 Task: Plan a trip to Annaba, Algeria from 22th  December, 2023 to 25th December, 2023 for 3 adults. Place can be entire room with 2 bedrooms having 3 beds and 1 bathroom. Property type can be flat.
Action: Mouse moved to (576, 146)
Screenshot: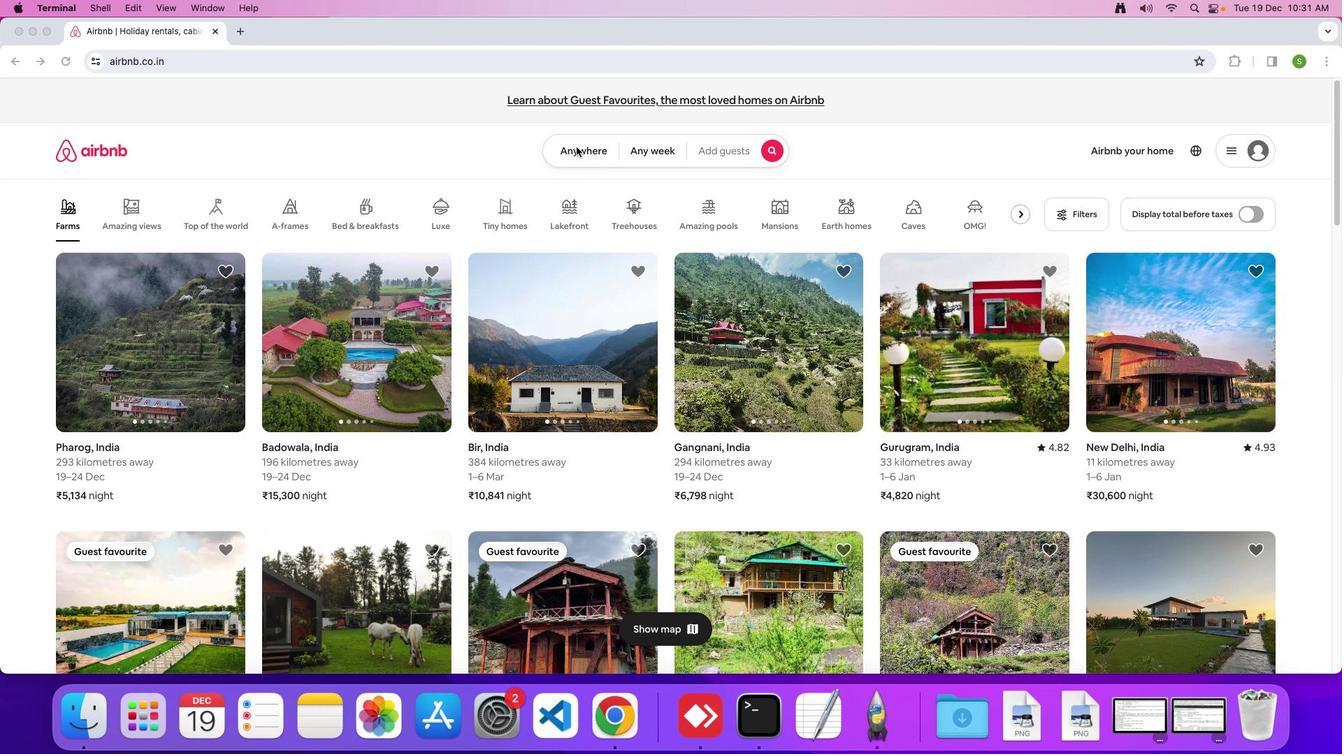 
Action: Mouse pressed left at (576, 146)
Screenshot: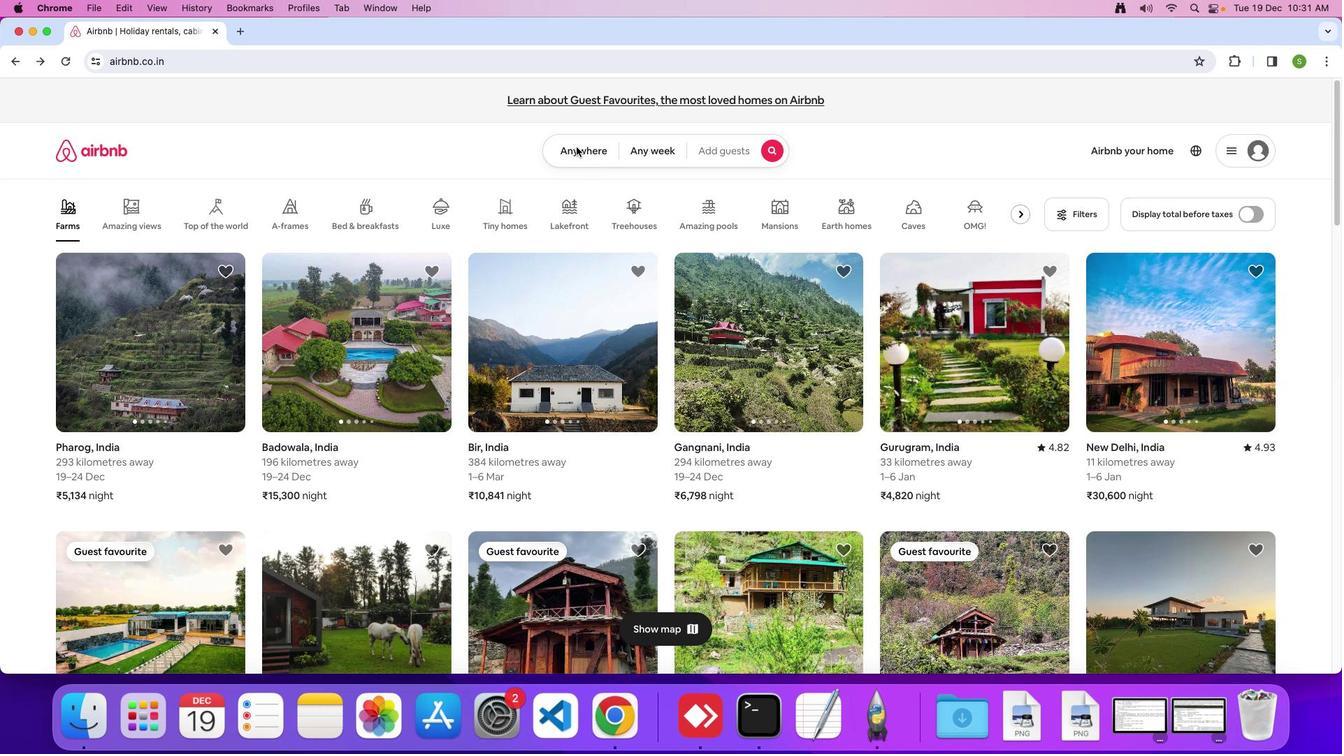 
Action: Mouse moved to (573, 148)
Screenshot: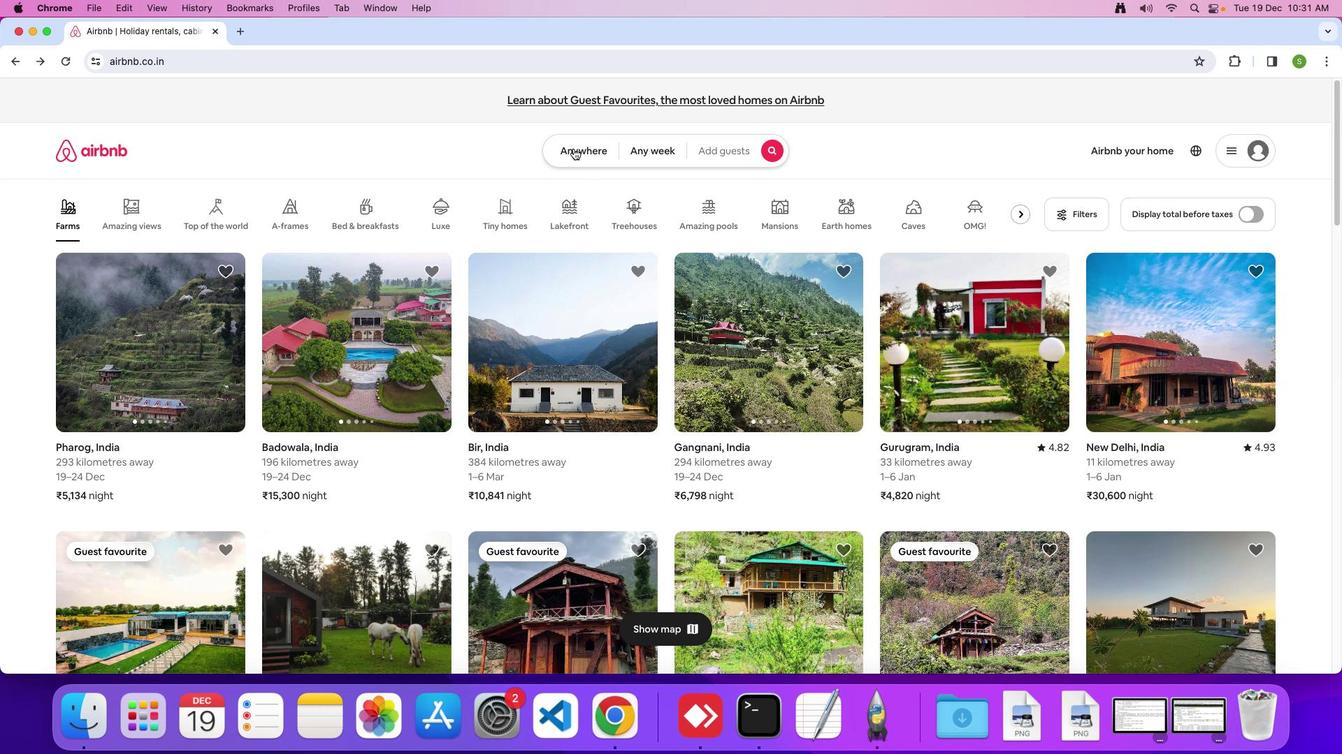 
Action: Mouse pressed left at (573, 148)
Screenshot: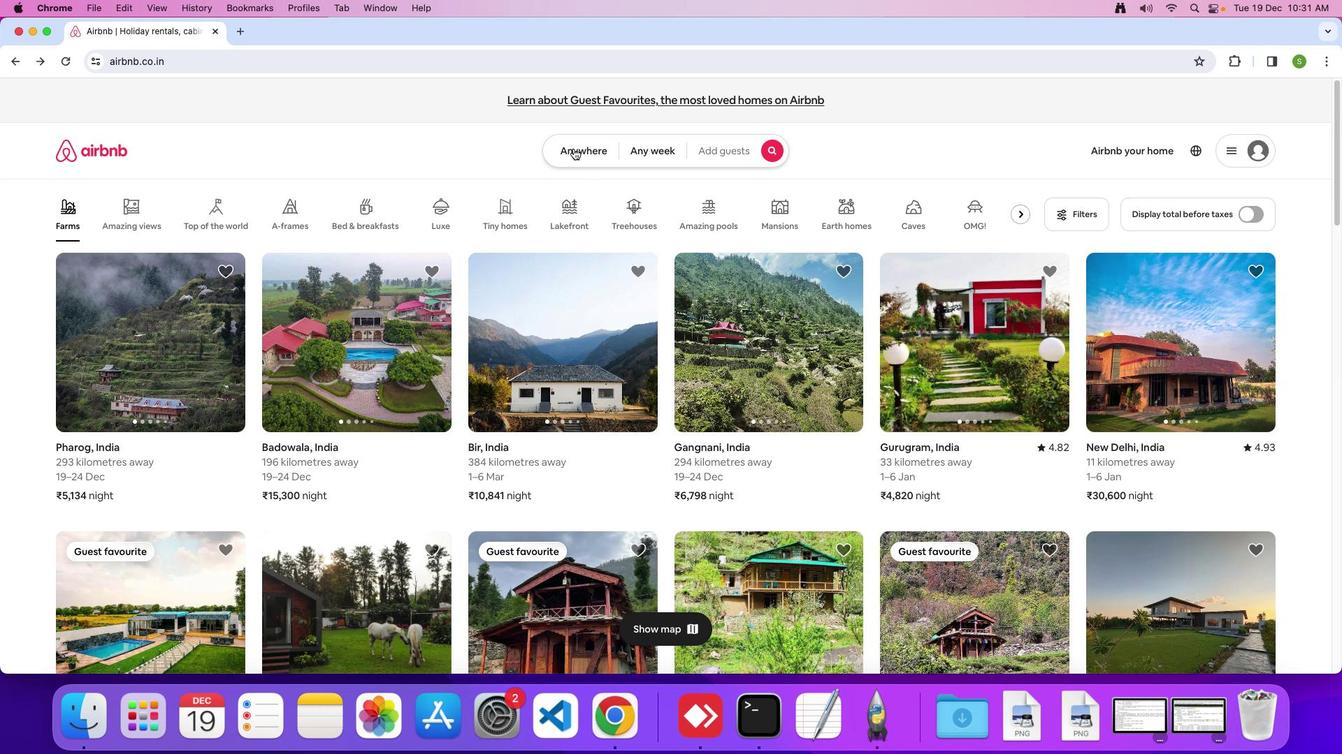 
Action: Mouse moved to (427, 202)
Screenshot: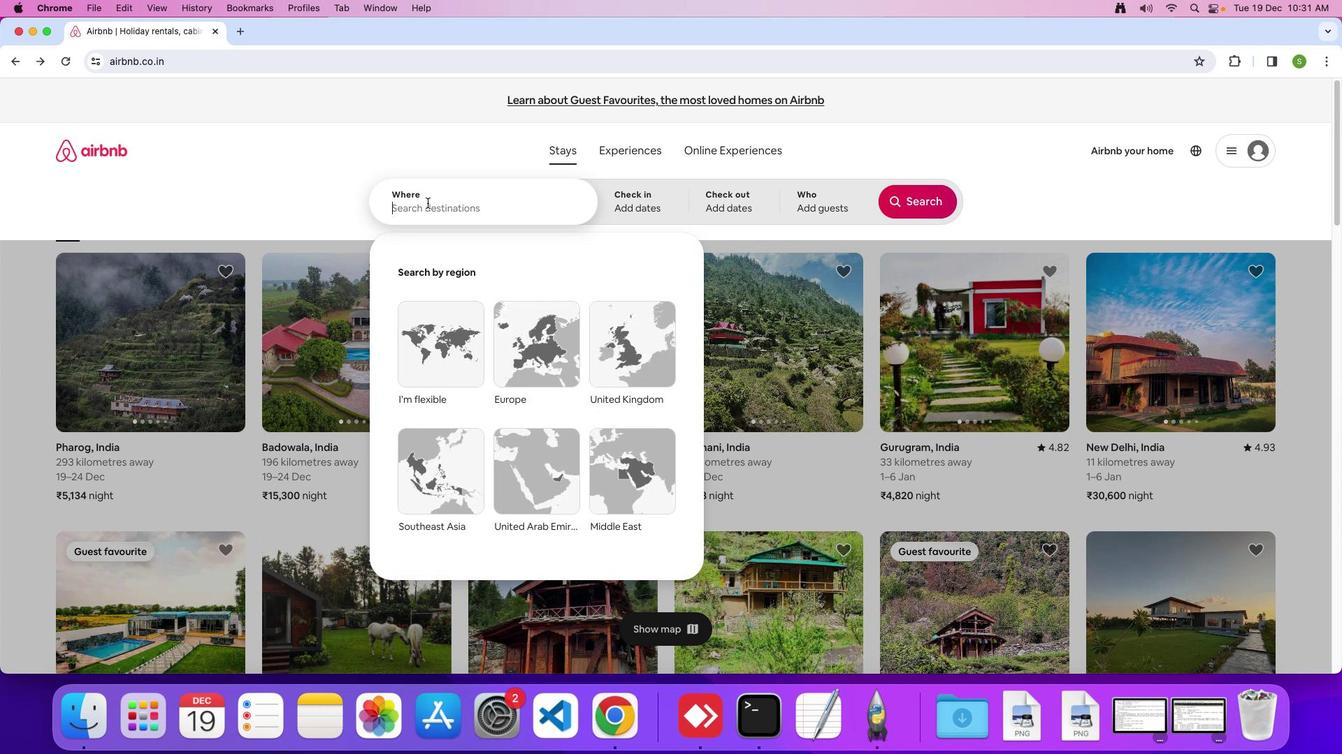 
Action: Mouse pressed left at (427, 202)
Screenshot: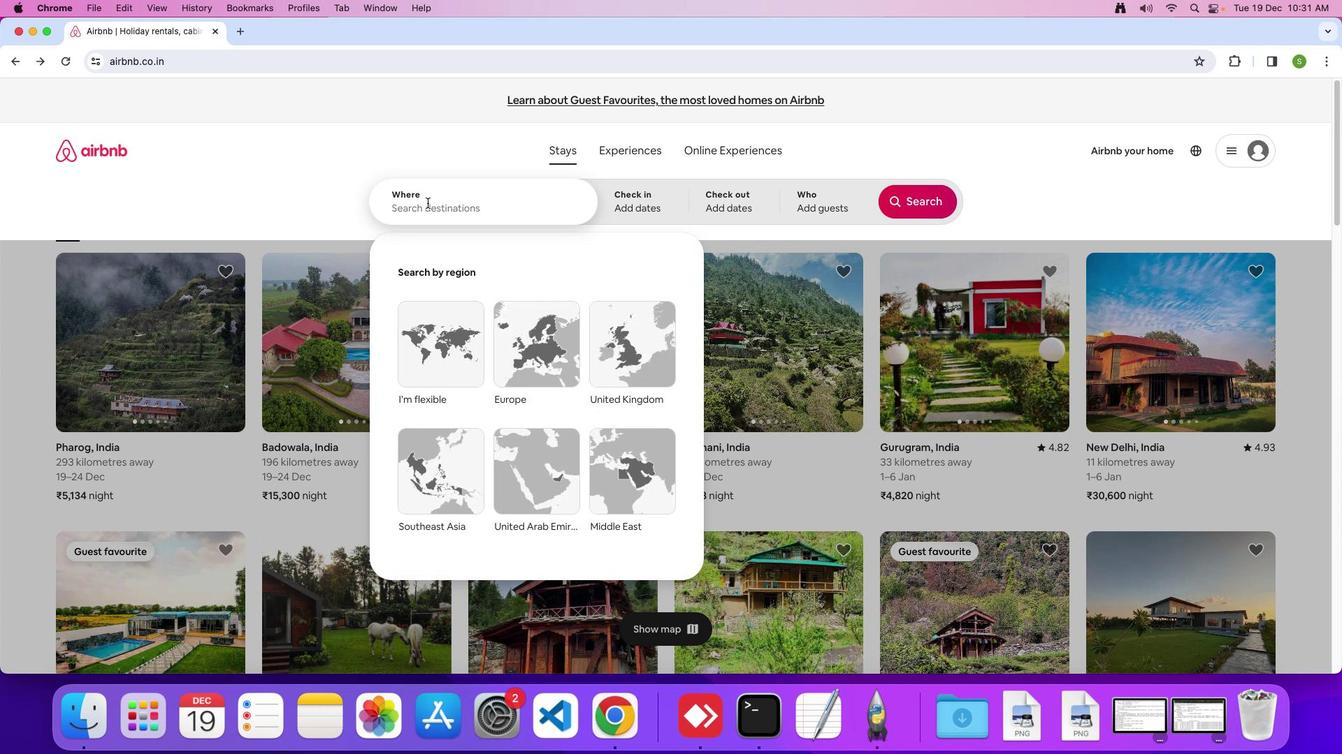 
Action: Key pressed 'A'Key.caps_lock'n''n''a''b''a'','Key.spaceKey.caps_lock'A'Key.caps_lock'l''g''e''r''i''a'Key.enter
Screenshot: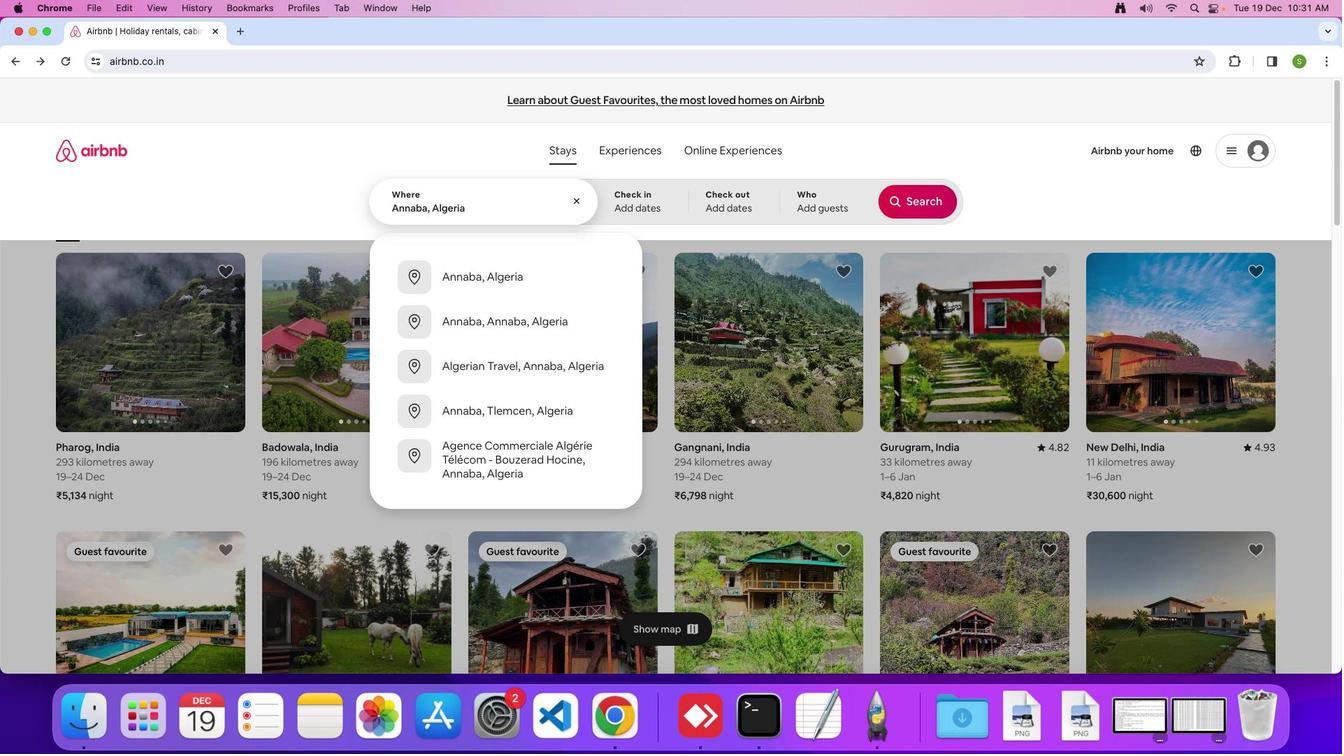 
Action: Mouse moved to (599, 480)
Screenshot: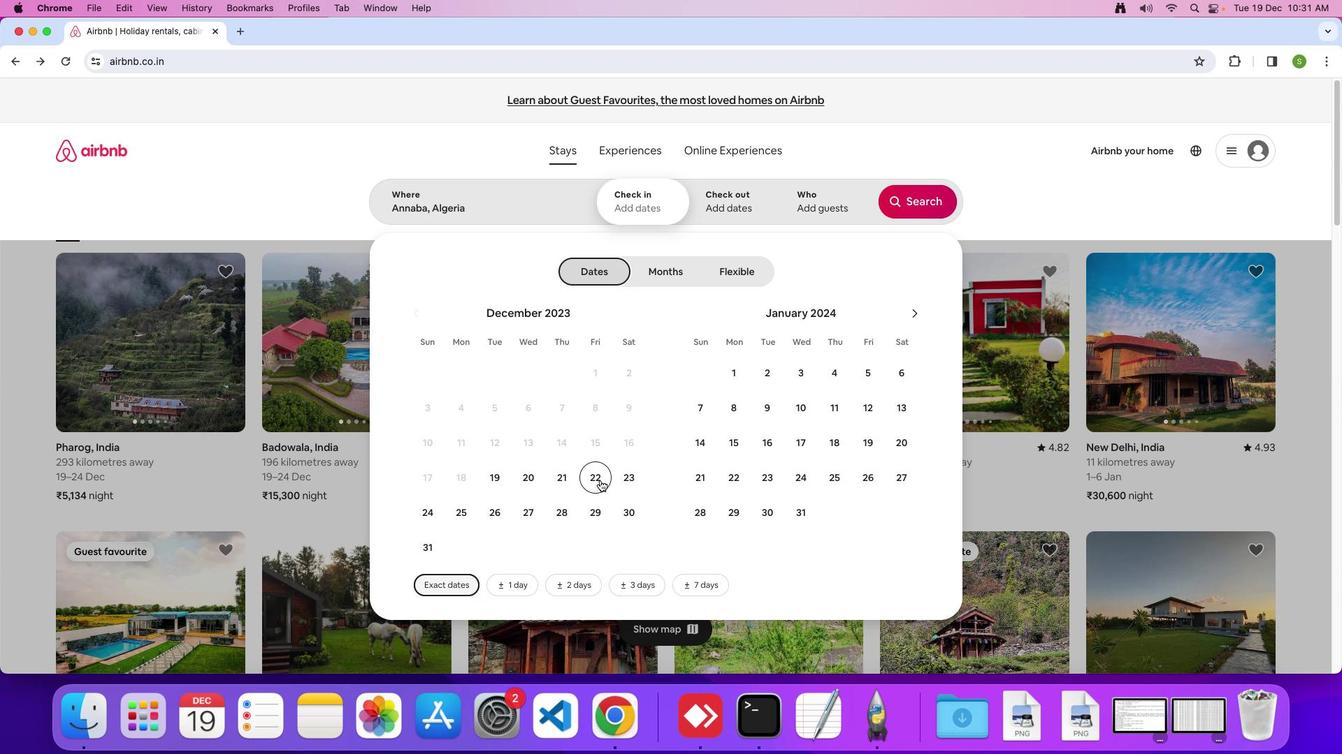 
Action: Mouse pressed left at (599, 480)
Screenshot: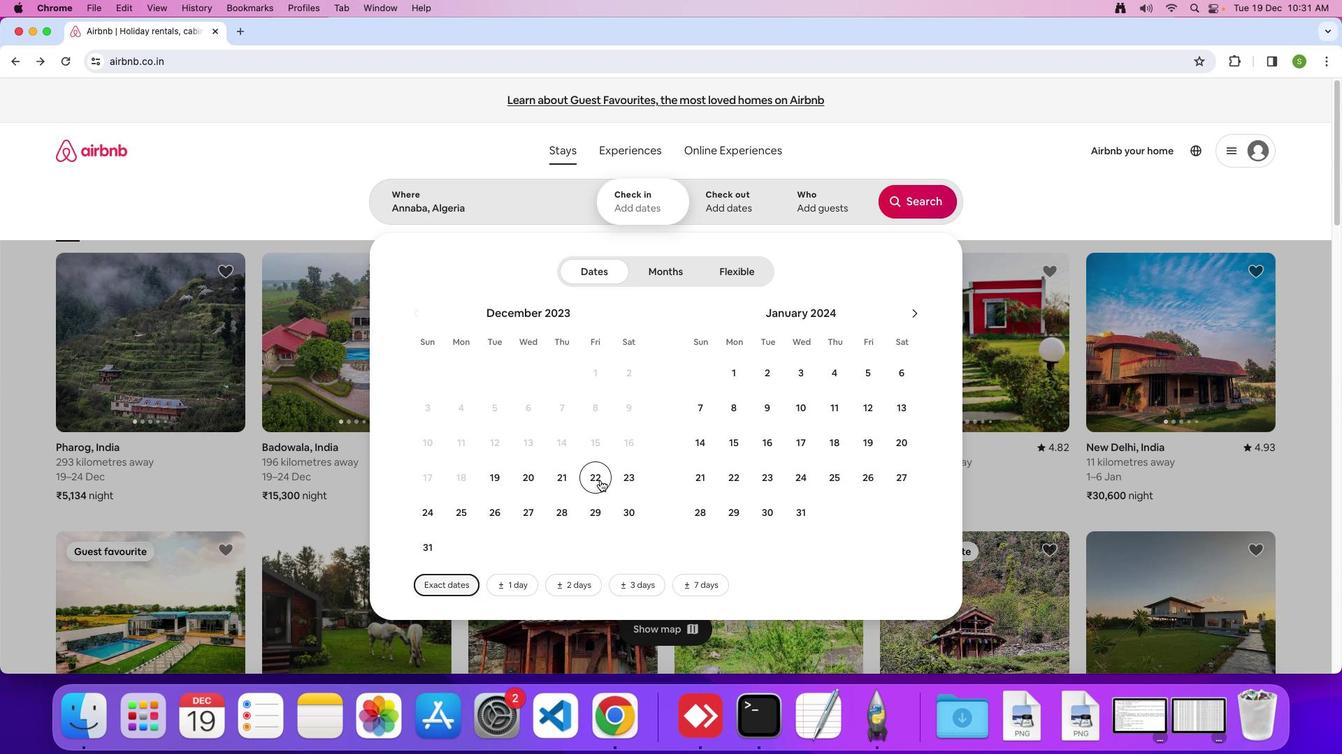 
Action: Mouse moved to (463, 513)
Screenshot: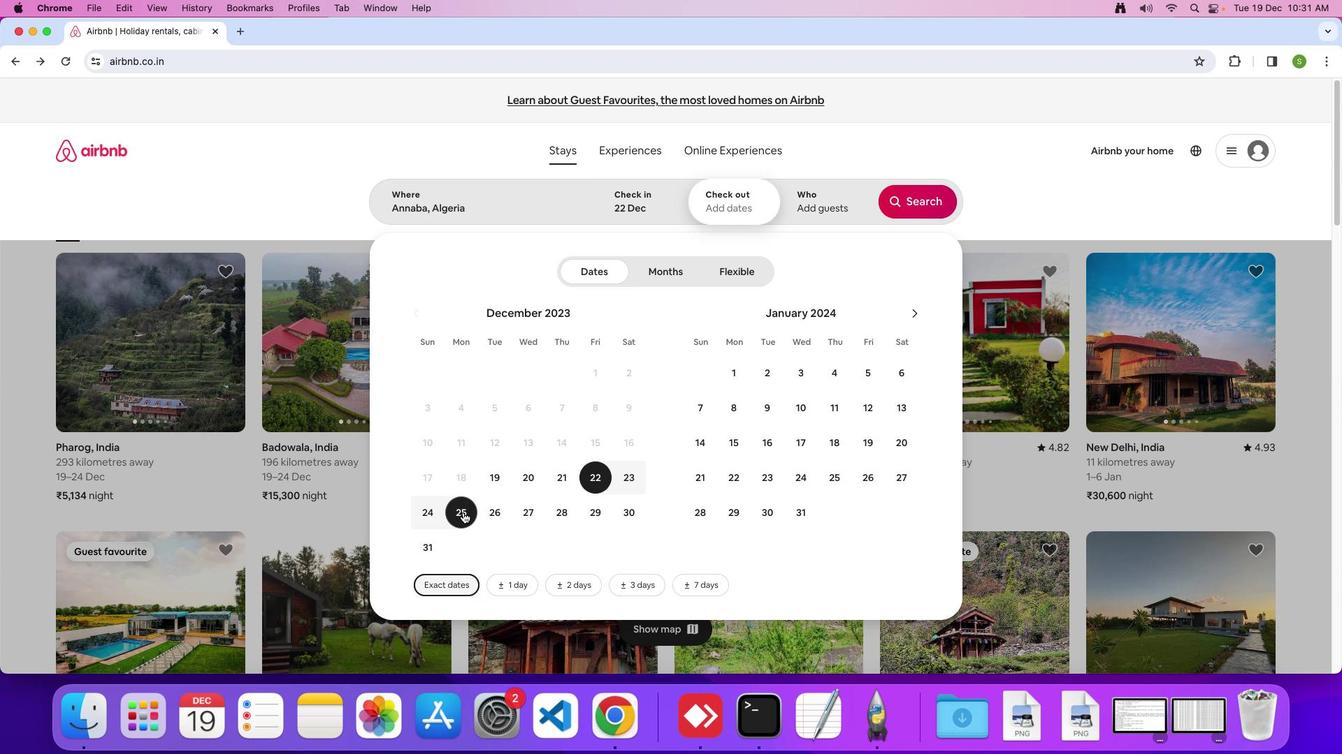 
Action: Mouse pressed left at (463, 513)
Screenshot: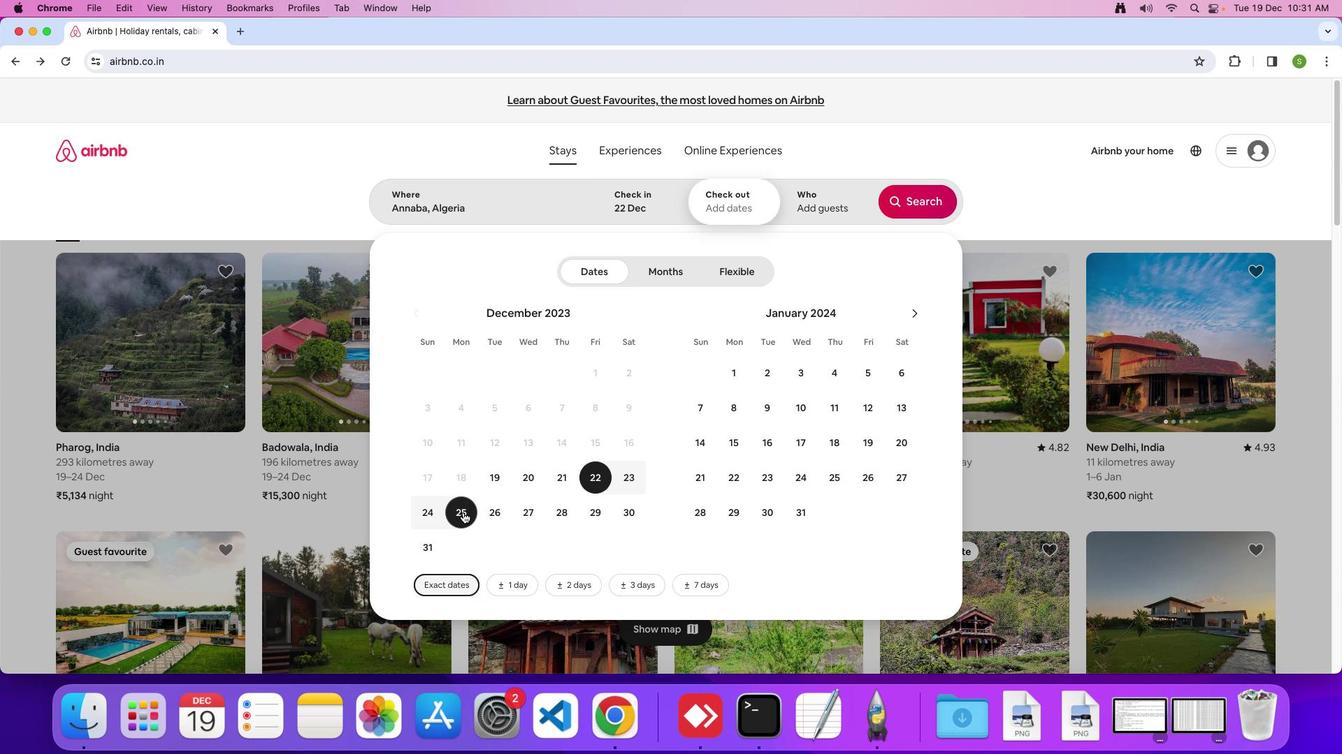 
Action: Mouse moved to (813, 210)
Screenshot: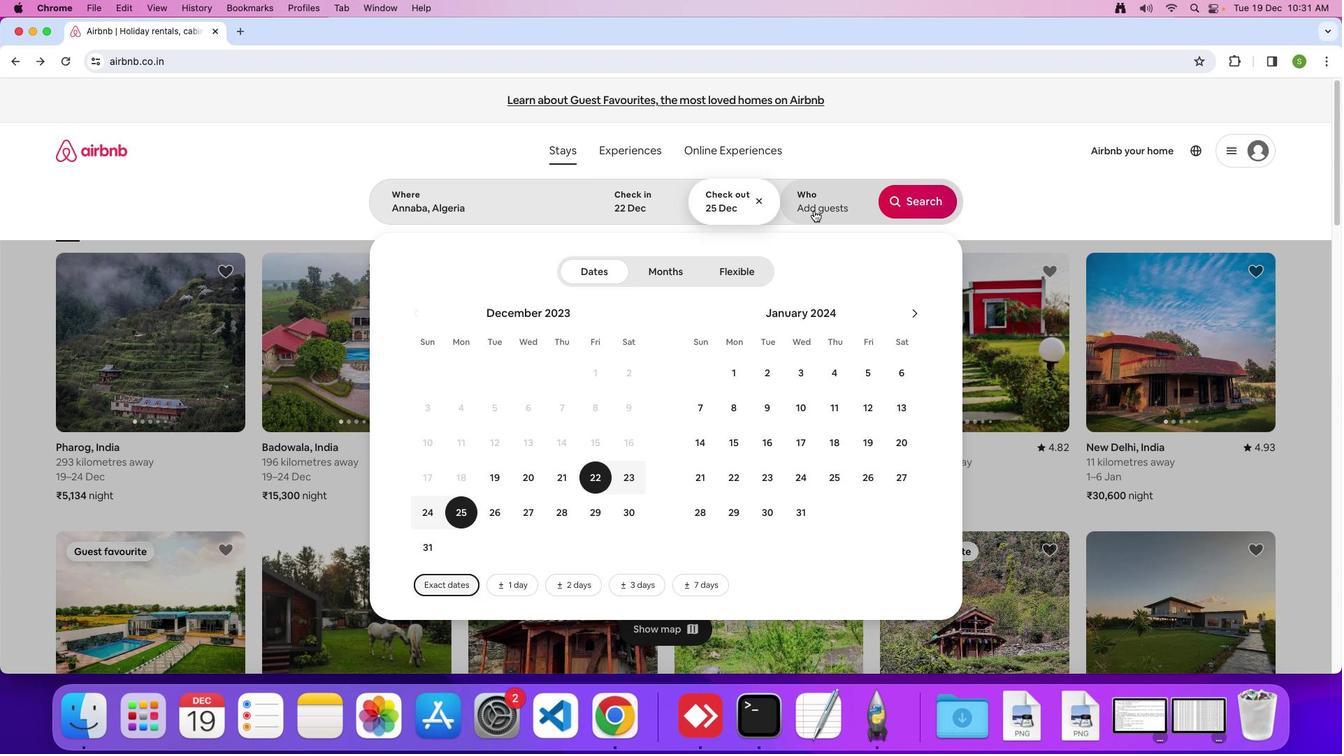 
Action: Mouse pressed left at (813, 210)
Screenshot: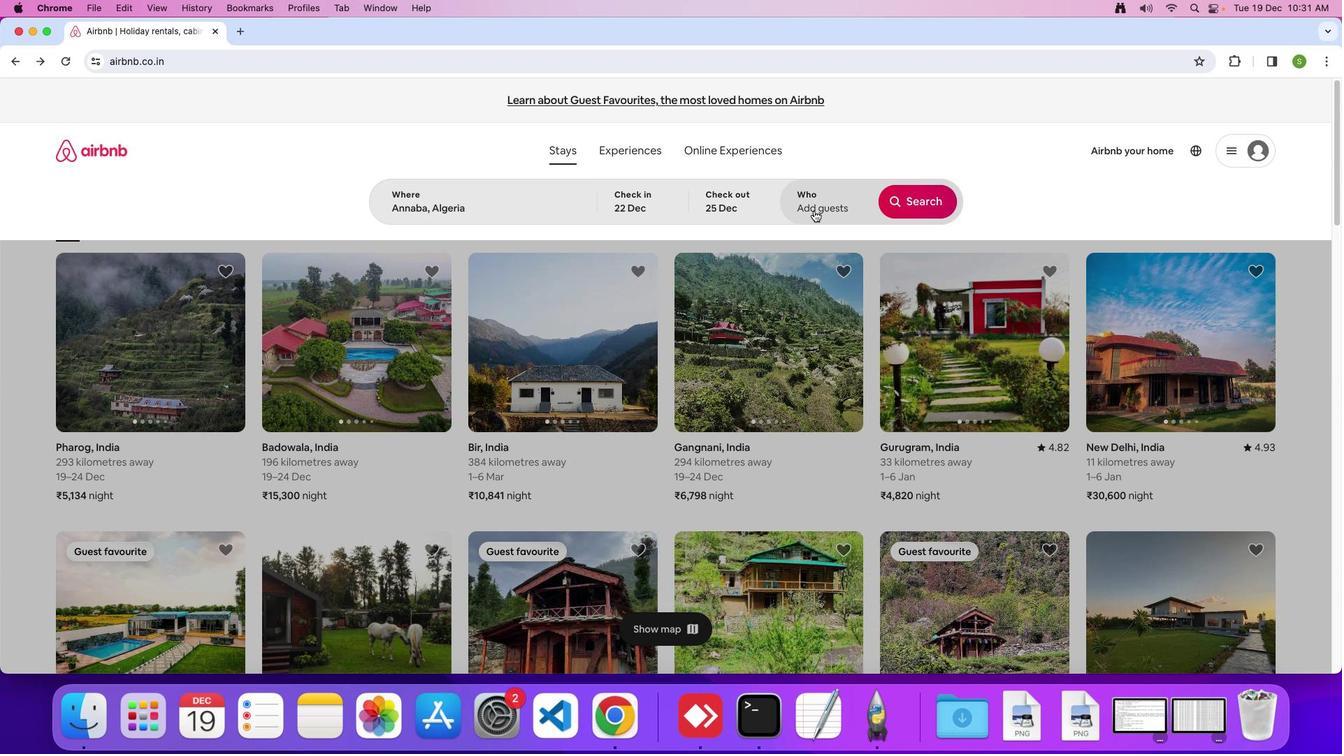 
Action: Mouse moved to (915, 274)
Screenshot: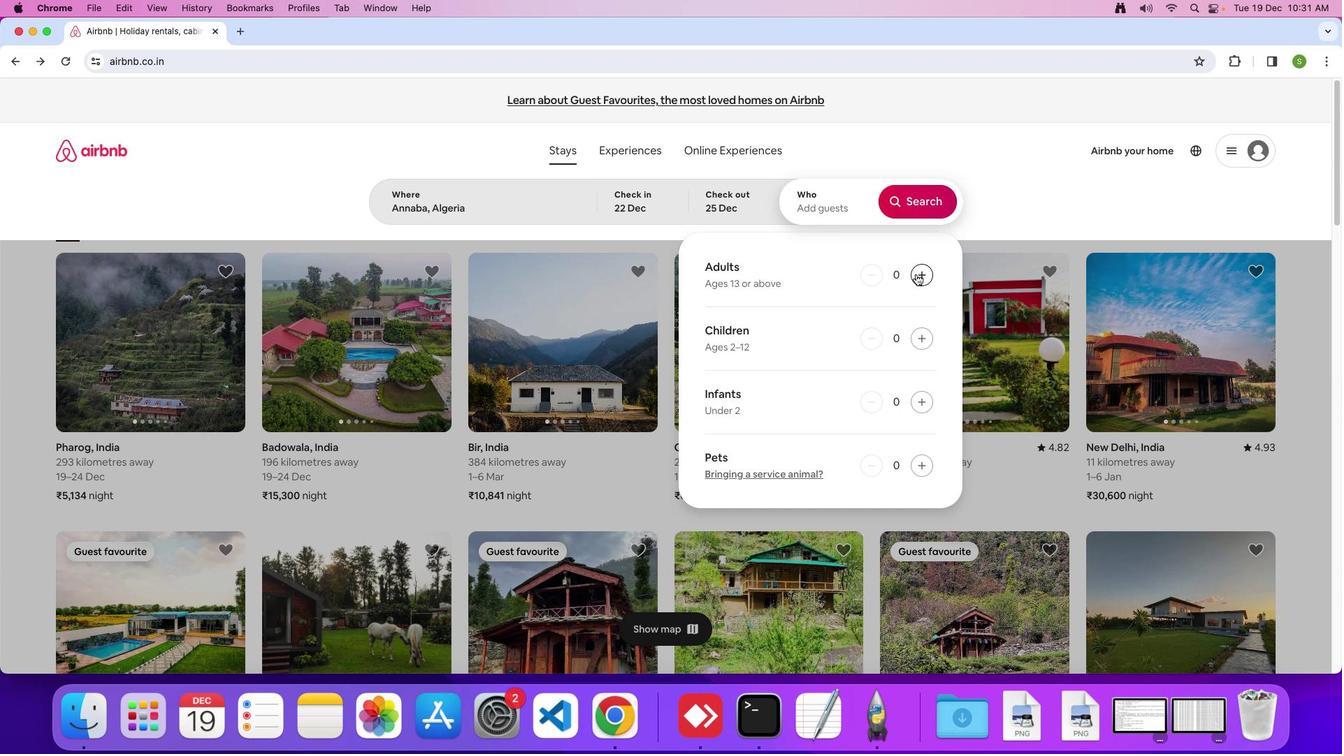 
Action: Mouse pressed left at (915, 274)
Screenshot: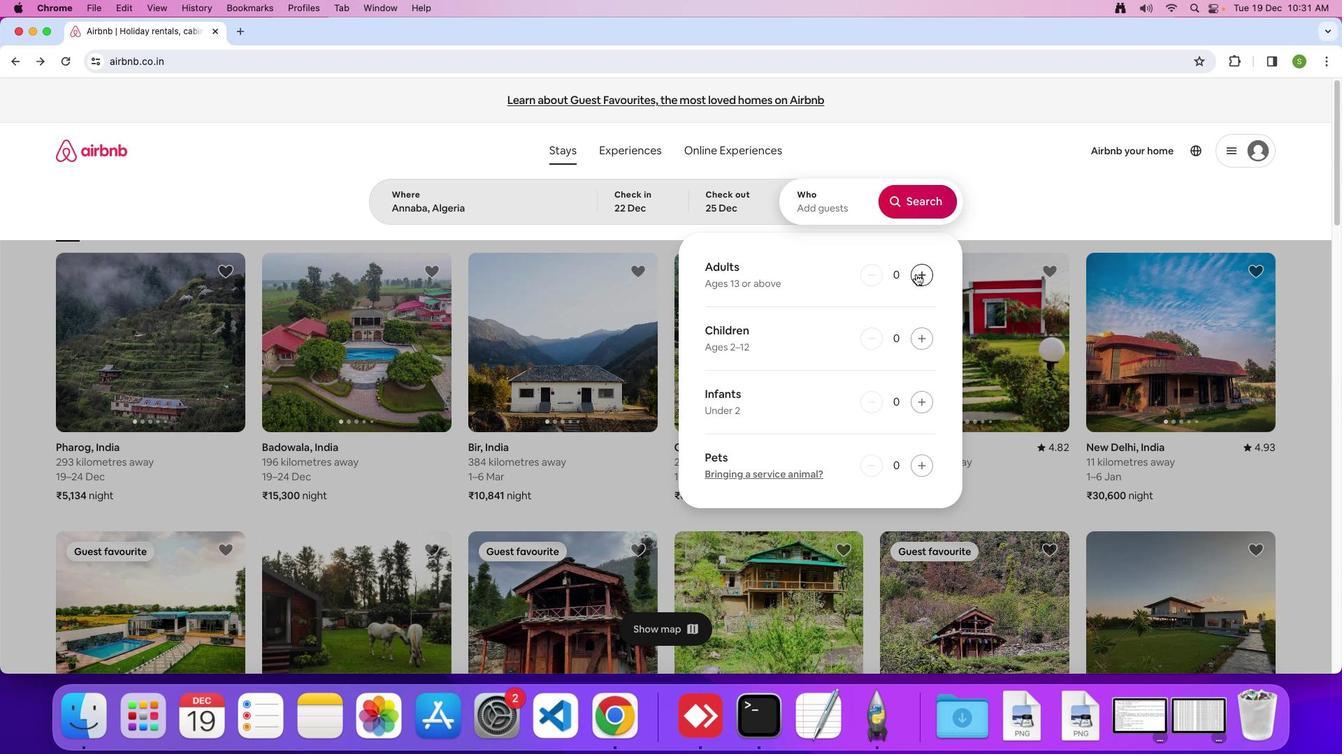 
Action: Mouse pressed left at (915, 274)
Screenshot: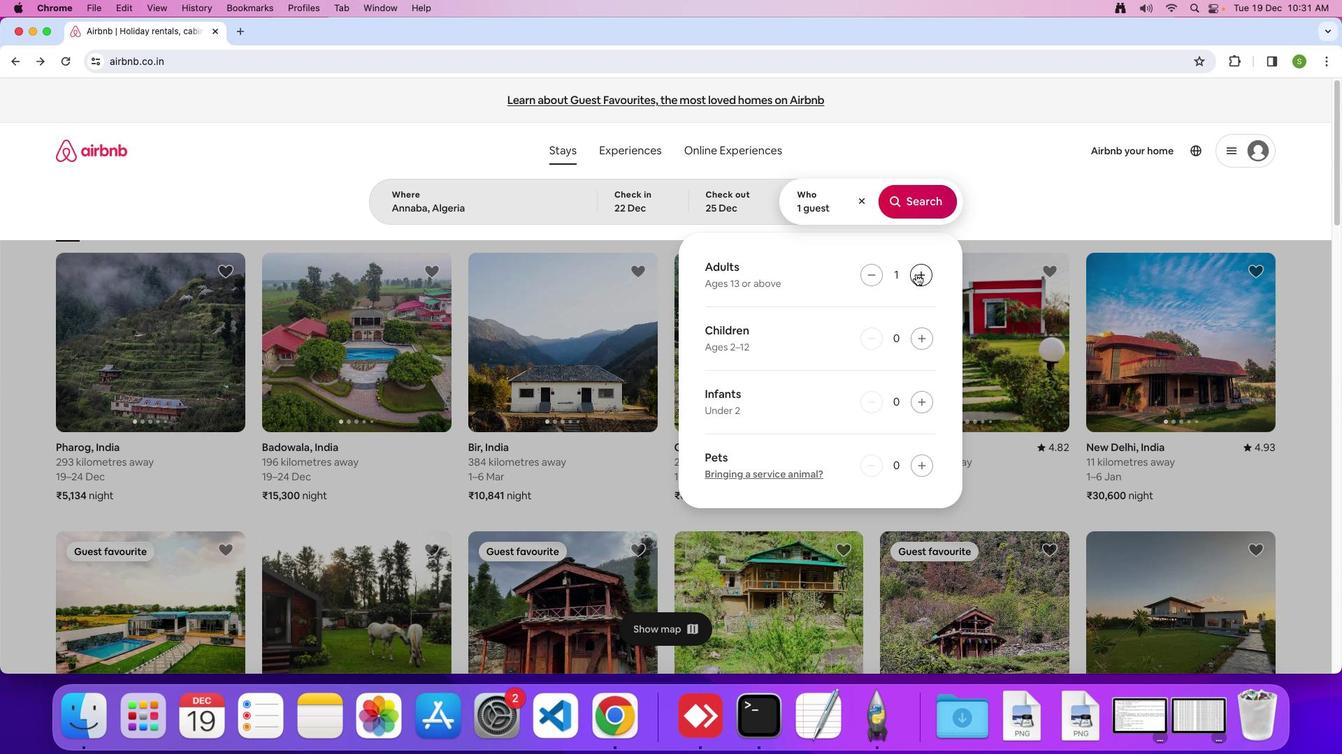 
Action: Mouse pressed left at (915, 274)
Screenshot: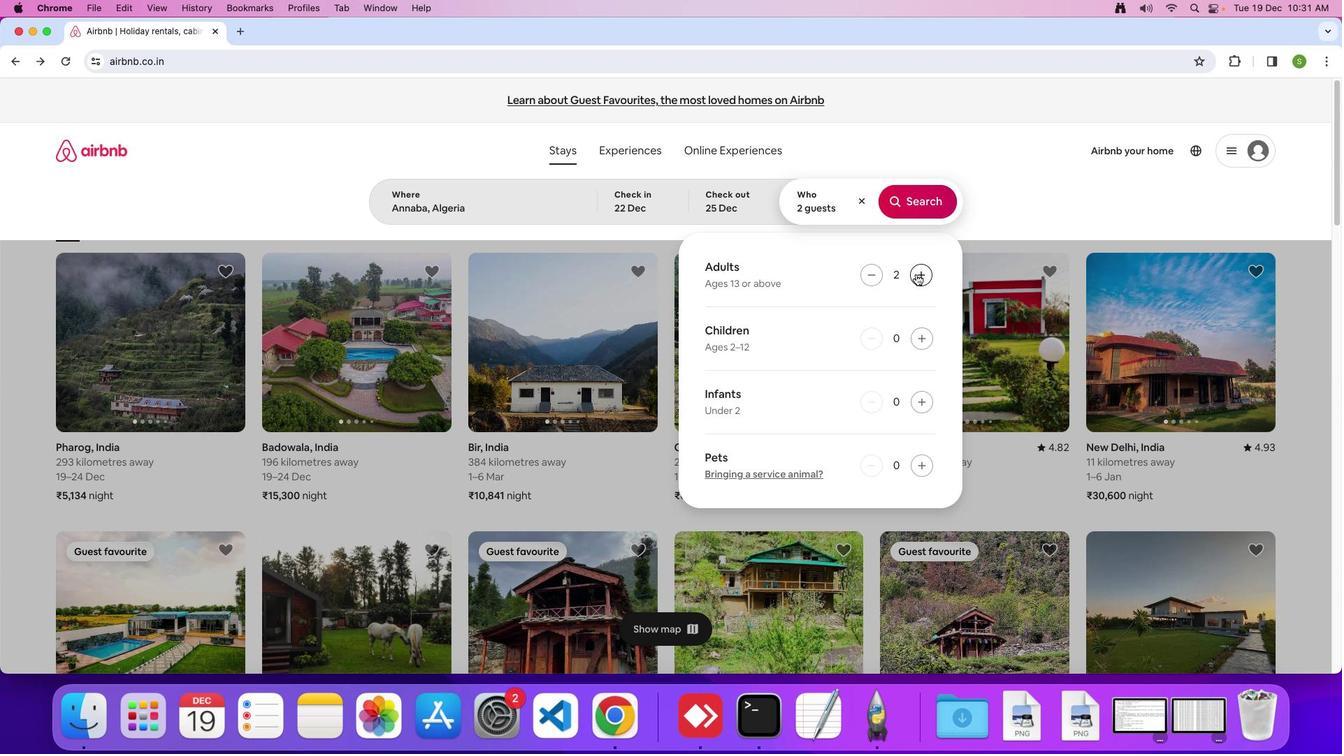 
Action: Mouse moved to (911, 209)
Screenshot: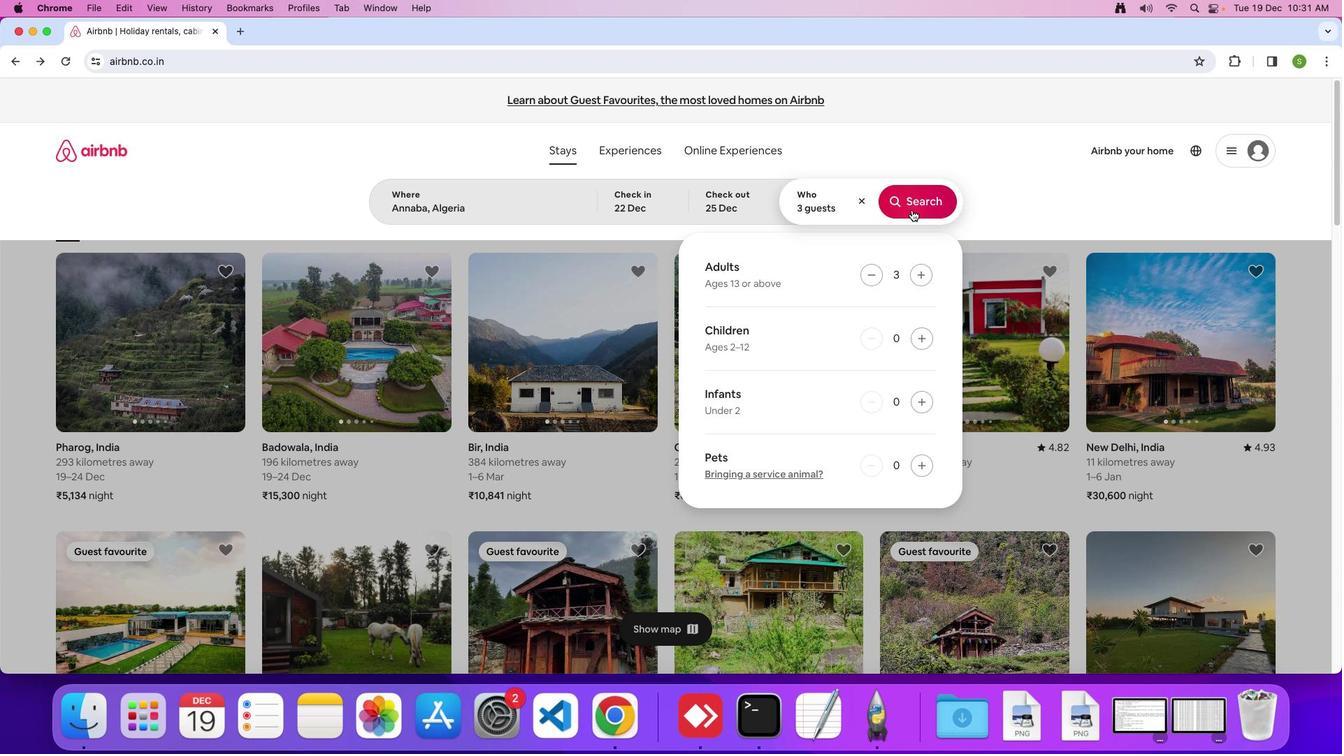
Action: Mouse pressed left at (911, 209)
Screenshot: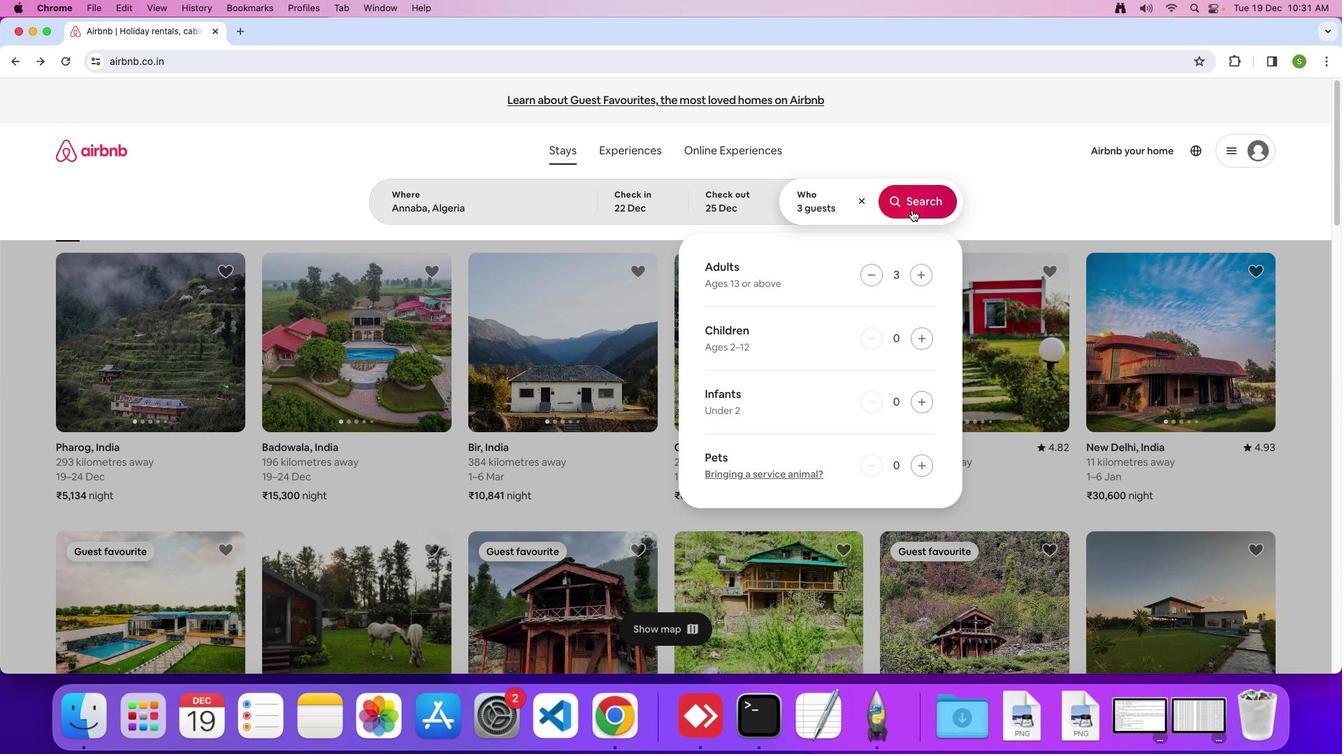 
Action: Mouse moved to (1119, 169)
Screenshot: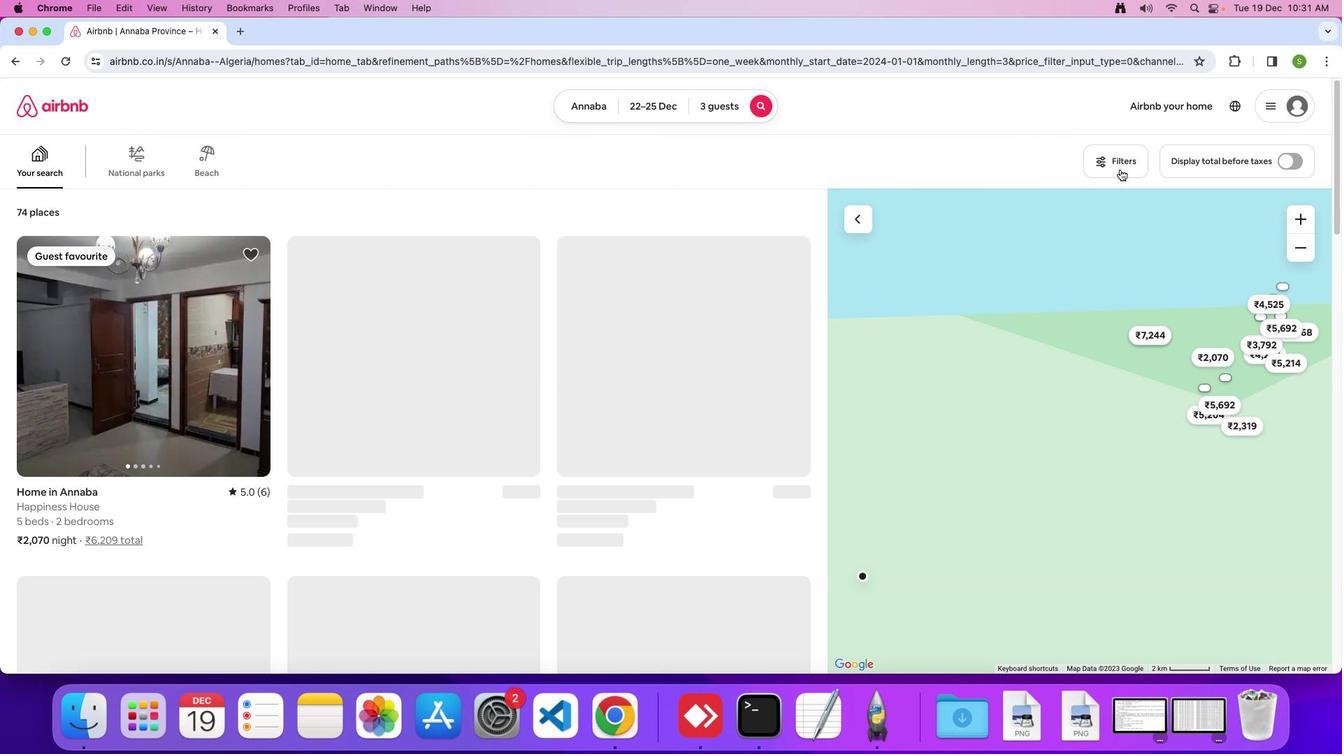 
Action: Mouse pressed left at (1119, 169)
Screenshot: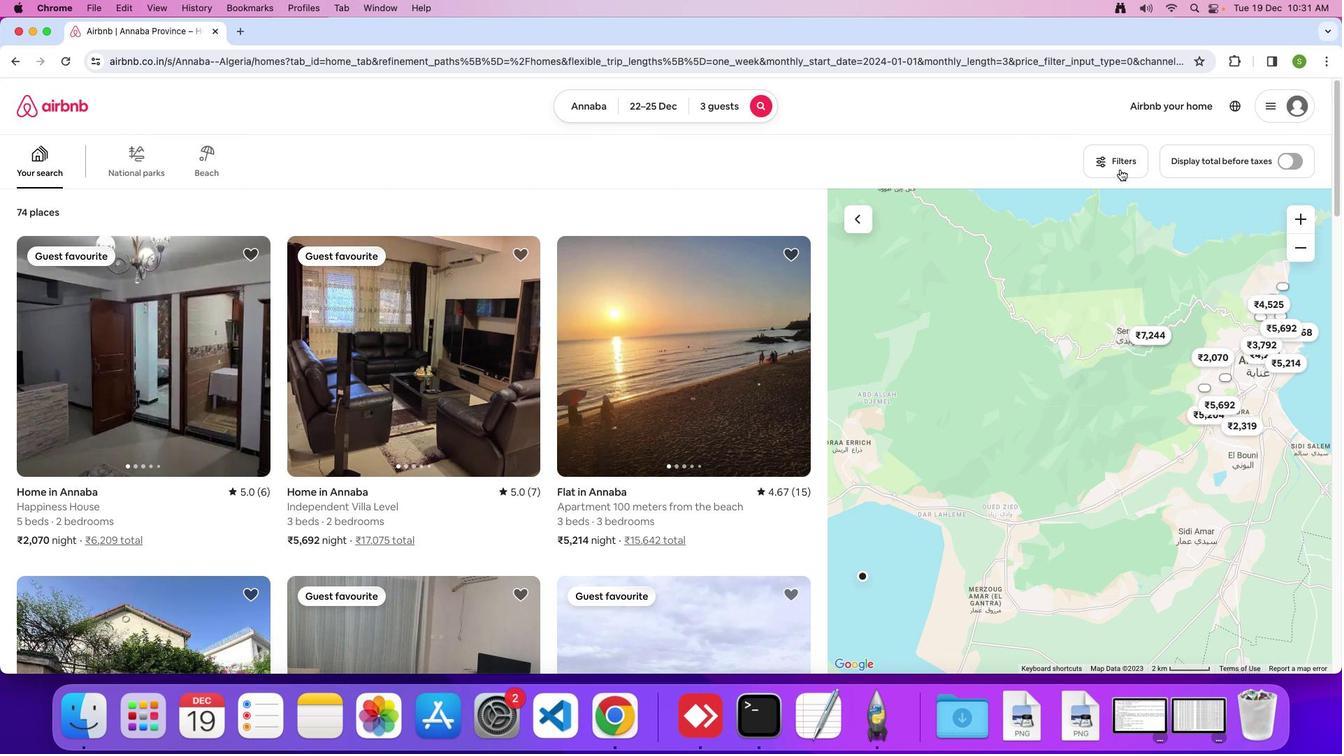 
Action: Mouse moved to (624, 459)
Screenshot: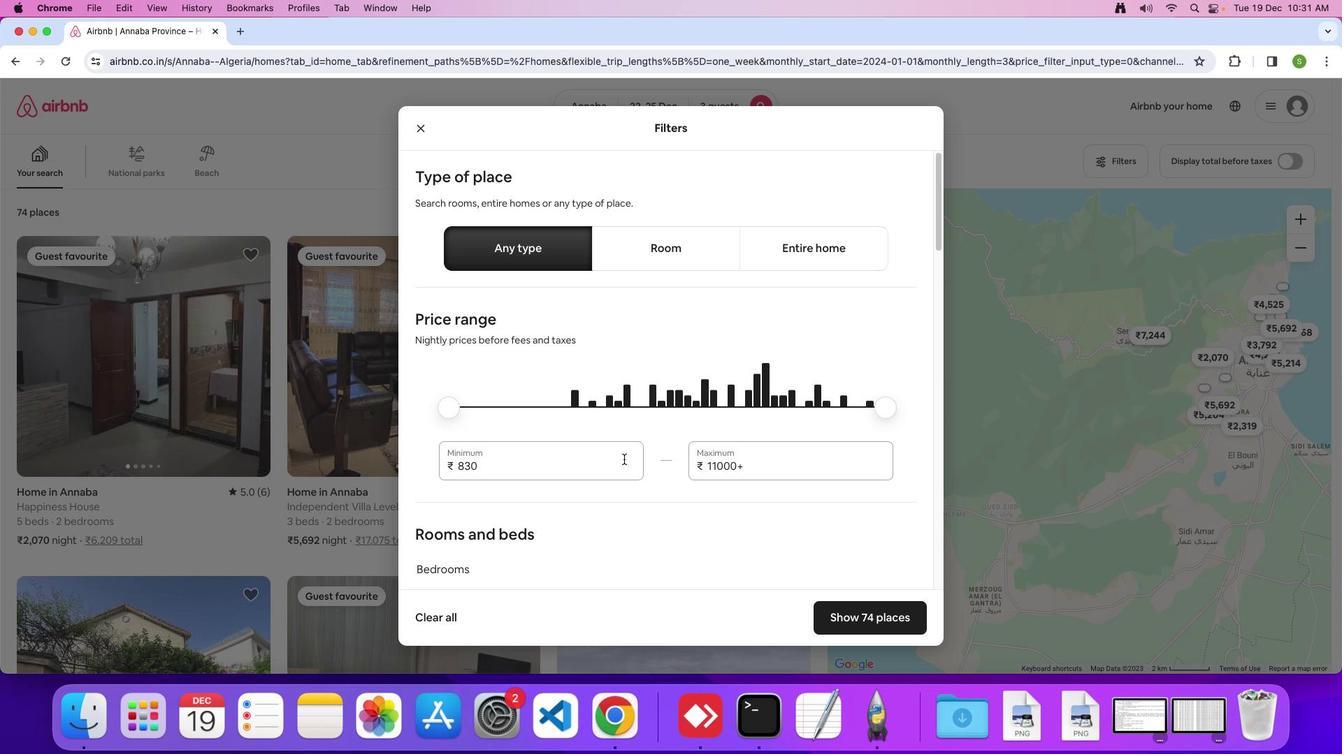 
Action: Mouse scrolled (624, 459) with delta (0, 0)
Screenshot: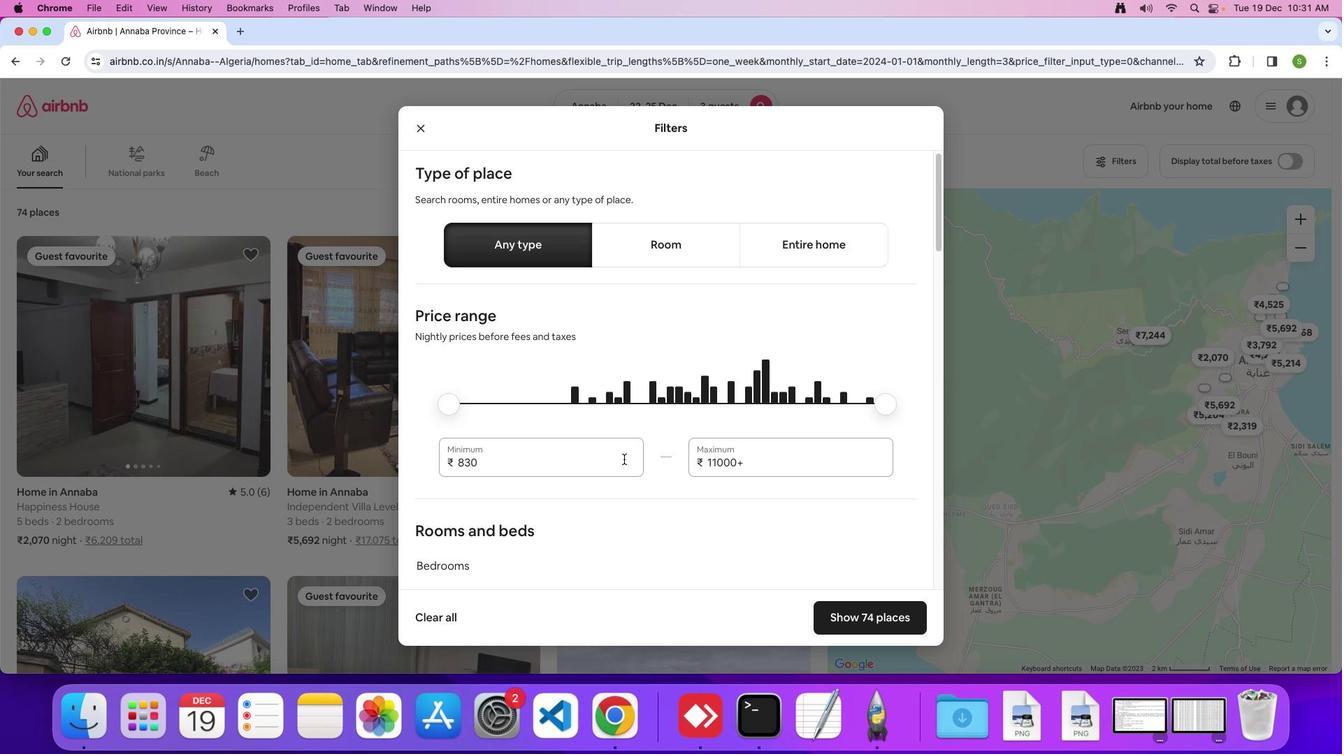 
Action: Mouse scrolled (624, 459) with delta (0, 0)
Screenshot: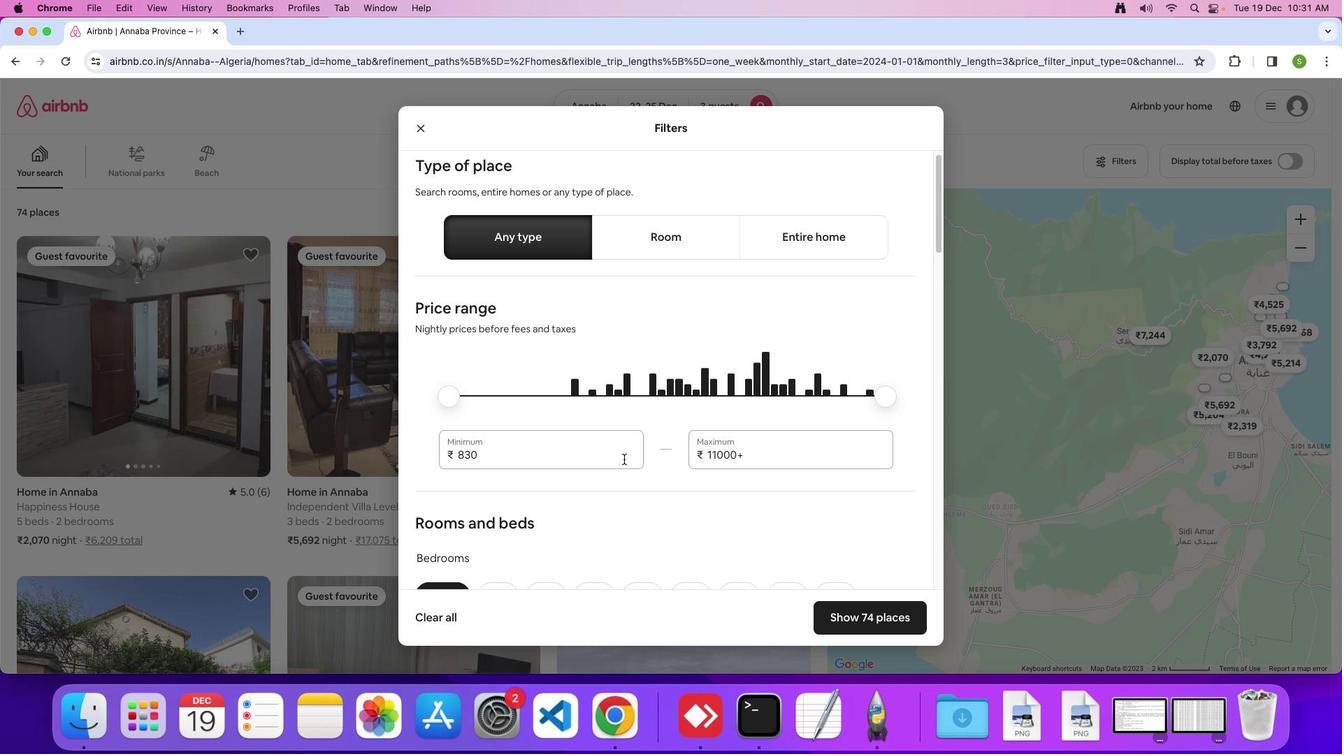 
Action: Mouse scrolled (624, 459) with delta (0, 0)
Screenshot: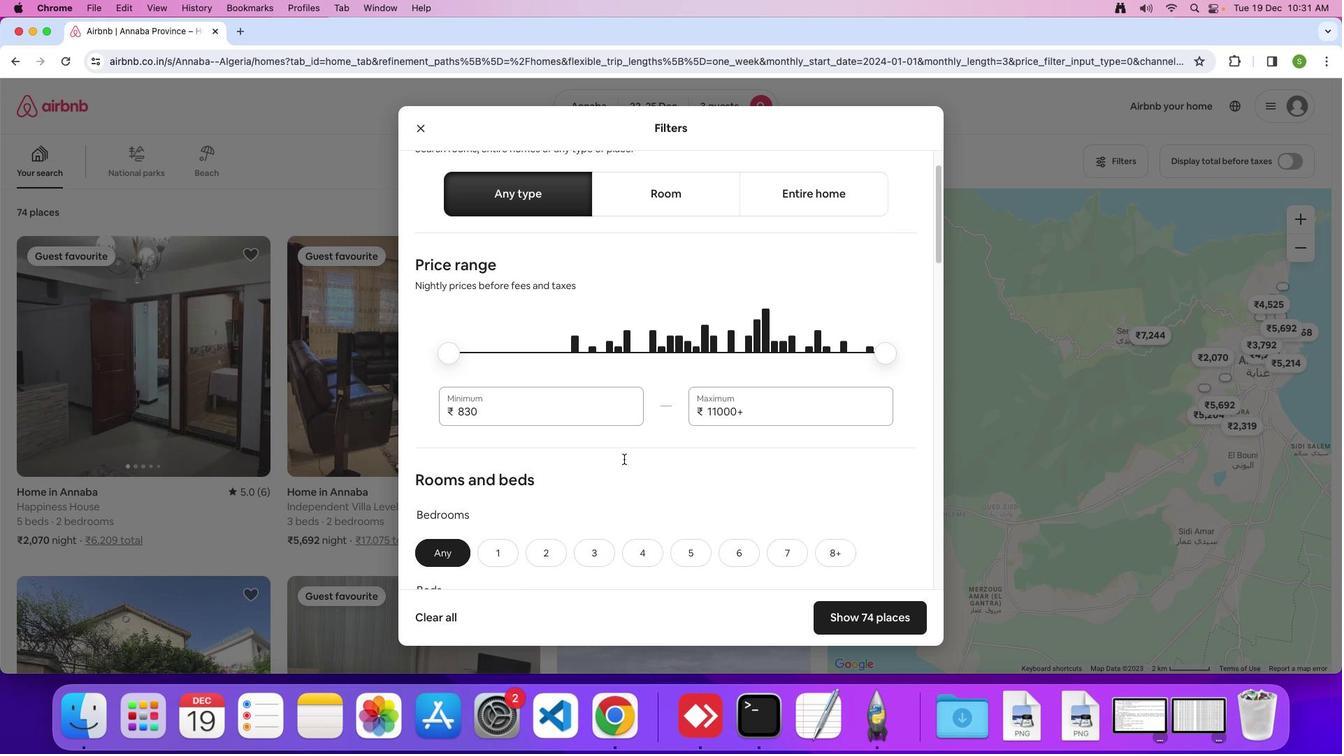 
Action: Mouse scrolled (624, 459) with delta (0, 0)
Screenshot: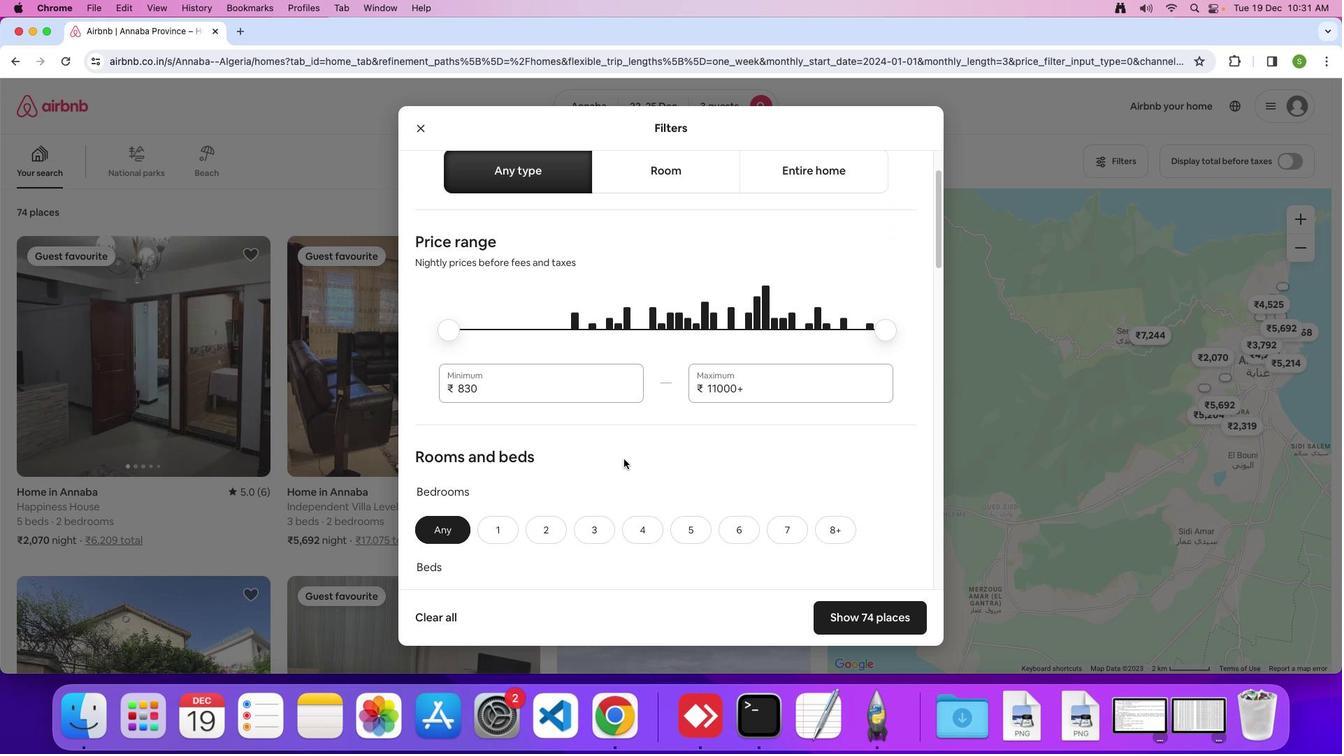 
Action: Mouse scrolled (624, 459) with delta (0, 0)
Screenshot: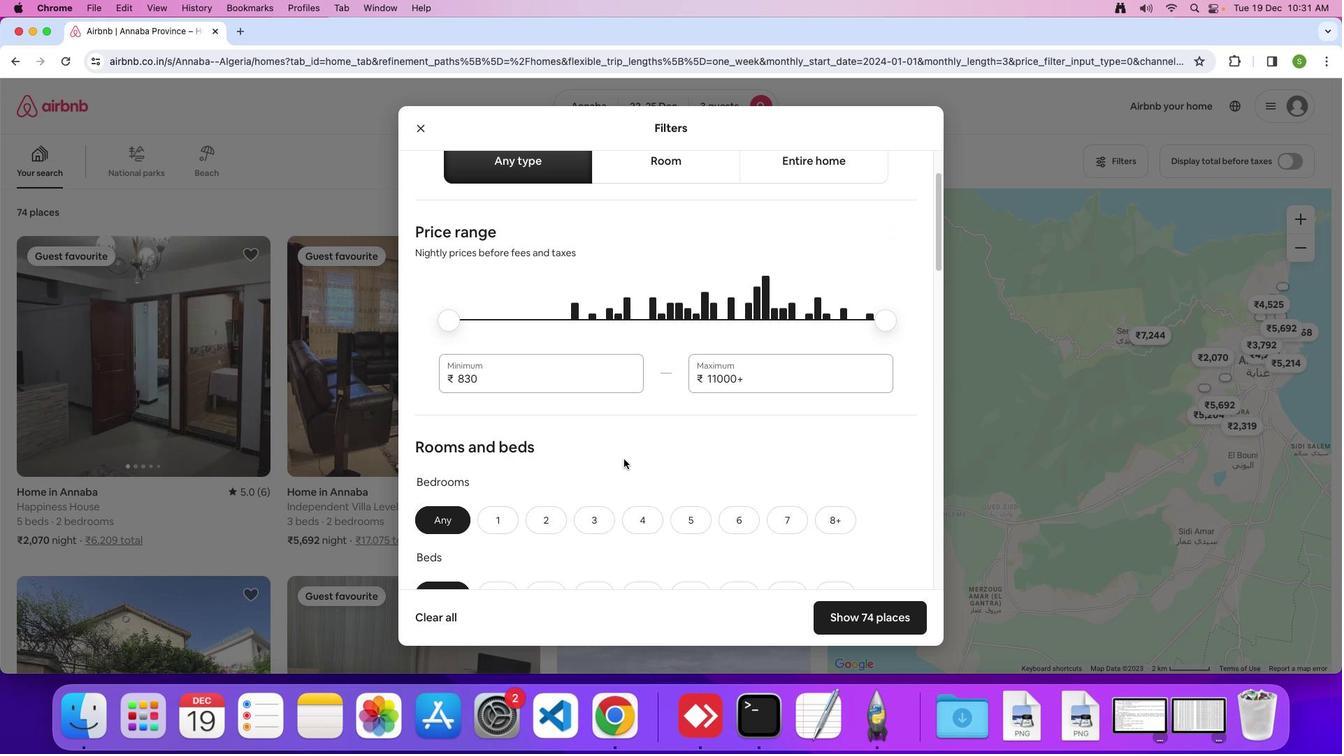 
Action: Mouse scrolled (624, 459) with delta (0, 0)
Screenshot: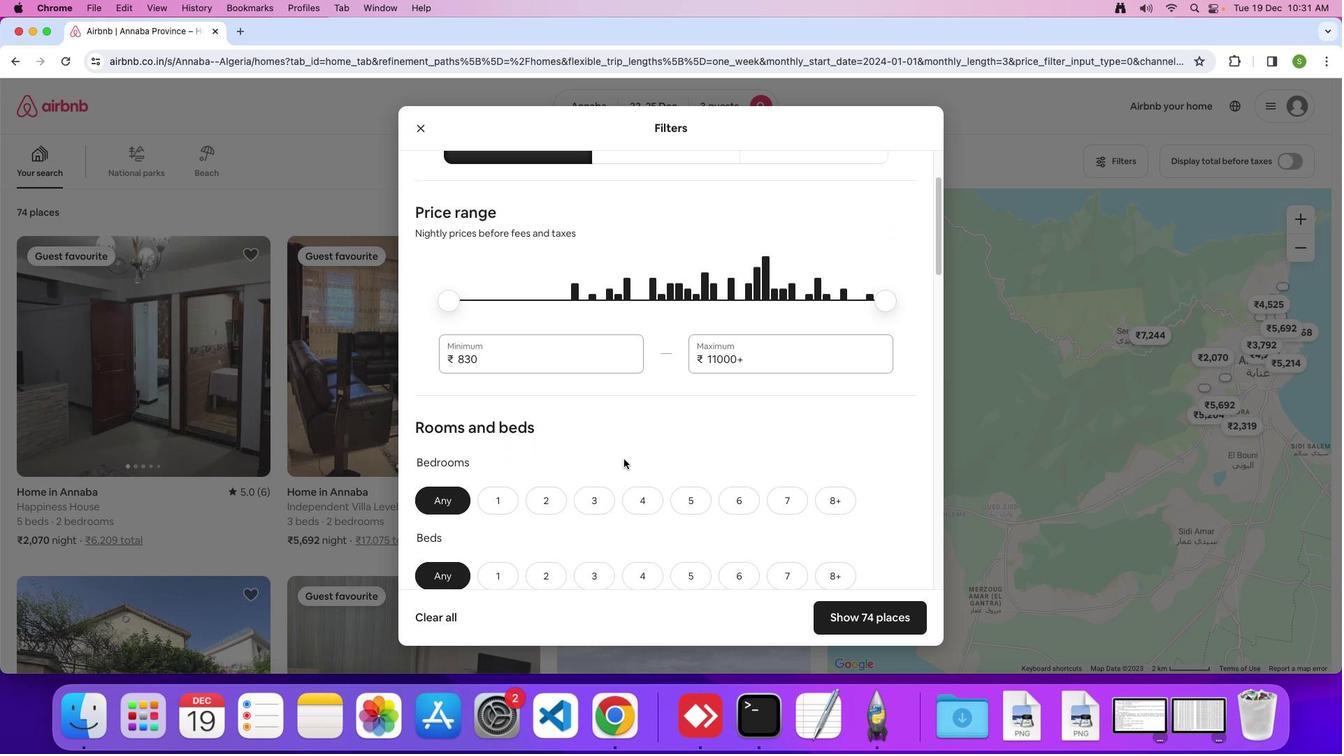 
Action: Mouse moved to (624, 459)
Screenshot: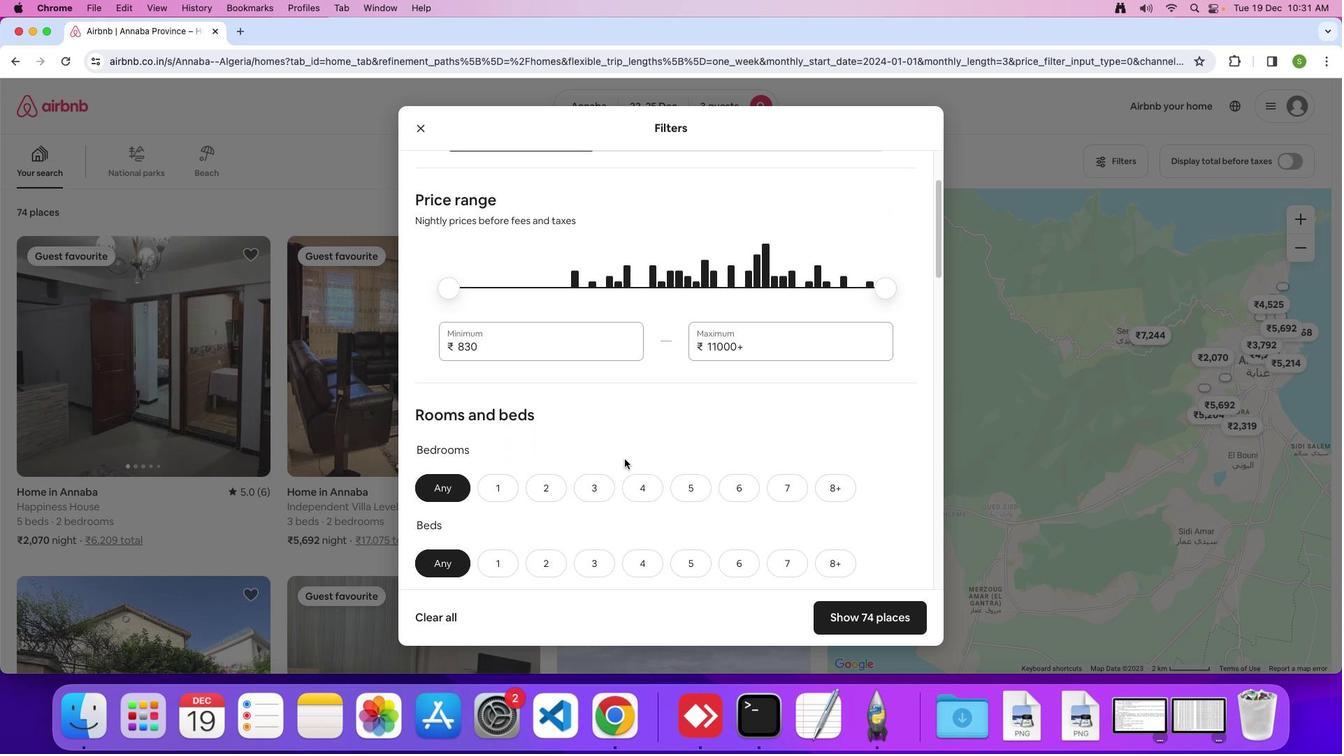 
Action: Mouse scrolled (624, 459) with delta (0, 0)
Screenshot: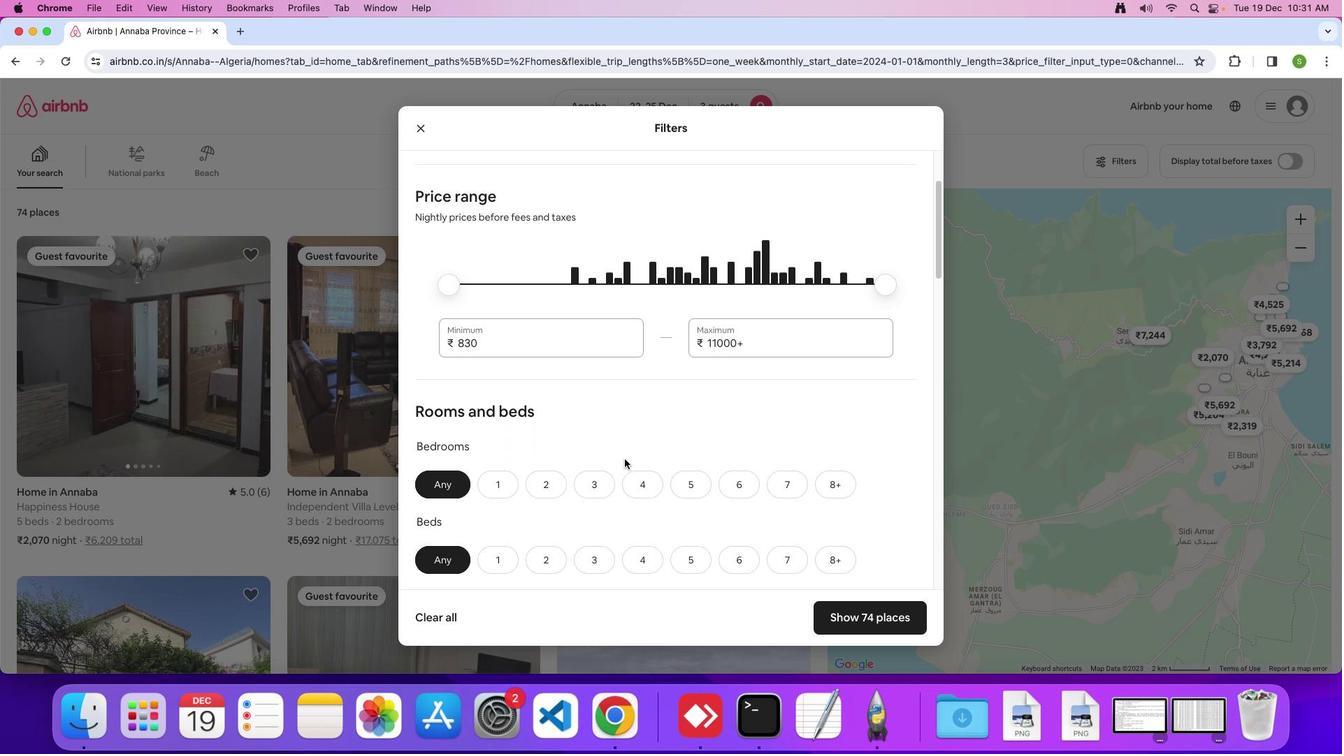 
Action: Mouse scrolled (624, 459) with delta (0, 0)
Screenshot: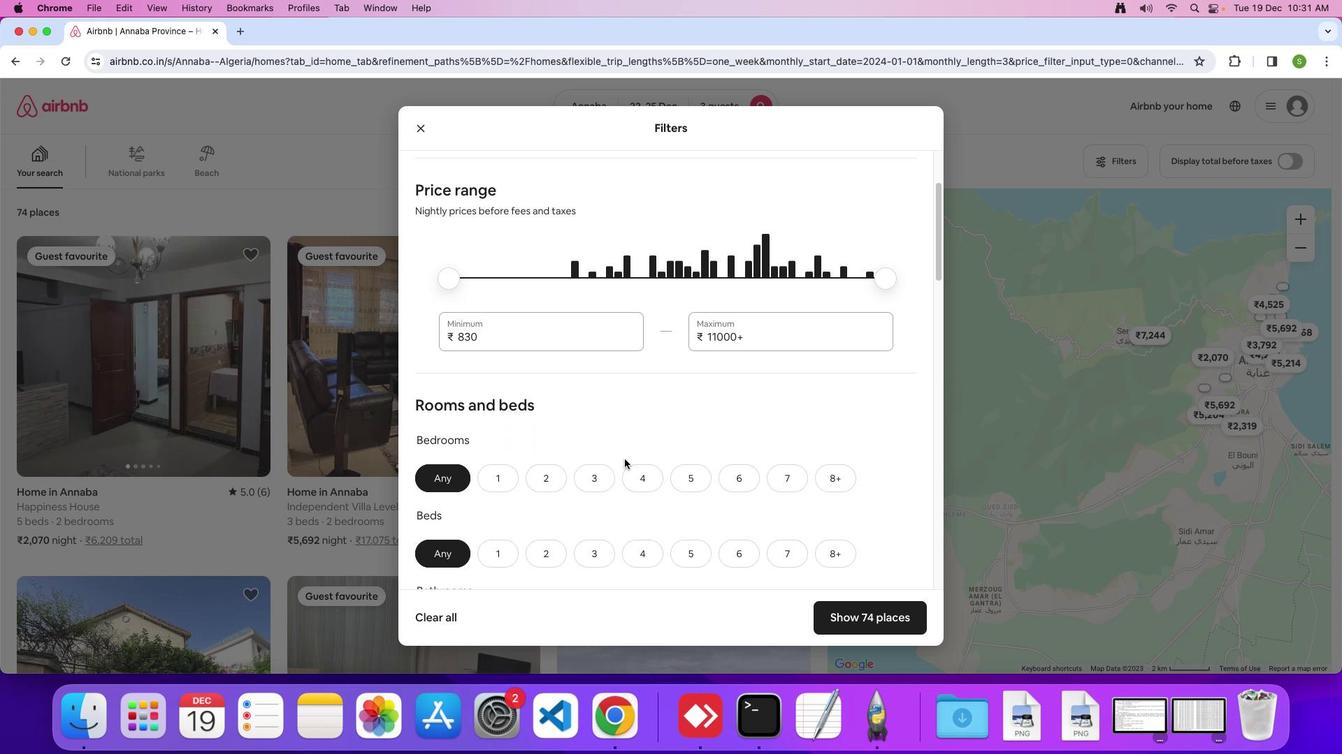 
Action: Mouse scrolled (624, 459) with delta (0, 0)
Screenshot: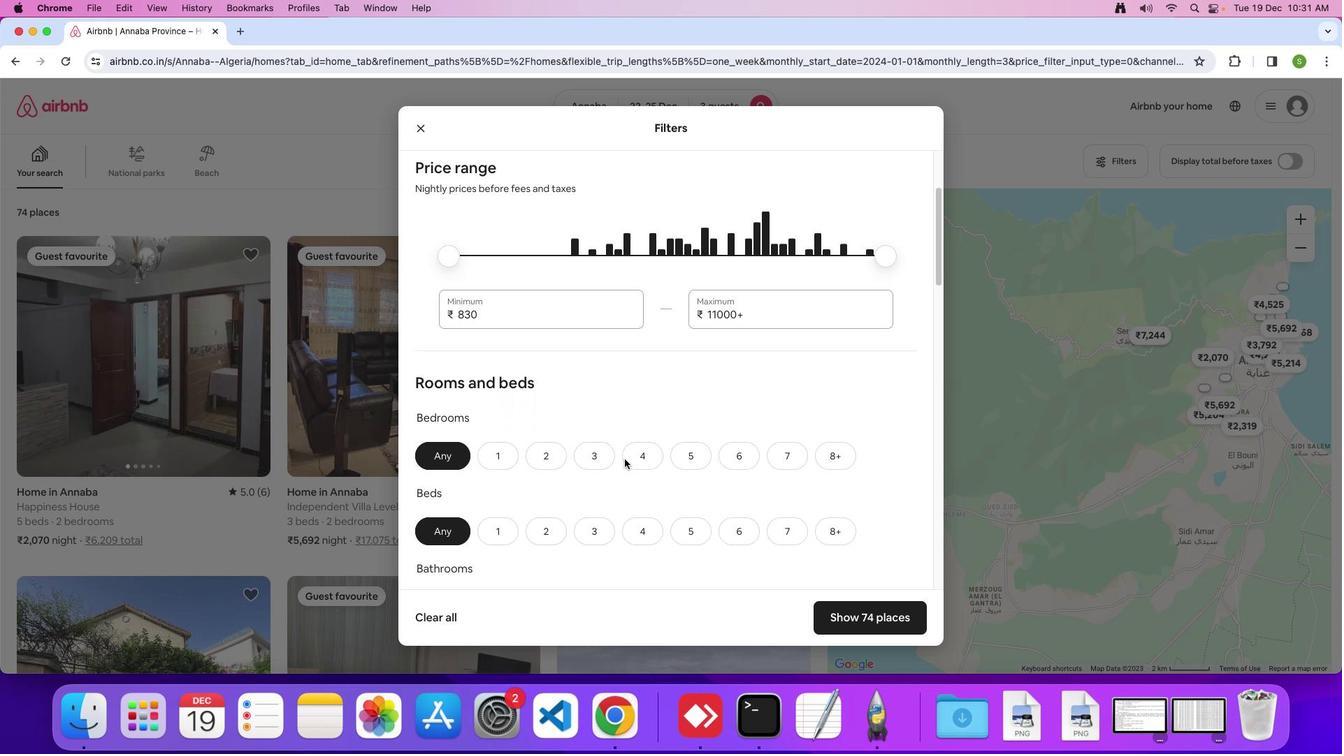 
Action: Mouse scrolled (624, 459) with delta (0, 0)
Screenshot: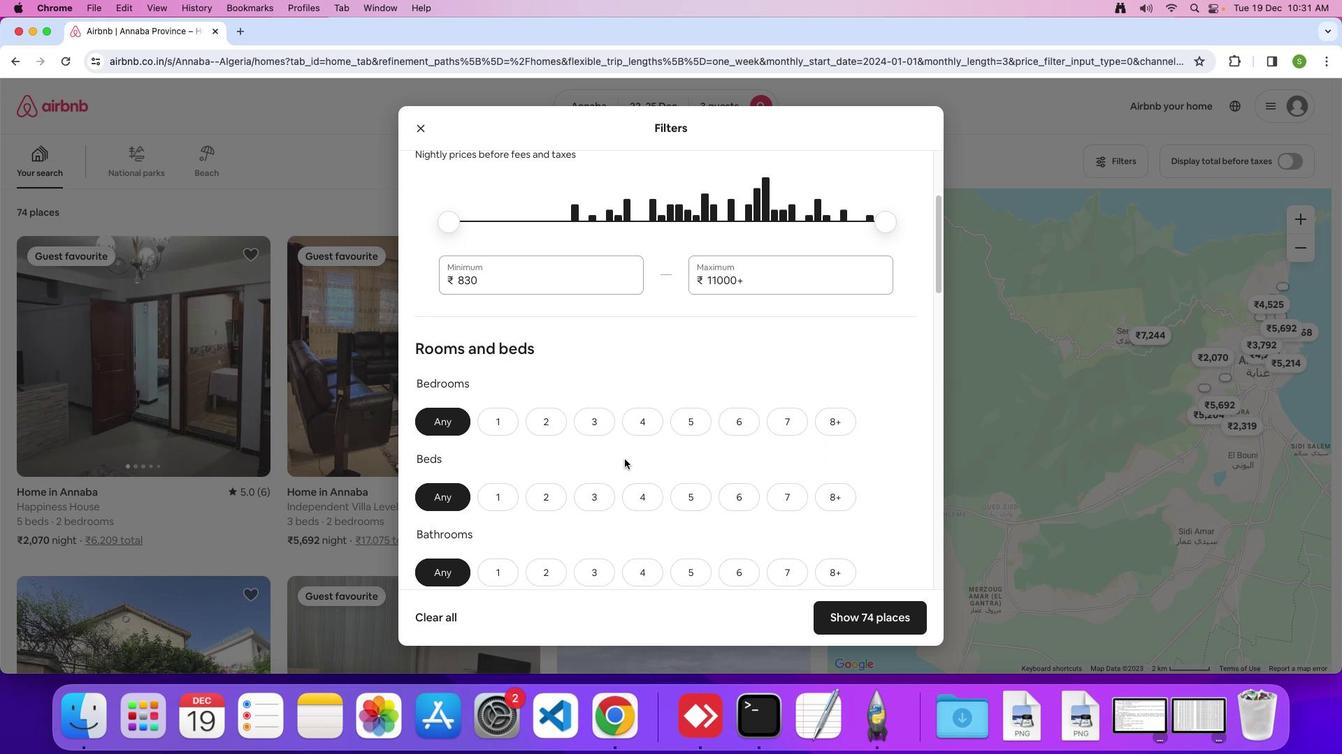 
Action: Mouse scrolled (624, 459) with delta (0, 0)
Screenshot: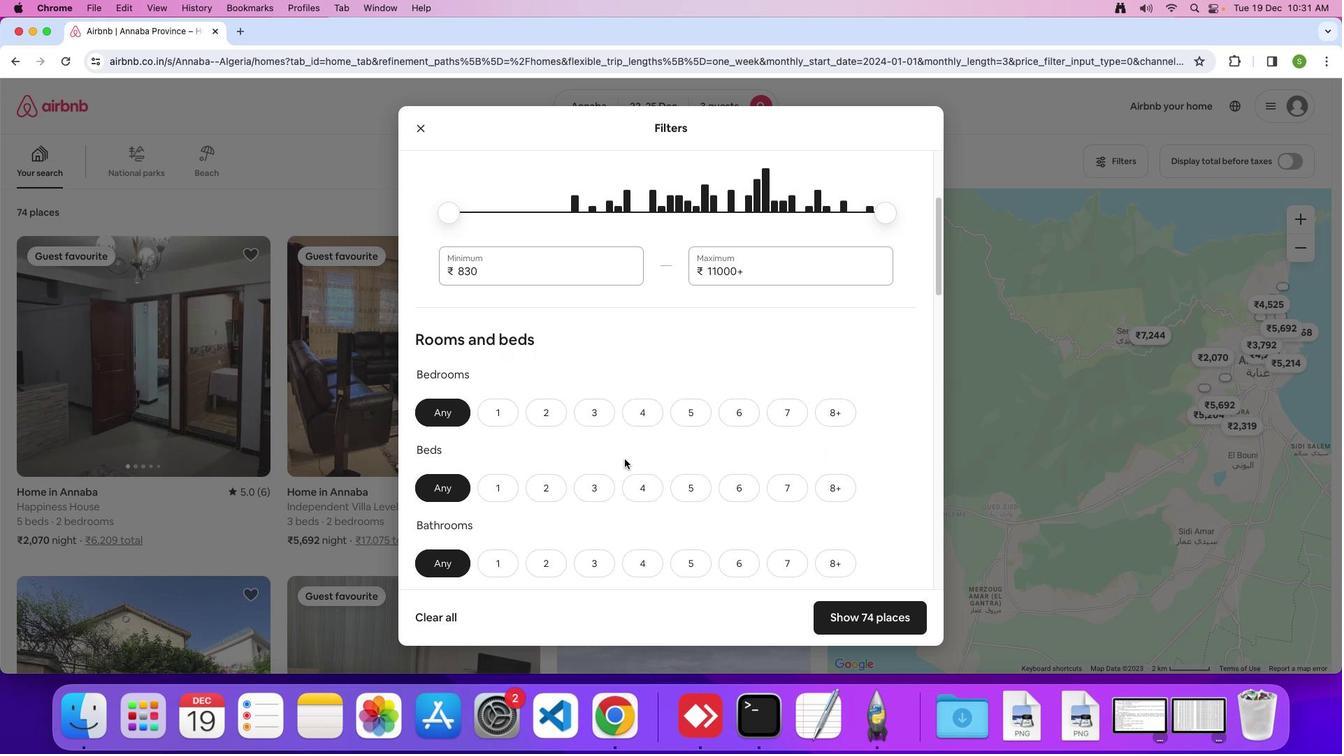 
Action: Mouse scrolled (624, 459) with delta (0, 0)
Screenshot: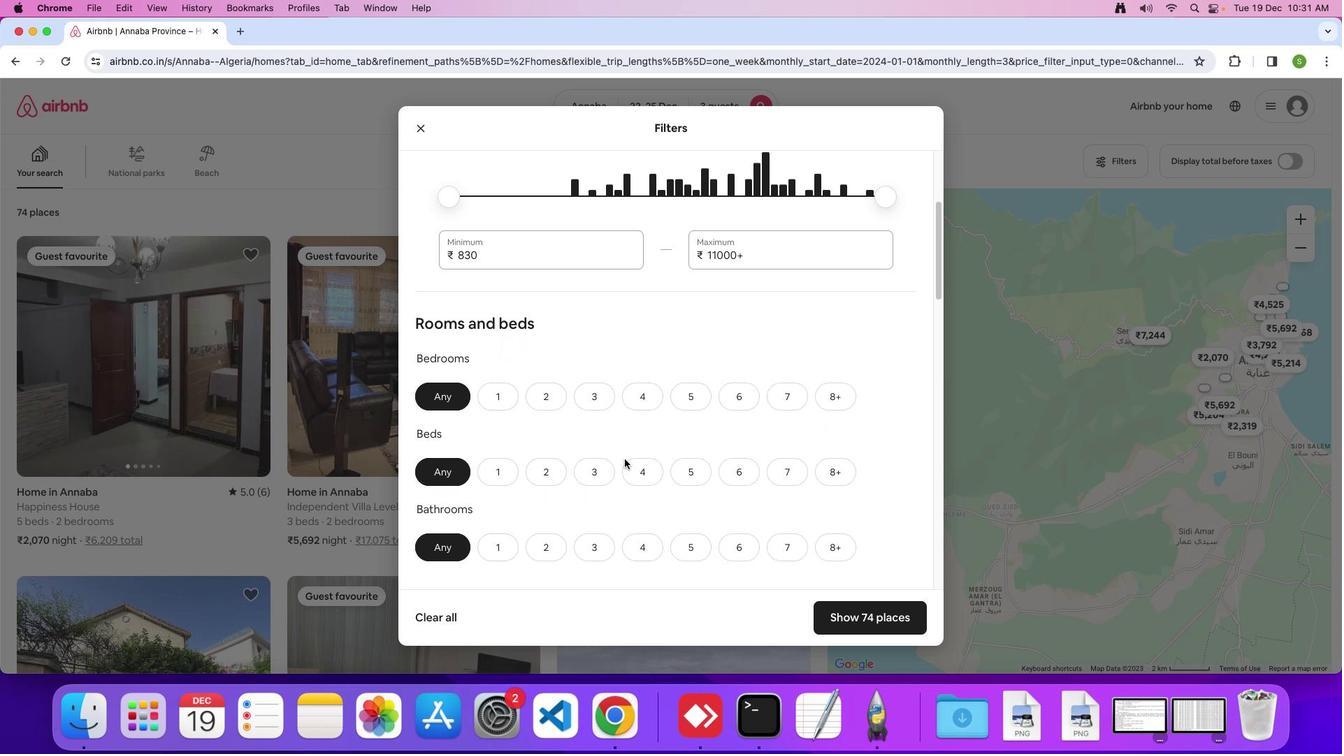 
Action: Mouse scrolled (624, 459) with delta (0, 0)
Screenshot: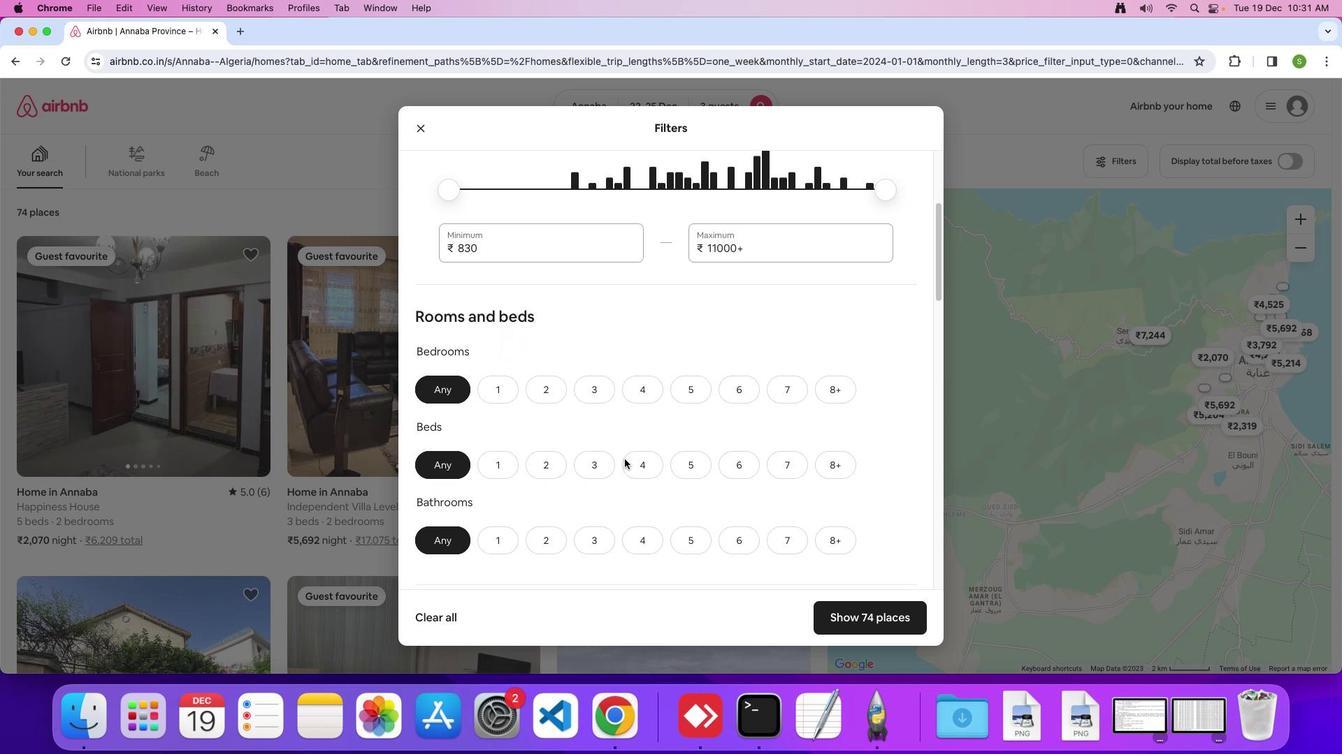 
Action: Mouse moved to (546, 387)
Screenshot: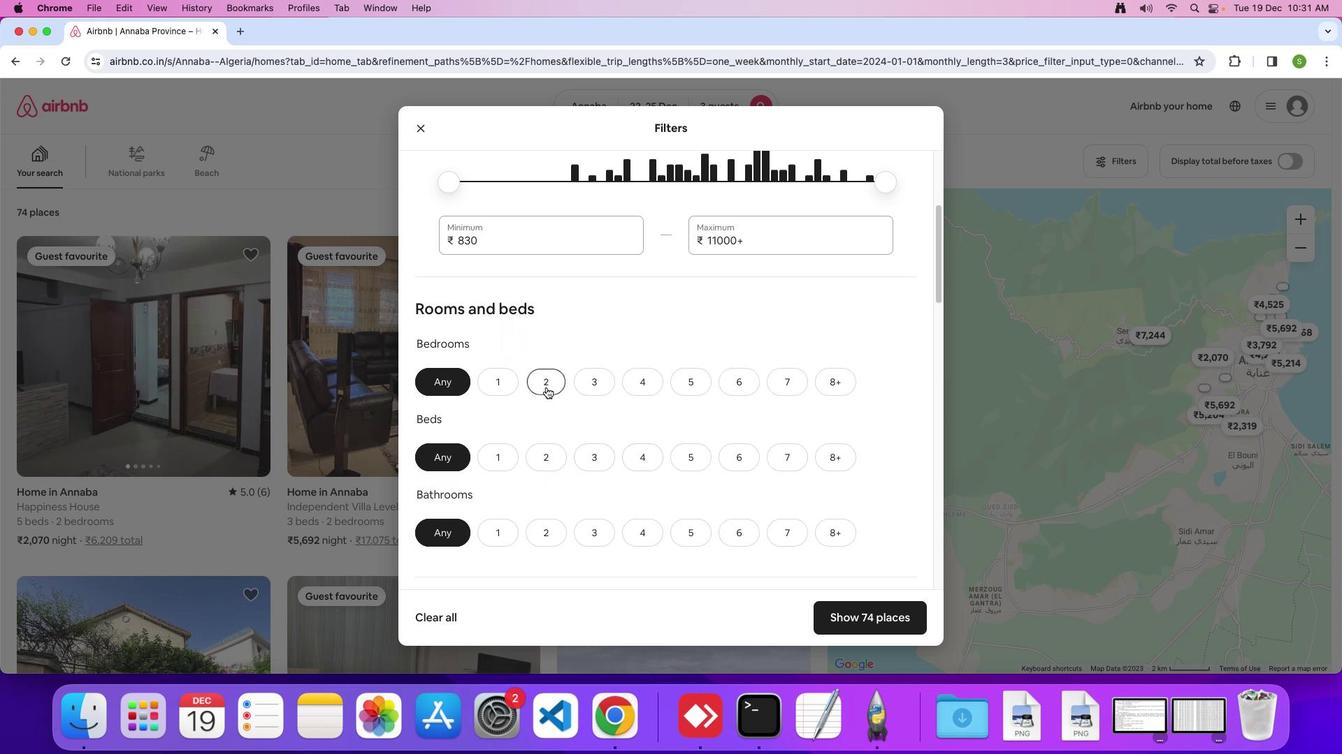 
Action: Mouse pressed left at (546, 387)
Screenshot: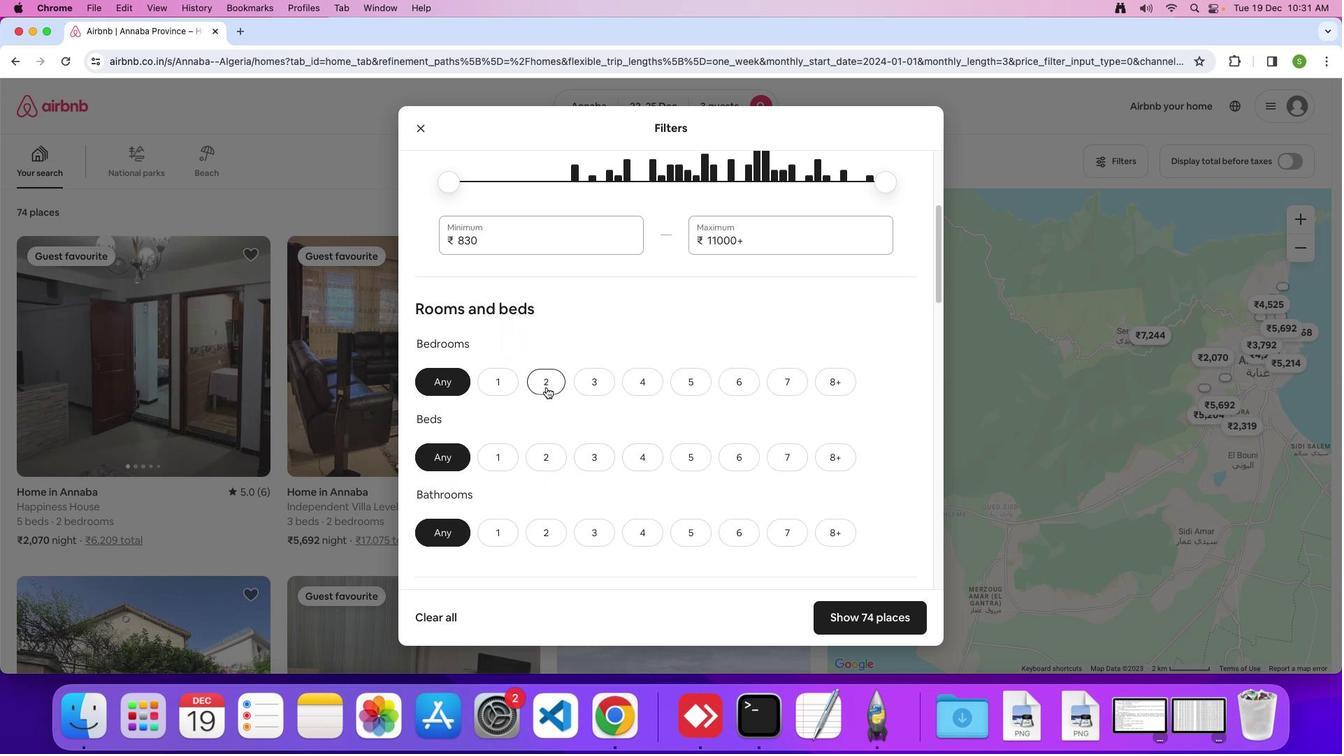 
Action: Mouse moved to (590, 455)
Screenshot: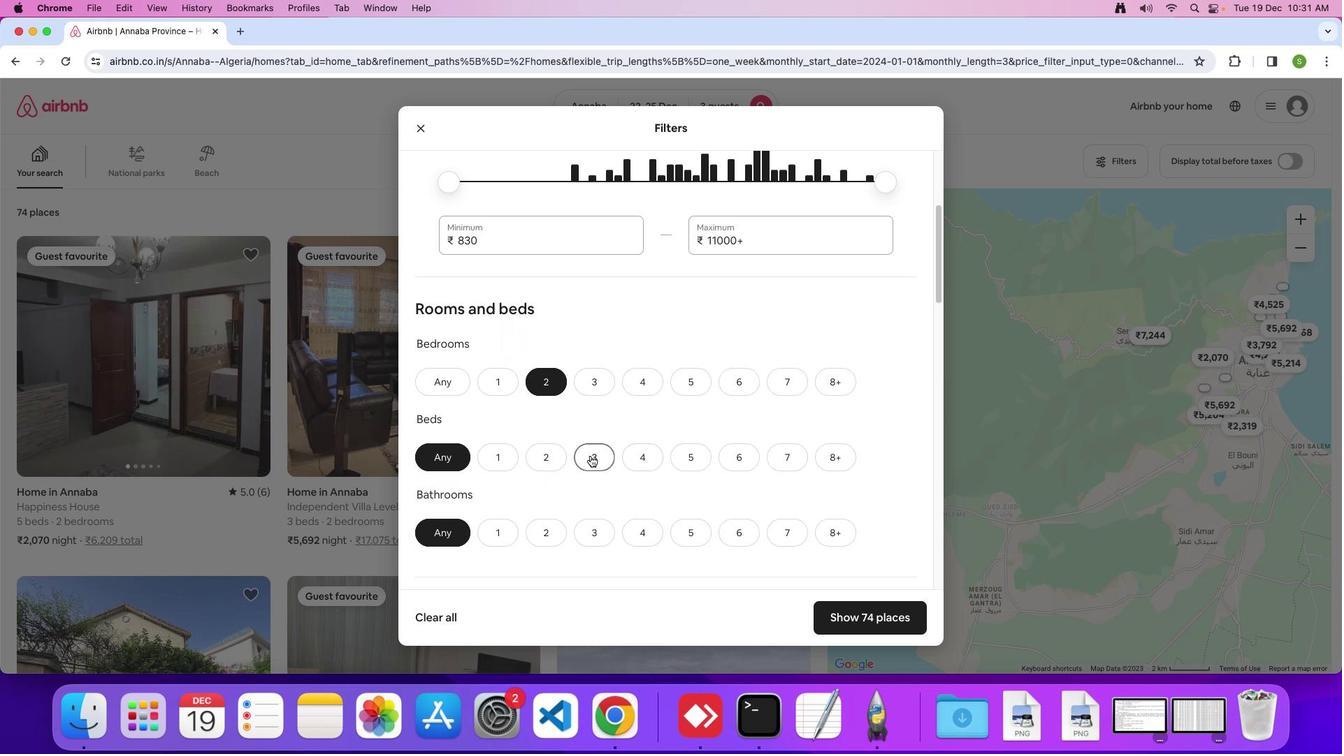 
Action: Mouse pressed left at (590, 455)
Screenshot: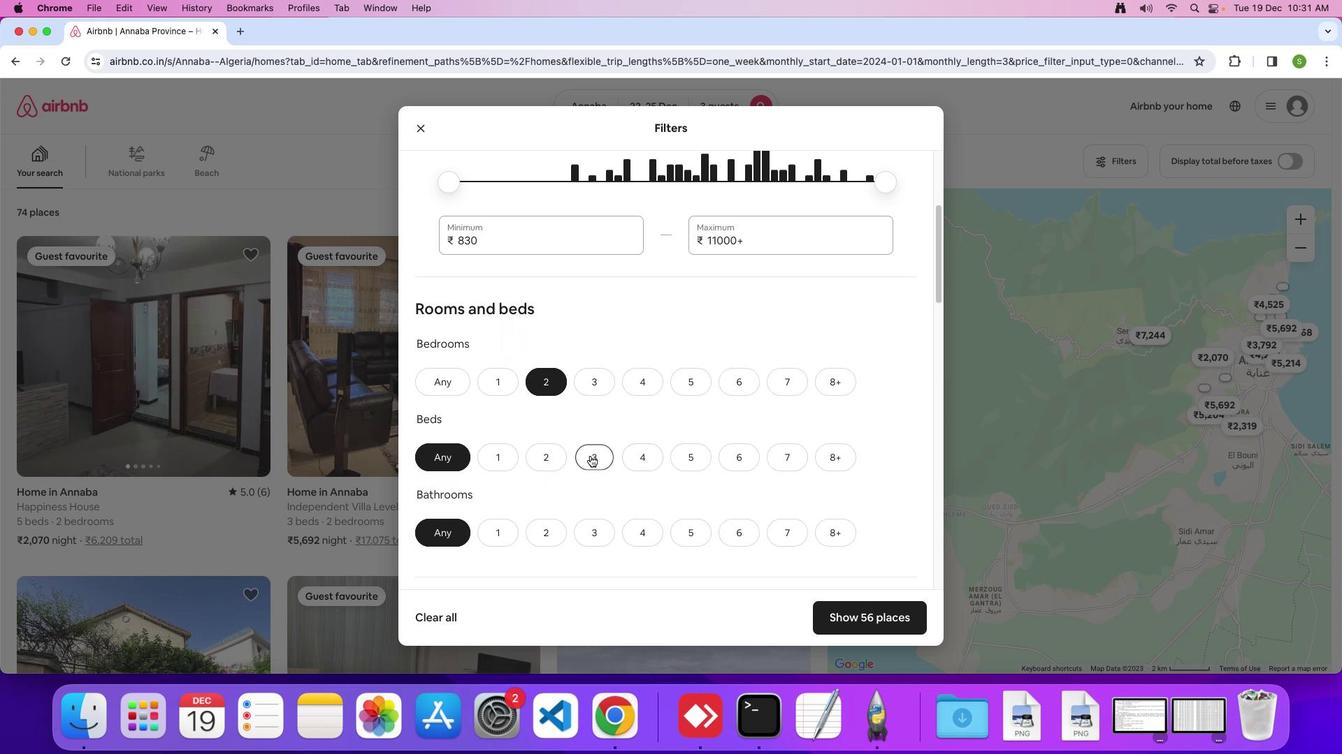 
Action: Mouse moved to (504, 529)
Screenshot: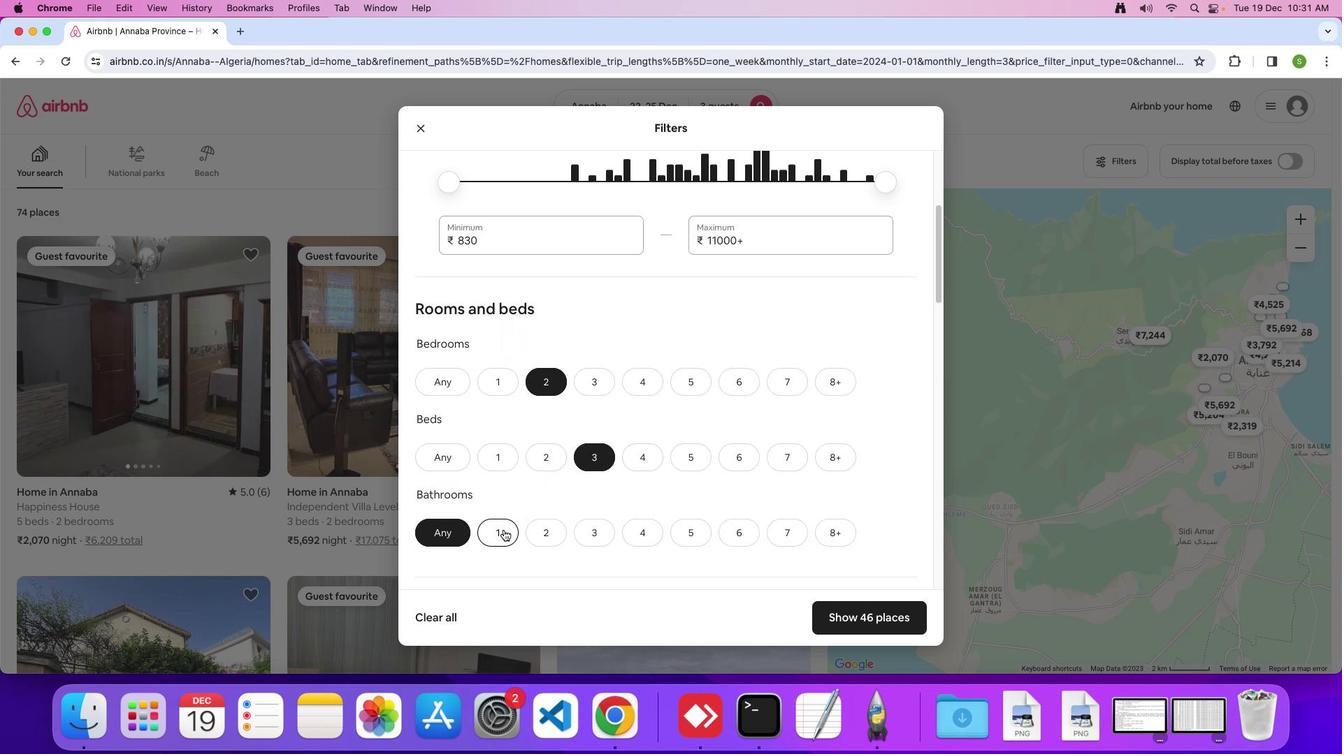 
Action: Mouse pressed left at (504, 529)
Screenshot: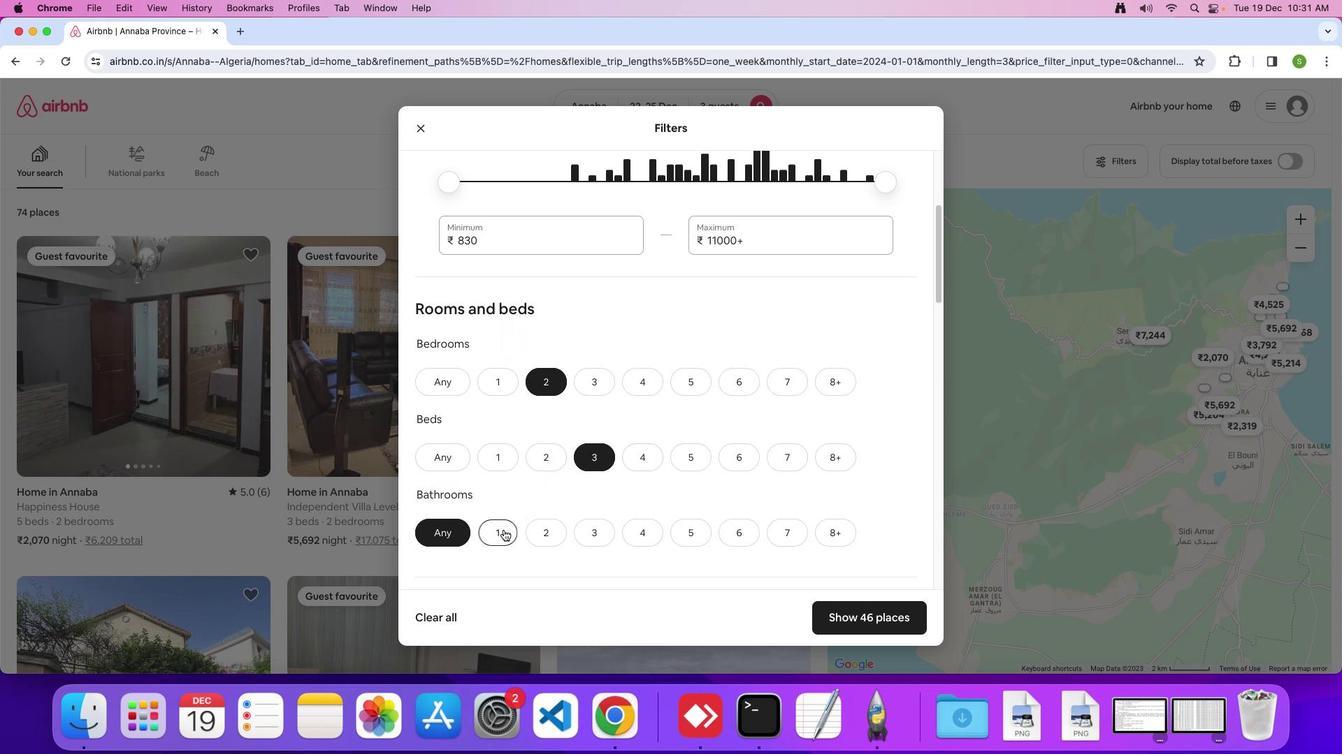 
Action: Mouse moved to (678, 500)
Screenshot: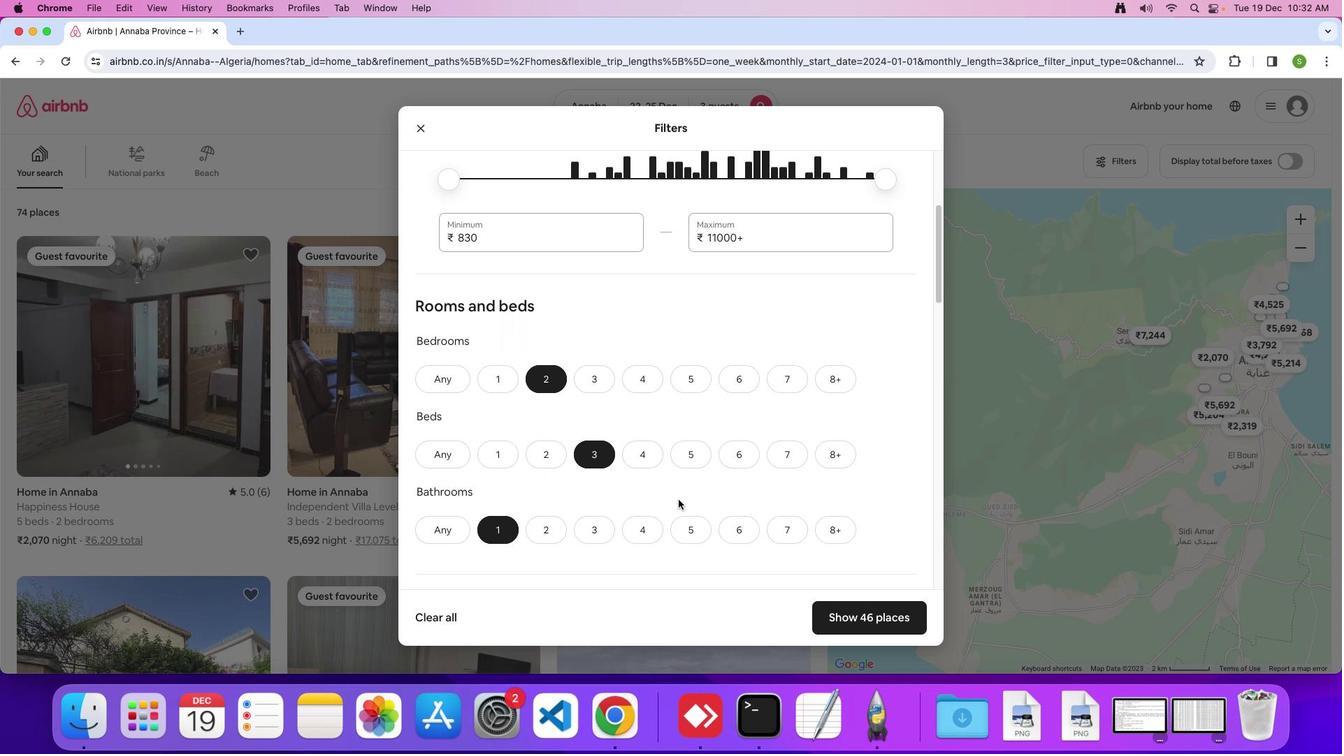 
Action: Mouse scrolled (678, 500) with delta (0, 0)
Screenshot: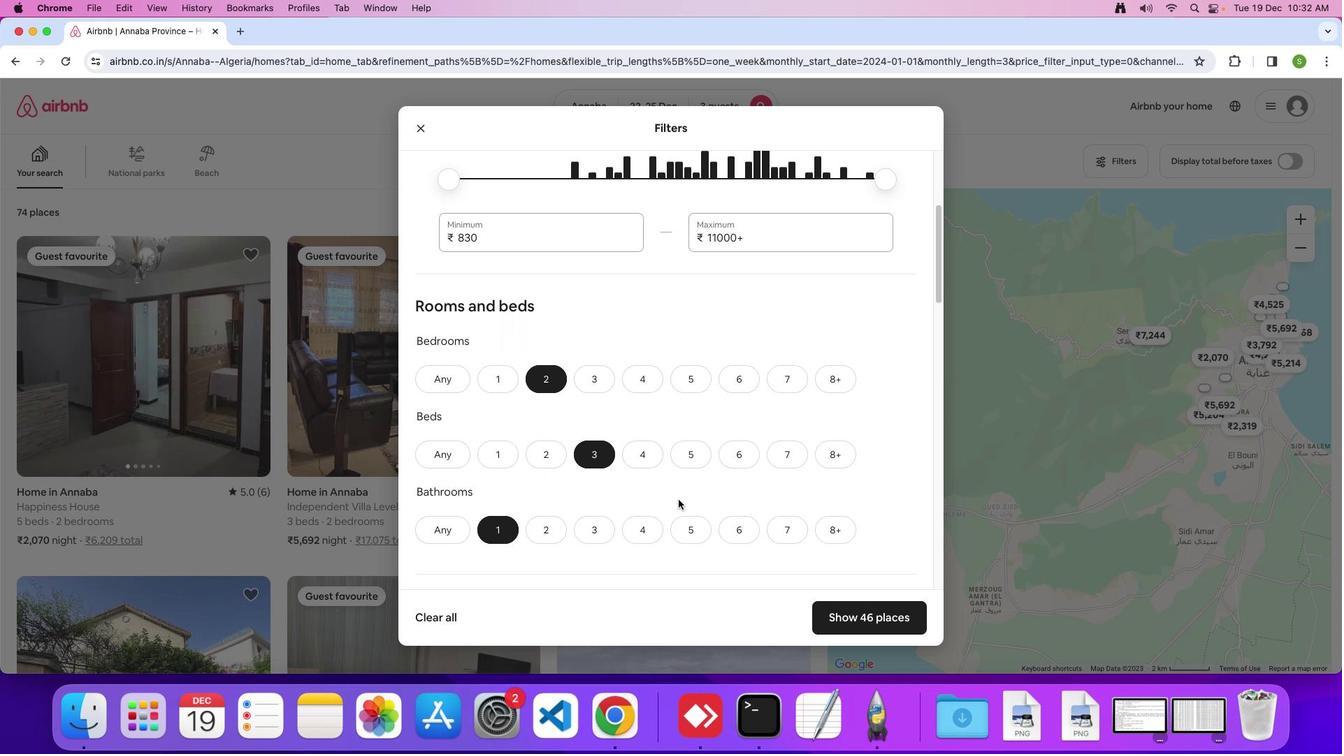 
Action: Mouse moved to (678, 500)
Screenshot: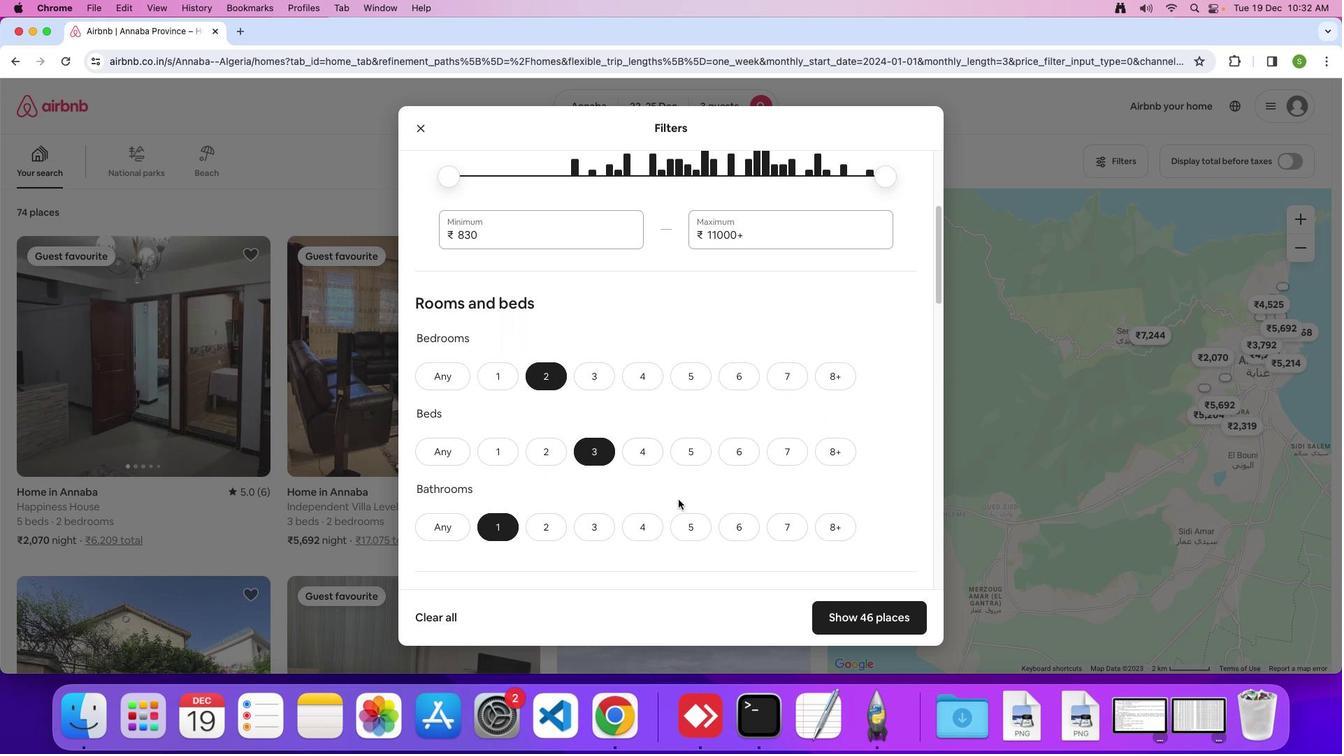 
Action: Mouse scrolled (678, 500) with delta (0, 0)
Screenshot: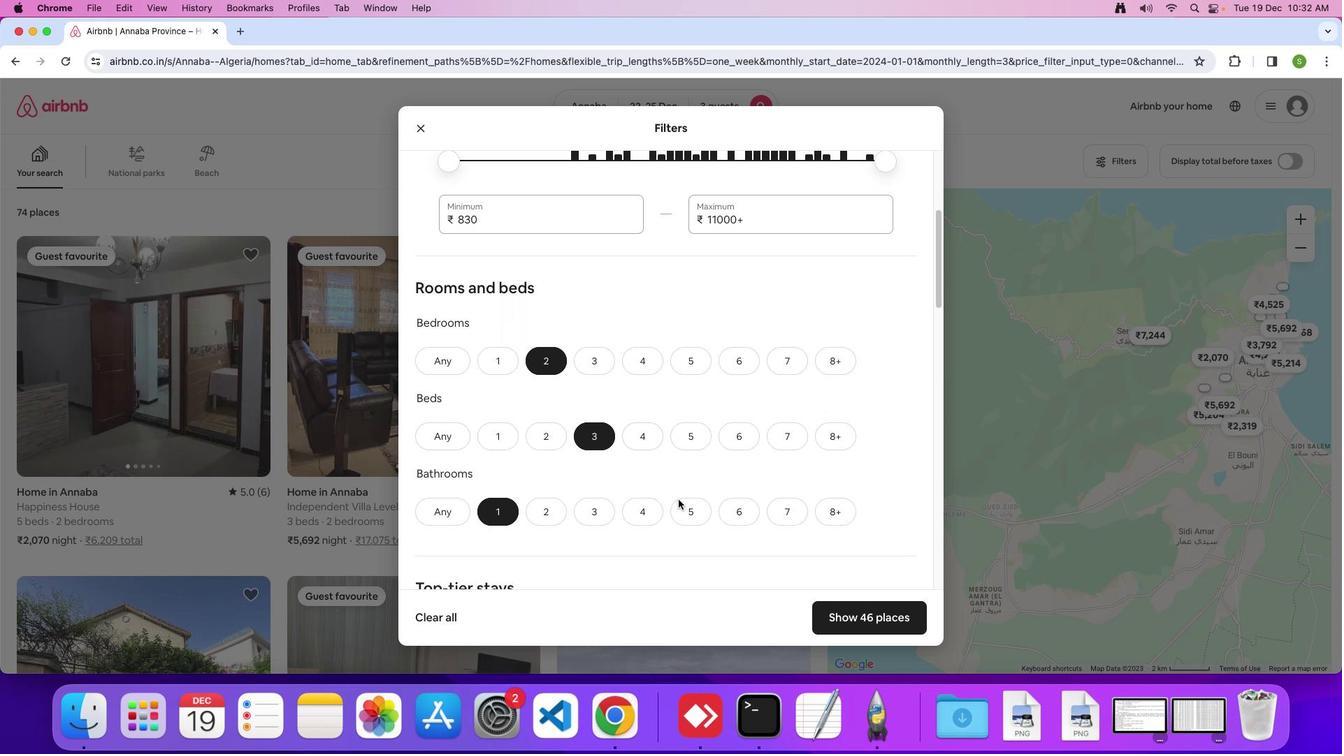 
Action: Mouse scrolled (678, 500) with delta (0, 0)
Screenshot: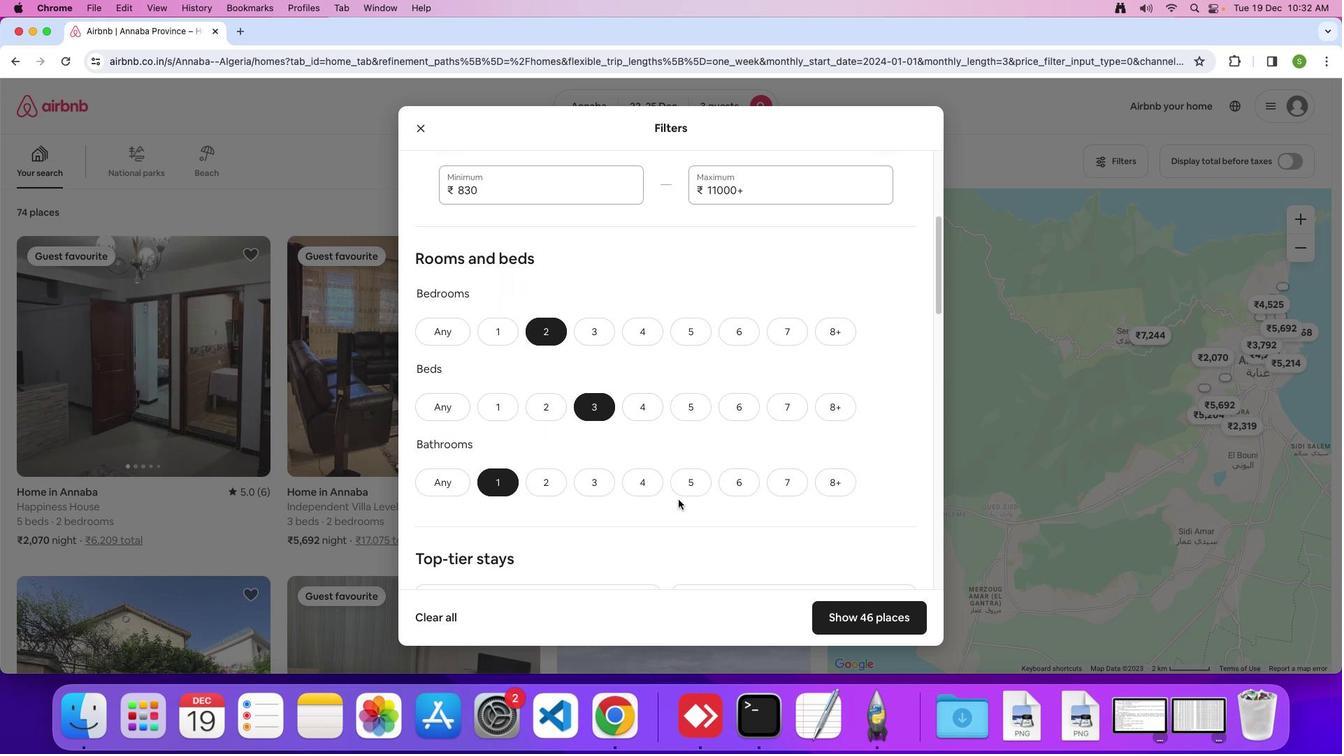 
Action: Mouse scrolled (678, 500) with delta (0, -1)
Screenshot: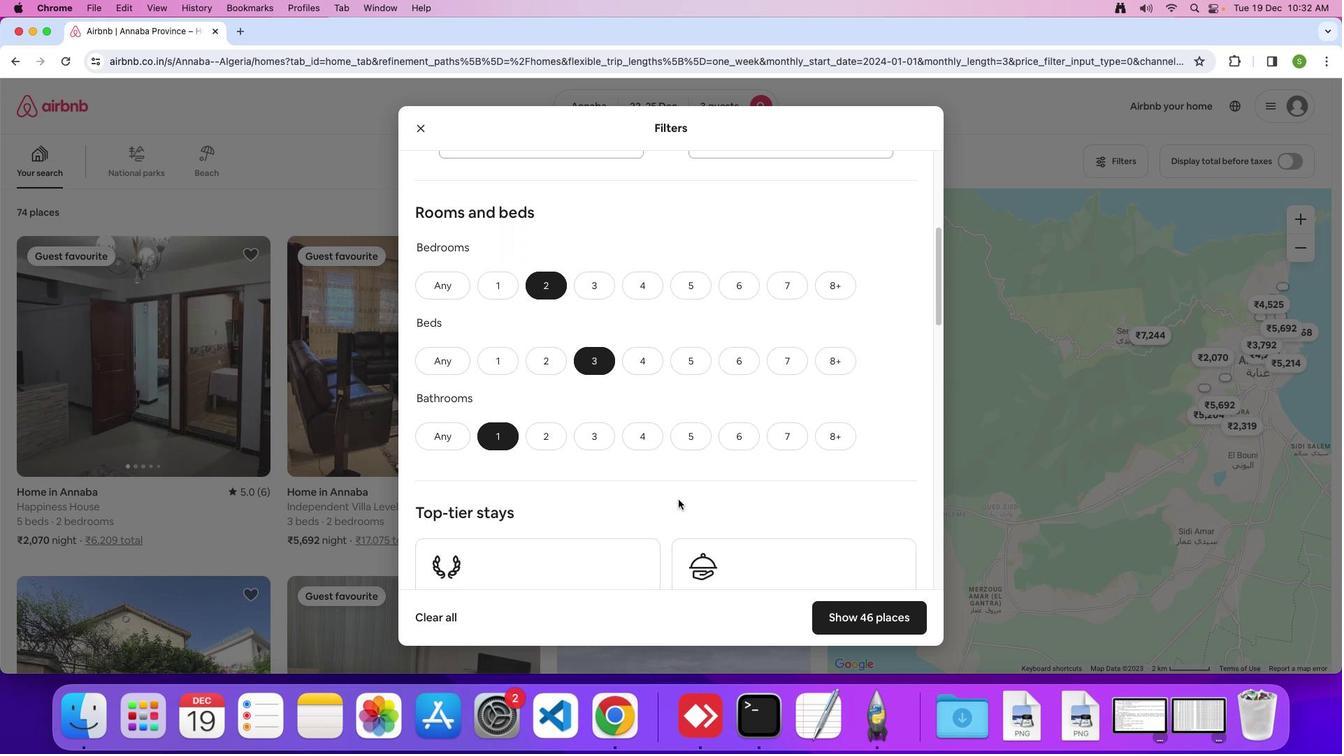 
Action: Mouse scrolled (678, 500) with delta (0, 0)
Screenshot: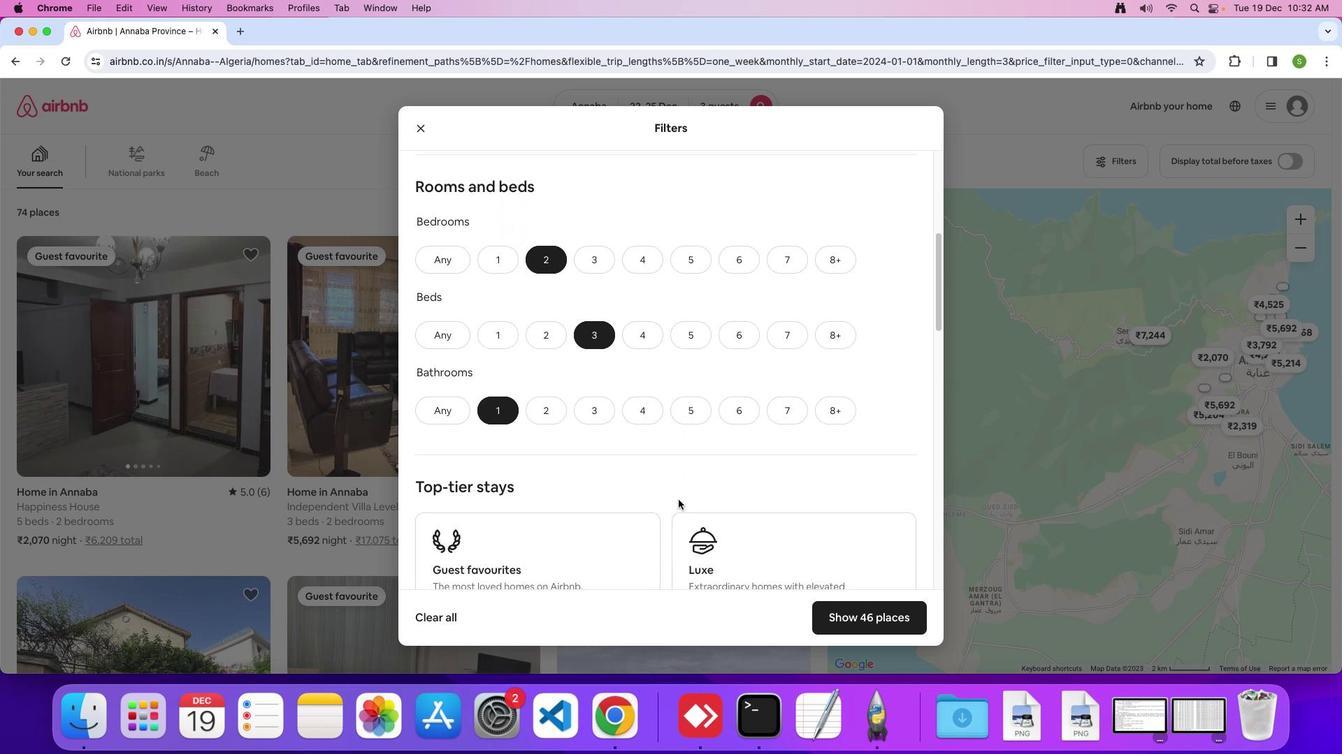 
Action: Mouse scrolled (678, 500) with delta (0, 0)
Screenshot: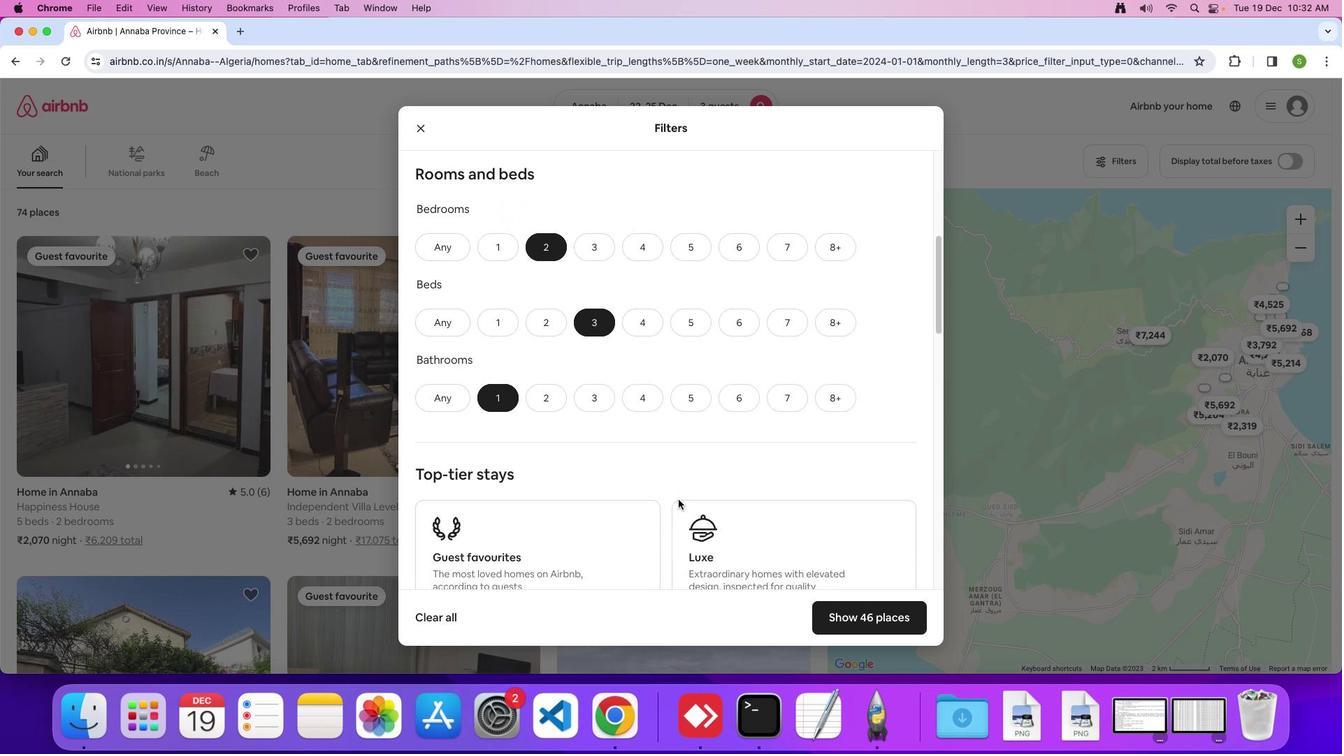 
Action: Mouse scrolled (678, 500) with delta (0, 0)
Screenshot: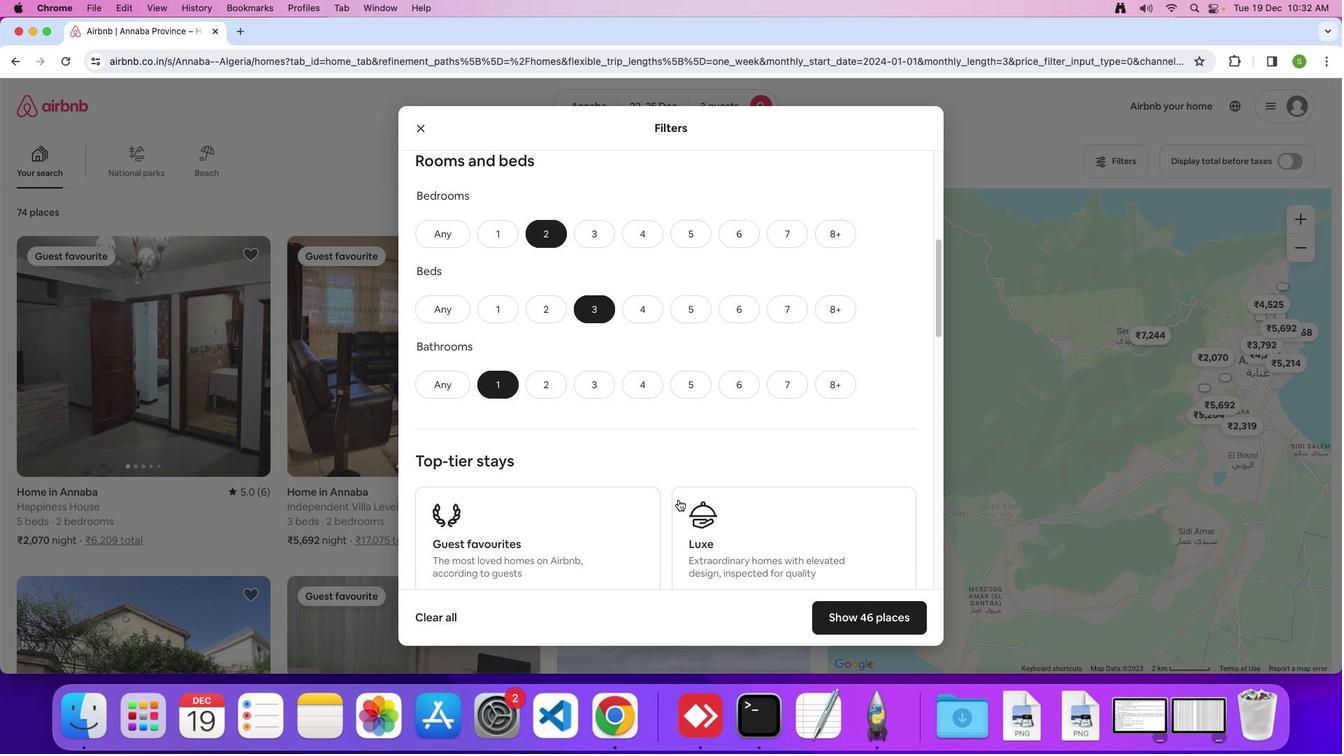 
Action: Mouse scrolled (678, 500) with delta (0, 0)
Screenshot: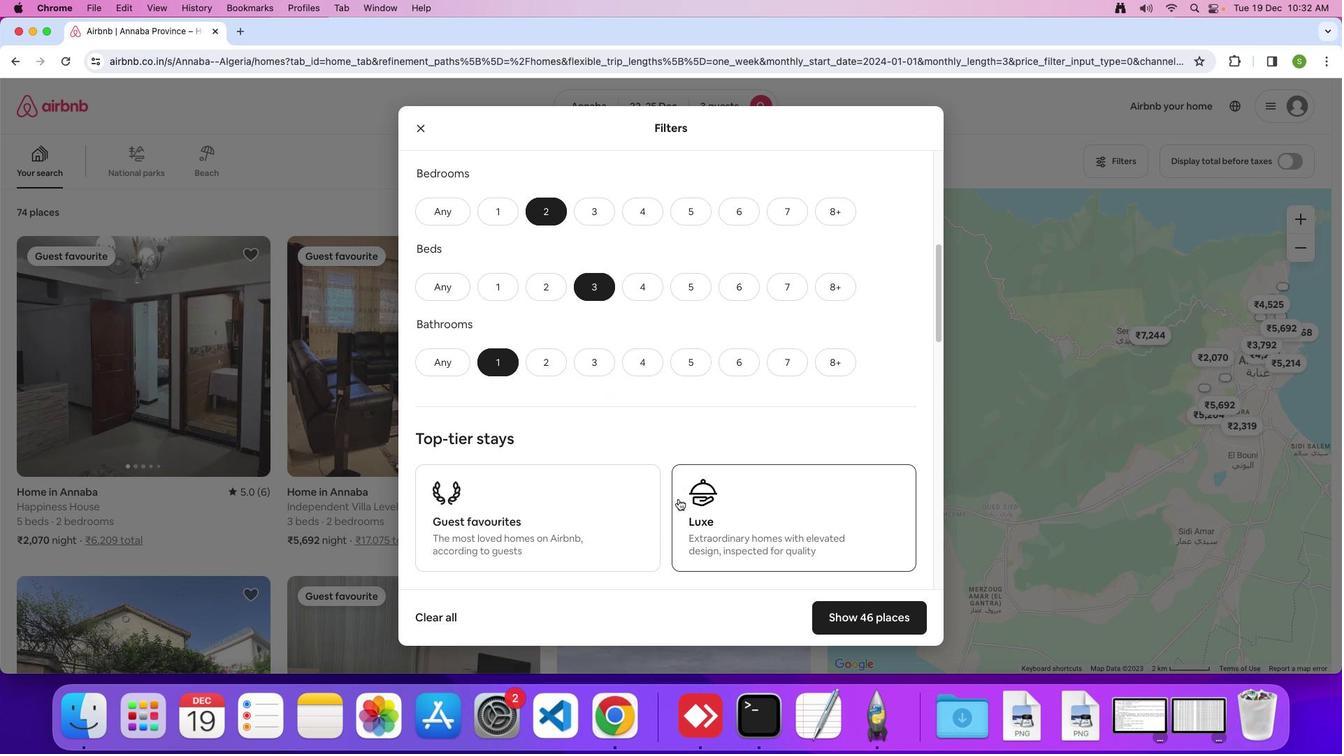 
Action: Mouse moved to (678, 500)
Screenshot: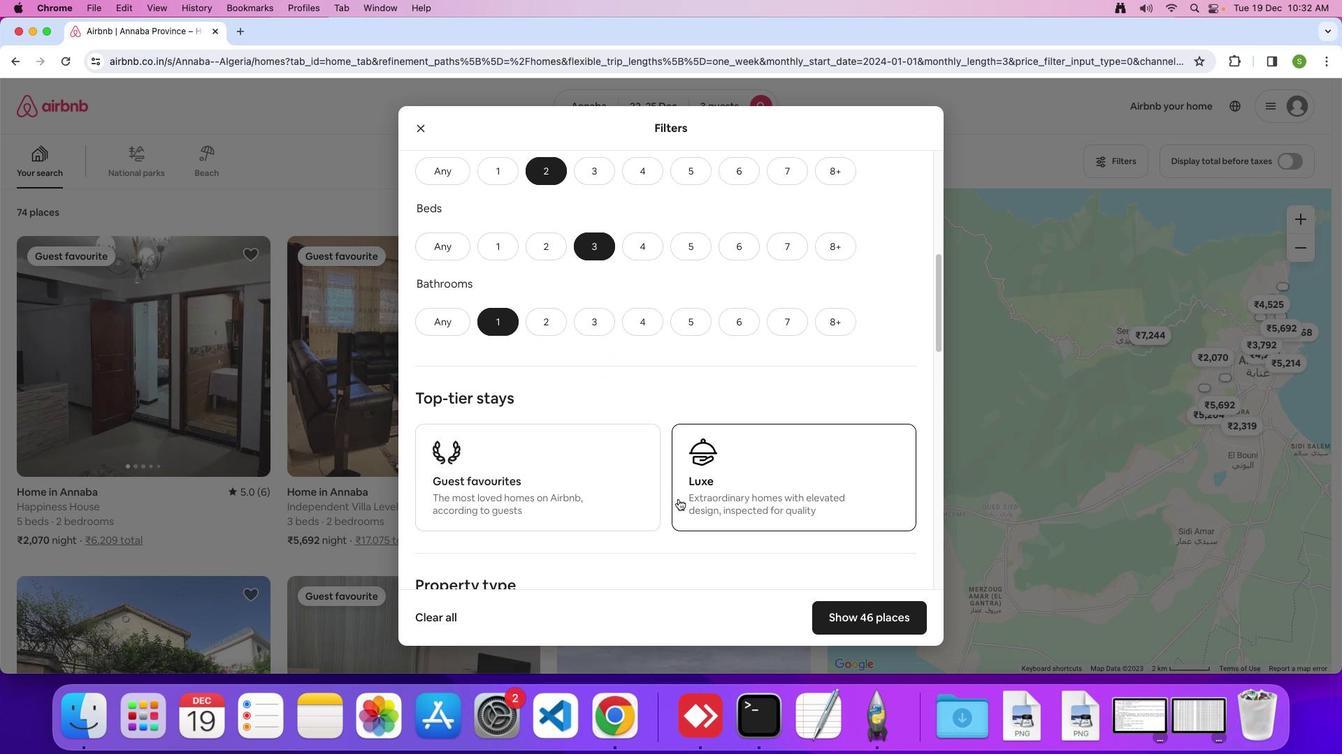 
Action: Mouse scrolled (678, 500) with delta (0, -1)
Screenshot: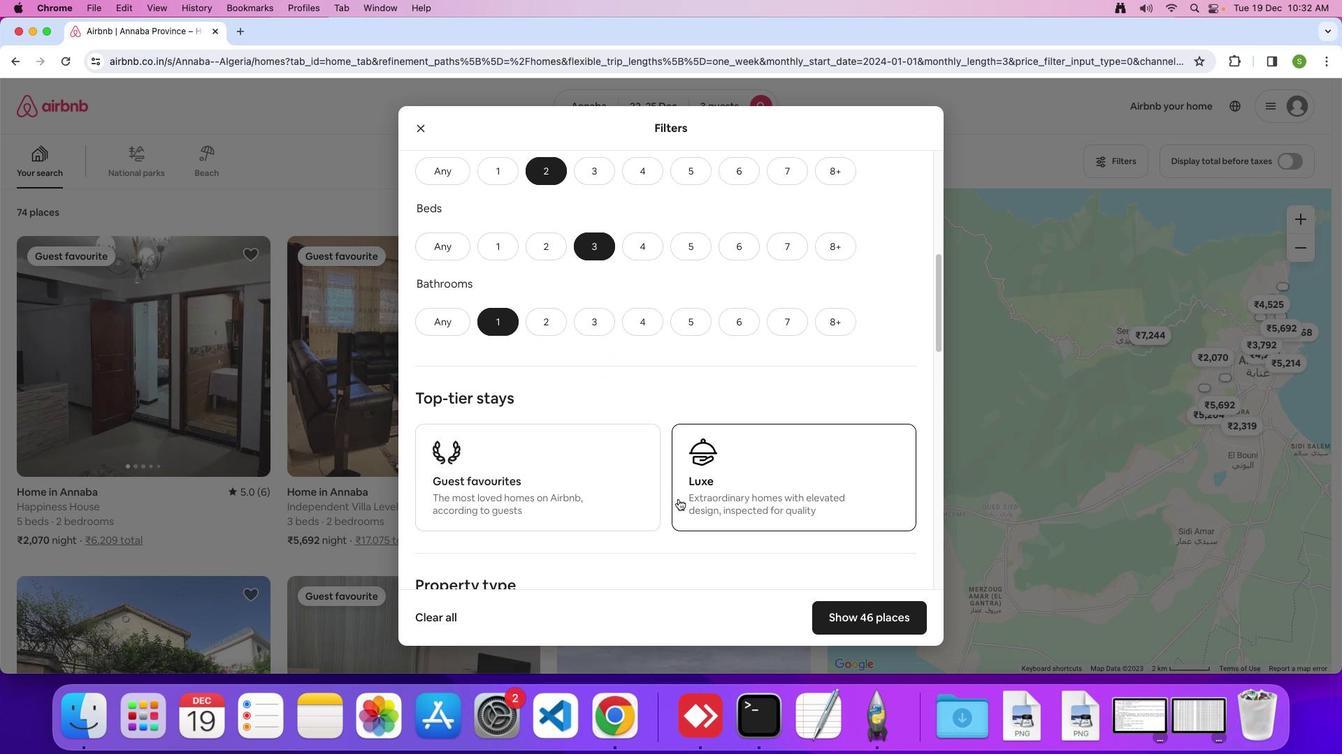 
Action: Mouse moved to (678, 499)
Screenshot: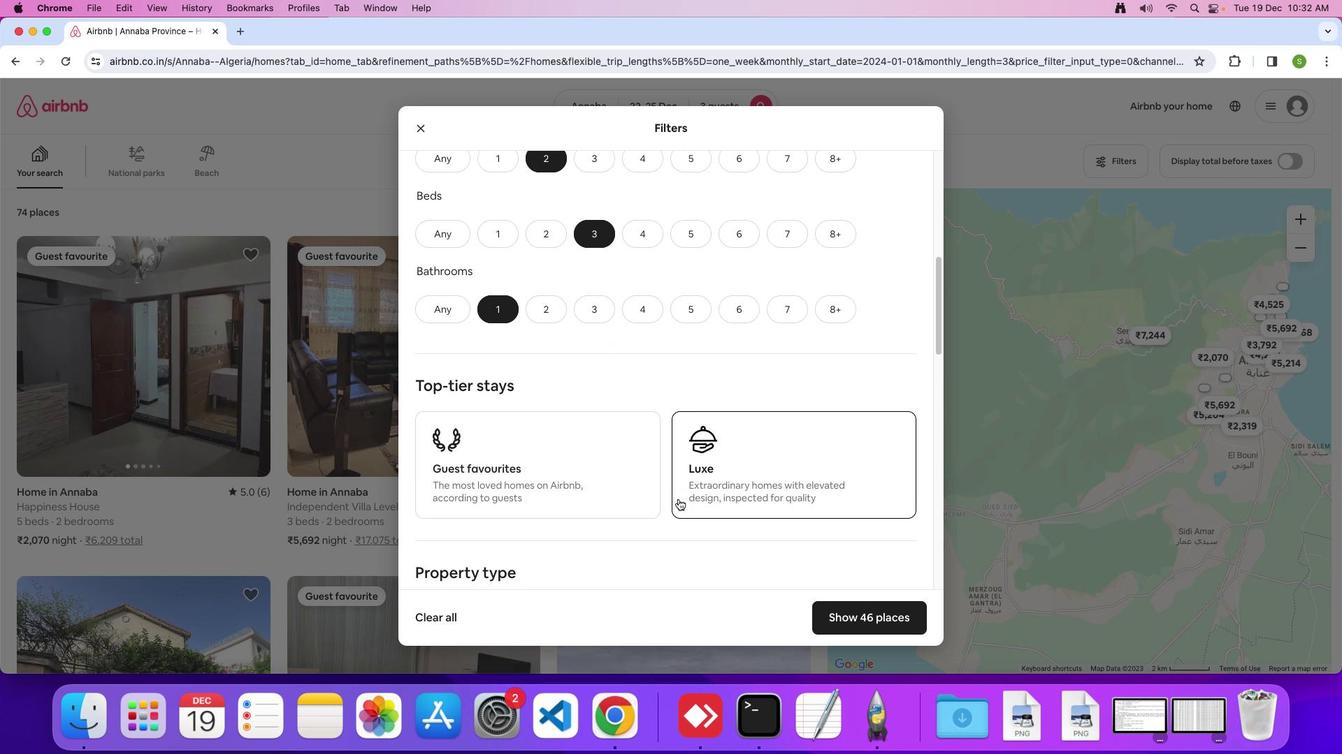 
Action: Mouse scrolled (678, 499) with delta (0, 0)
Screenshot: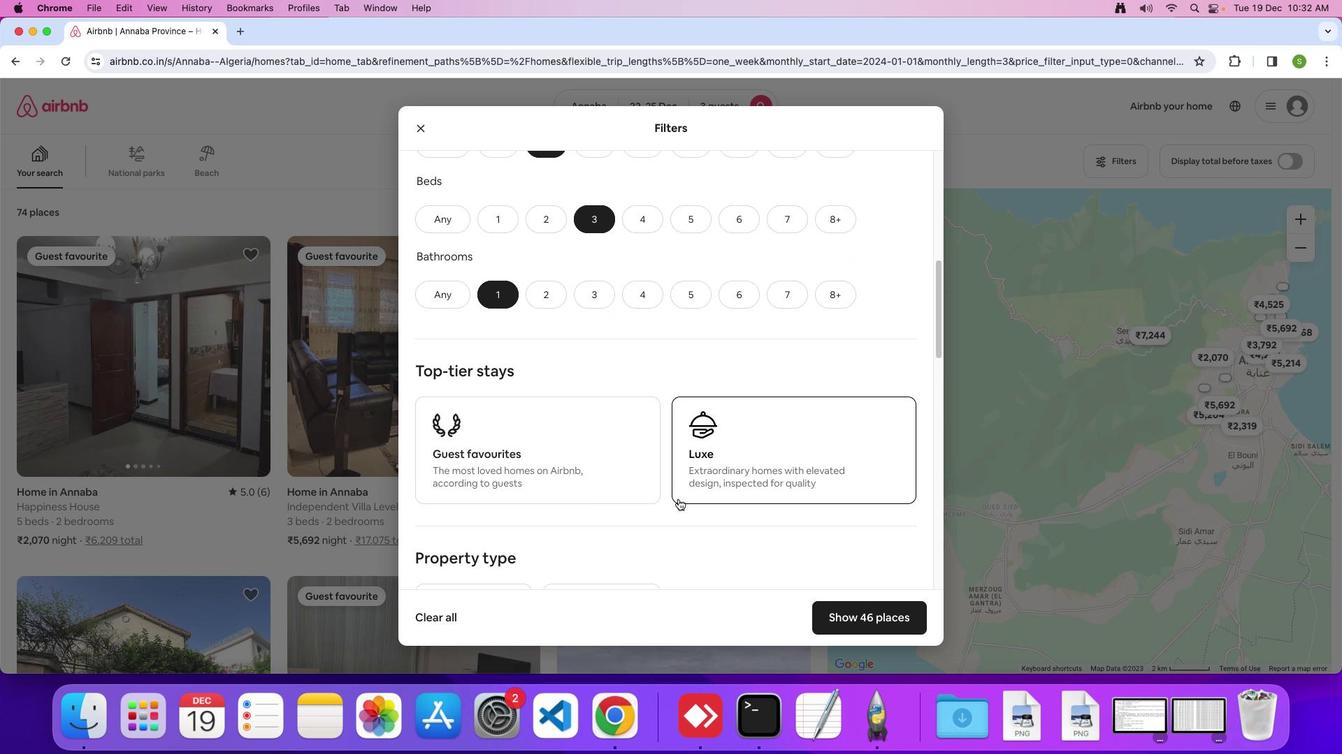 
Action: Mouse scrolled (678, 499) with delta (0, 0)
Screenshot: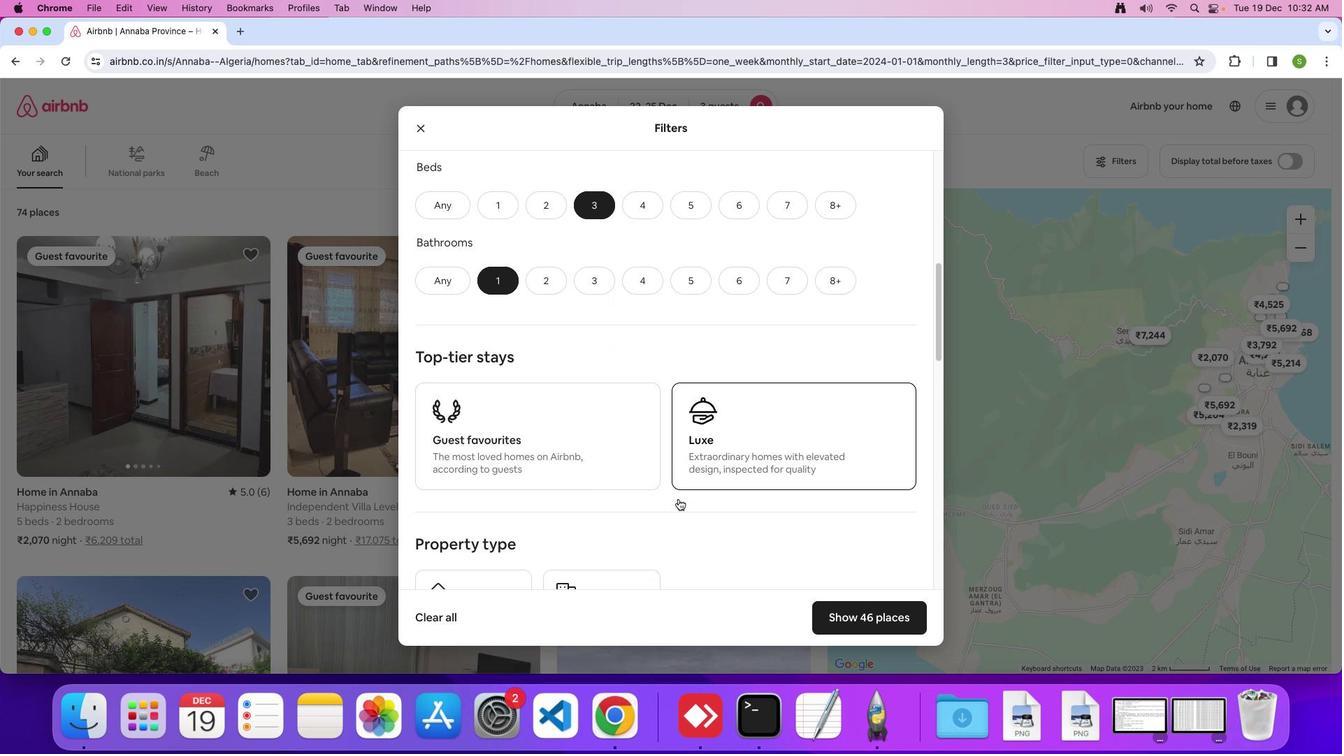 
Action: Mouse scrolled (678, 499) with delta (0, -1)
Screenshot: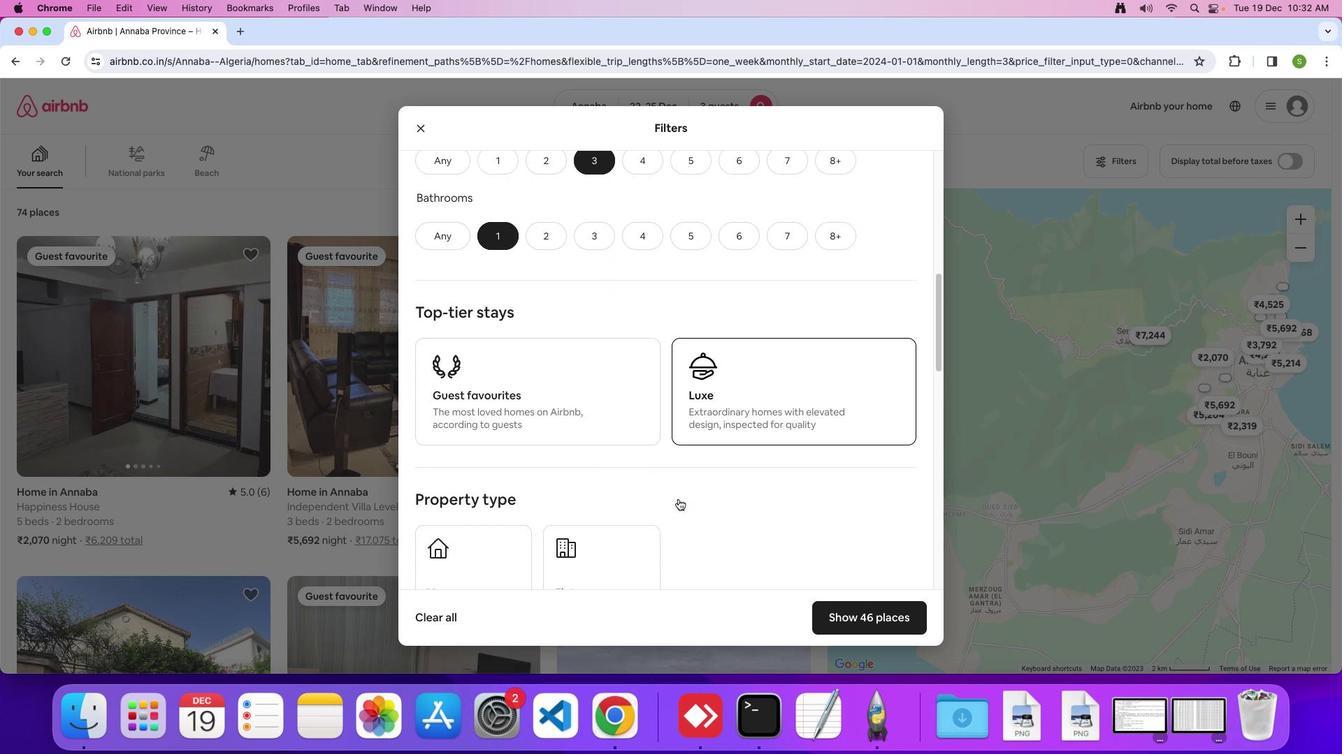 
Action: Mouse scrolled (678, 499) with delta (0, 0)
Screenshot: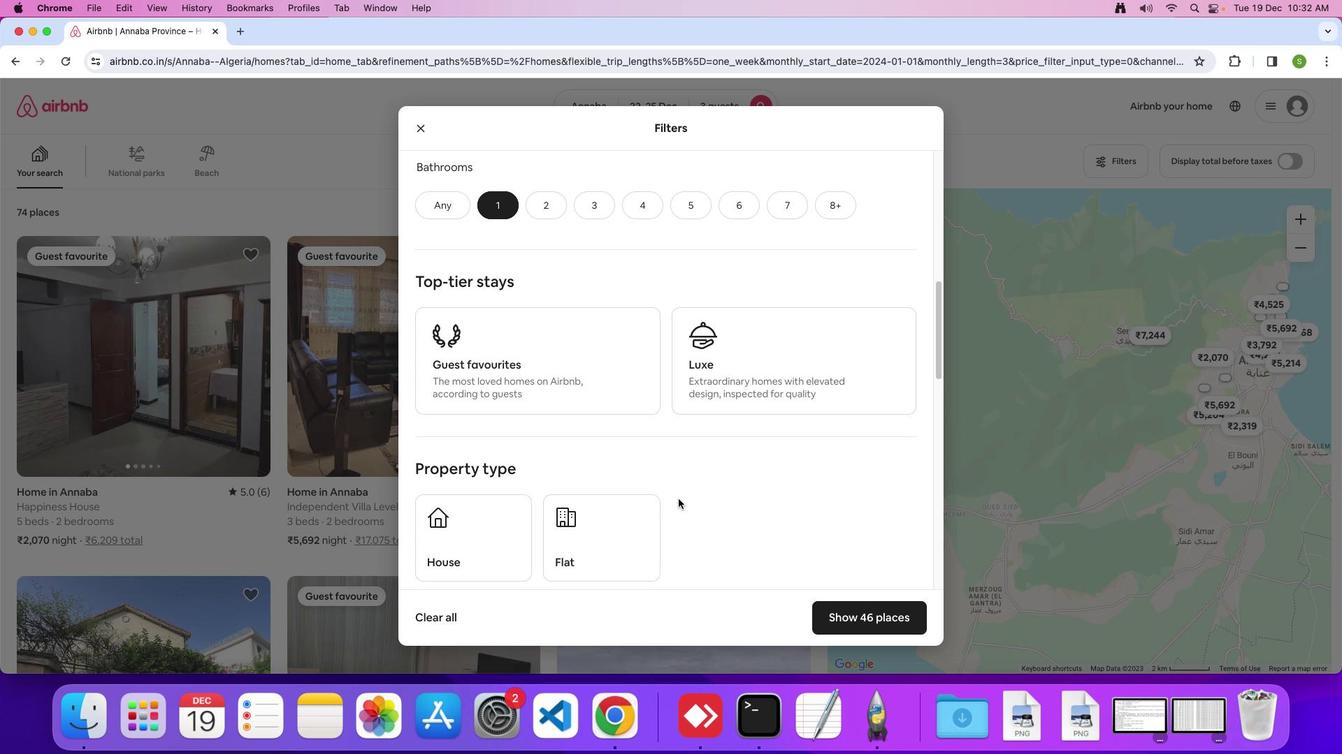 
Action: Mouse scrolled (678, 499) with delta (0, 0)
Screenshot: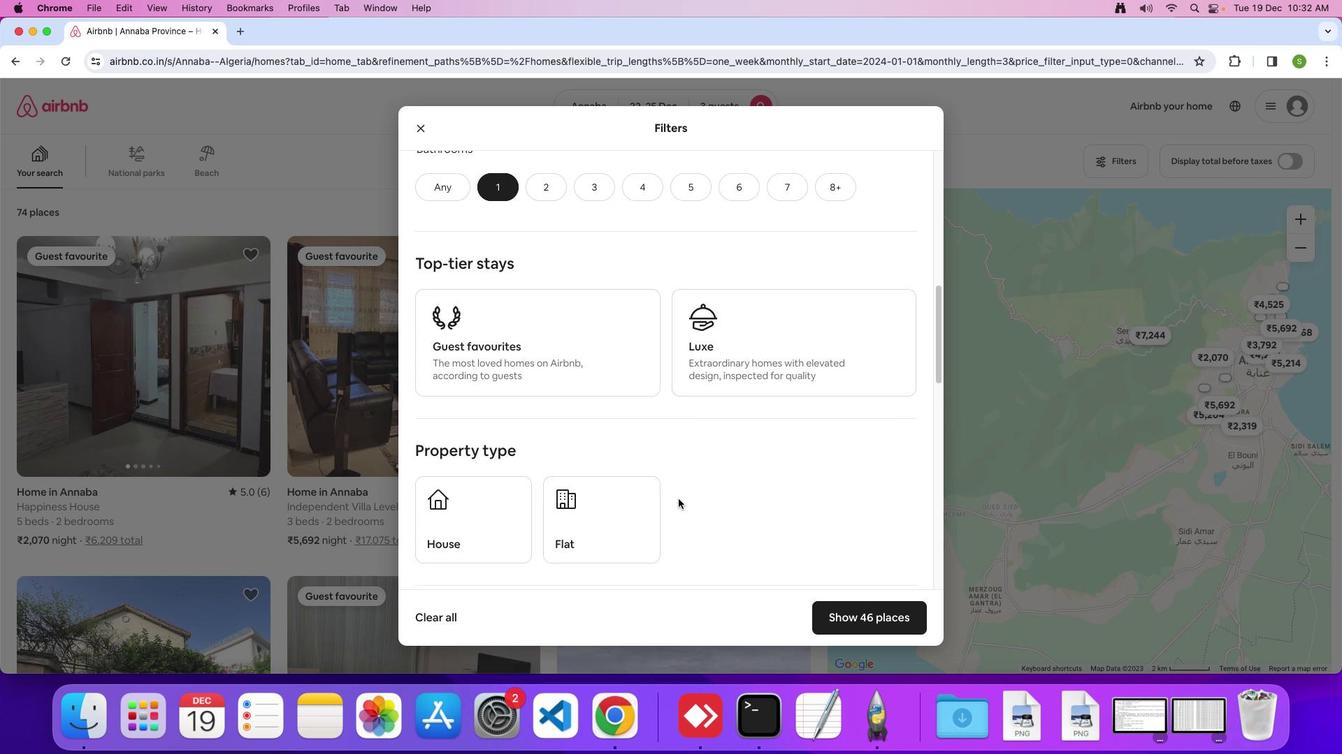 
Action: Mouse scrolled (678, 499) with delta (0, -1)
Screenshot: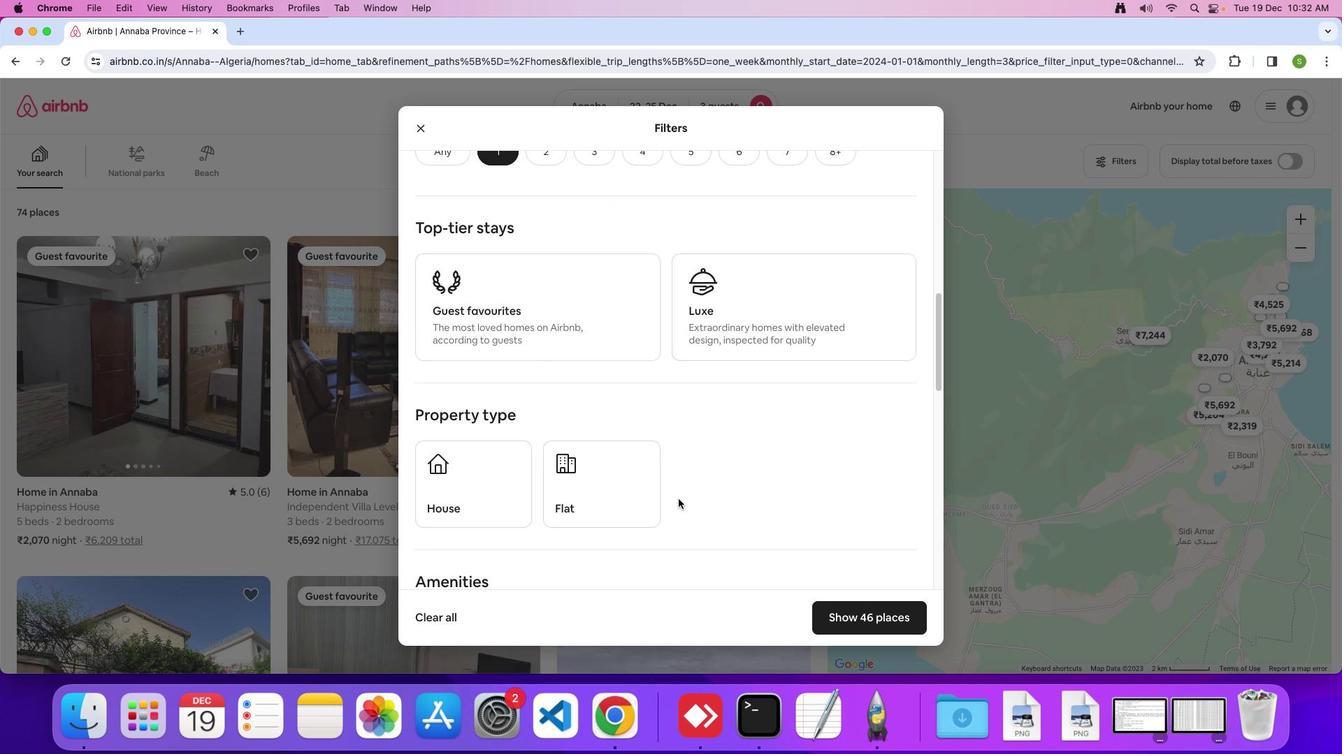 
Action: Mouse moved to (615, 485)
Screenshot: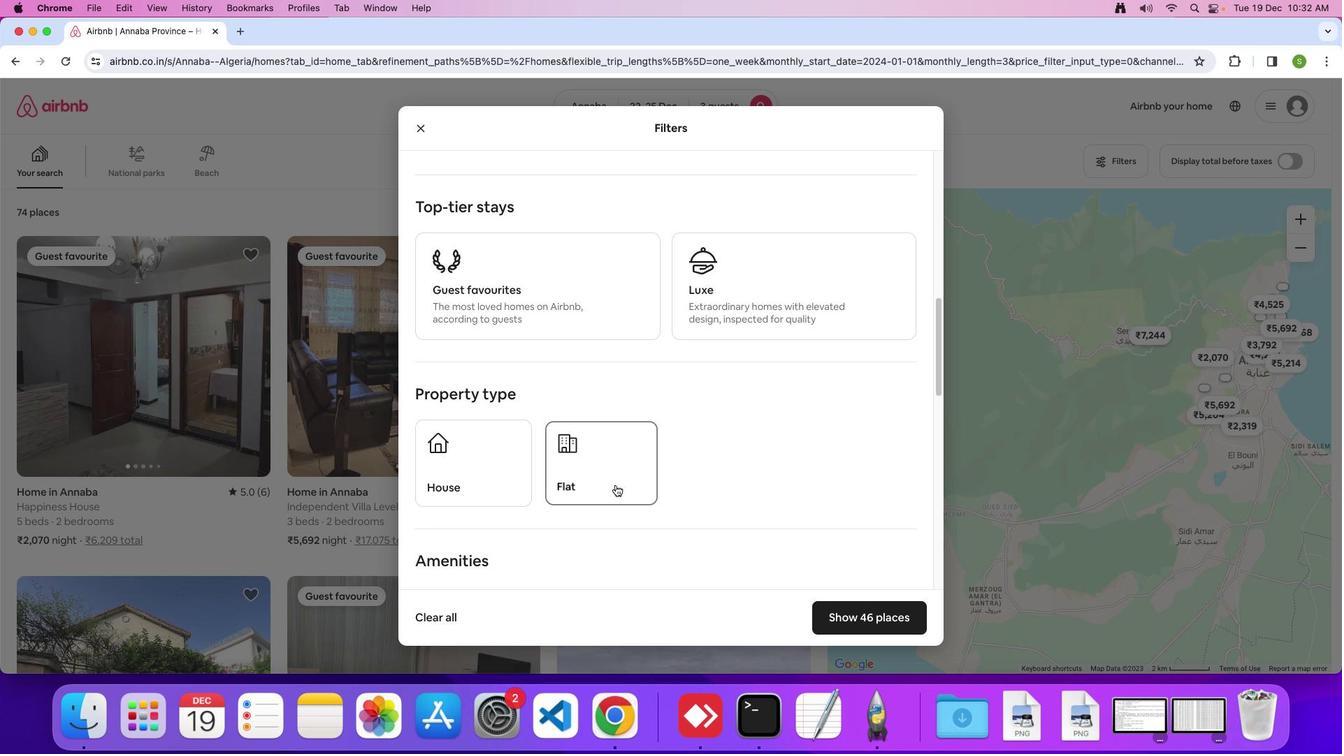 
Action: Mouse pressed left at (615, 485)
Screenshot: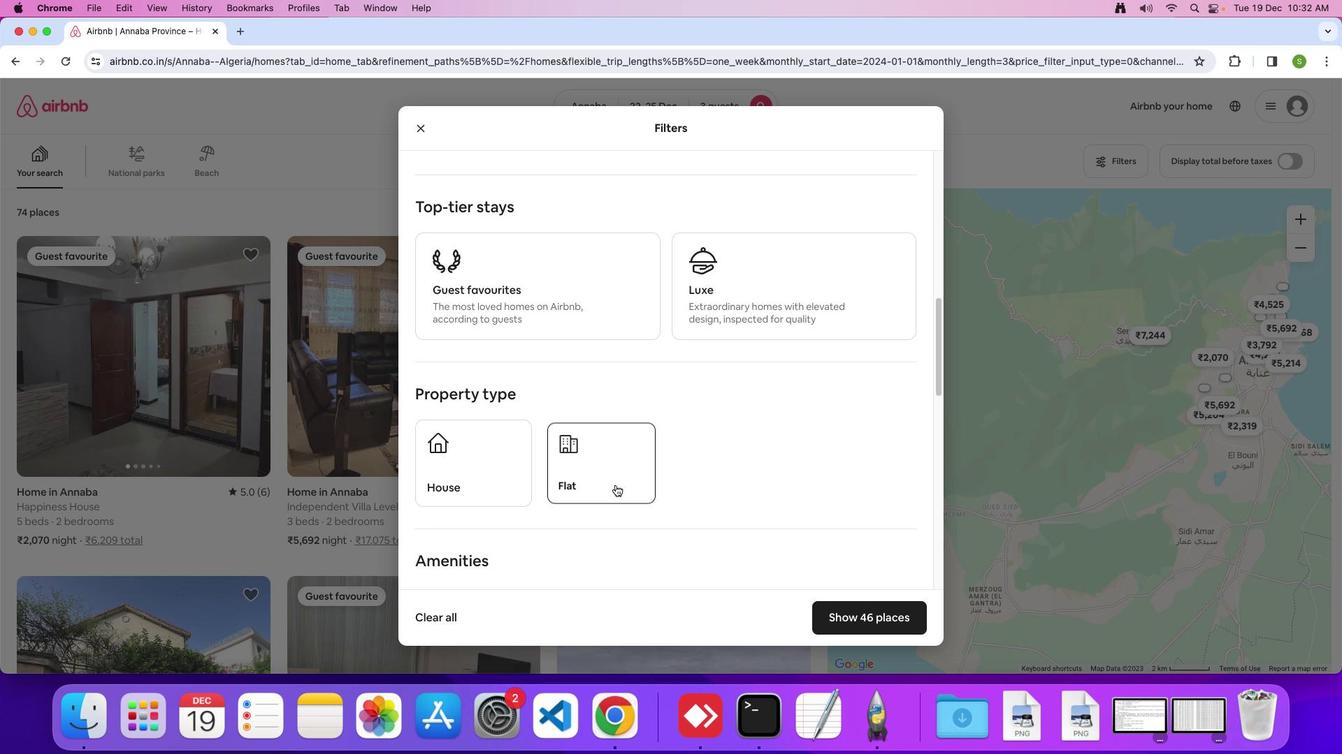 
Action: Mouse moved to (715, 501)
Screenshot: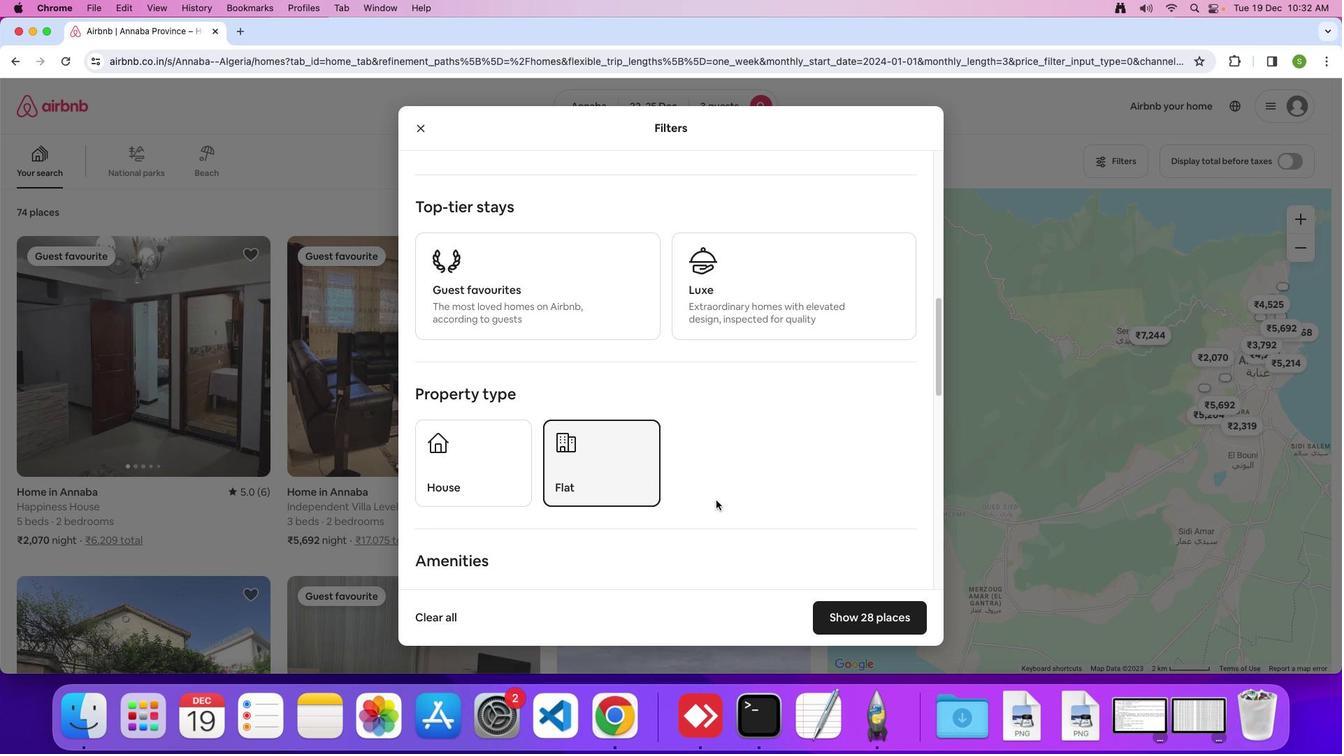 
Action: Mouse scrolled (715, 501) with delta (0, 0)
Screenshot: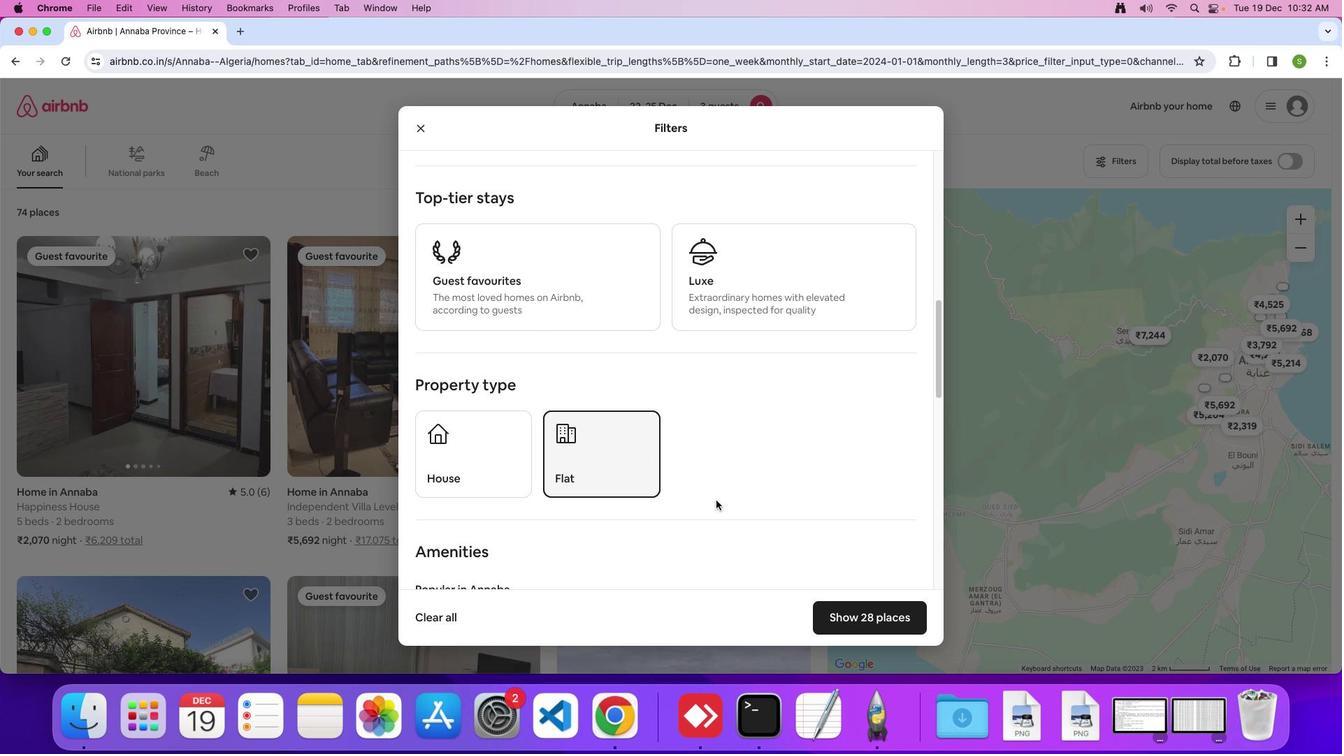 
Action: Mouse scrolled (715, 501) with delta (0, 0)
Screenshot: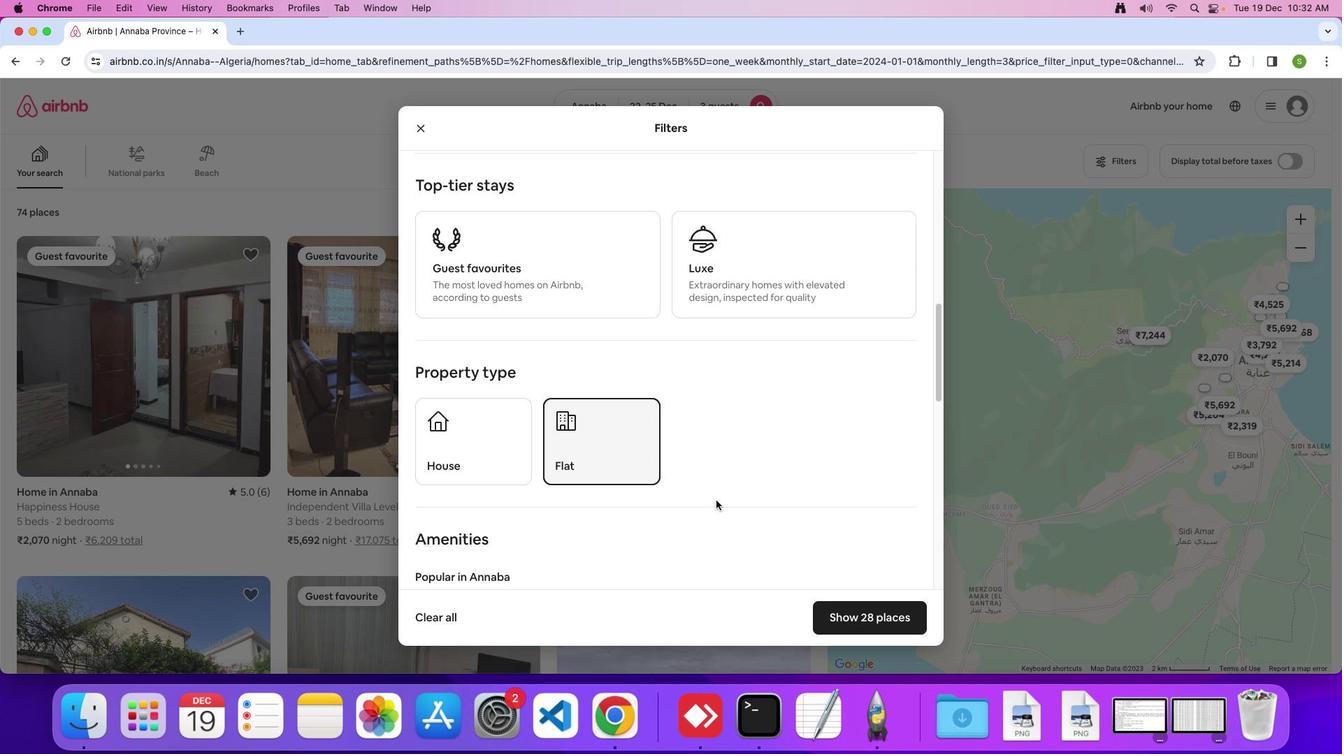 
Action: Mouse scrolled (715, 501) with delta (0, -1)
Screenshot: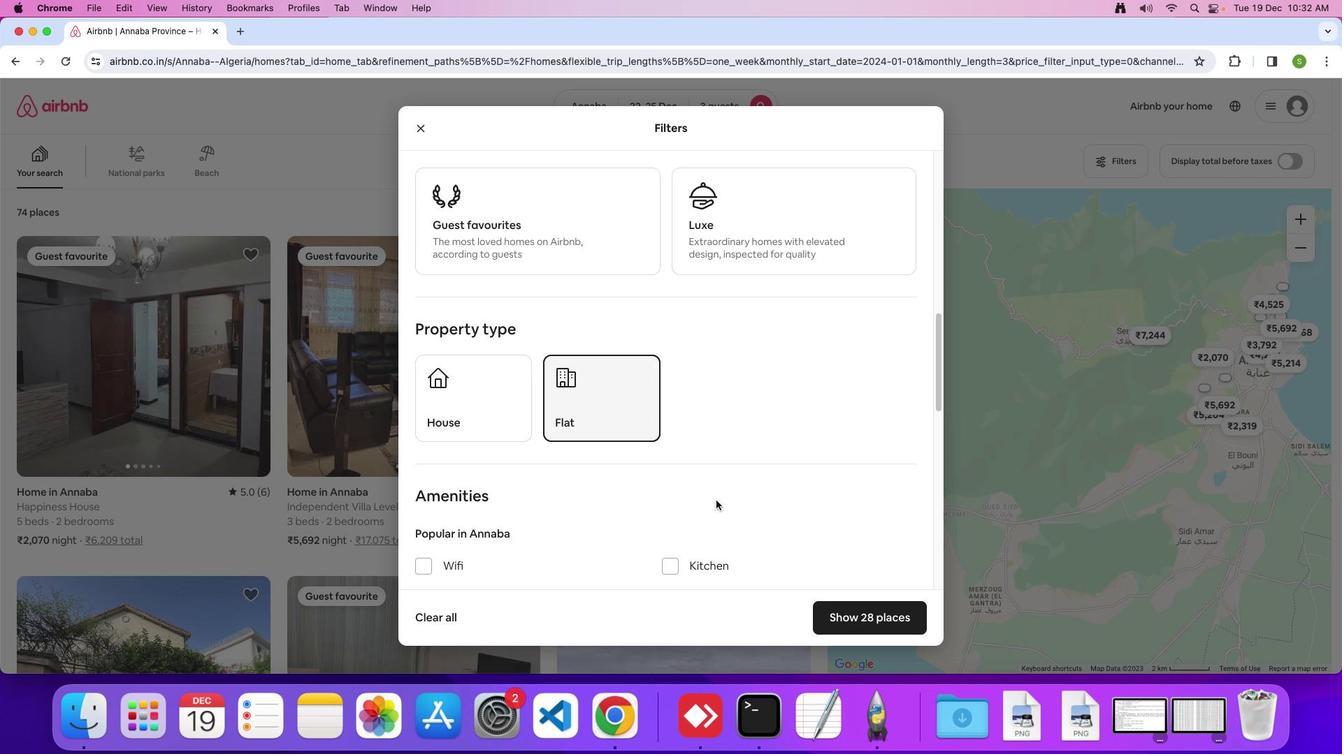 
Action: Mouse scrolled (715, 501) with delta (0, 0)
Screenshot: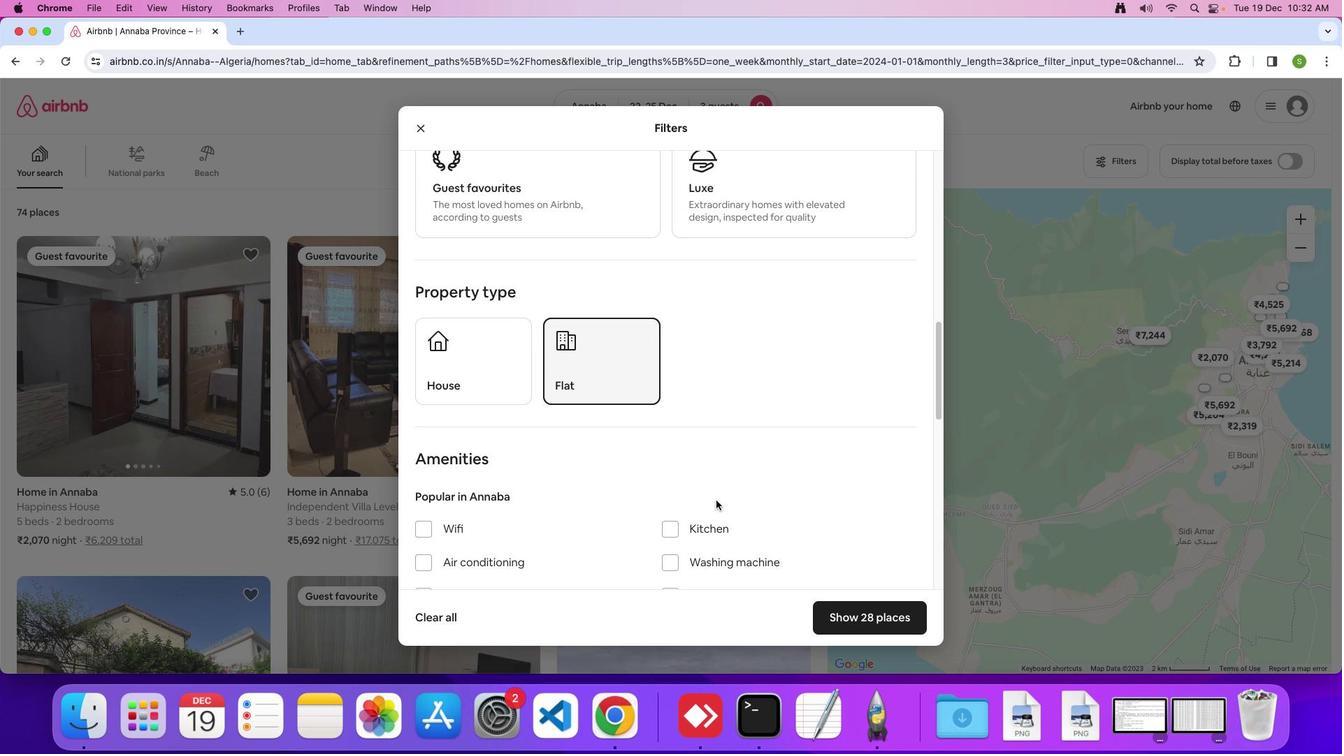 
Action: Mouse scrolled (715, 501) with delta (0, 0)
Screenshot: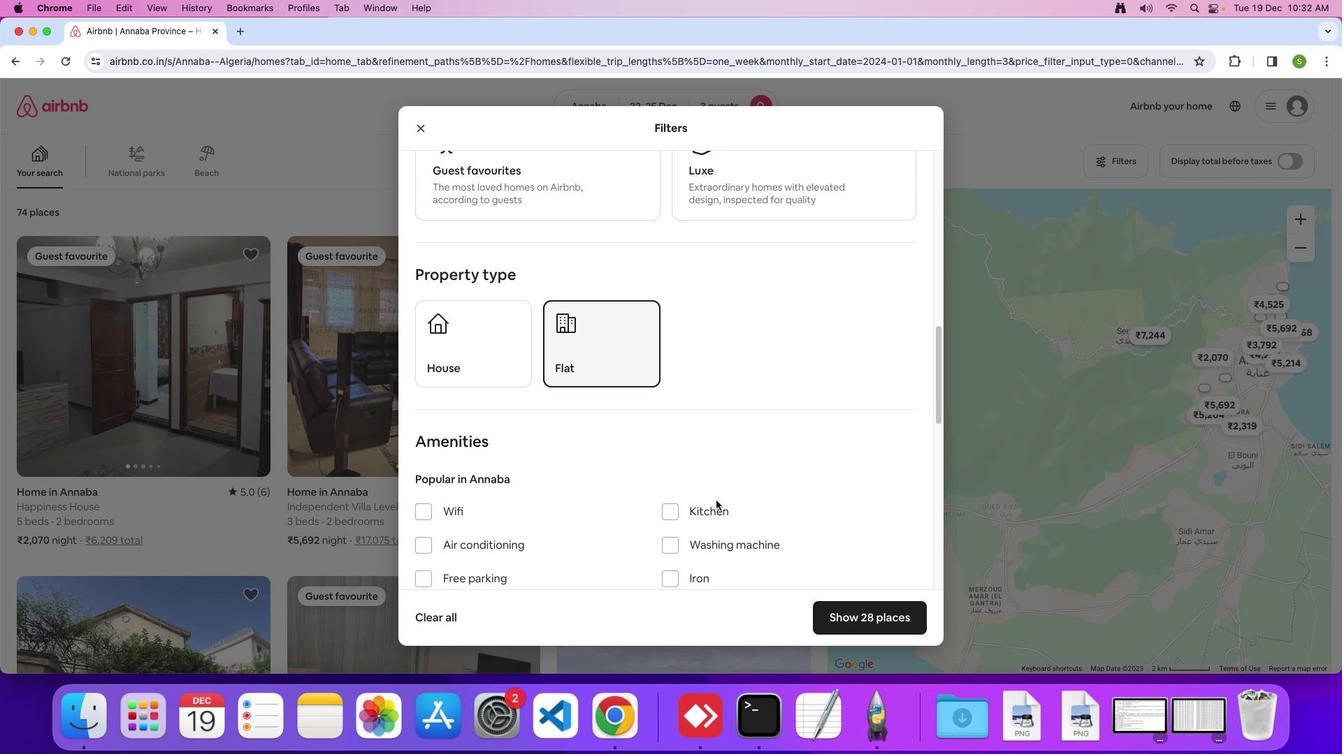 
Action: Mouse scrolled (715, 501) with delta (0, -1)
Screenshot: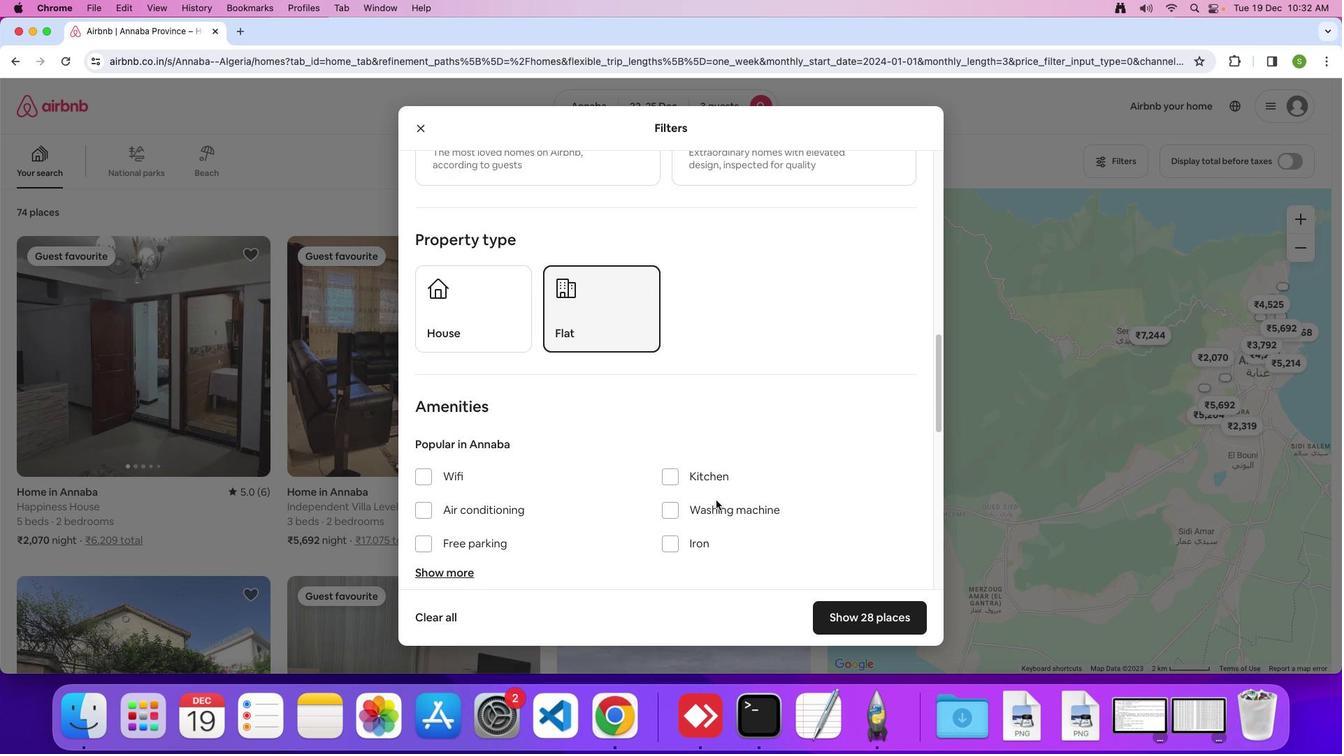 
Action: Mouse scrolled (715, 501) with delta (0, 0)
Screenshot: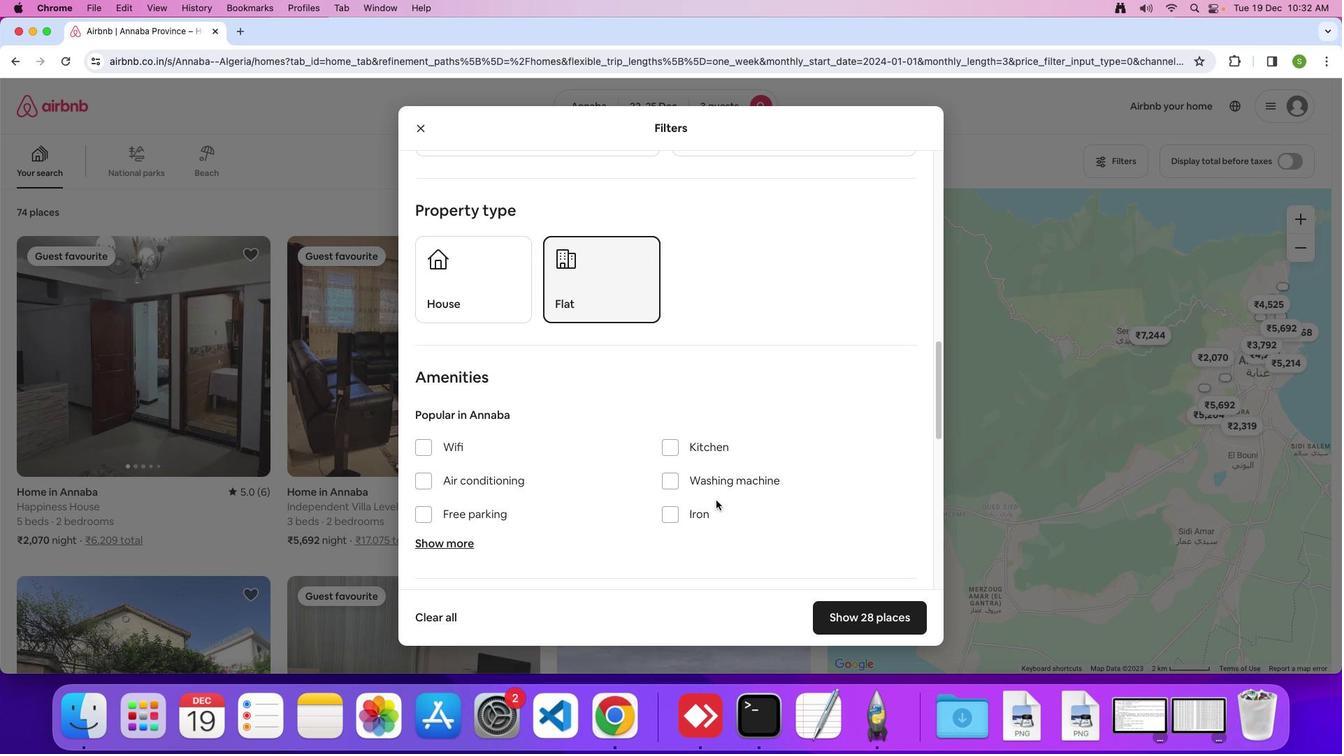 
Action: Mouse scrolled (715, 501) with delta (0, 0)
Screenshot: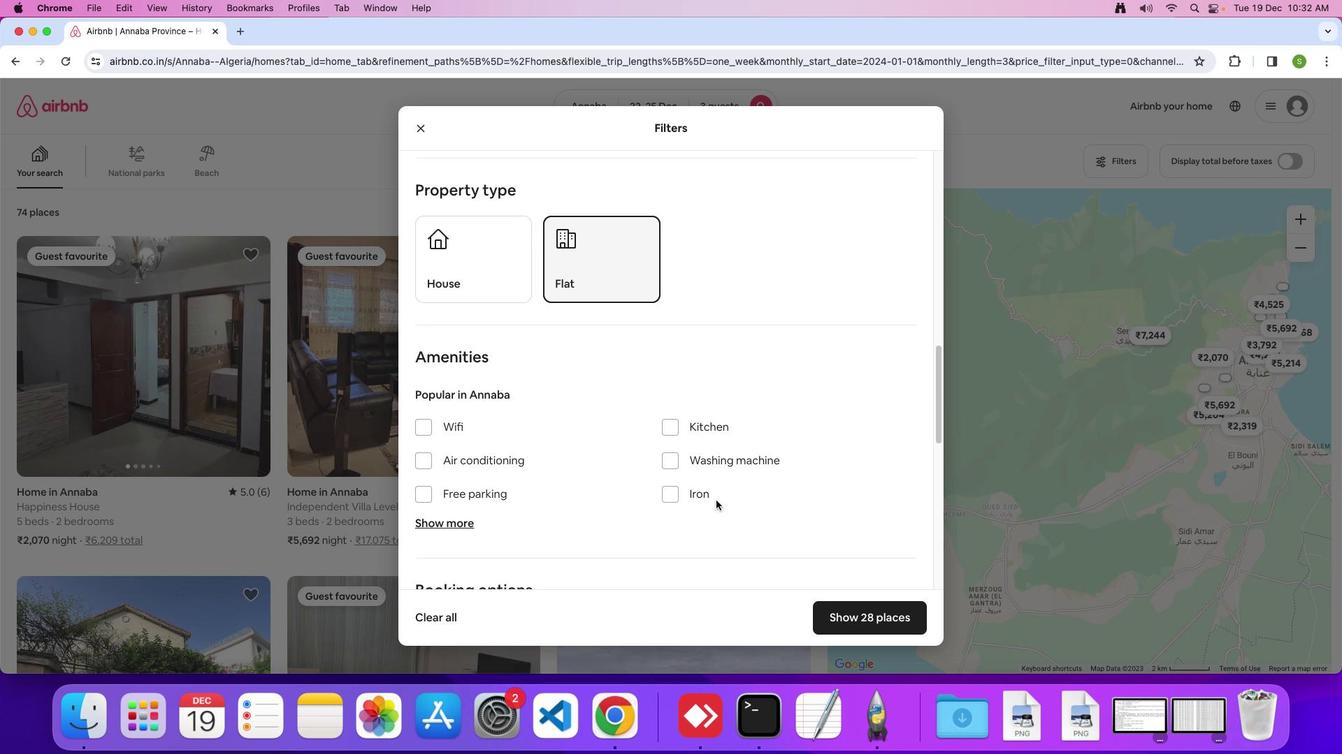 
Action: Mouse scrolled (715, 501) with delta (0, -1)
Screenshot: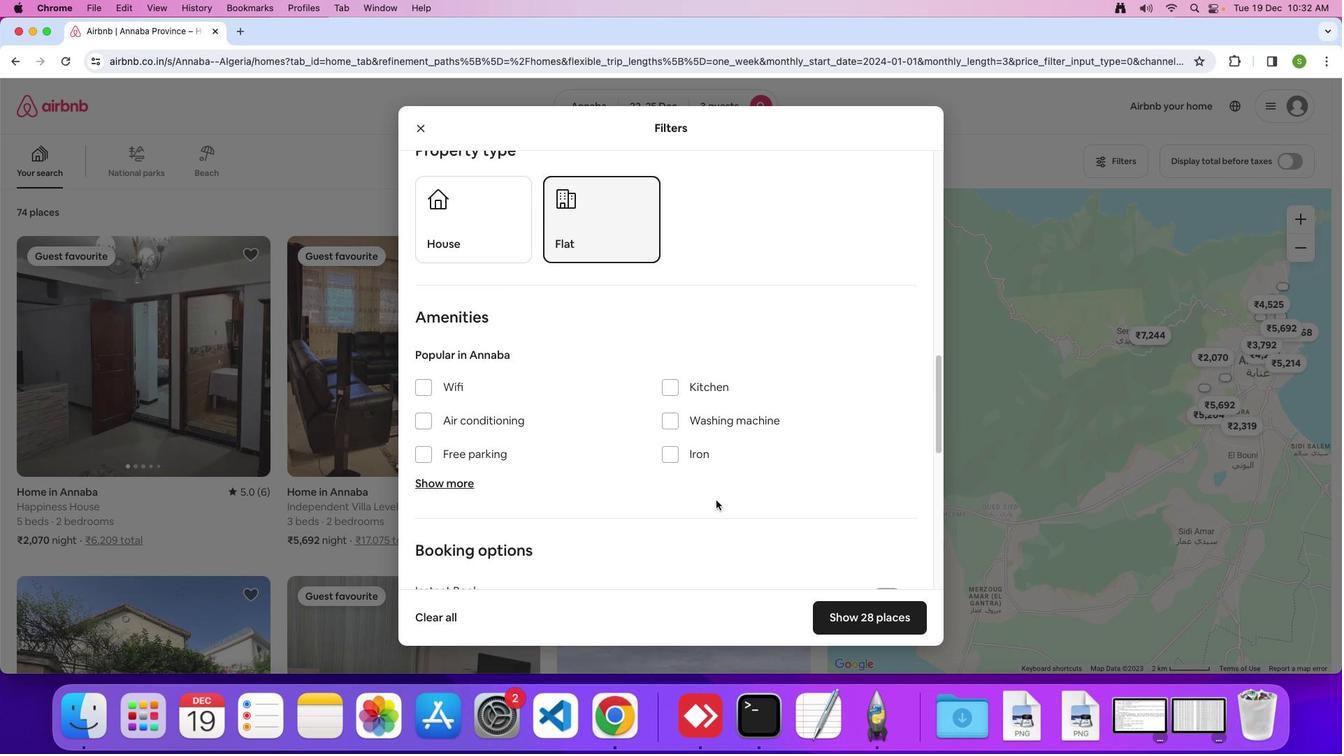 
Action: Mouse scrolled (715, 501) with delta (0, 0)
Screenshot: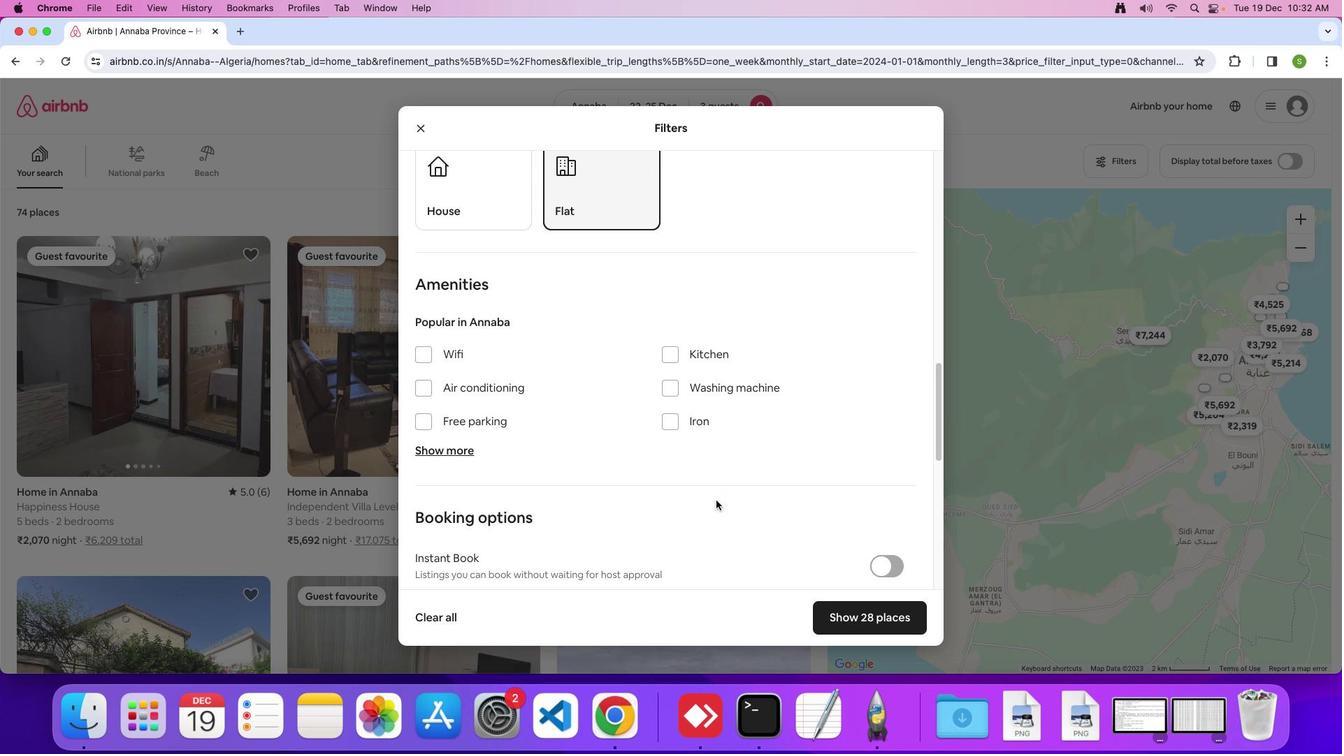 
Action: Mouse scrolled (715, 501) with delta (0, 0)
Screenshot: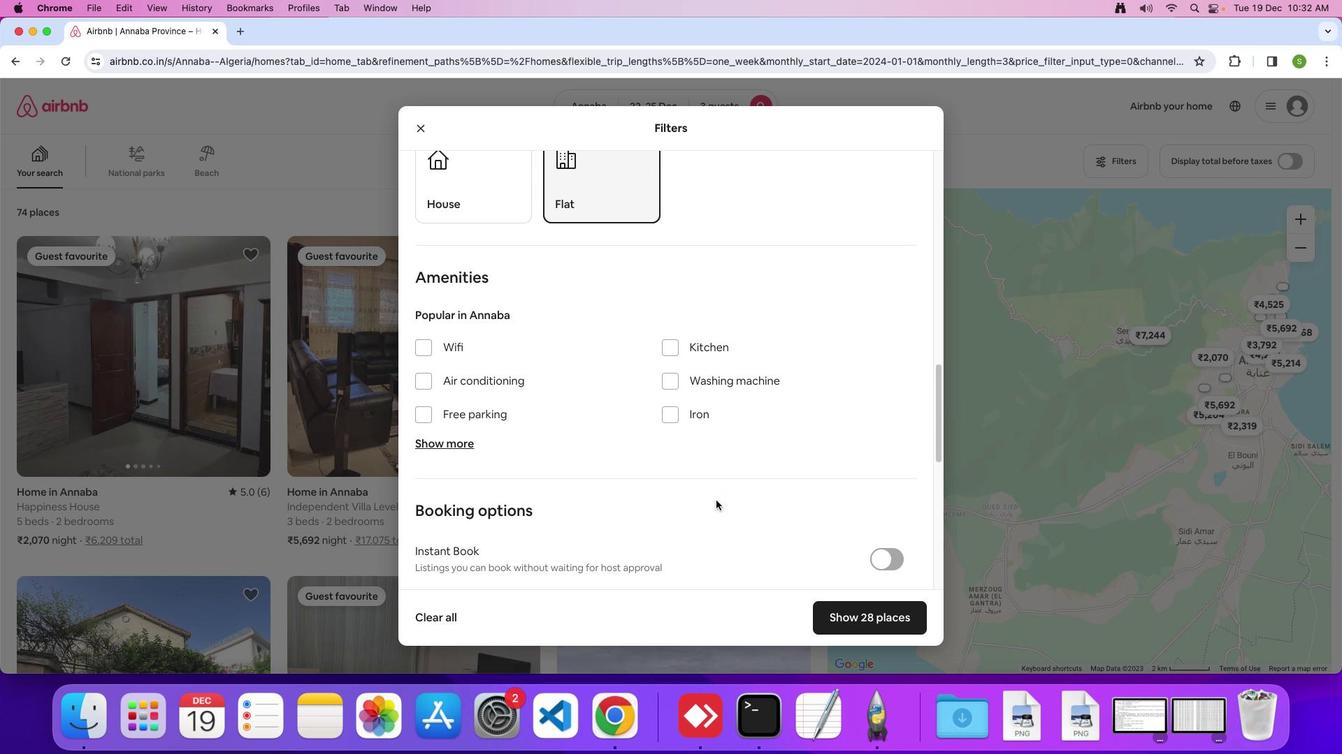 
Action: Mouse scrolled (715, 501) with delta (0, 0)
Screenshot: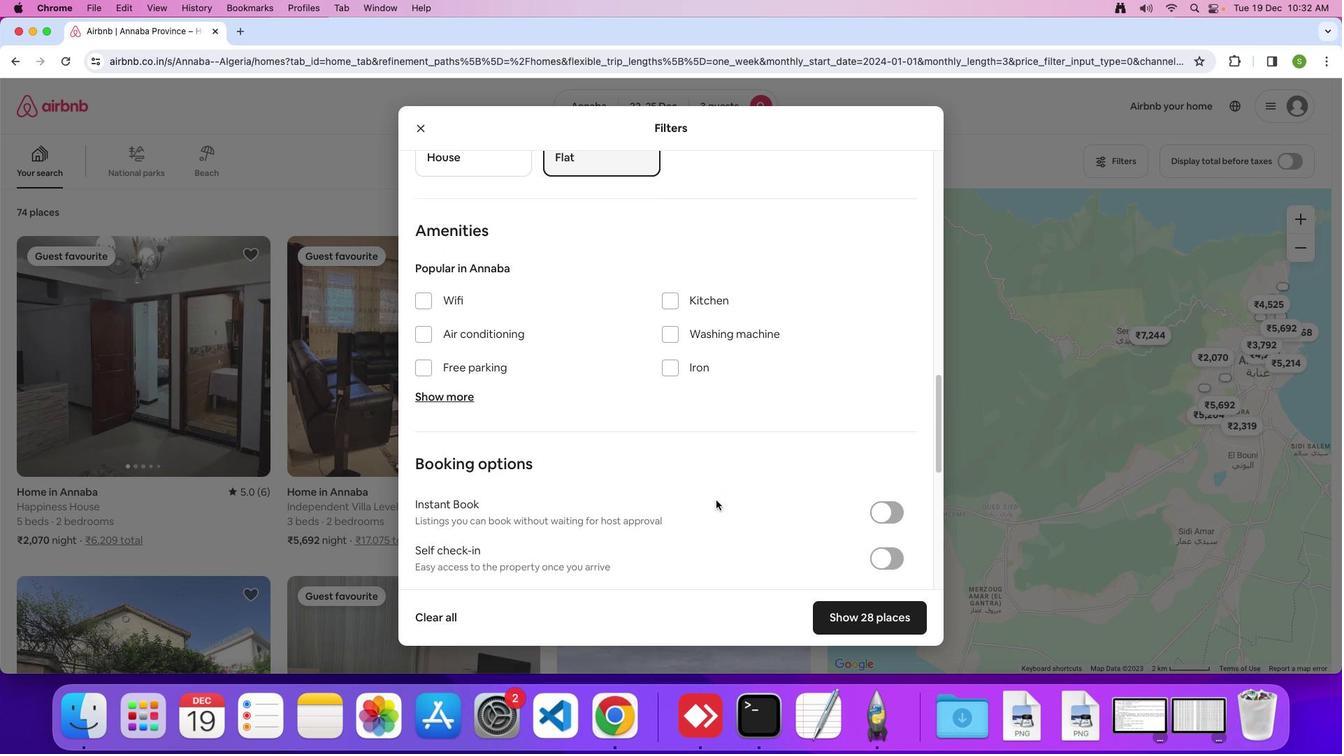 
Action: Mouse scrolled (715, 501) with delta (0, 0)
Screenshot: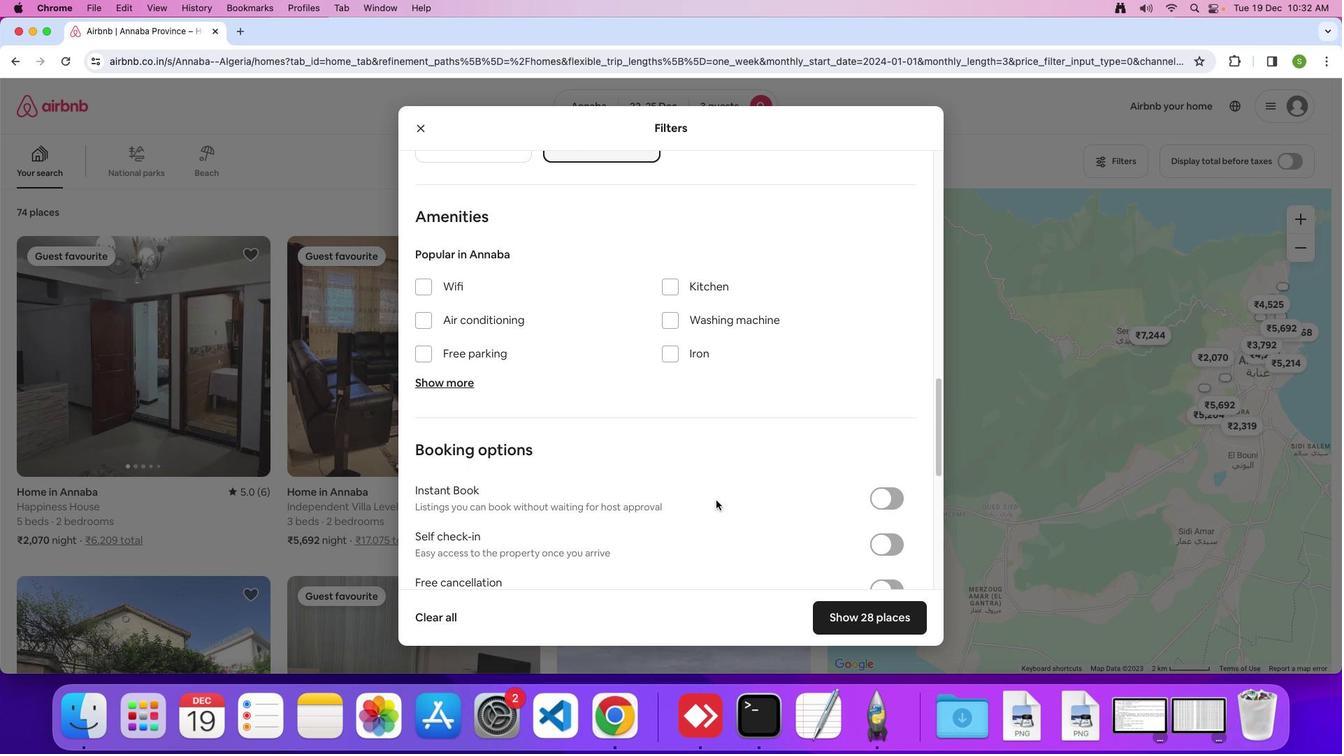 
Action: Mouse scrolled (715, 501) with delta (0, 0)
Screenshot: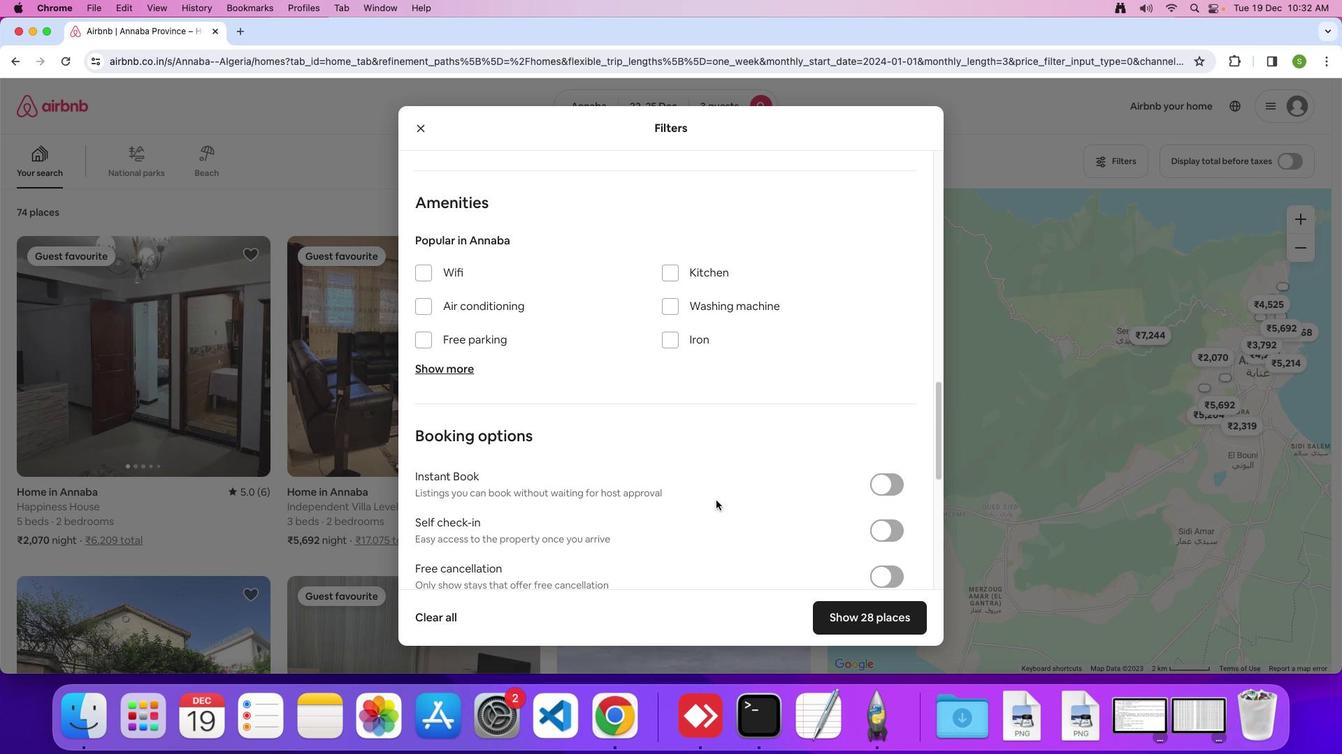 
Action: Mouse scrolled (715, 501) with delta (0, 0)
Screenshot: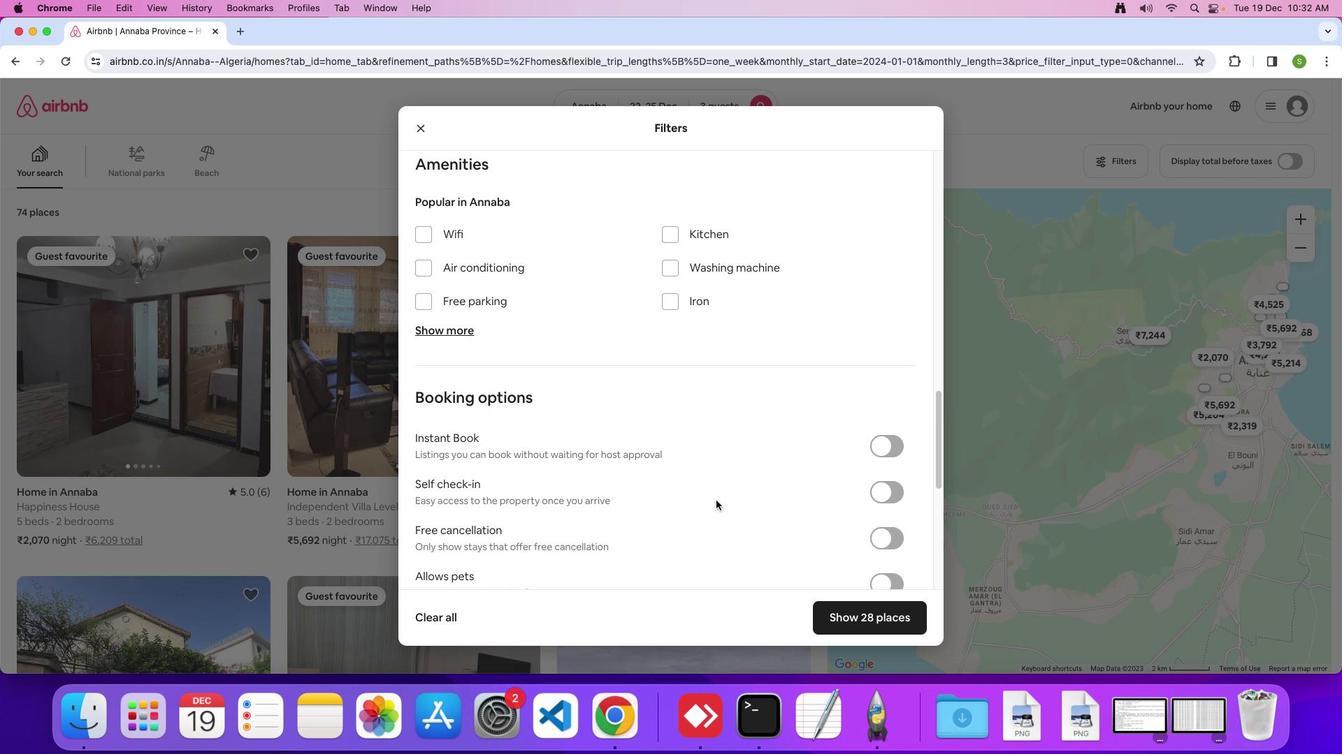 
Action: Mouse scrolled (715, 501) with delta (0, 0)
Screenshot: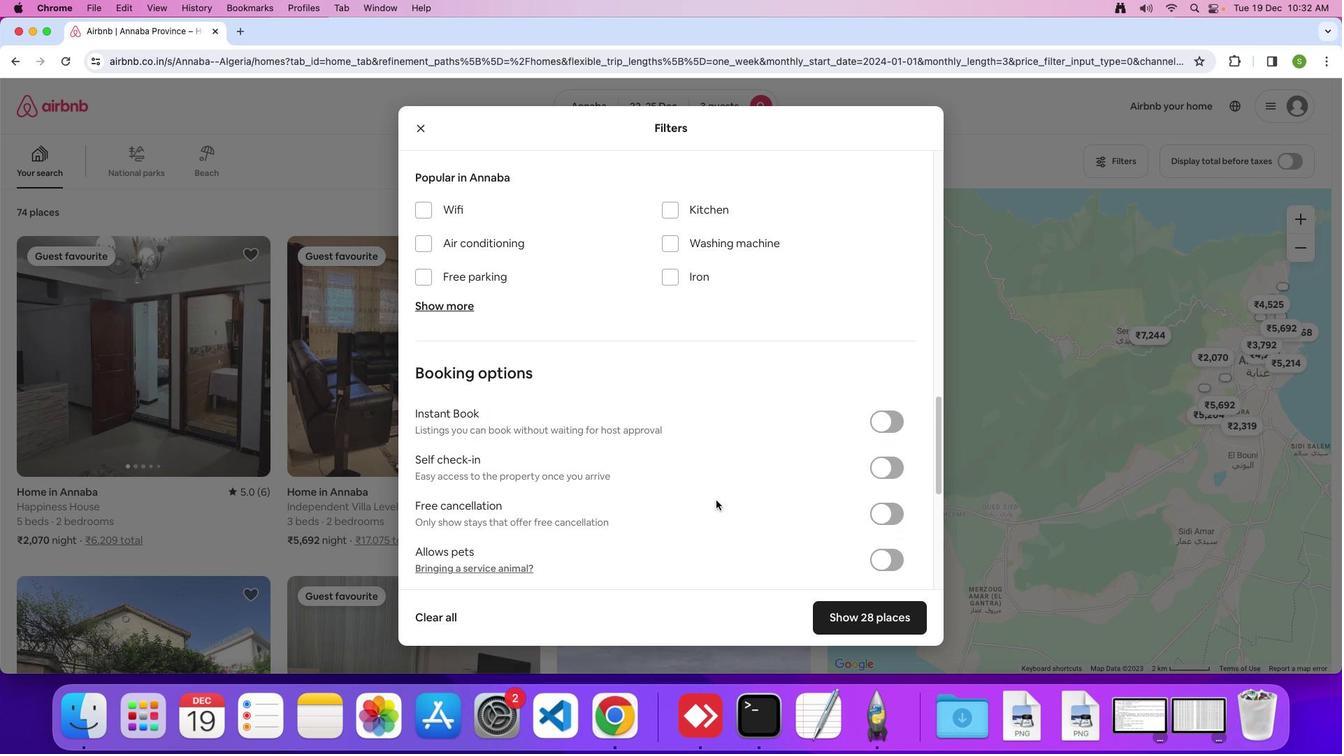 
Action: Mouse scrolled (715, 501) with delta (0, 0)
Screenshot: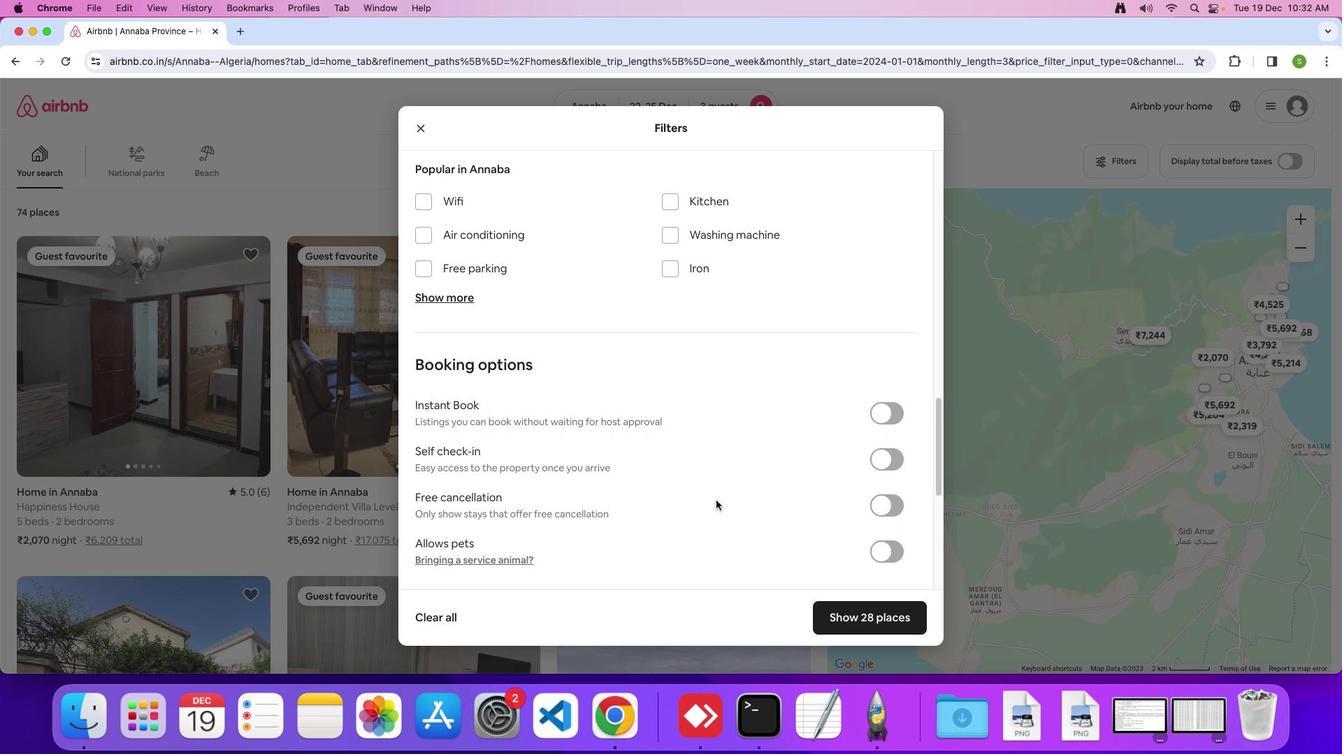 
Action: Mouse scrolled (715, 501) with delta (0, 0)
Screenshot: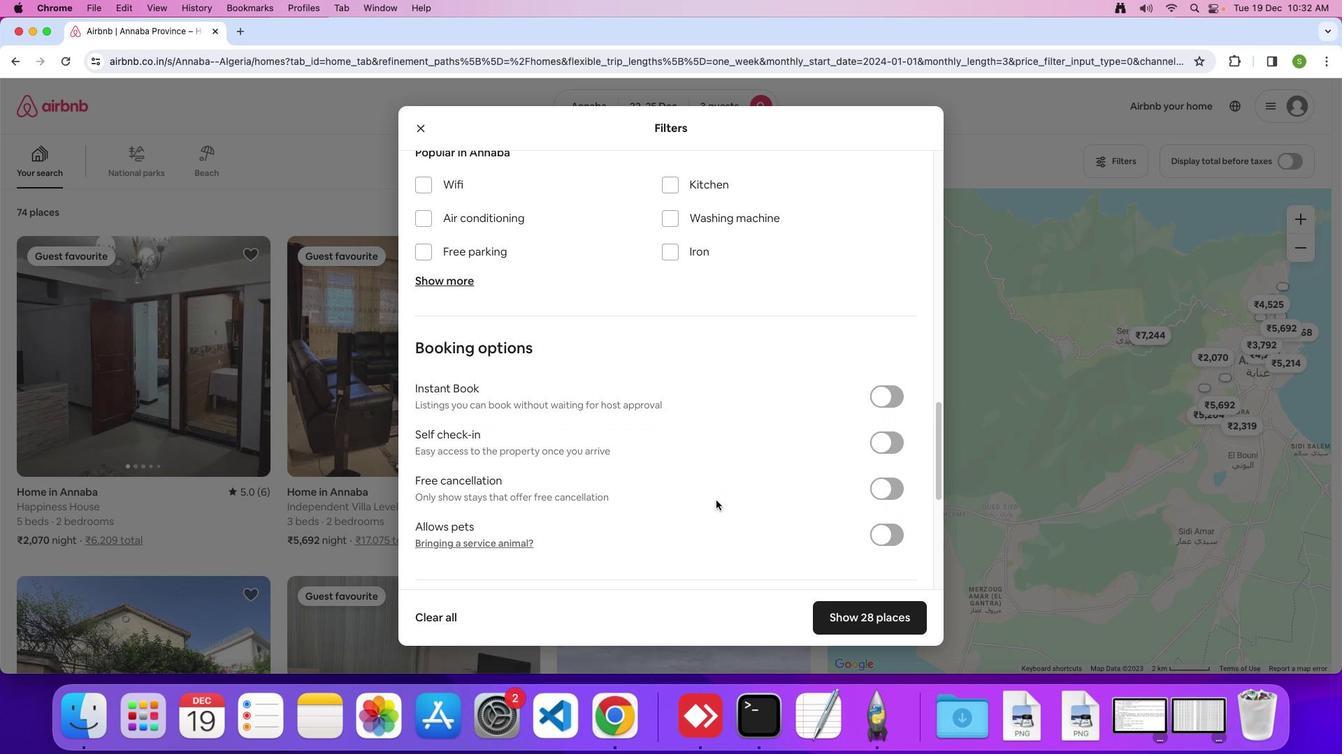 
Action: Mouse scrolled (715, 501) with delta (0, 0)
Screenshot: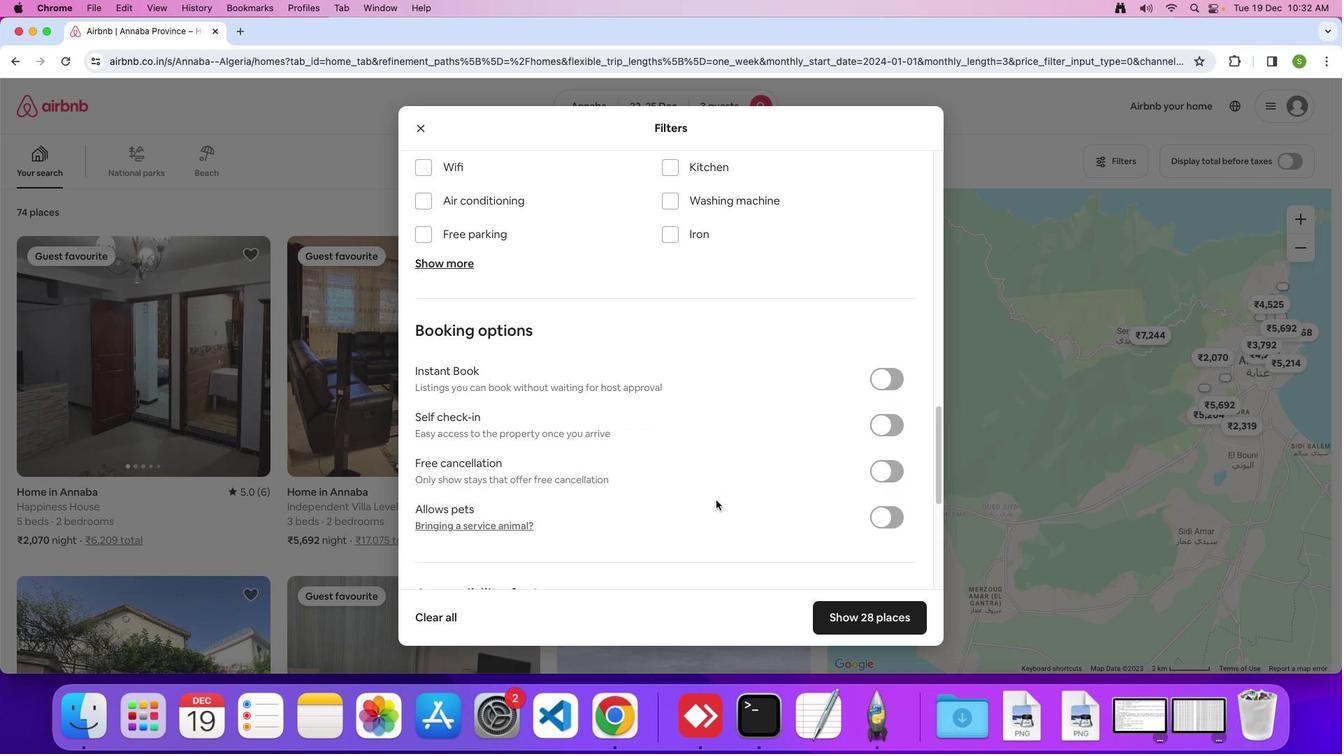 
Action: Mouse scrolled (715, 501) with delta (0, -1)
Screenshot: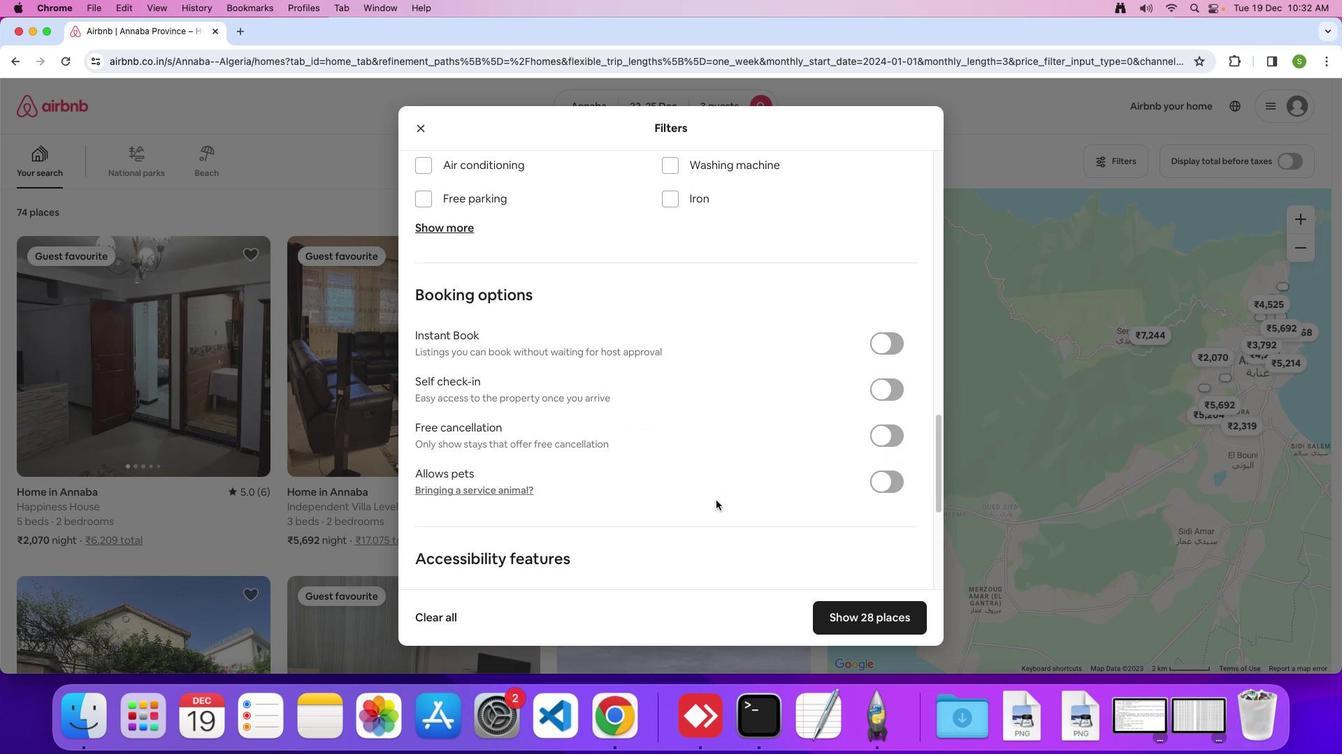 
Action: Mouse scrolled (715, 501) with delta (0, 0)
Screenshot: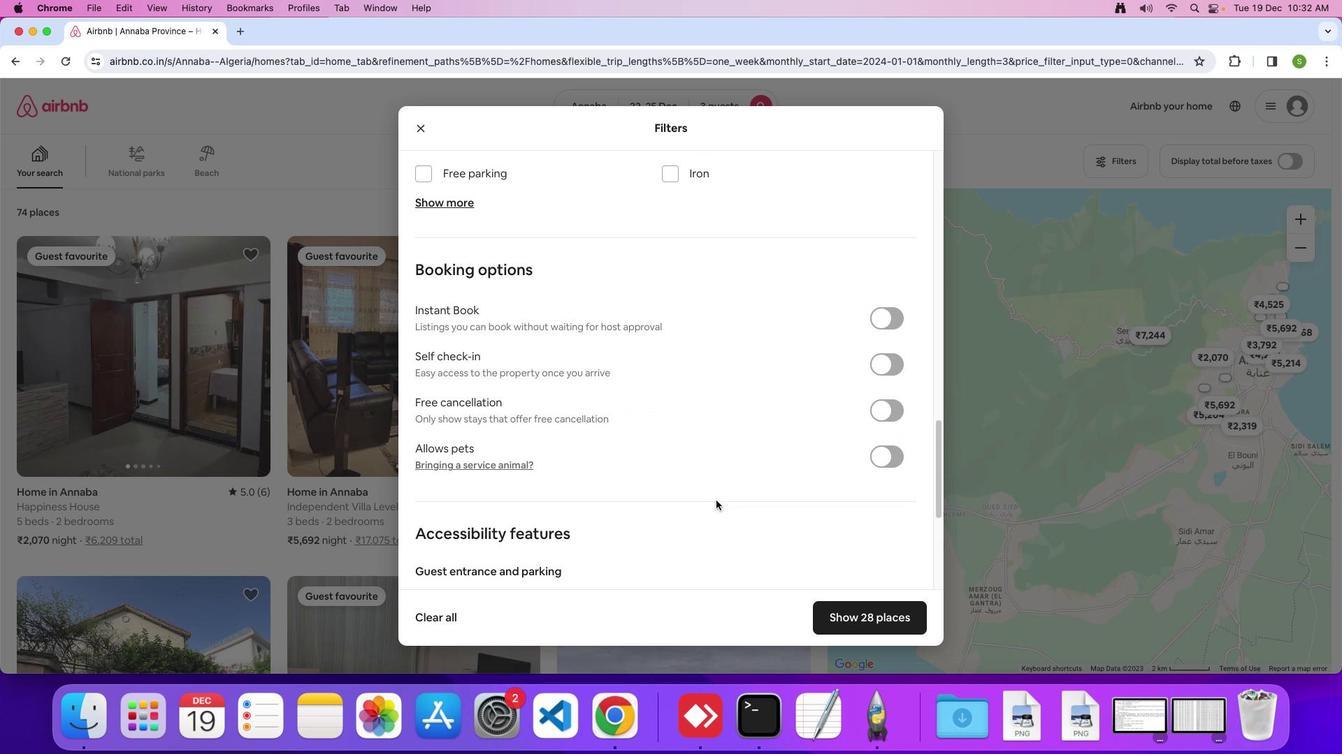 
Action: Mouse scrolled (715, 501) with delta (0, 0)
Screenshot: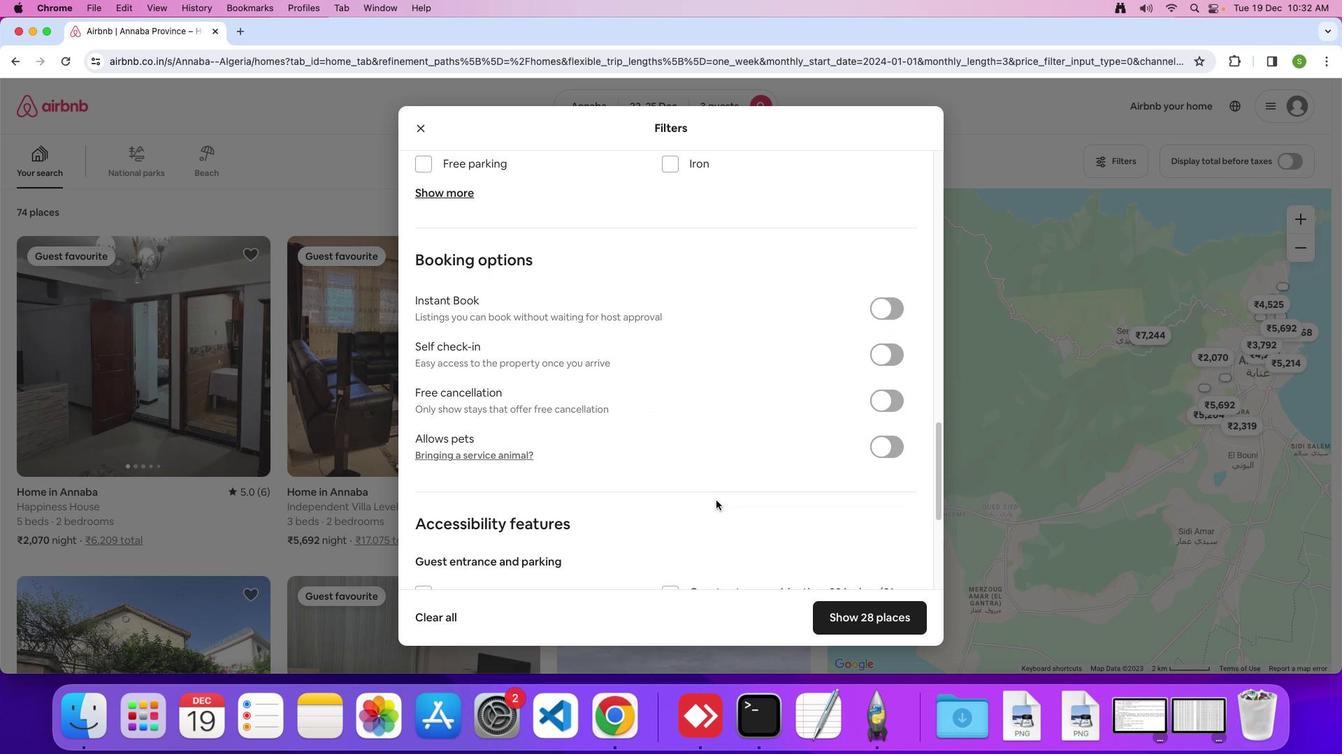 
Action: Mouse scrolled (715, 501) with delta (0, -1)
Screenshot: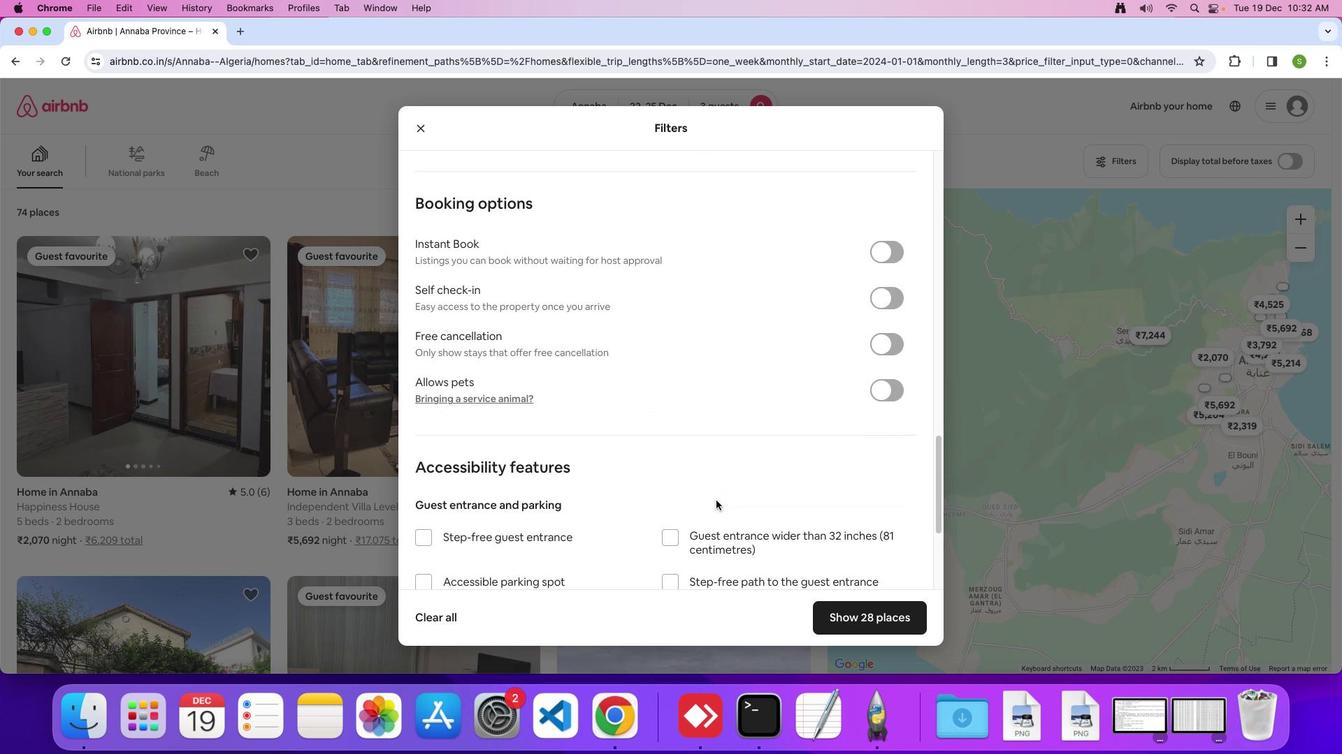 
Action: Mouse scrolled (715, 501) with delta (0, 0)
Screenshot: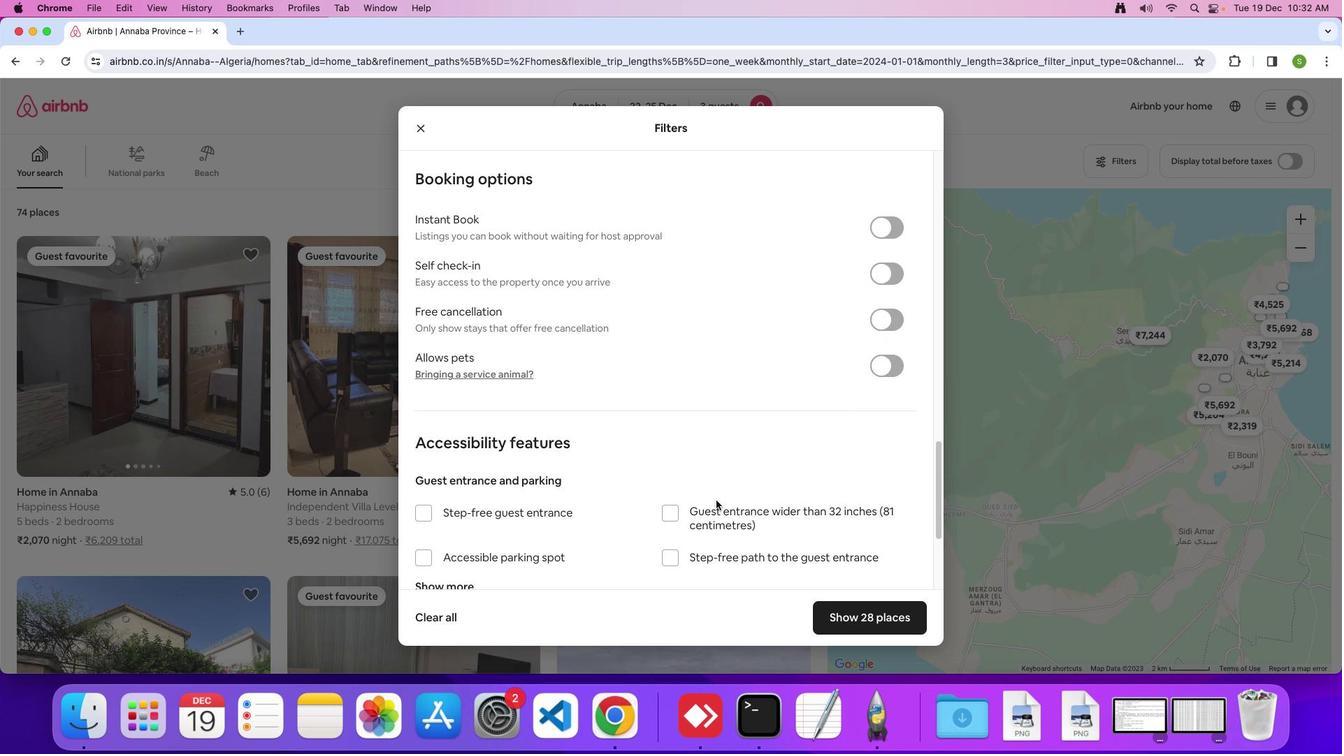 
Action: Mouse scrolled (715, 501) with delta (0, 0)
Screenshot: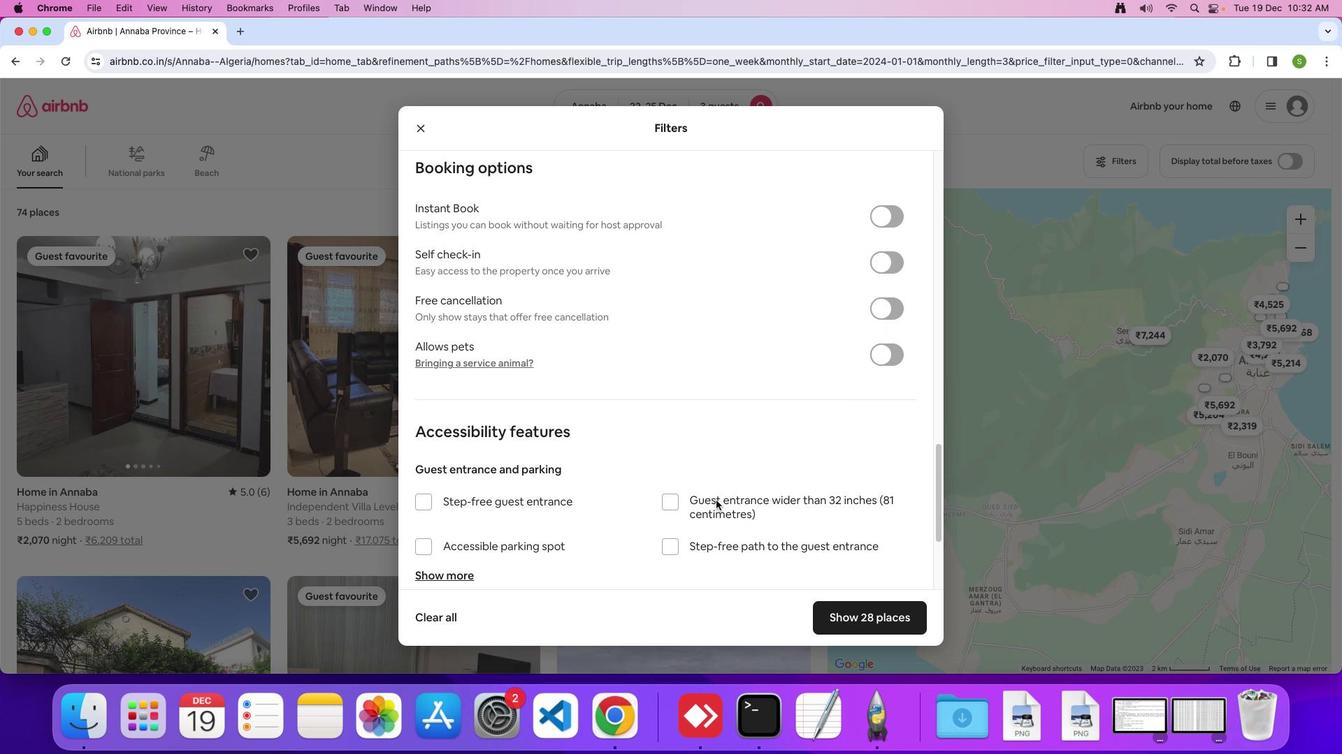 
Action: Mouse scrolled (715, 501) with delta (0, 0)
Screenshot: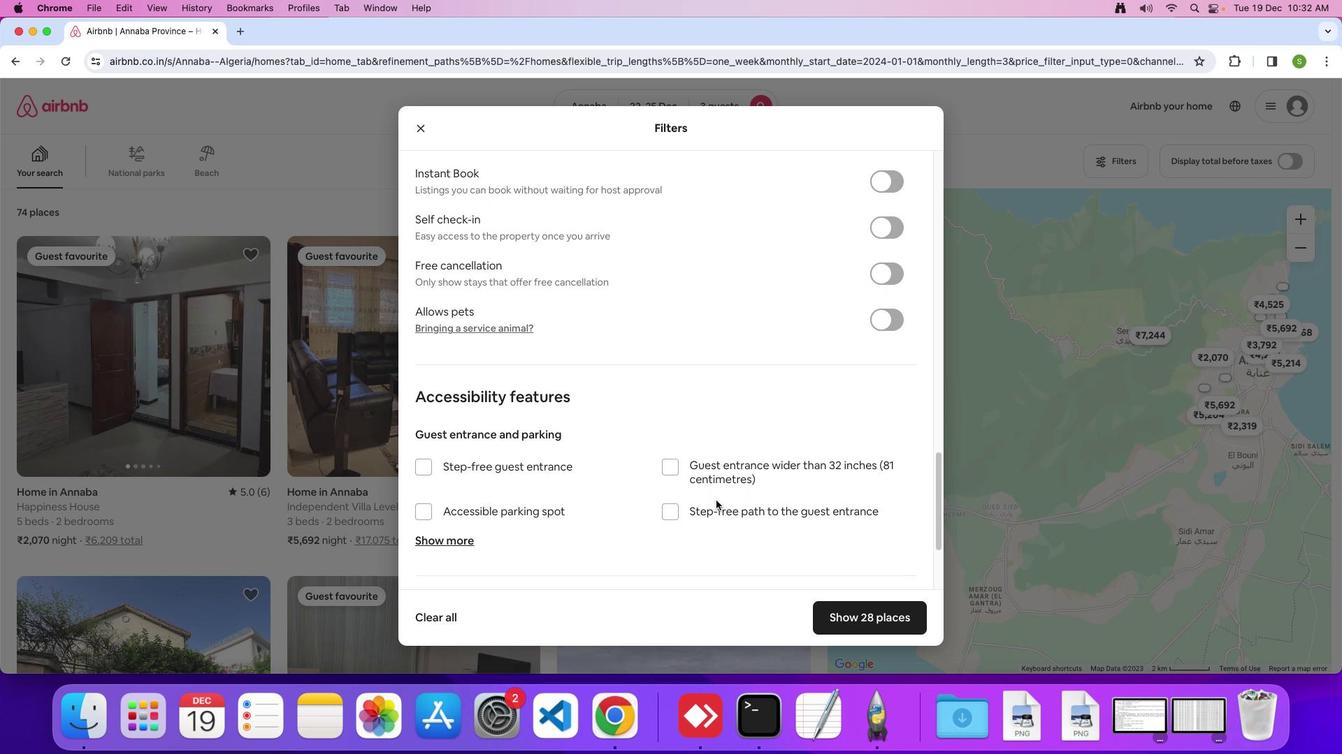 
Action: Mouse scrolled (715, 501) with delta (0, 0)
Screenshot: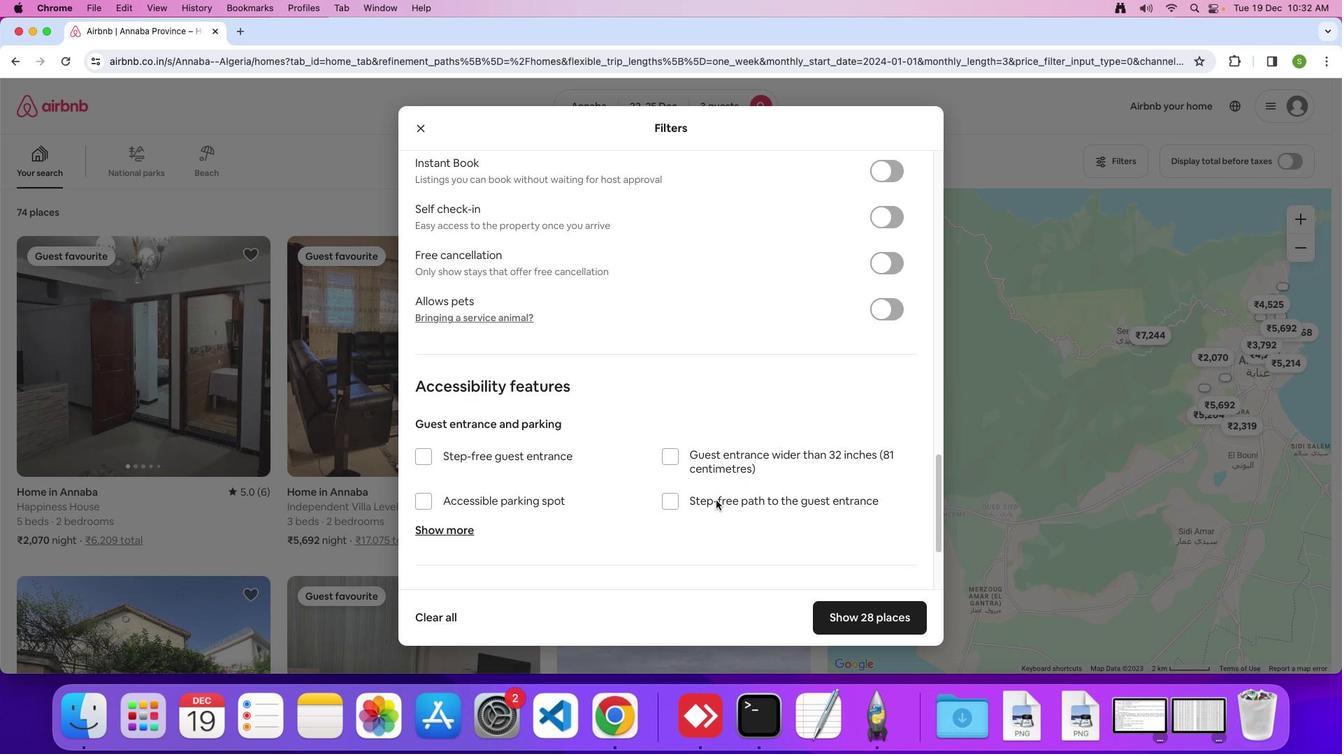
Action: Mouse scrolled (715, 501) with delta (0, 0)
Screenshot: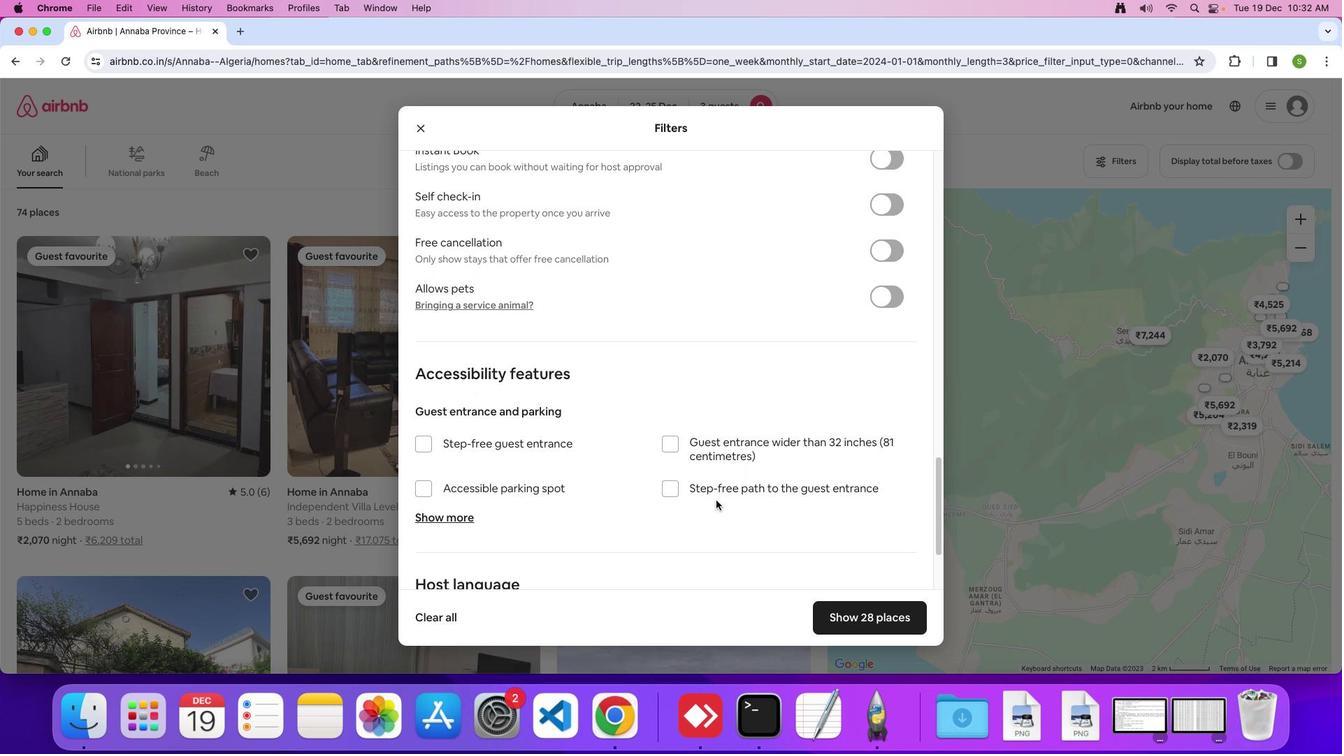 
Action: Mouse scrolled (715, 501) with delta (0, 0)
Screenshot: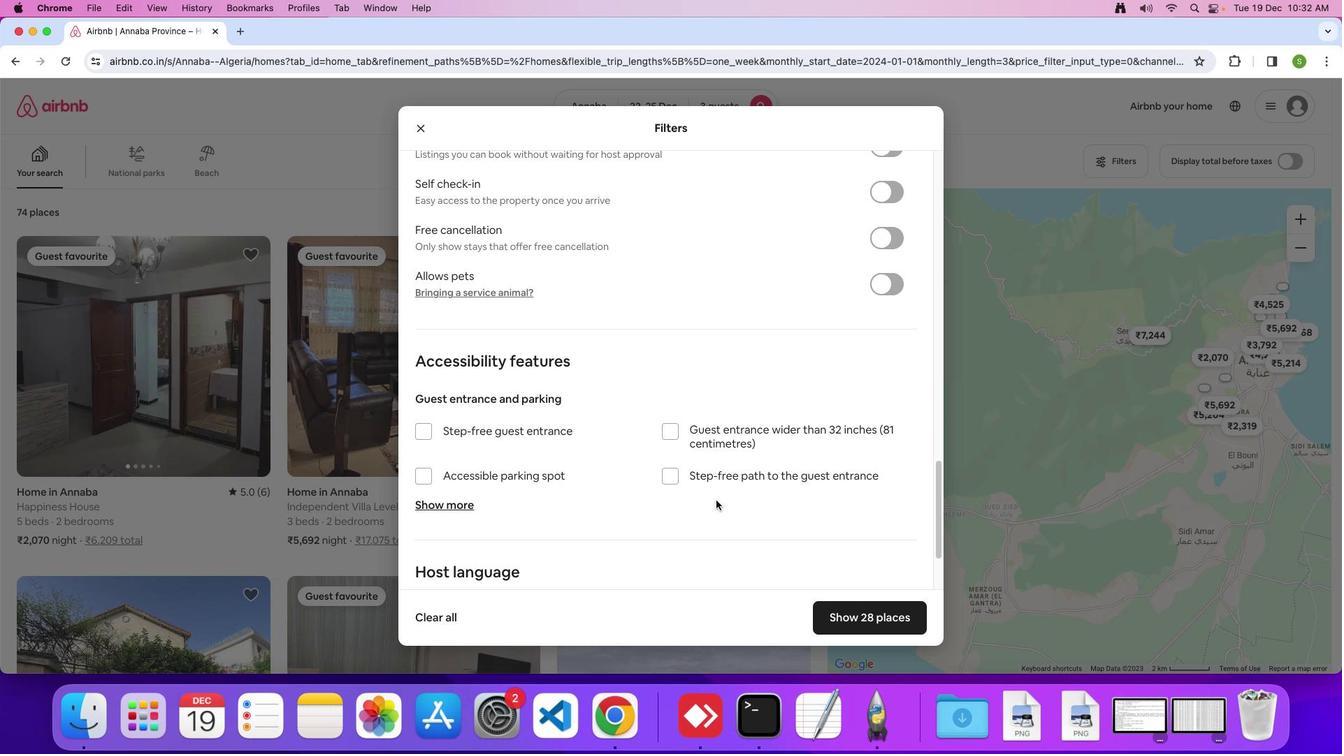 
Action: Mouse scrolled (715, 501) with delta (0, 0)
Screenshot: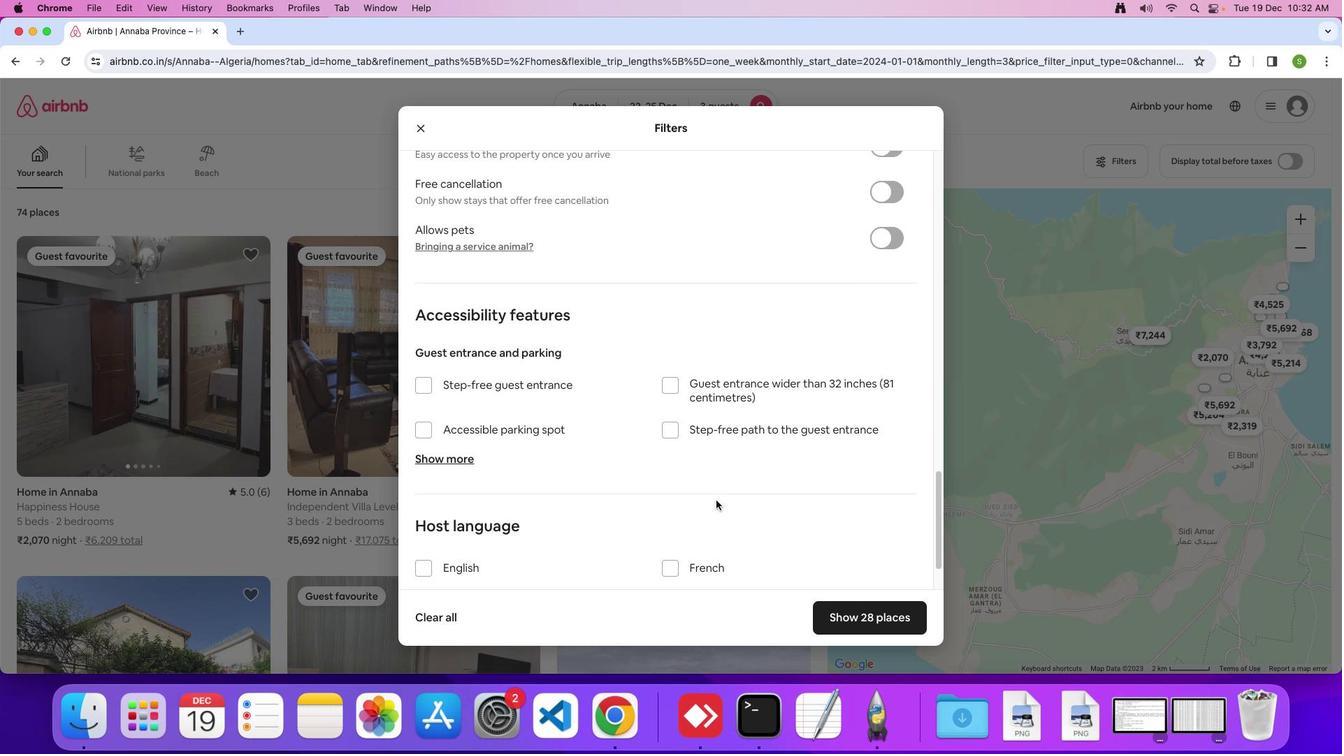 
Action: Mouse scrolled (715, 501) with delta (0, -1)
Screenshot: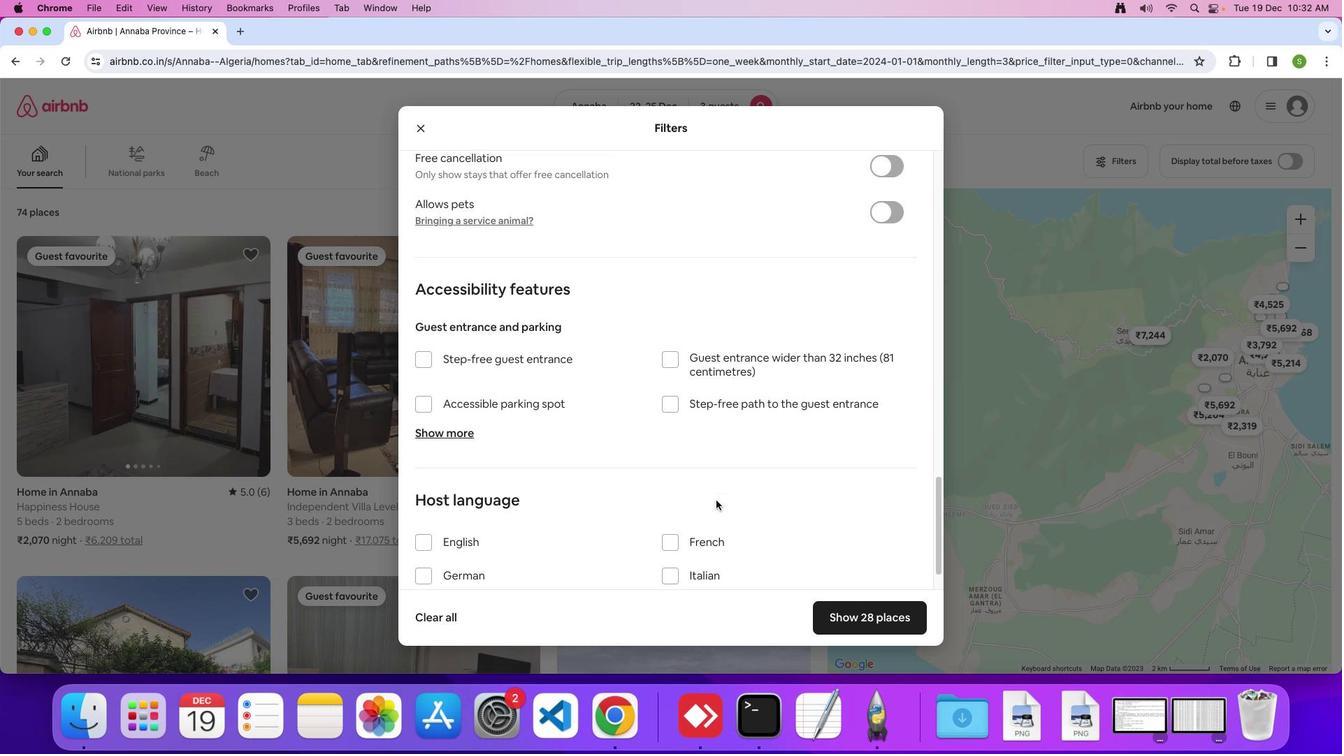 
Action: Mouse scrolled (715, 501) with delta (0, 0)
Screenshot: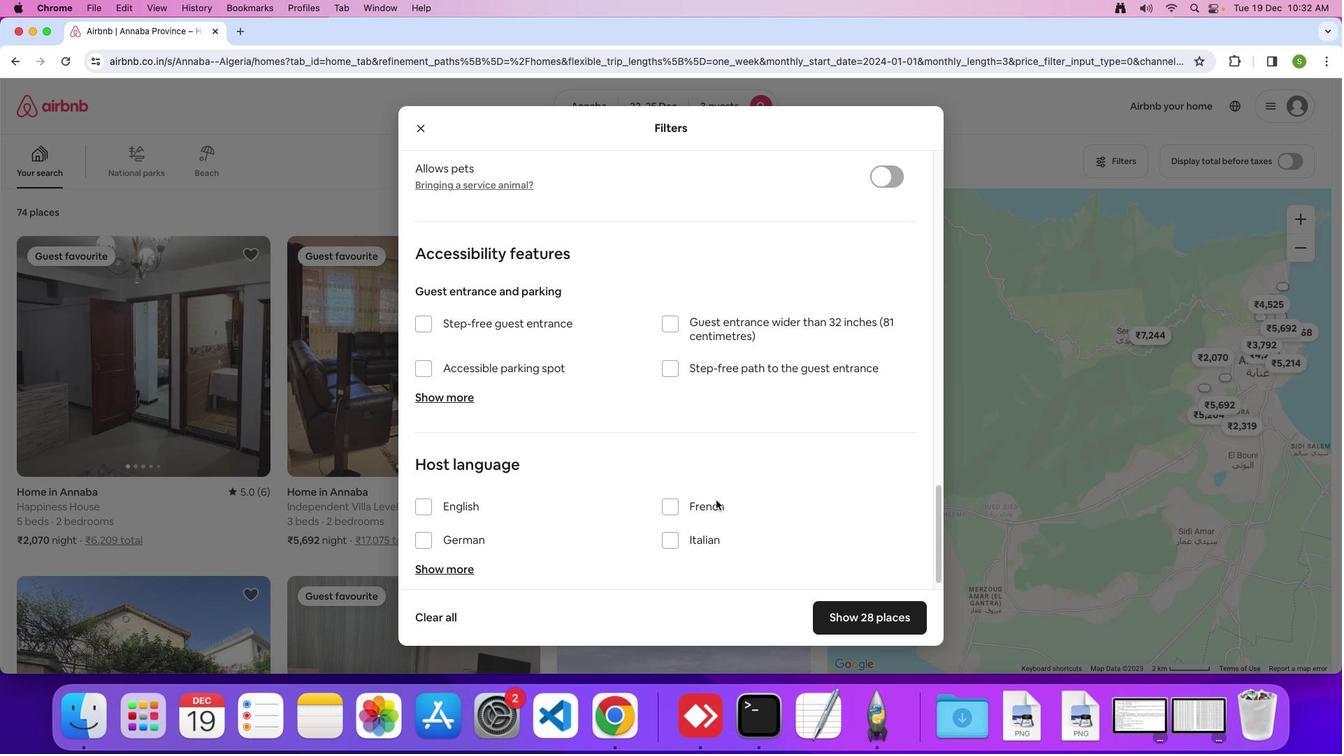 
Action: Mouse scrolled (715, 501) with delta (0, 0)
Screenshot: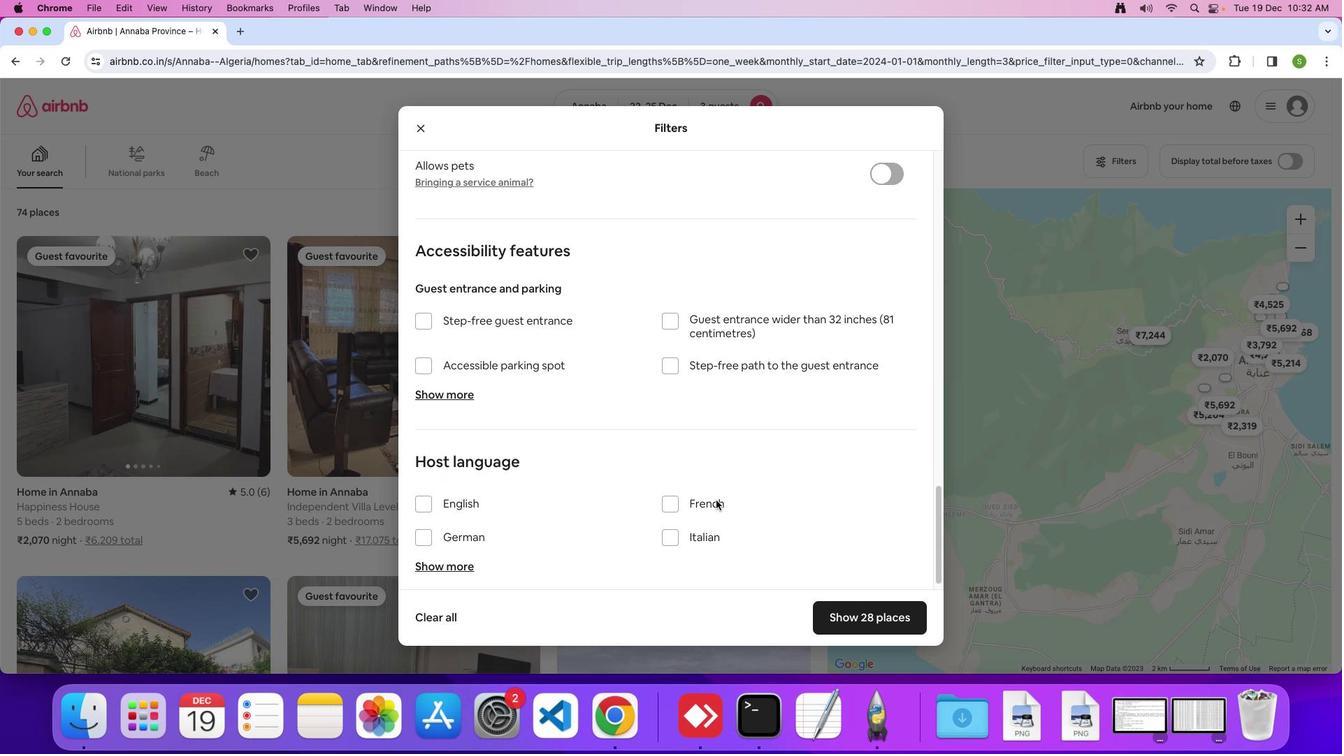 
Action: Mouse scrolled (715, 501) with delta (0, -1)
Screenshot: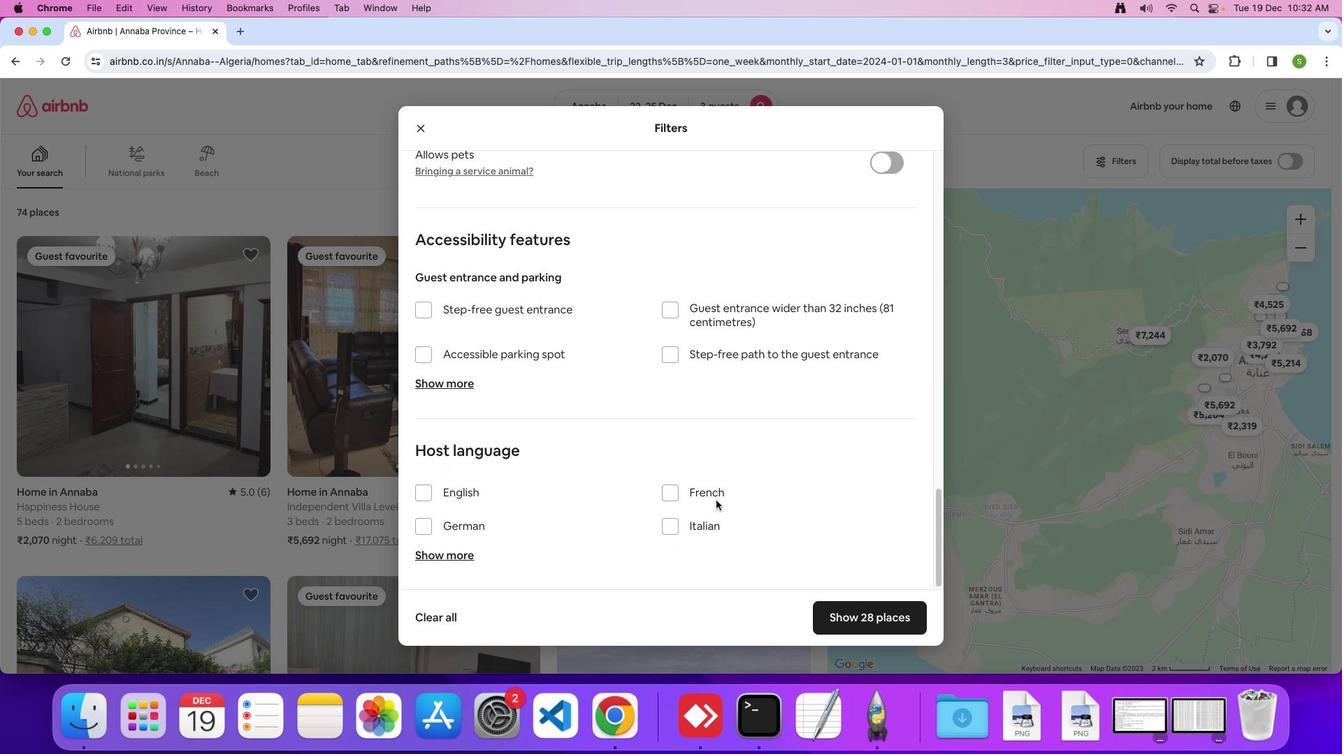 
Action: Mouse scrolled (715, 501) with delta (0, 0)
Screenshot: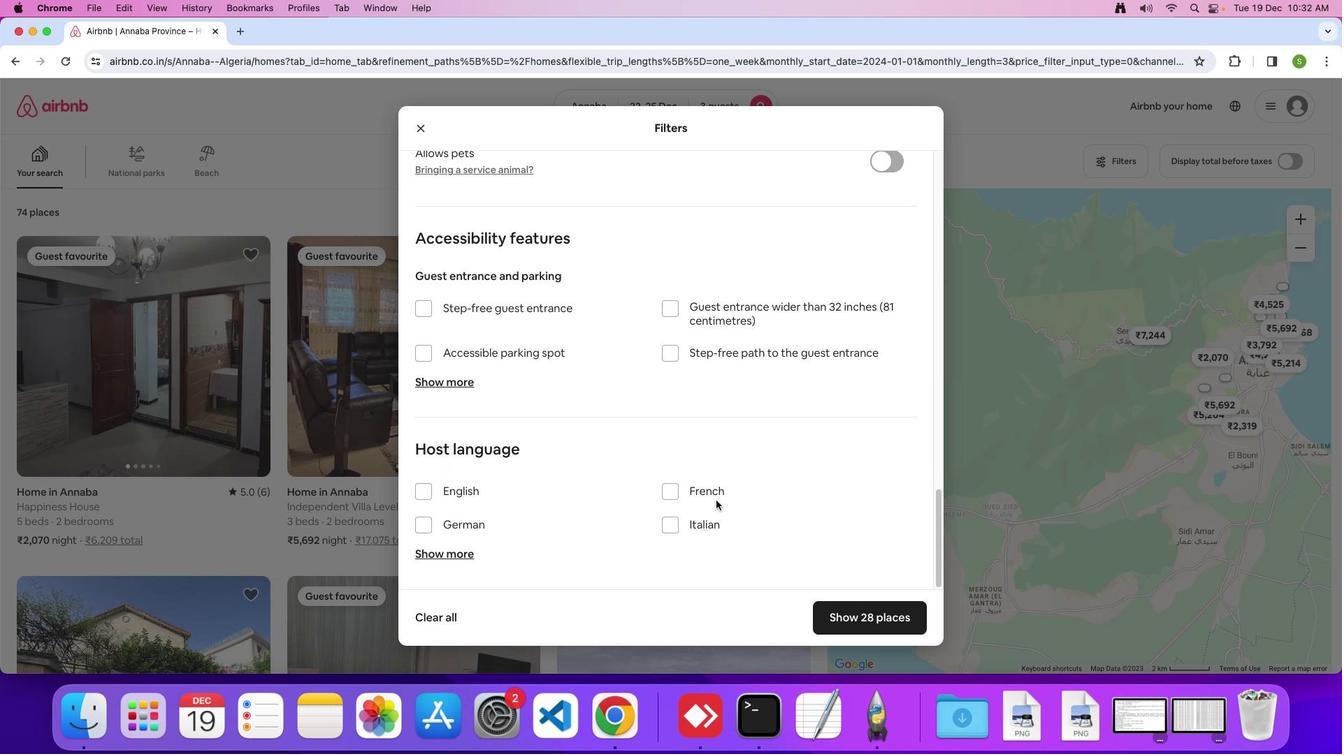 
Action: Mouse scrolled (715, 501) with delta (0, 0)
Screenshot: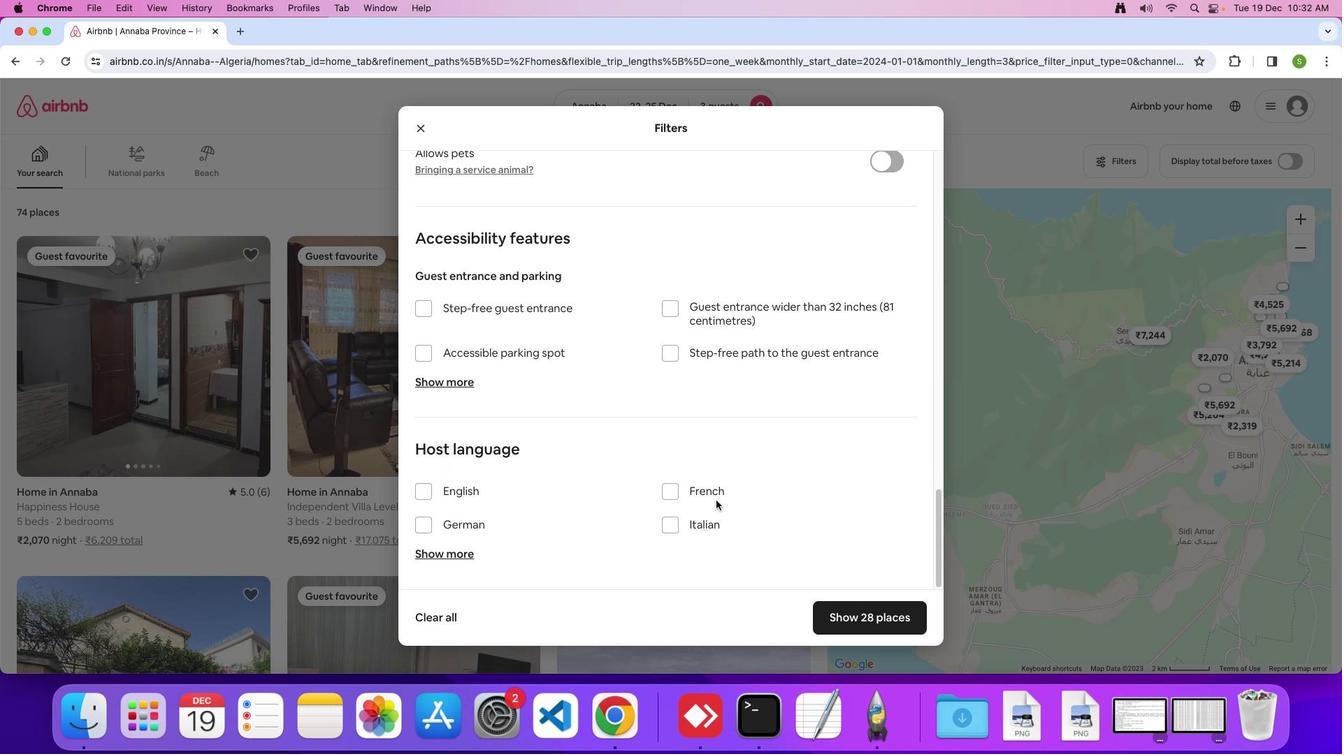 
Action: Mouse scrolled (715, 501) with delta (0, 0)
Screenshot: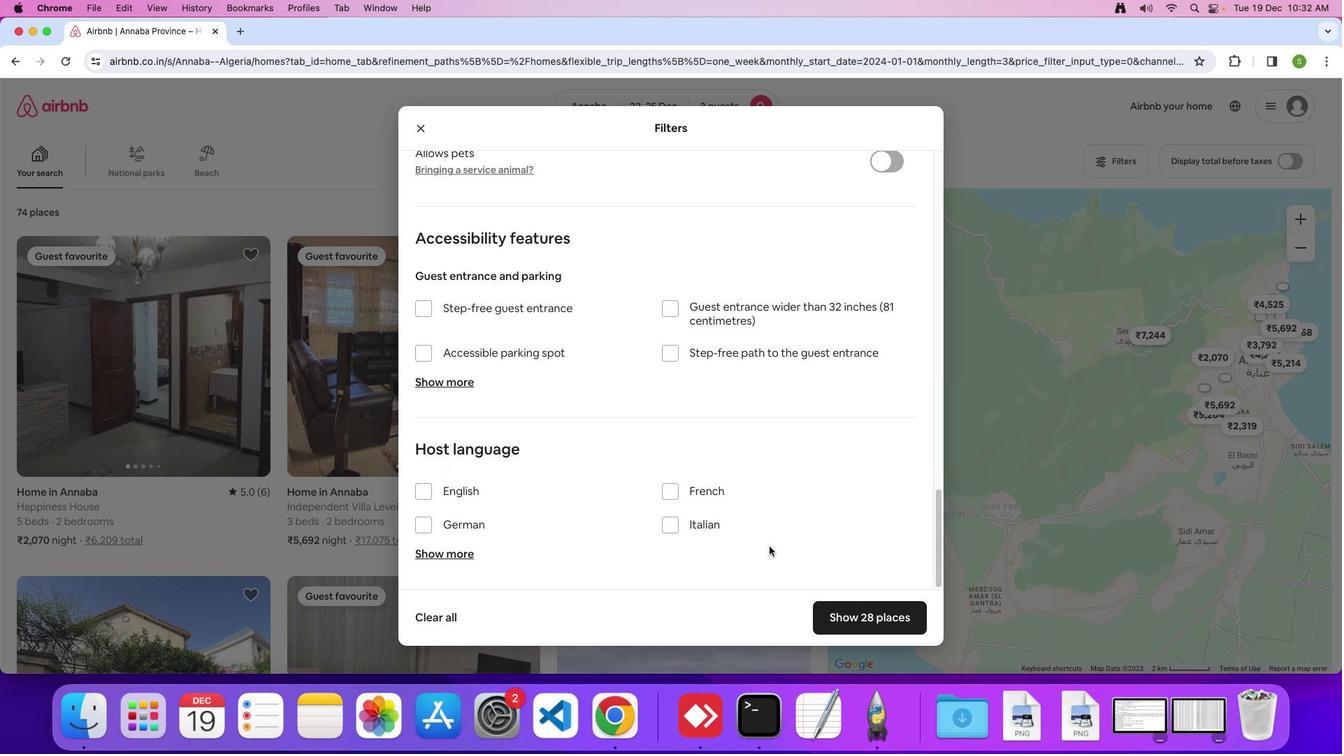 
Action: Mouse moved to (850, 618)
Screenshot: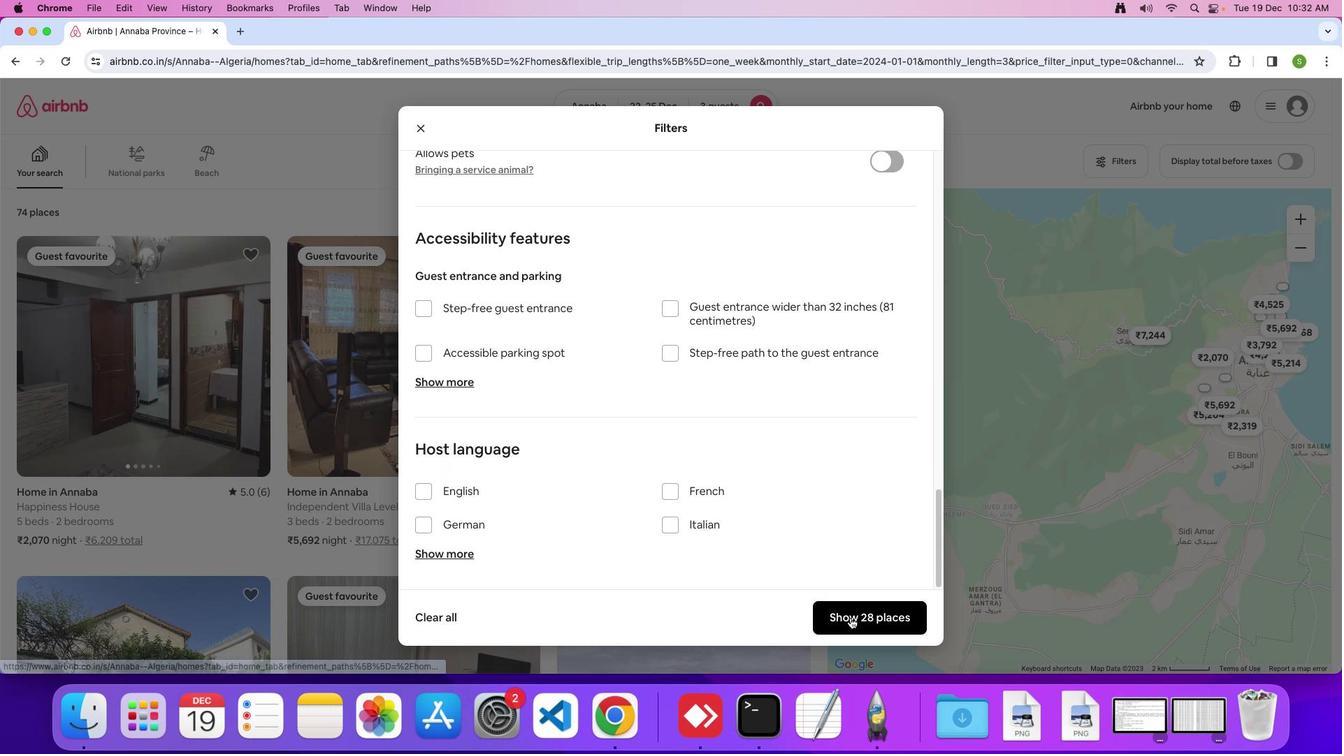 
Action: Mouse pressed left at (850, 618)
Screenshot: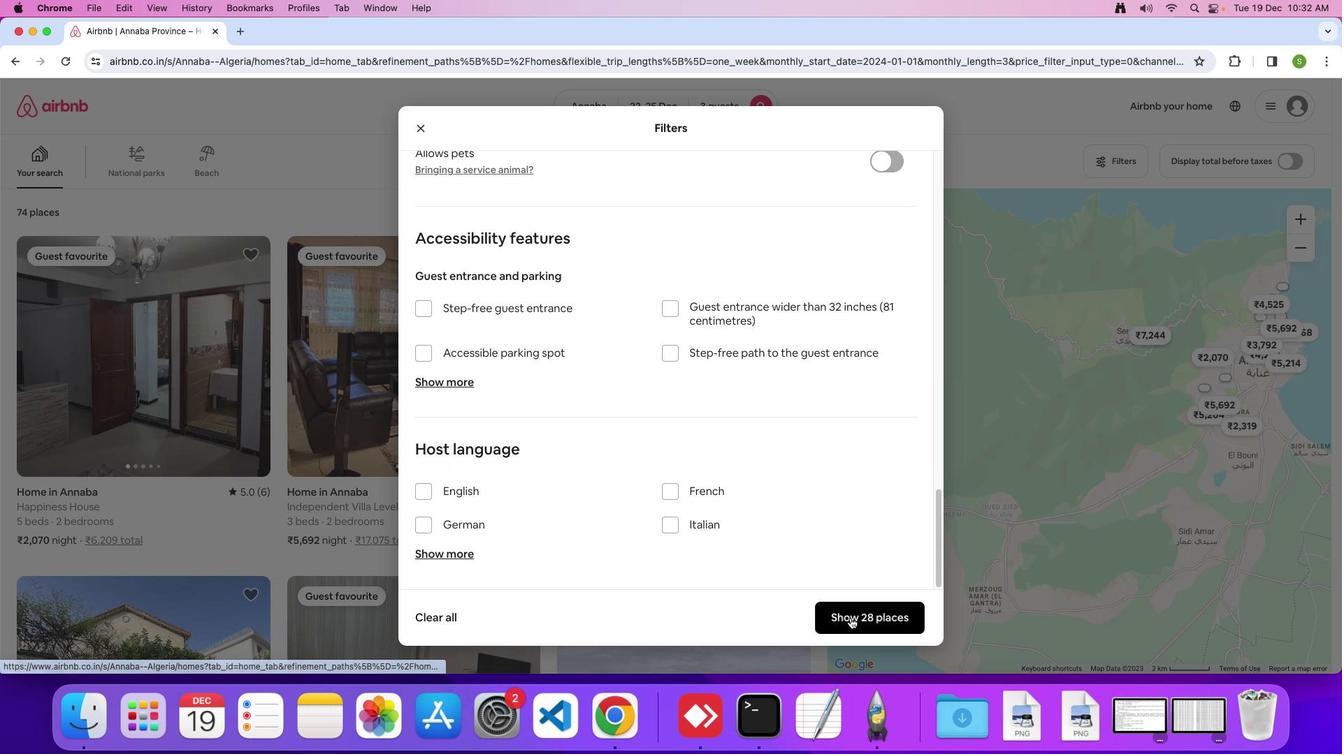 
Action: Mouse moved to (199, 370)
Screenshot: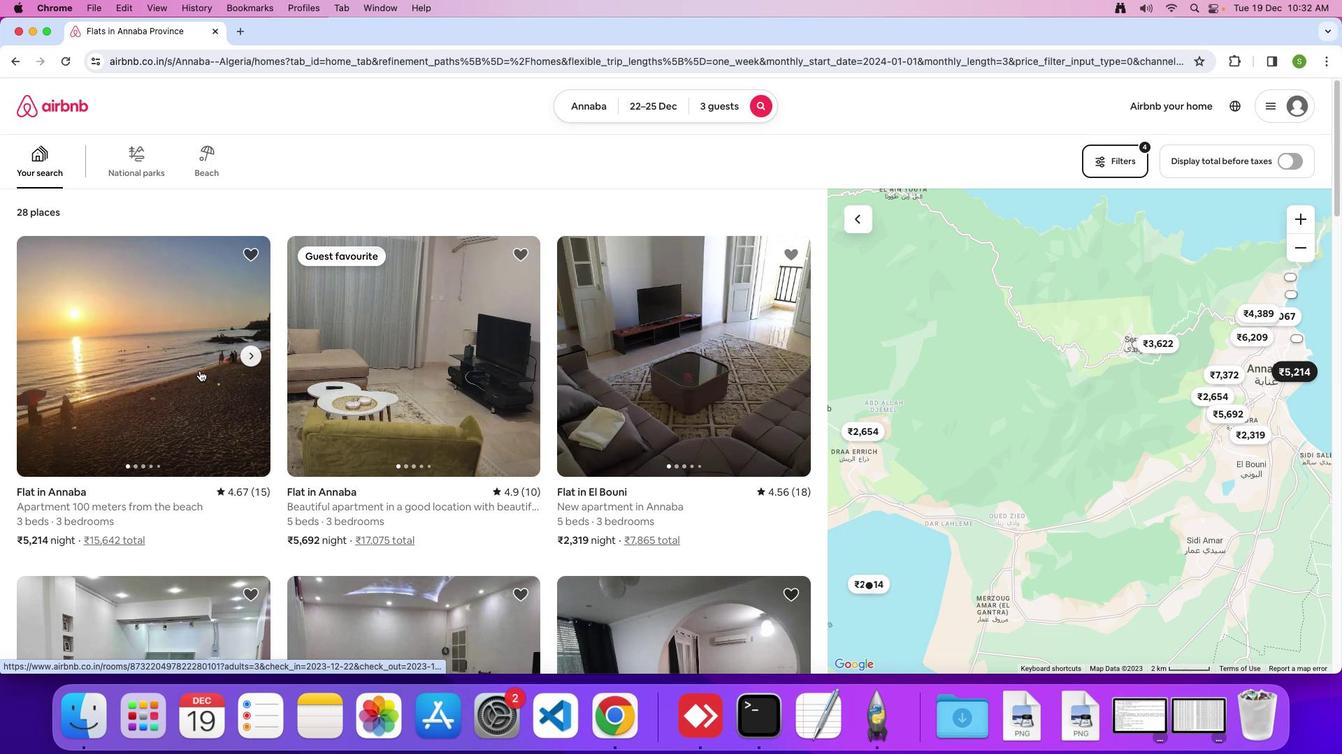 
Action: Mouse pressed left at (199, 370)
Screenshot: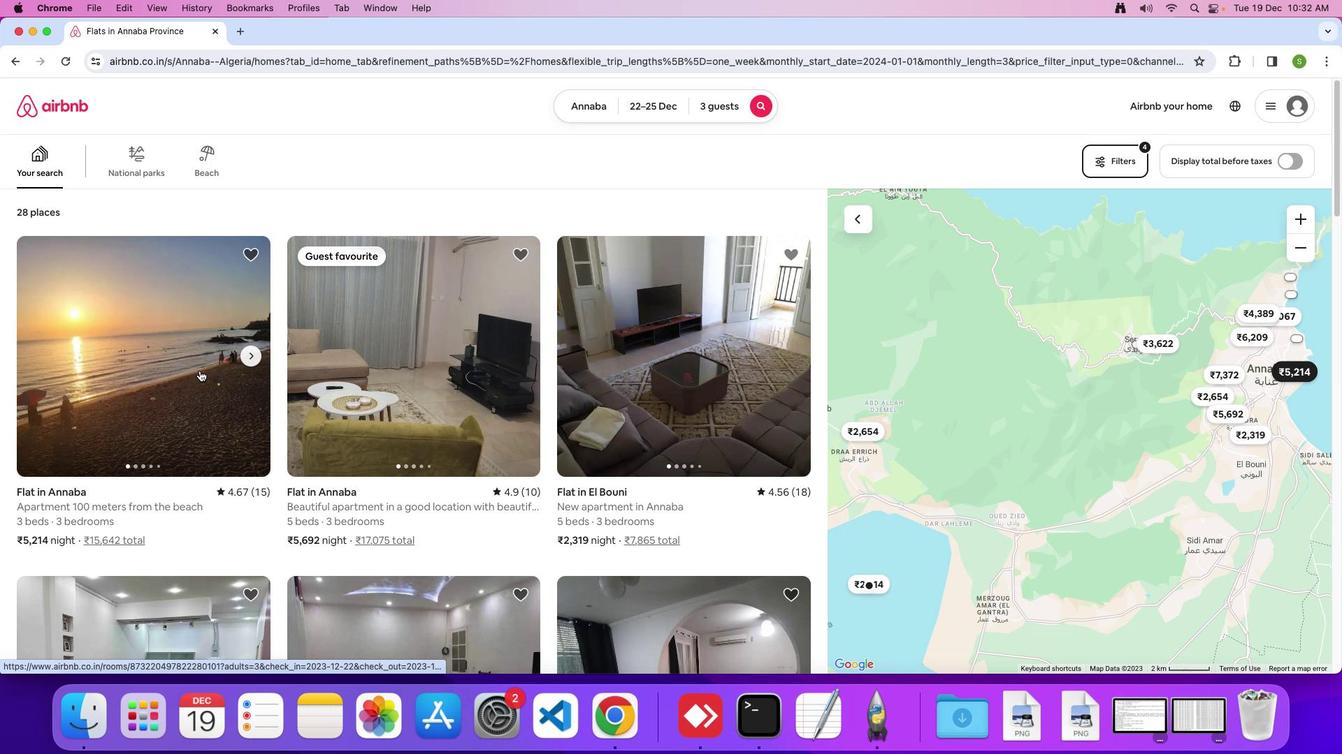 
Action: Mouse moved to (523, 347)
Screenshot: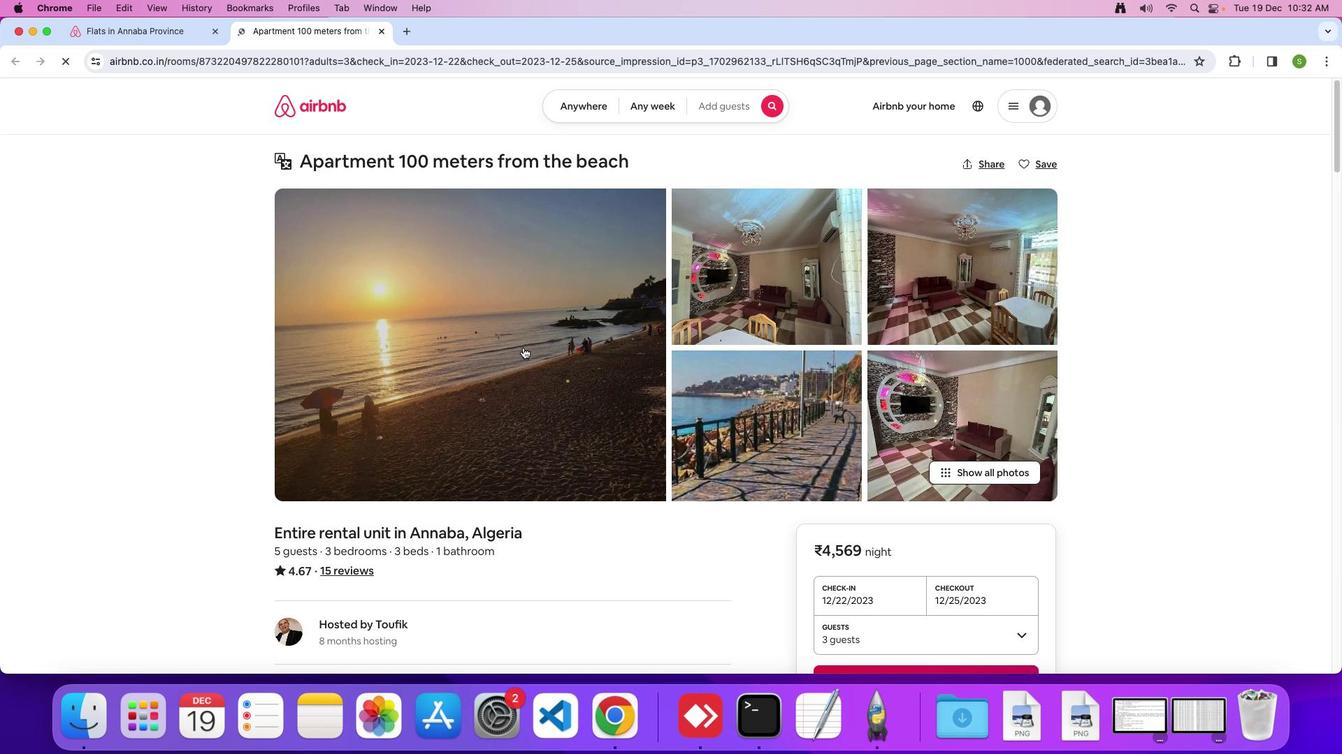 
Action: Mouse pressed left at (523, 347)
Screenshot: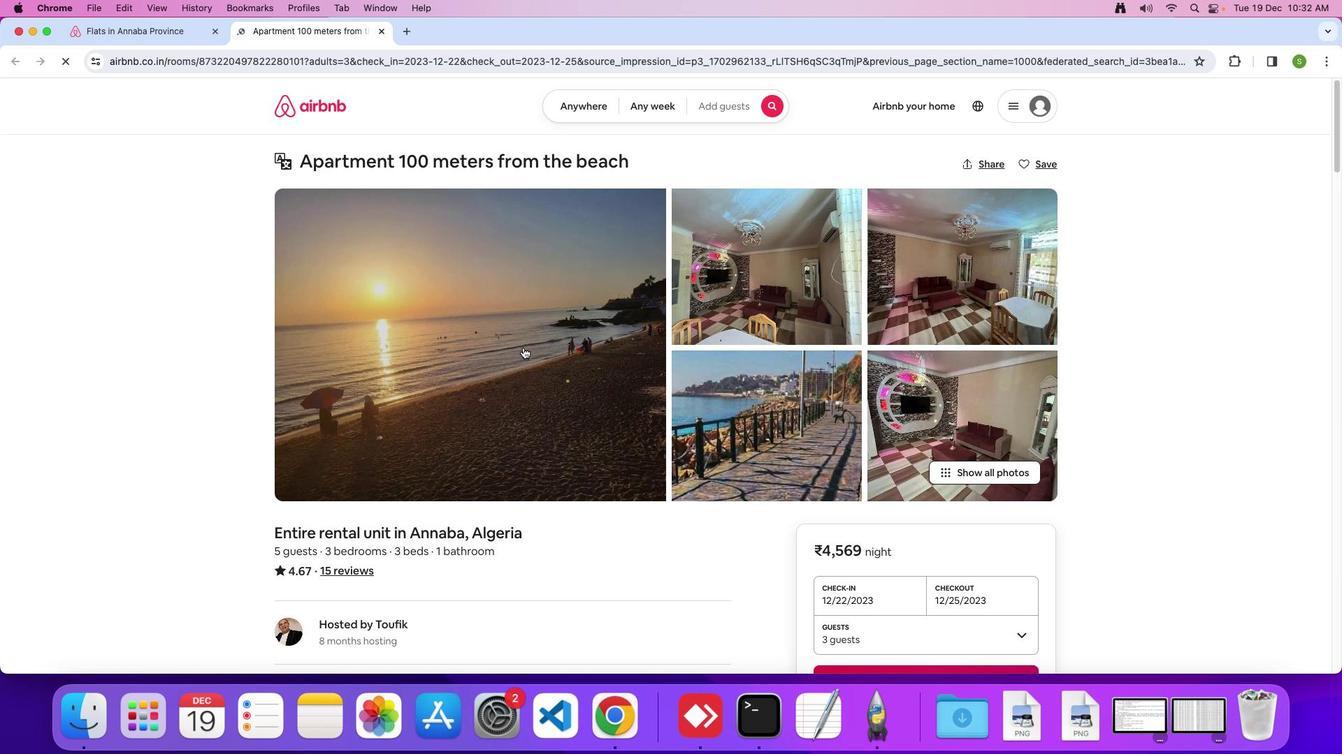 
Action: Mouse moved to (634, 376)
Screenshot: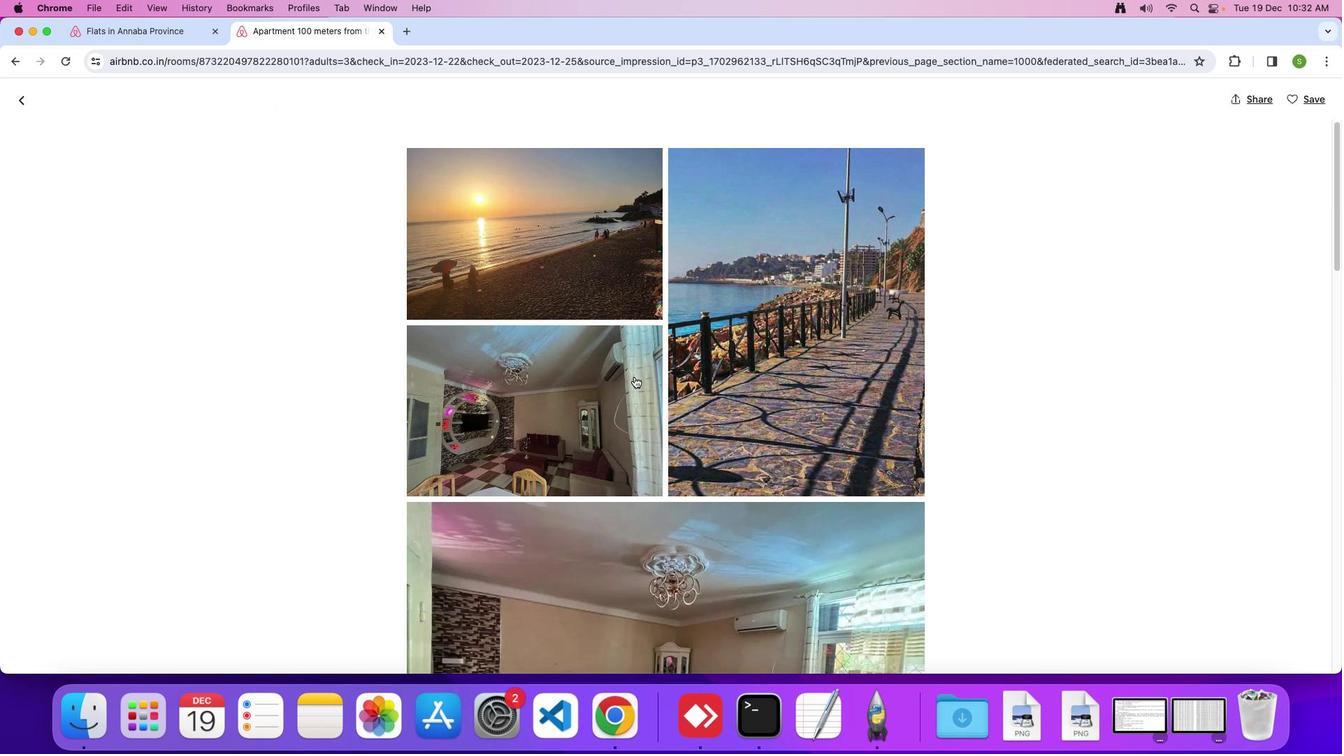 
Action: Mouse scrolled (634, 376) with delta (0, 0)
Screenshot: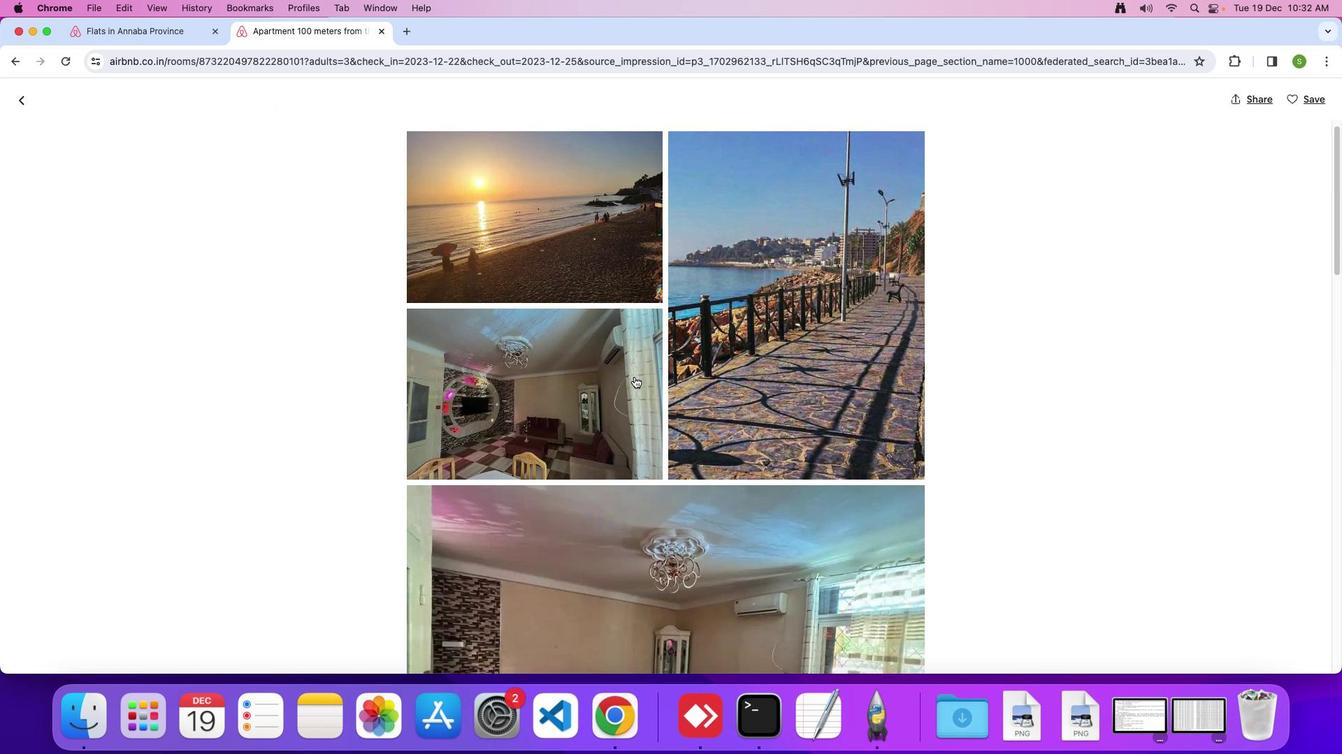 
Action: Mouse scrolled (634, 376) with delta (0, 0)
Screenshot: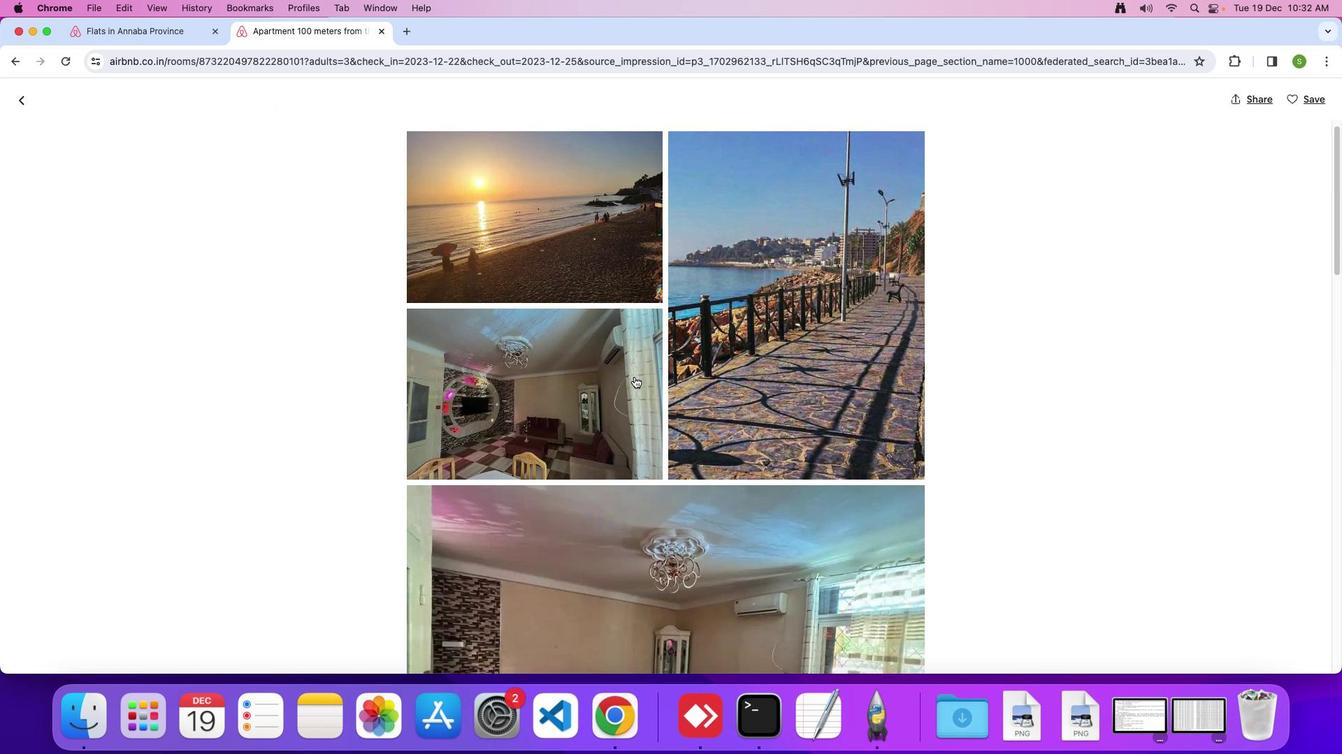 
Action: Mouse scrolled (634, 376) with delta (0, -1)
Screenshot: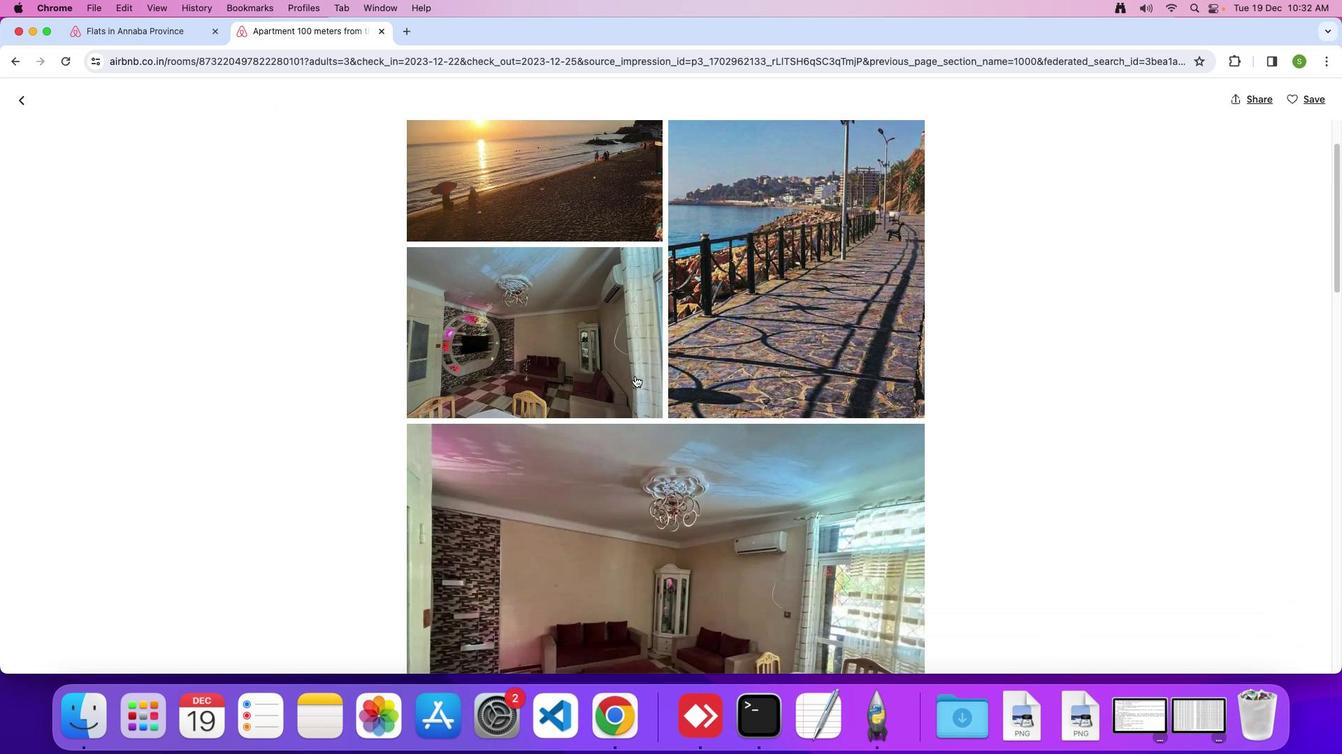 
Action: Mouse moved to (635, 376)
Screenshot: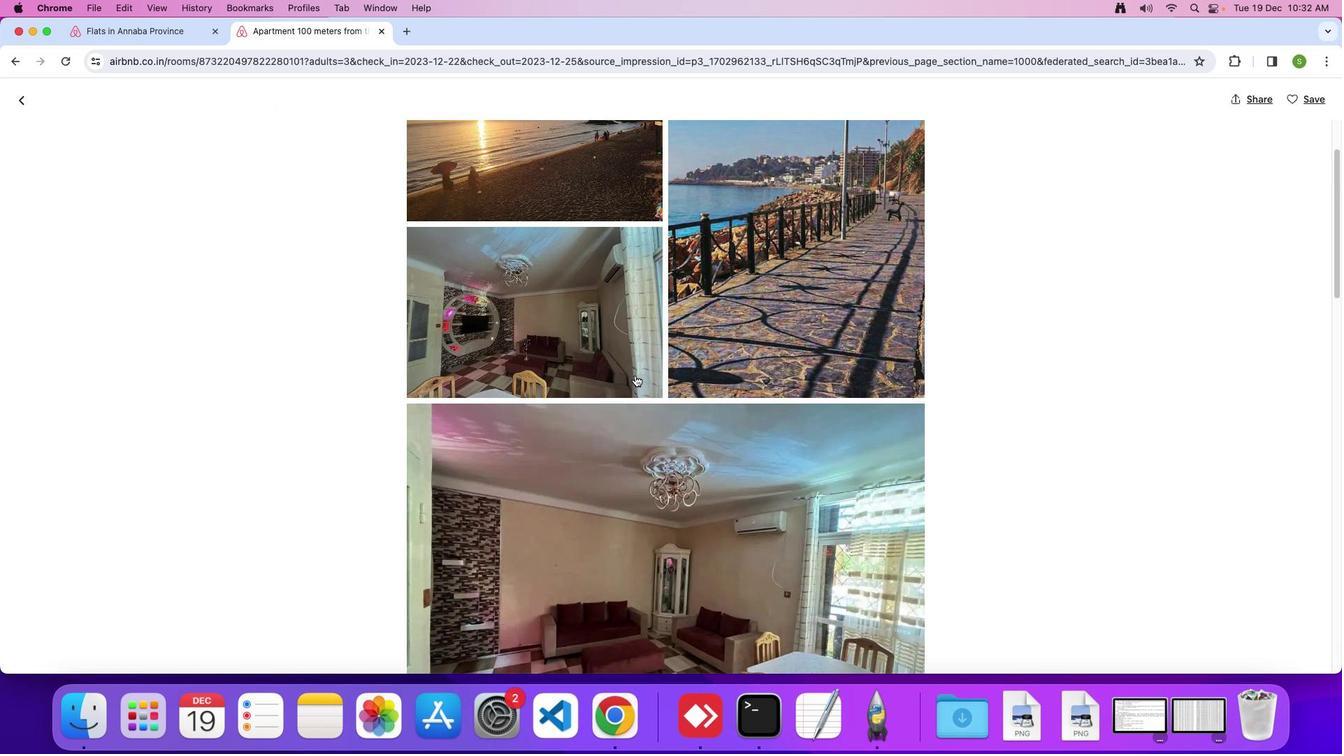 
Action: Mouse scrolled (635, 376) with delta (0, 0)
Screenshot: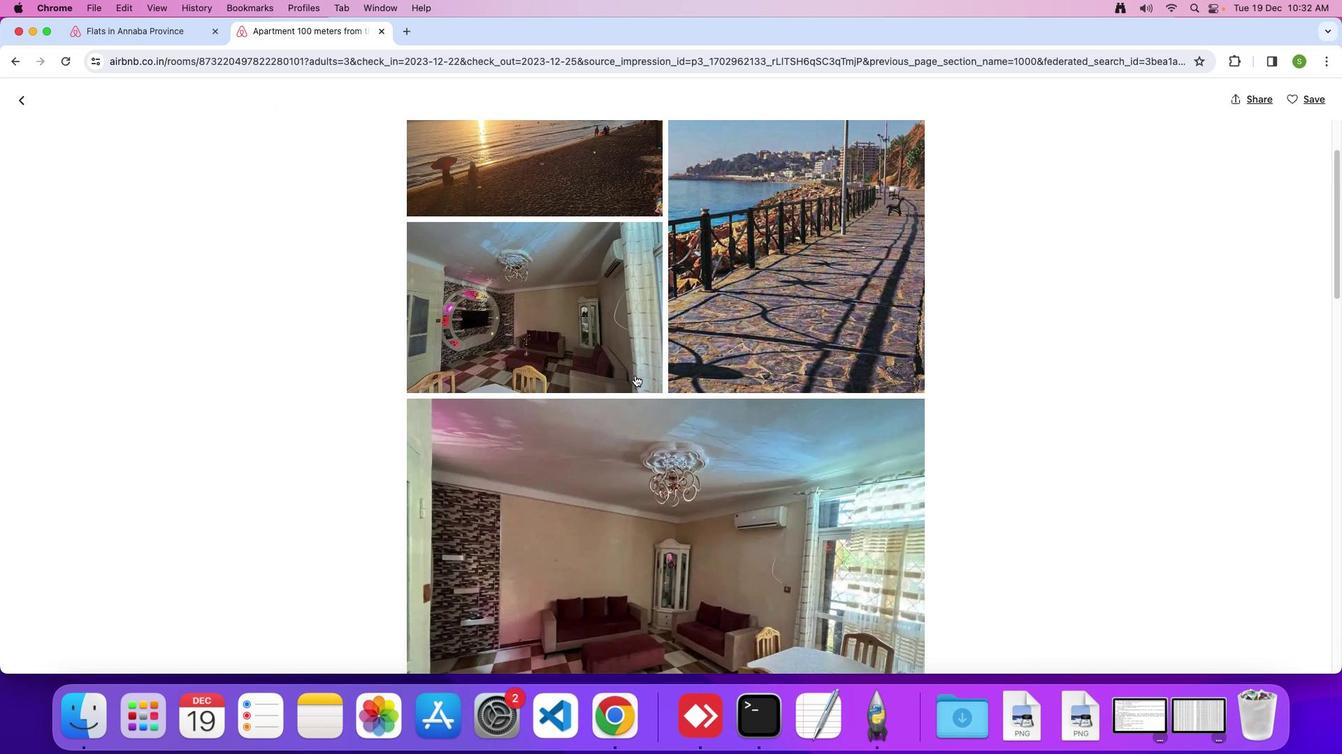 
Action: Mouse scrolled (635, 376) with delta (0, 0)
Screenshot: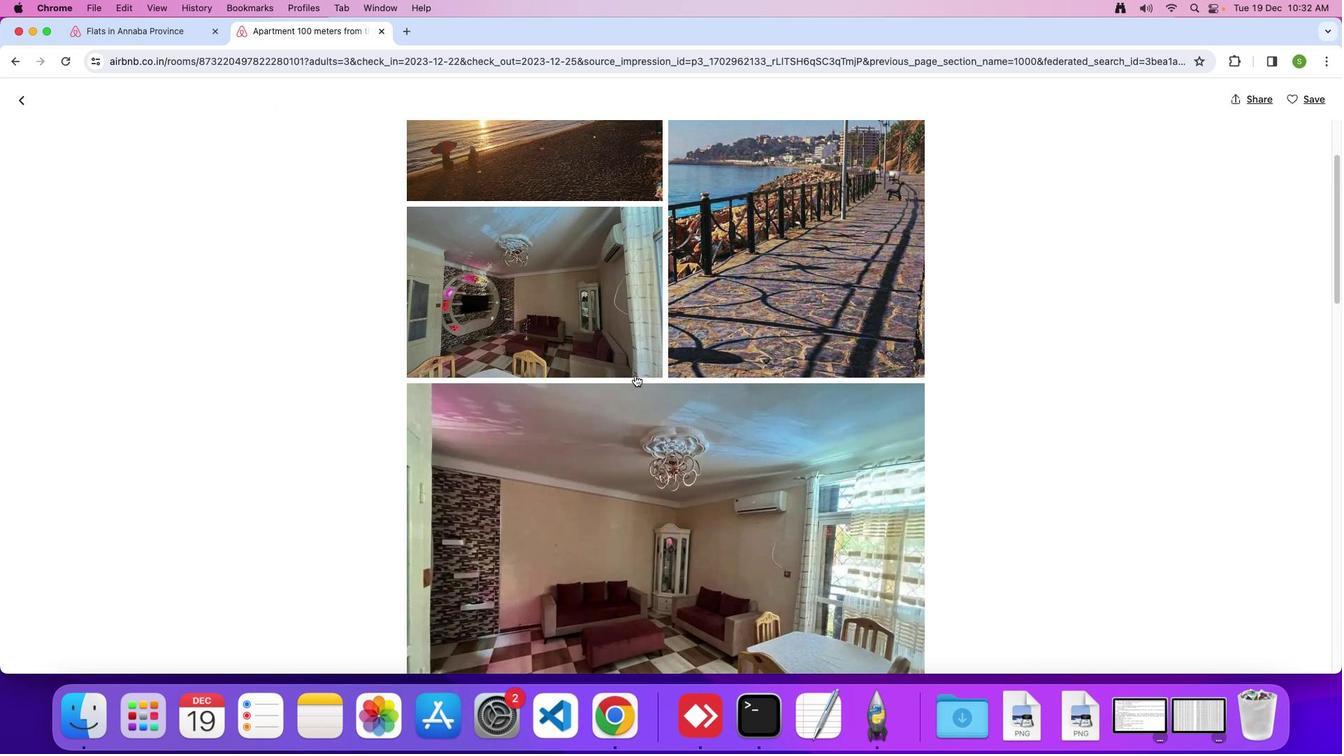 
Action: Mouse scrolled (635, 376) with delta (0, -1)
Screenshot: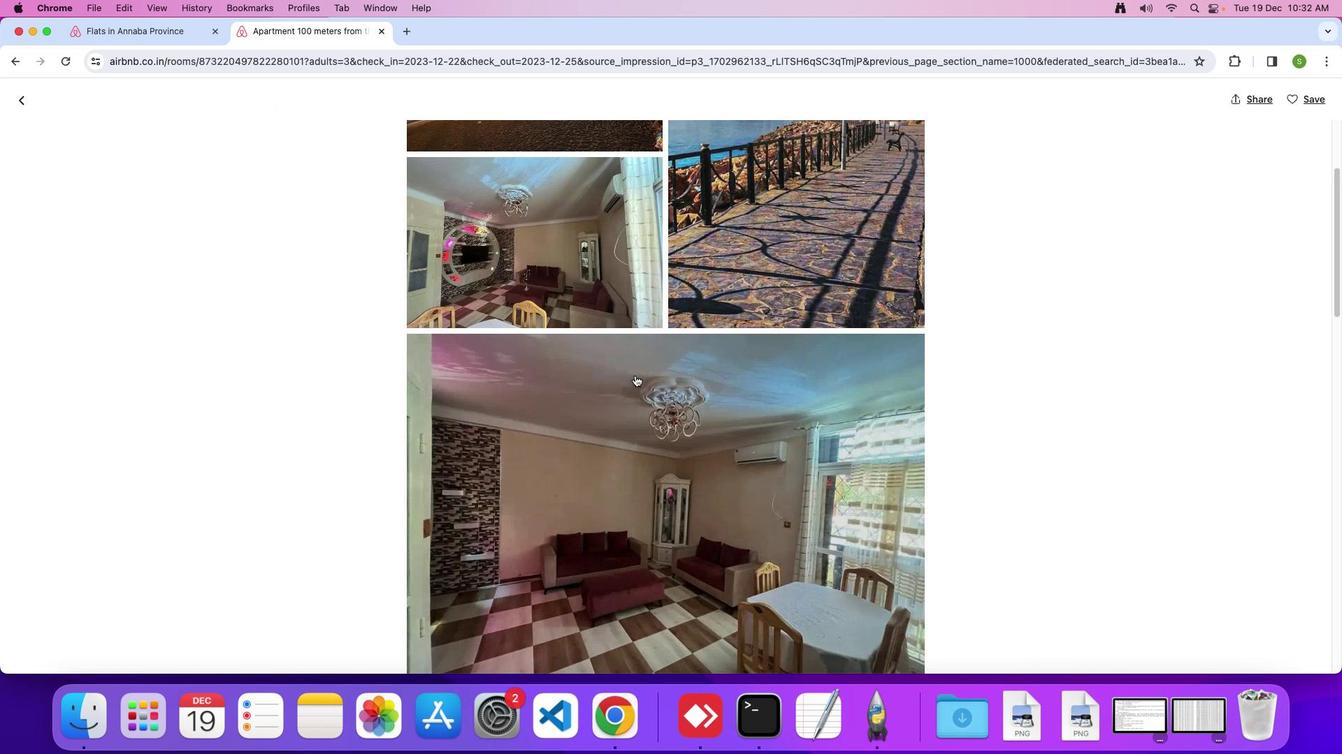 
Action: Mouse scrolled (635, 376) with delta (0, 0)
Screenshot: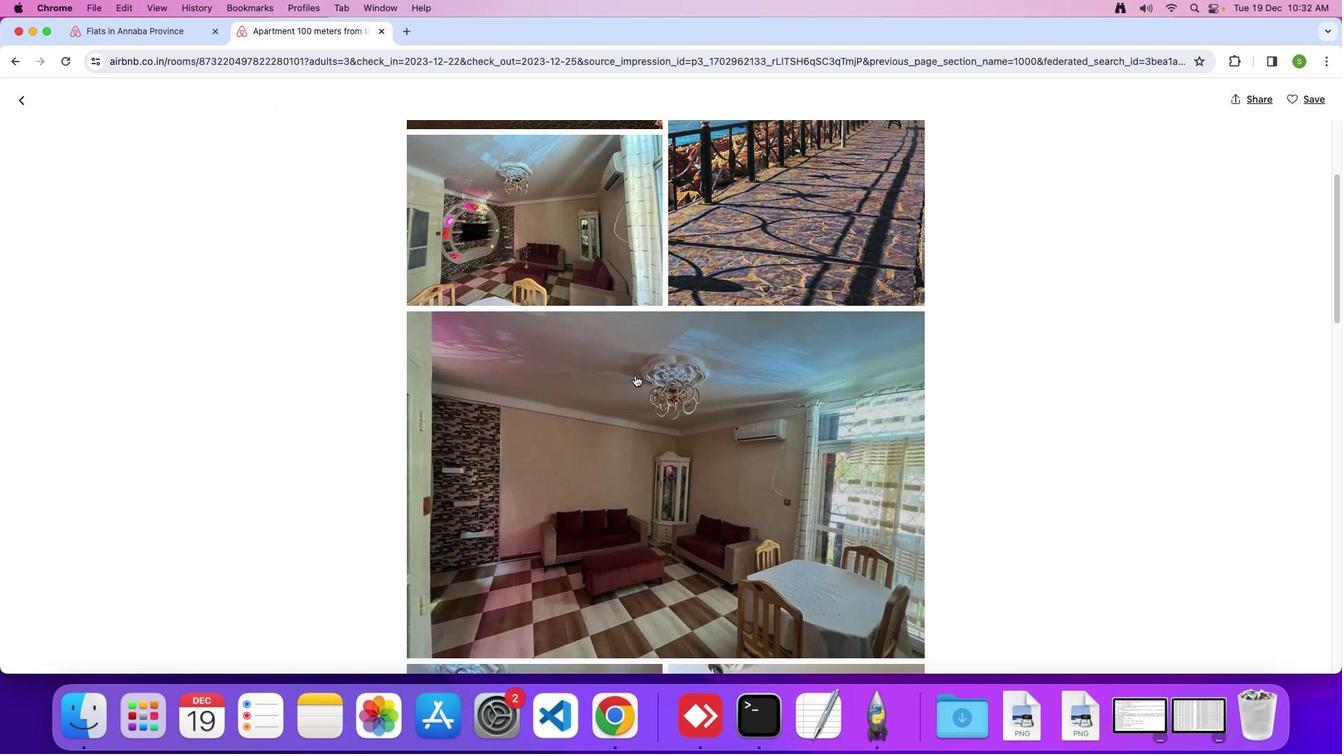 
Action: Mouse scrolled (635, 376) with delta (0, 0)
Screenshot: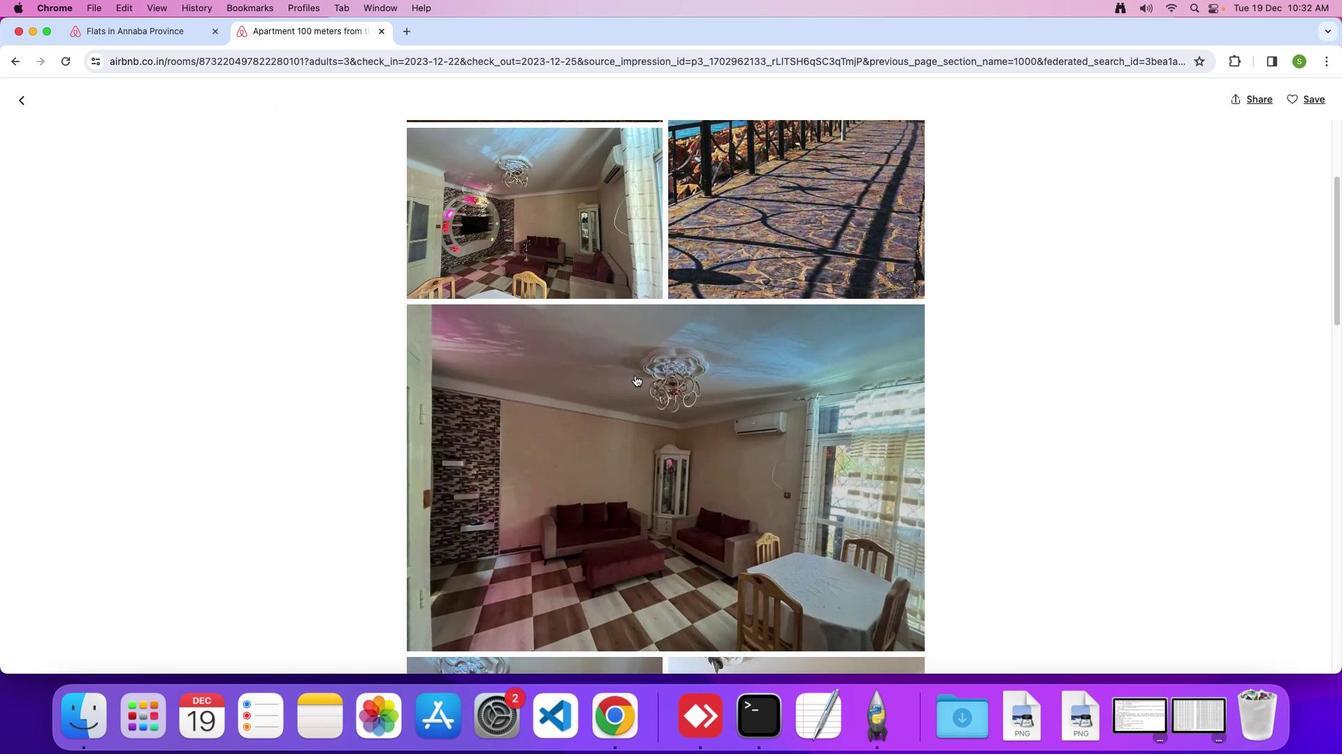 
Action: Mouse scrolled (635, 376) with delta (0, 0)
Screenshot: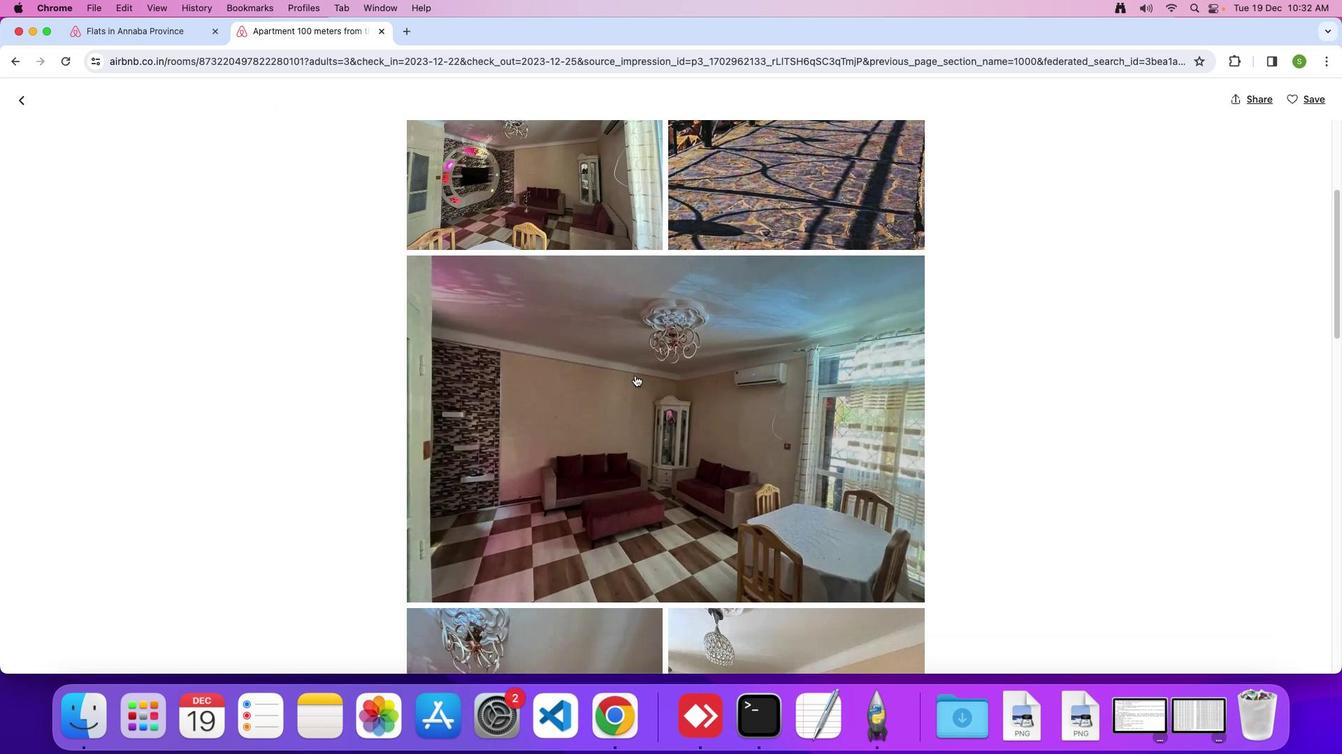 
Action: Mouse scrolled (635, 376) with delta (0, 0)
Screenshot: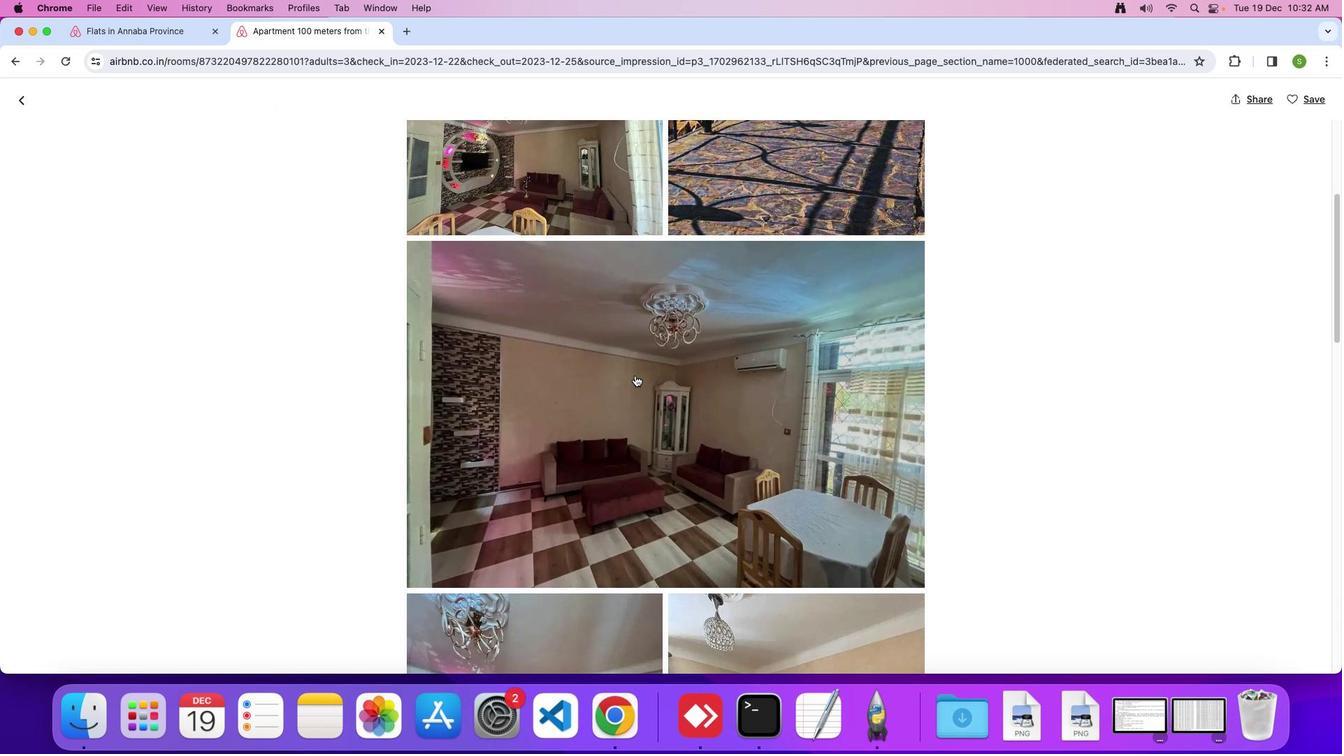 
Action: Mouse scrolled (635, 376) with delta (0, 0)
Screenshot: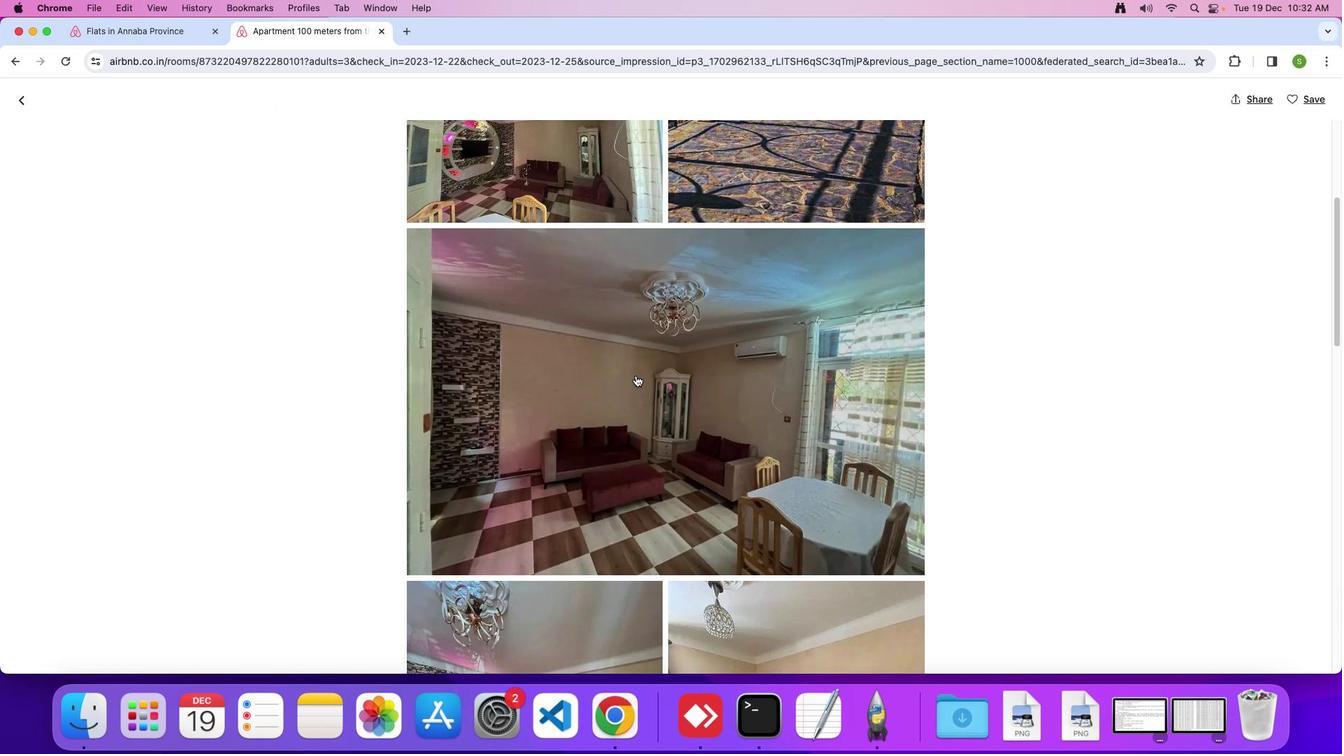 
Action: Mouse scrolled (635, 376) with delta (0, 0)
Screenshot: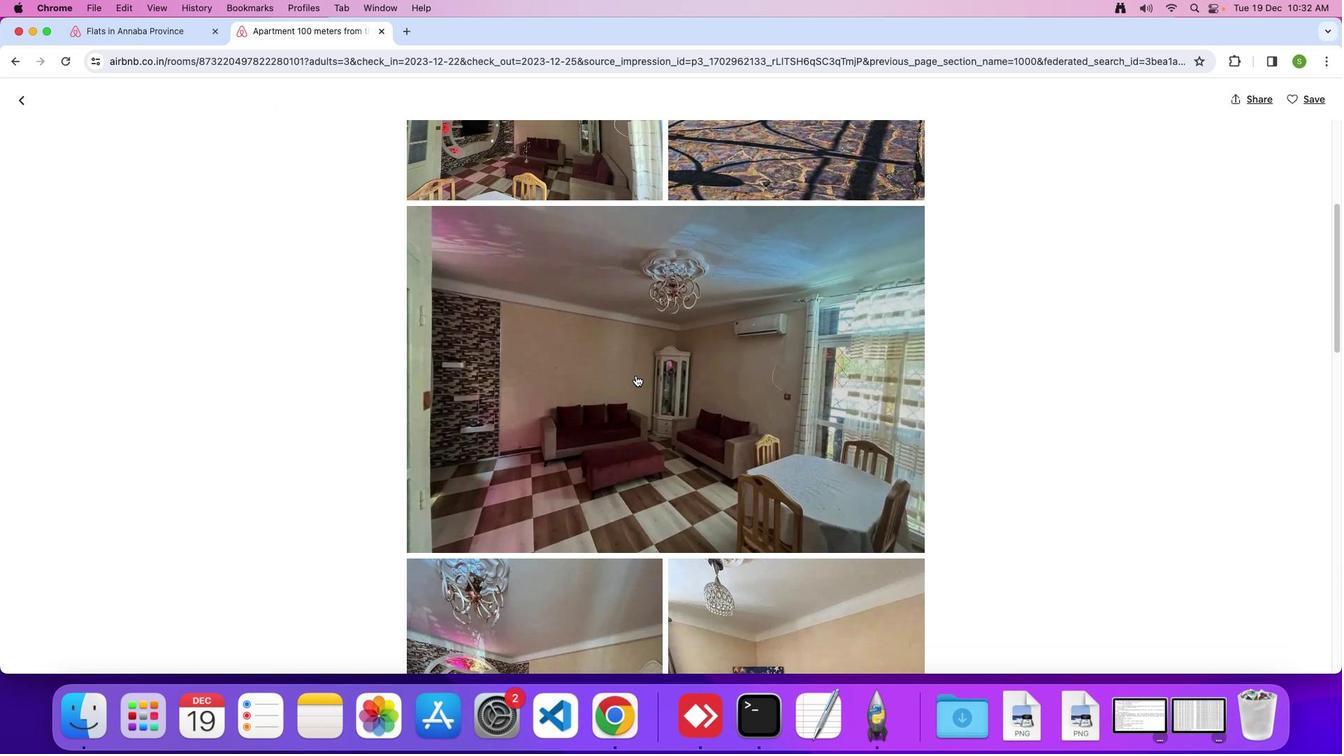 
Action: Mouse moved to (635, 376)
Screenshot: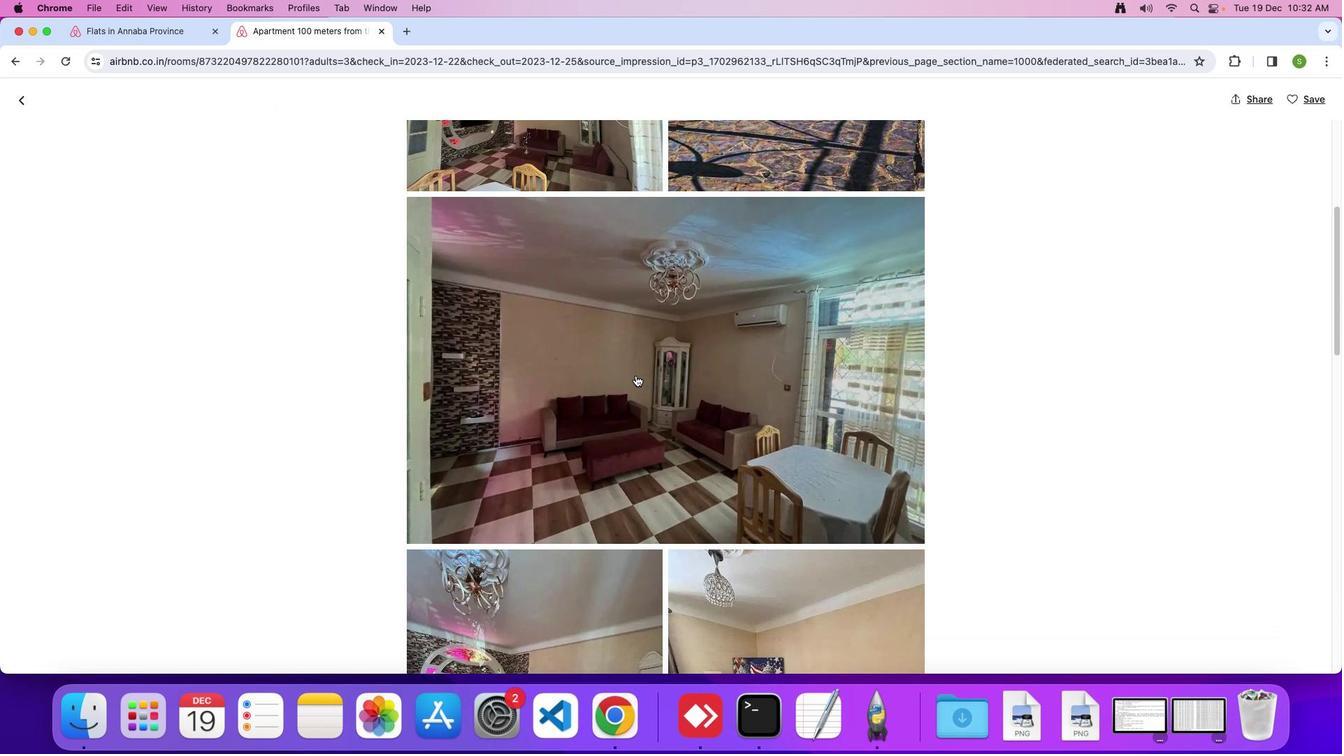
Action: Mouse scrolled (635, 376) with delta (0, 0)
Screenshot: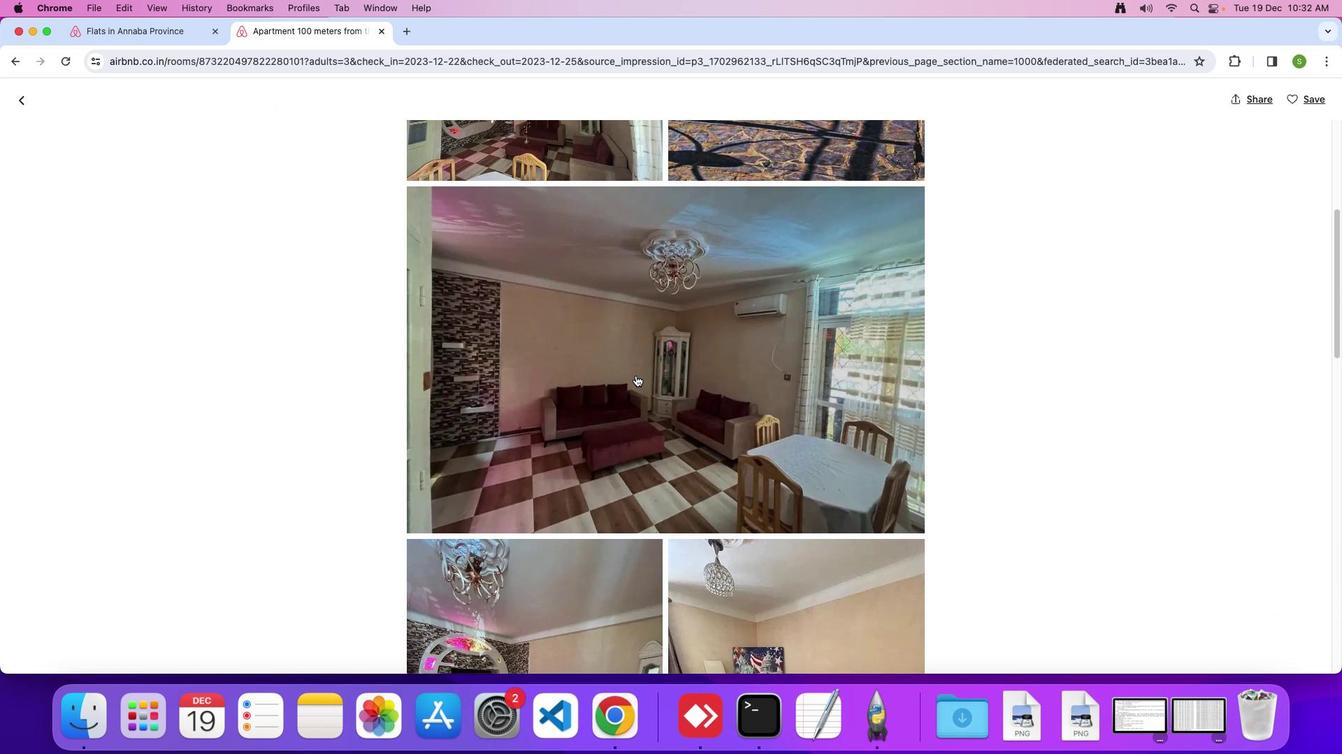 
Action: Mouse scrolled (635, 376) with delta (0, 0)
Screenshot: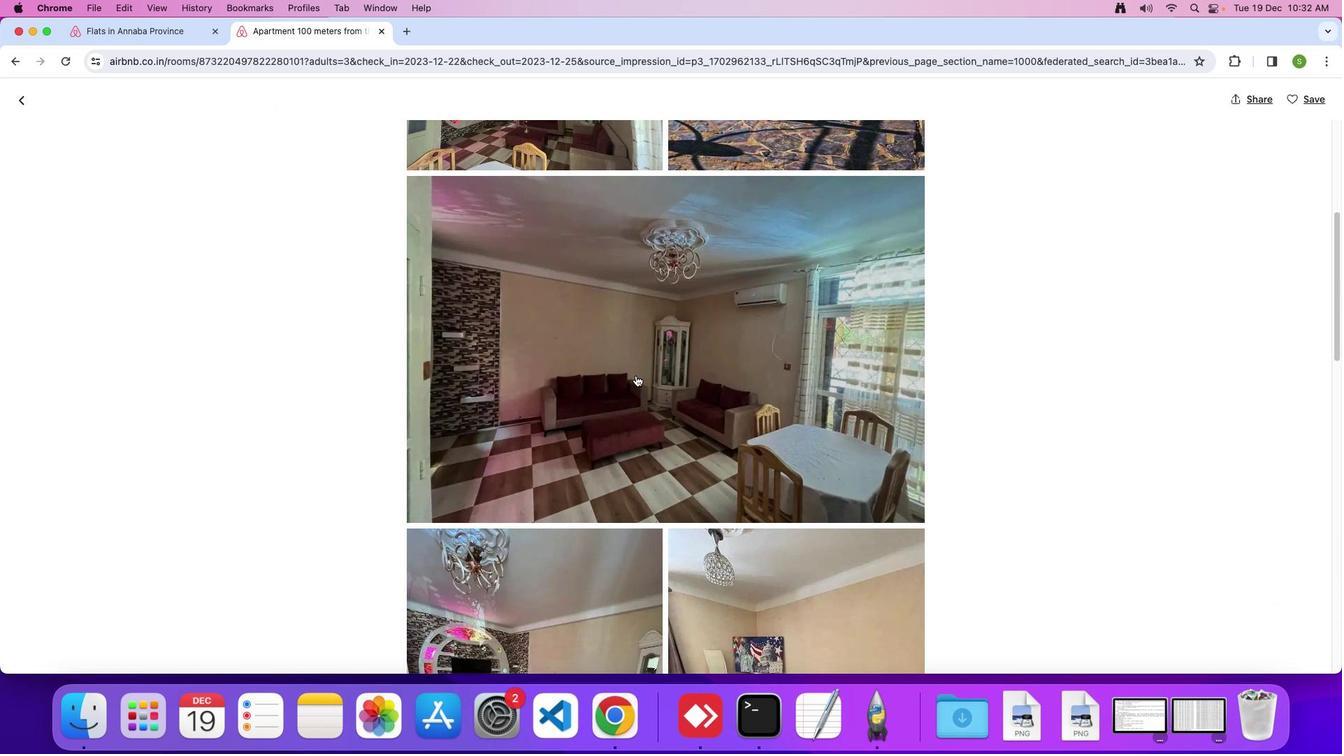 
Action: Mouse scrolled (635, 376) with delta (0, 0)
Screenshot: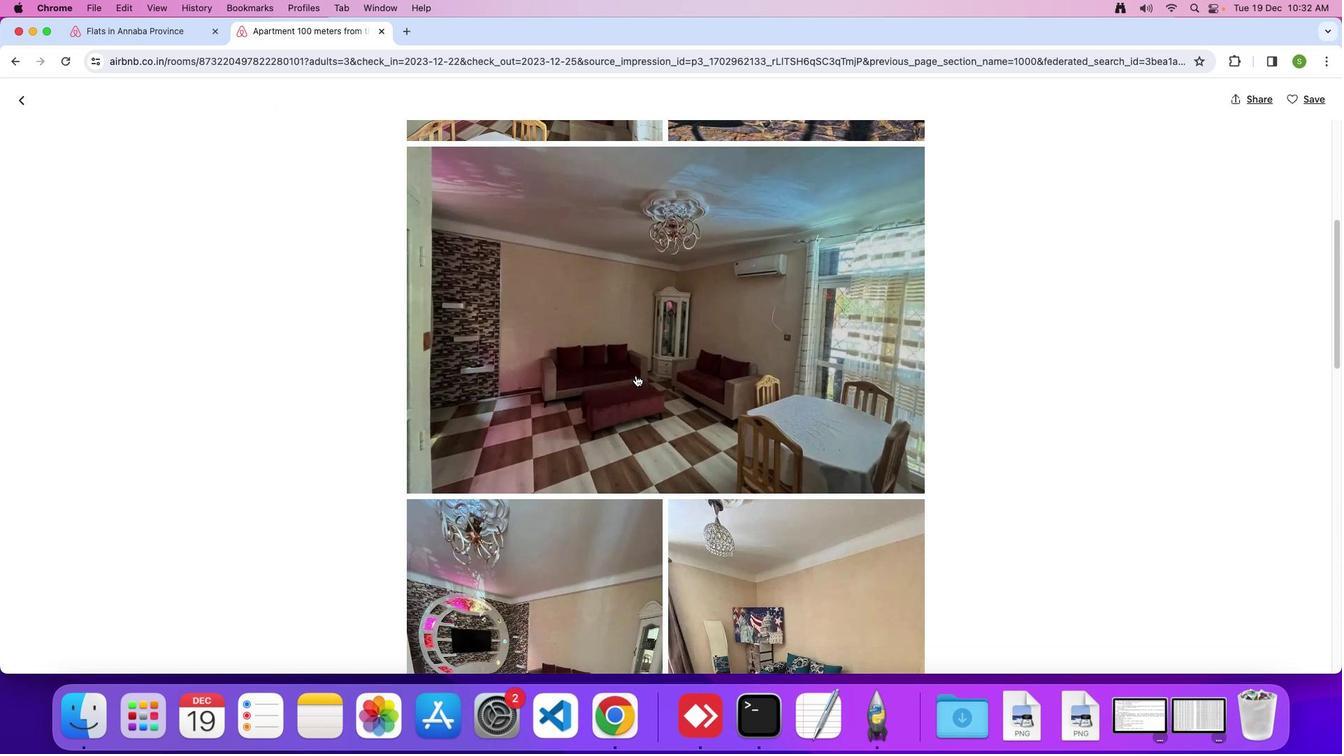 
Action: Mouse scrolled (635, 376) with delta (0, 0)
Screenshot: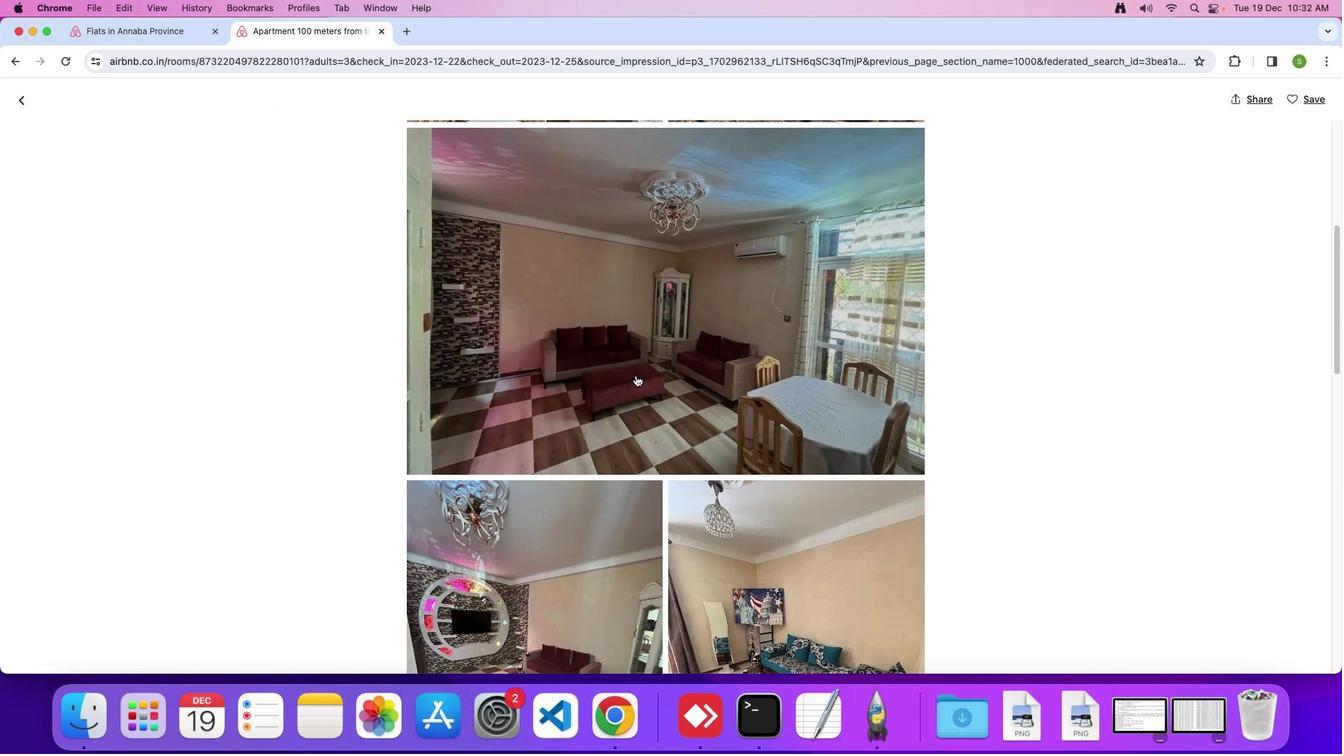 
Action: Mouse scrolled (635, 376) with delta (0, 0)
Screenshot: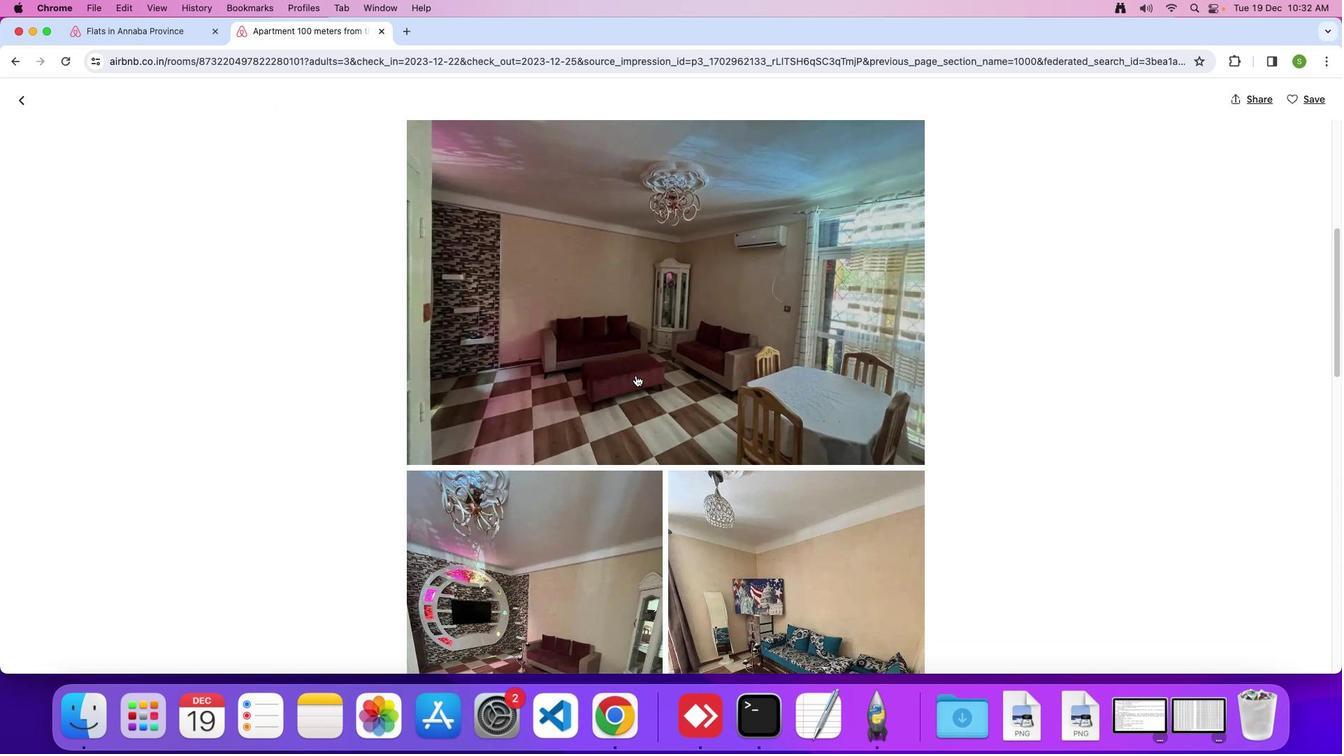 
Action: Mouse scrolled (635, 376) with delta (0, 0)
Screenshot: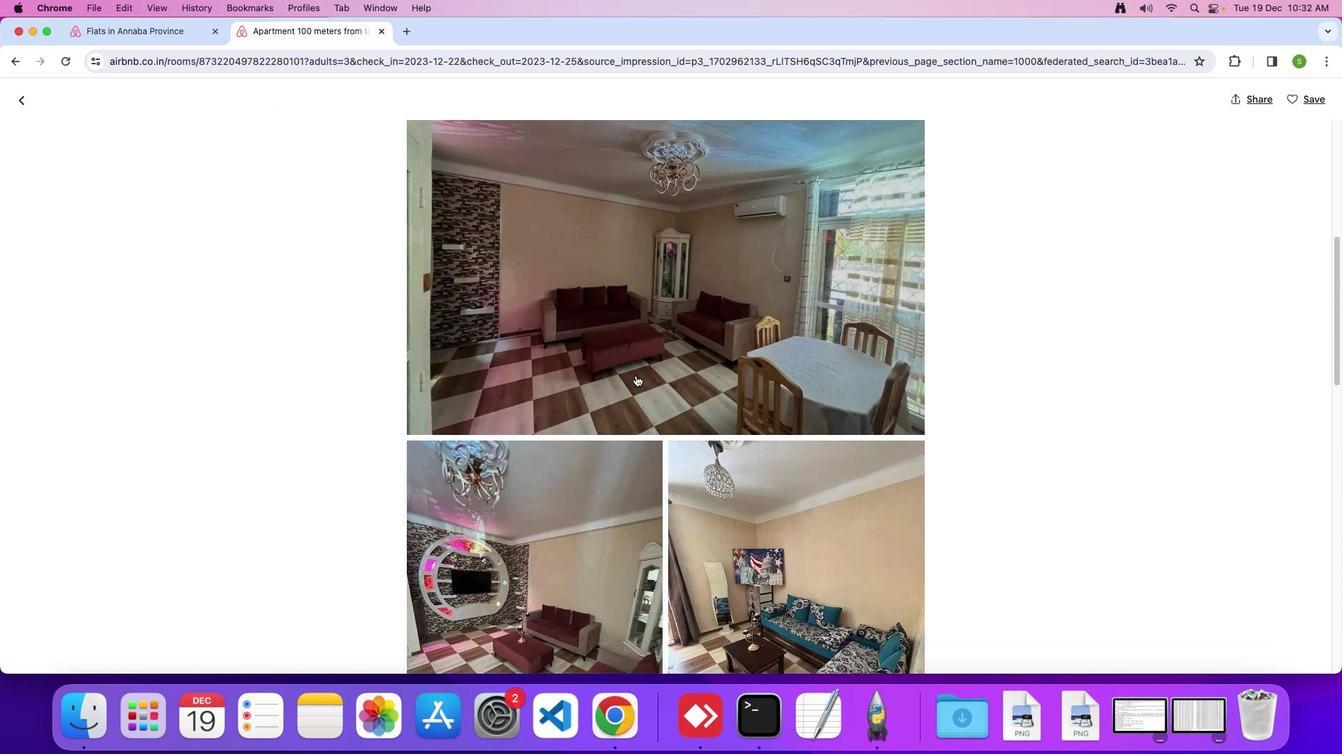 
Action: Mouse scrolled (635, 376) with delta (0, 0)
Screenshot: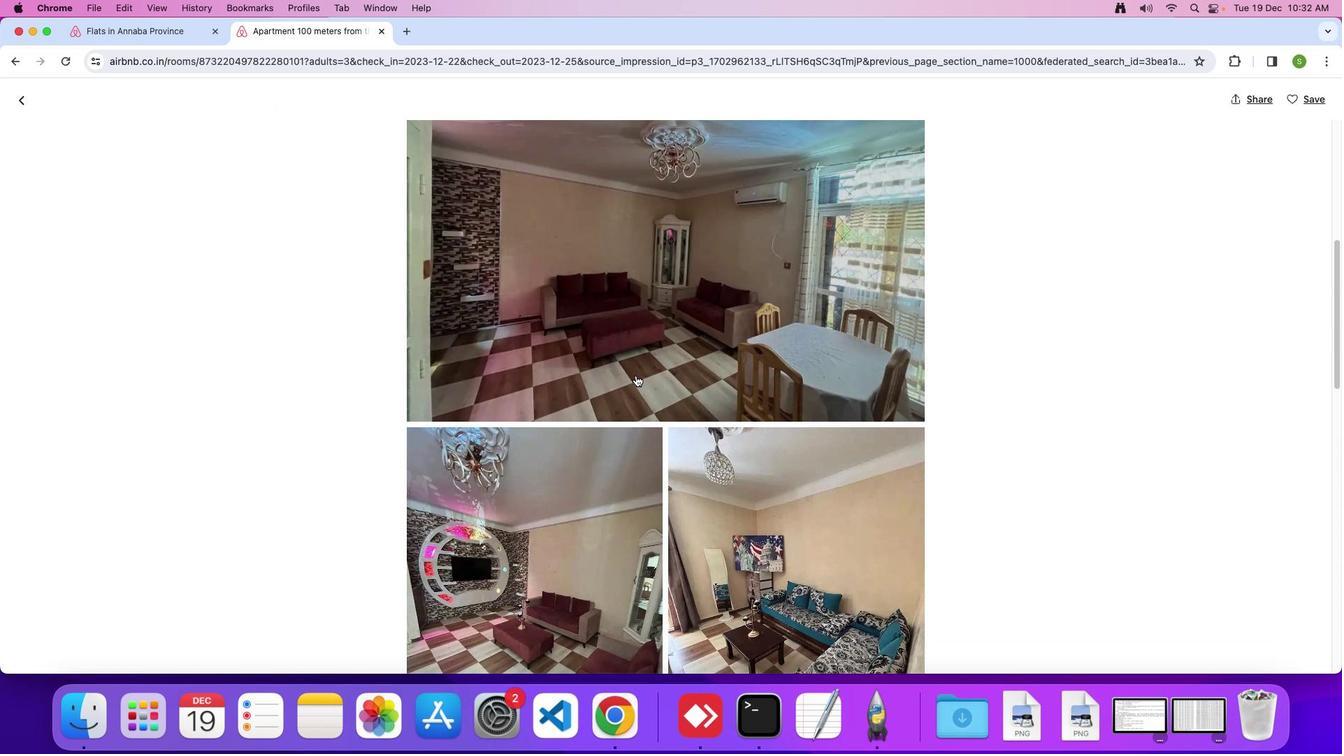 
Action: Mouse scrolled (635, 376) with delta (0, 0)
Screenshot: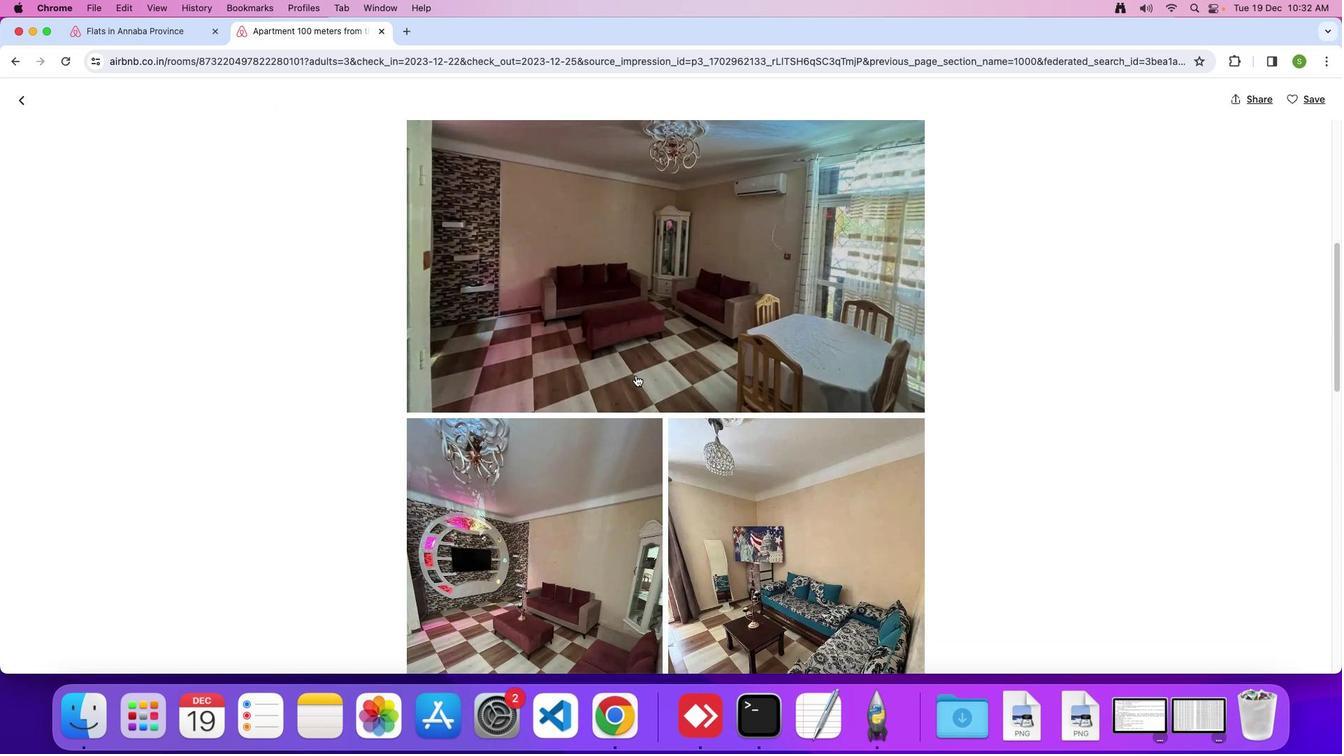 
Action: Mouse scrolled (635, 376) with delta (0, 0)
Screenshot: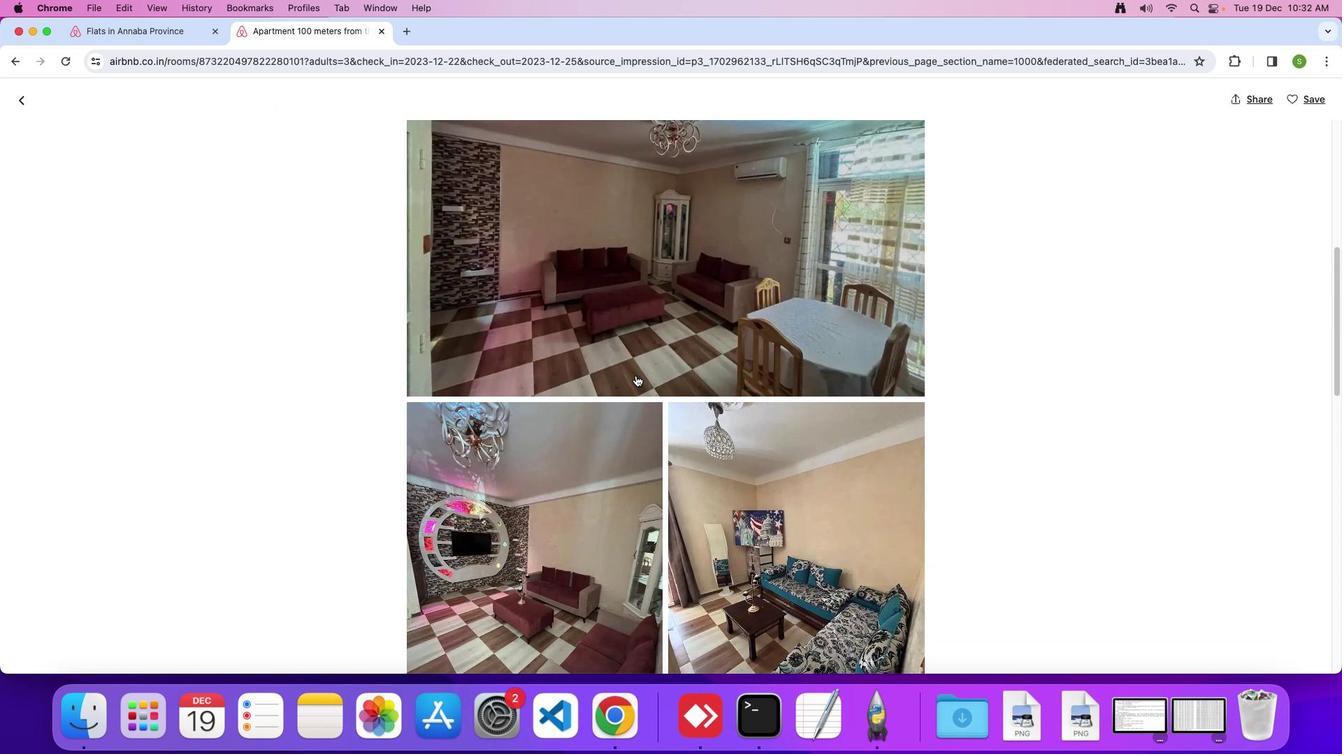 
Action: Mouse scrolled (635, 376) with delta (0, 0)
Screenshot: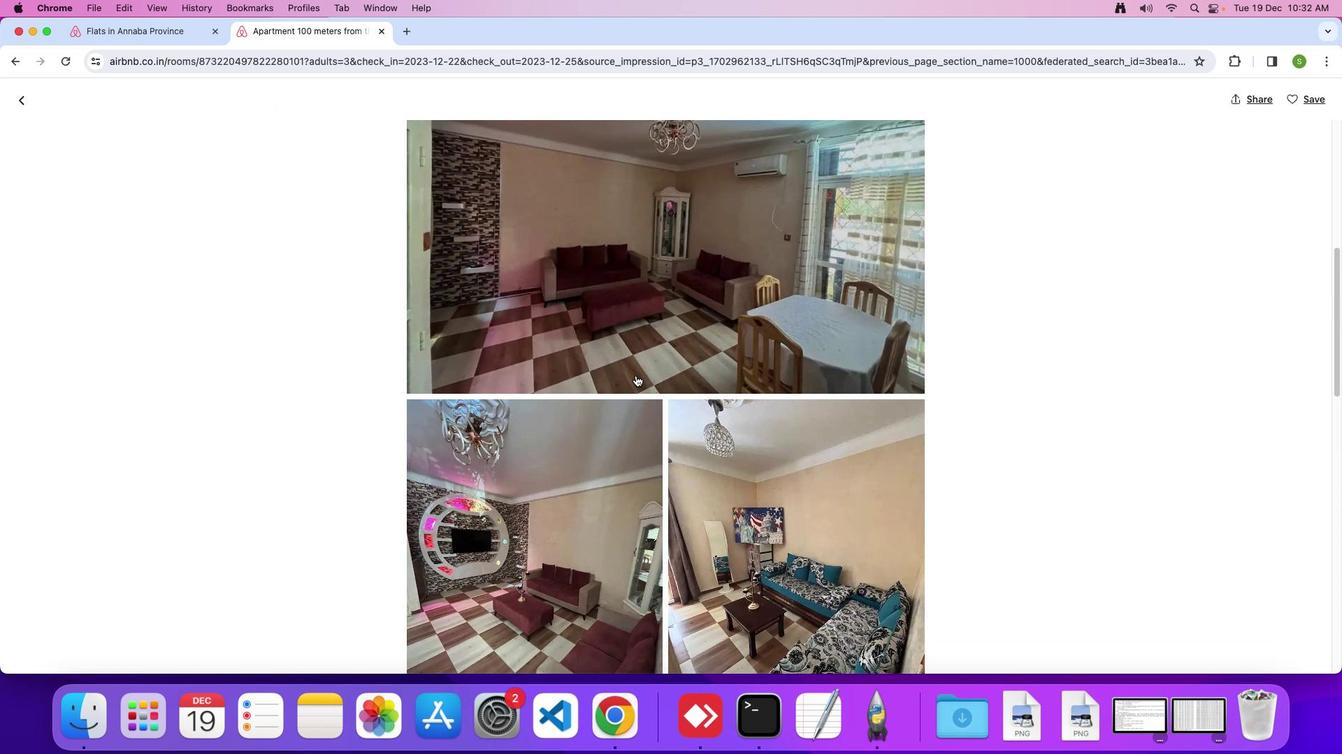
Action: Mouse scrolled (635, 376) with delta (0, 0)
Screenshot: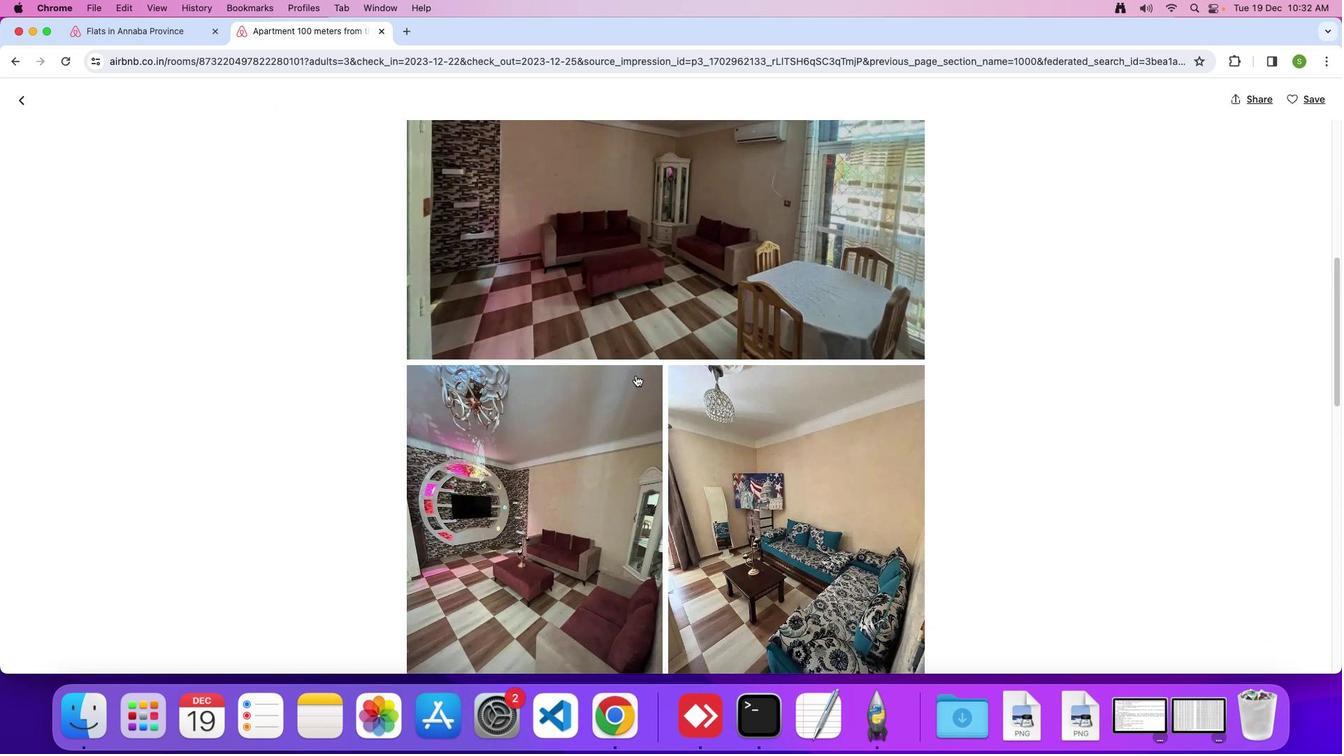 
Action: Mouse scrolled (635, 376) with delta (0, 0)
Screenshot: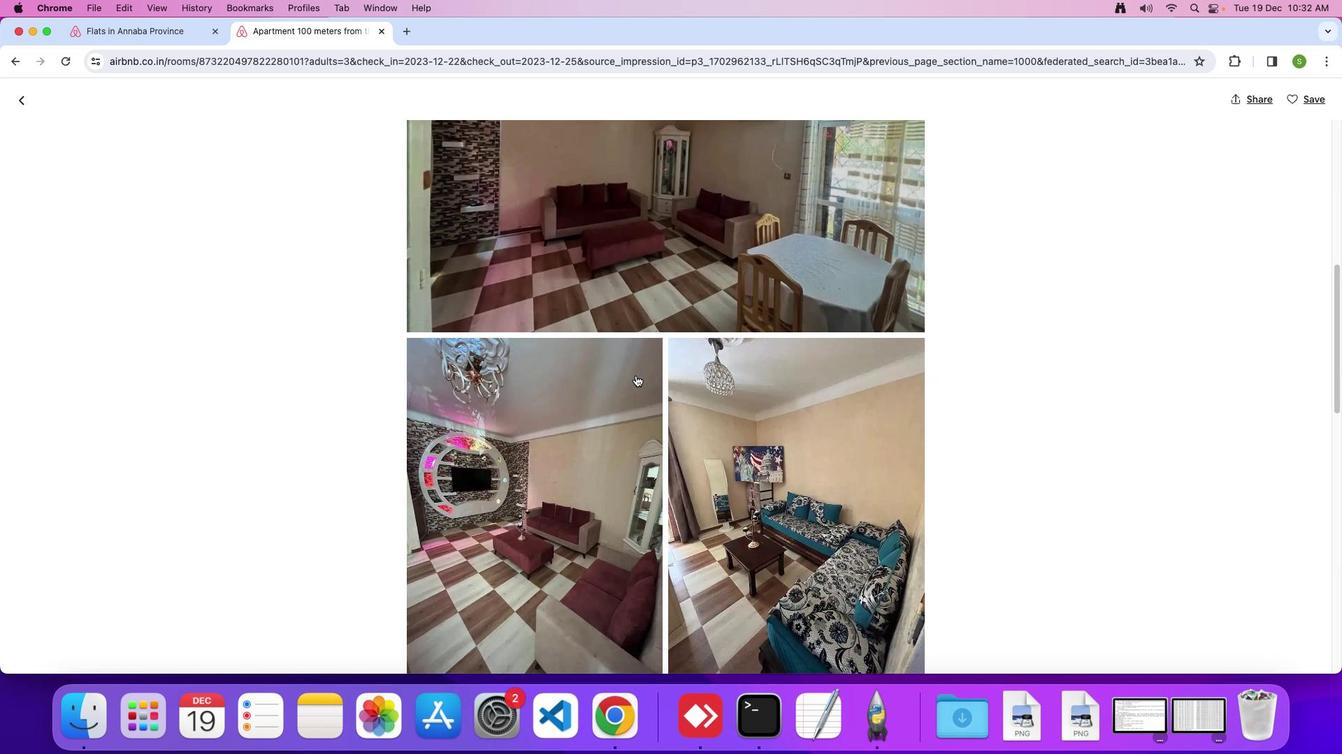 
Action: Mouse scrolled (635, 376) with delta (0, 0)
Screenshot: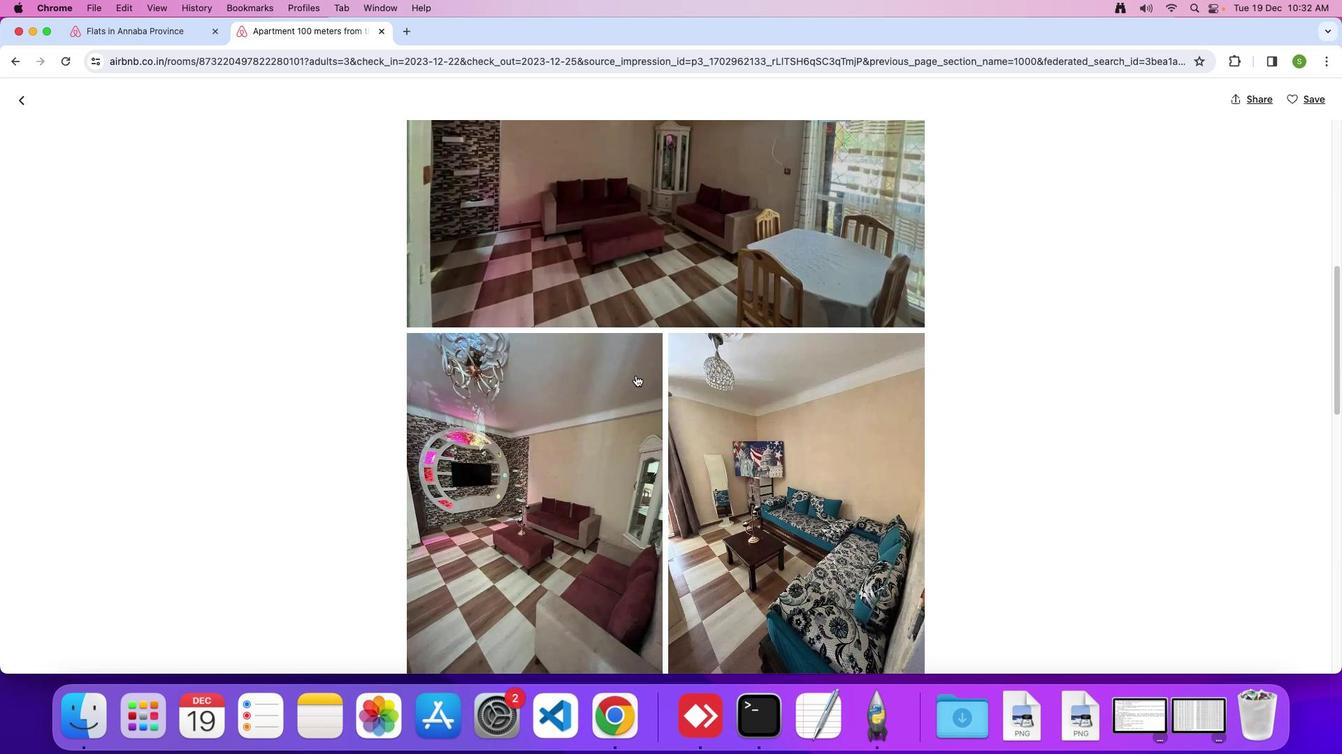 
Action: Mouse scrolled (635, 376) with delta (0, 0)
Screenshot: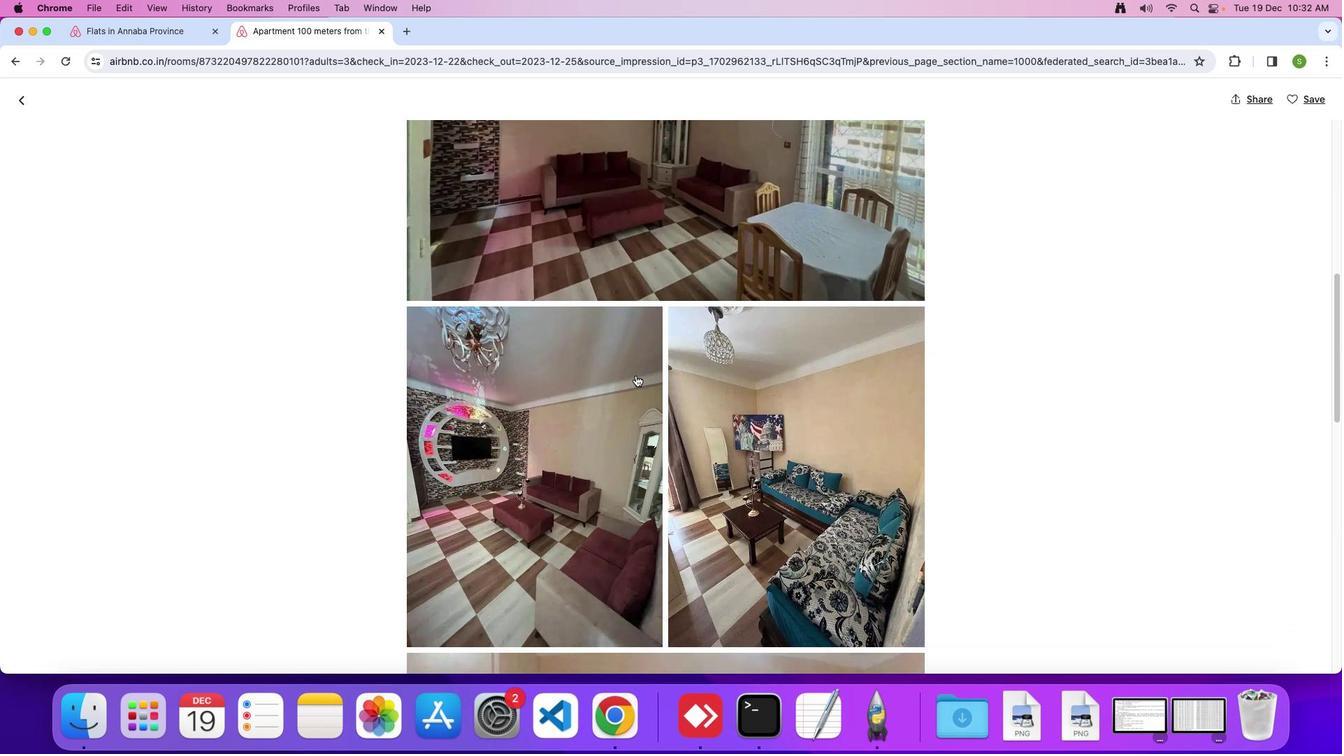 
Action: Mouse scrolled (635, 376) with delta (0, 0)
Screenshot: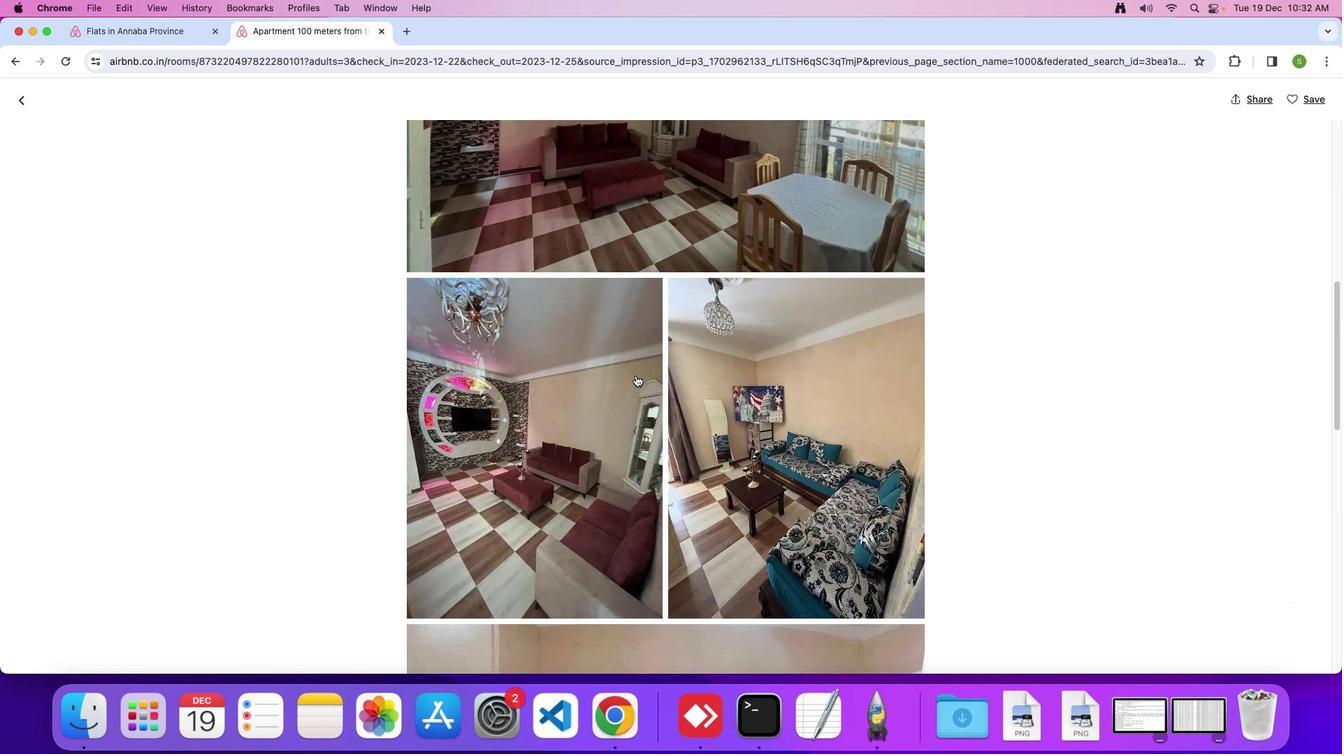
Action: Mouse scrolled (635, 376) with delta (0, 0)
Screenshot: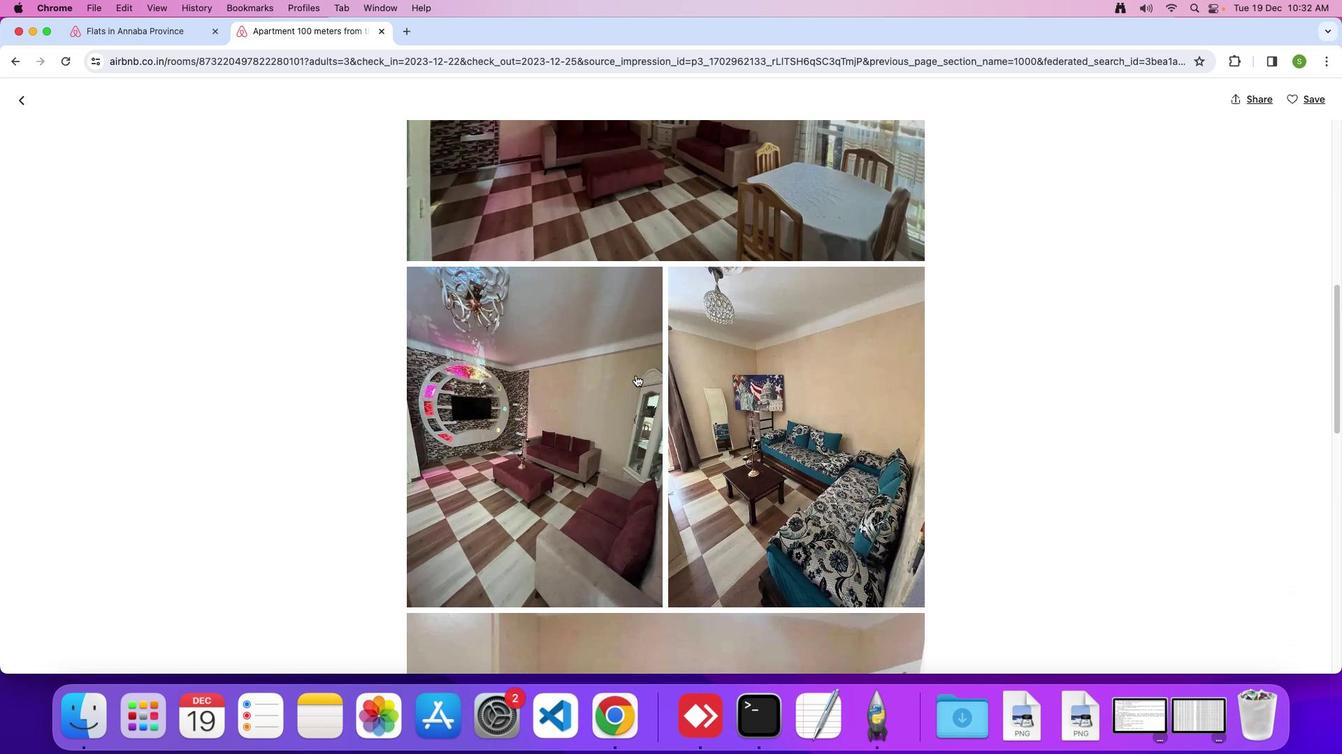 
Action: Mouse scrolled (635, 376) with delta (0, 0)
Screenshot: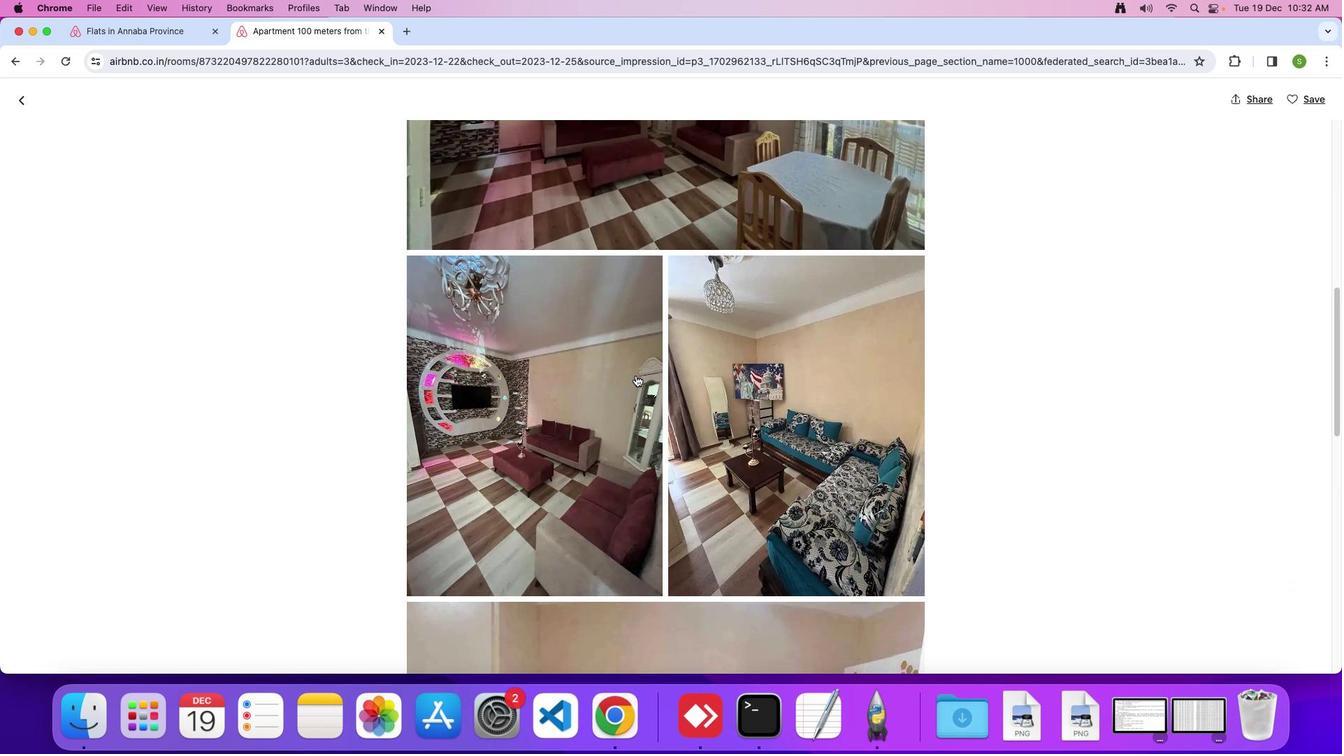 
Action: Mouse scrolled (635, 376) with delta (0, 0)
Screenshot: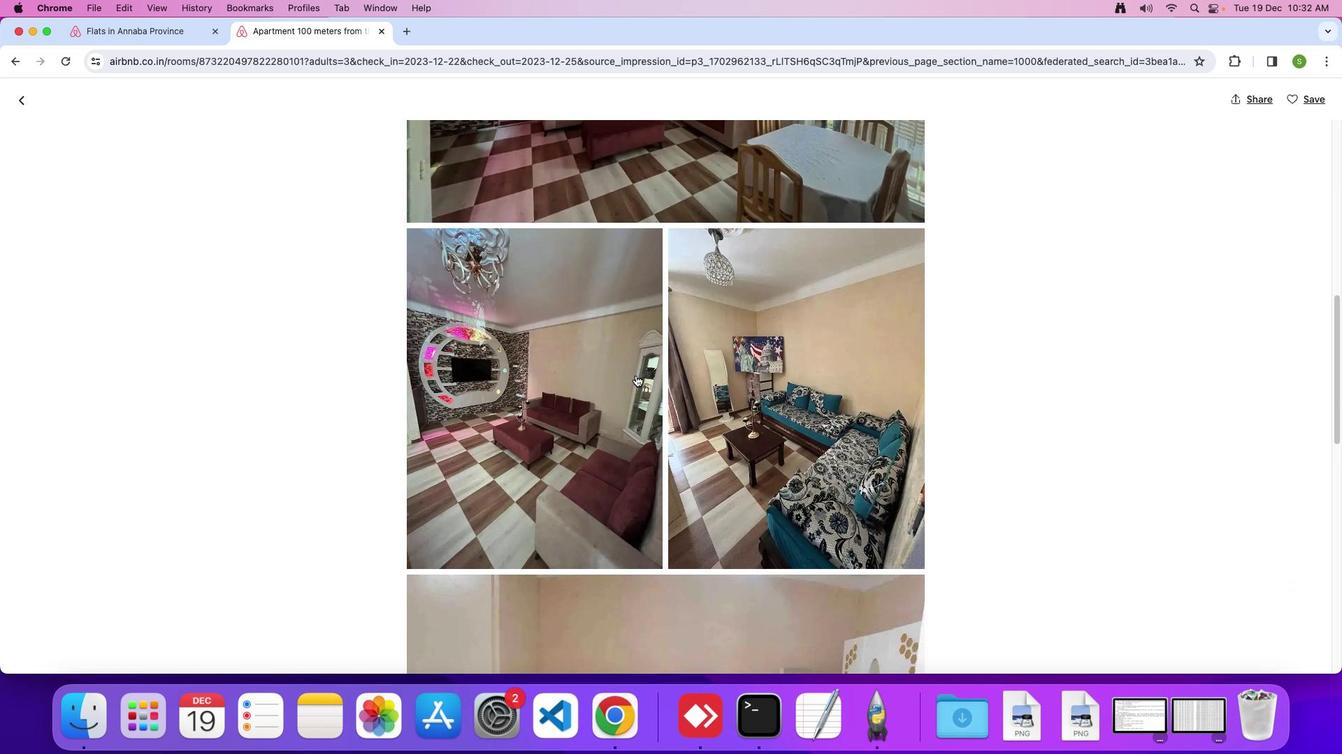 
Action: Mouse scrolled (635, 376) with delta (0, -1)
Screenshot: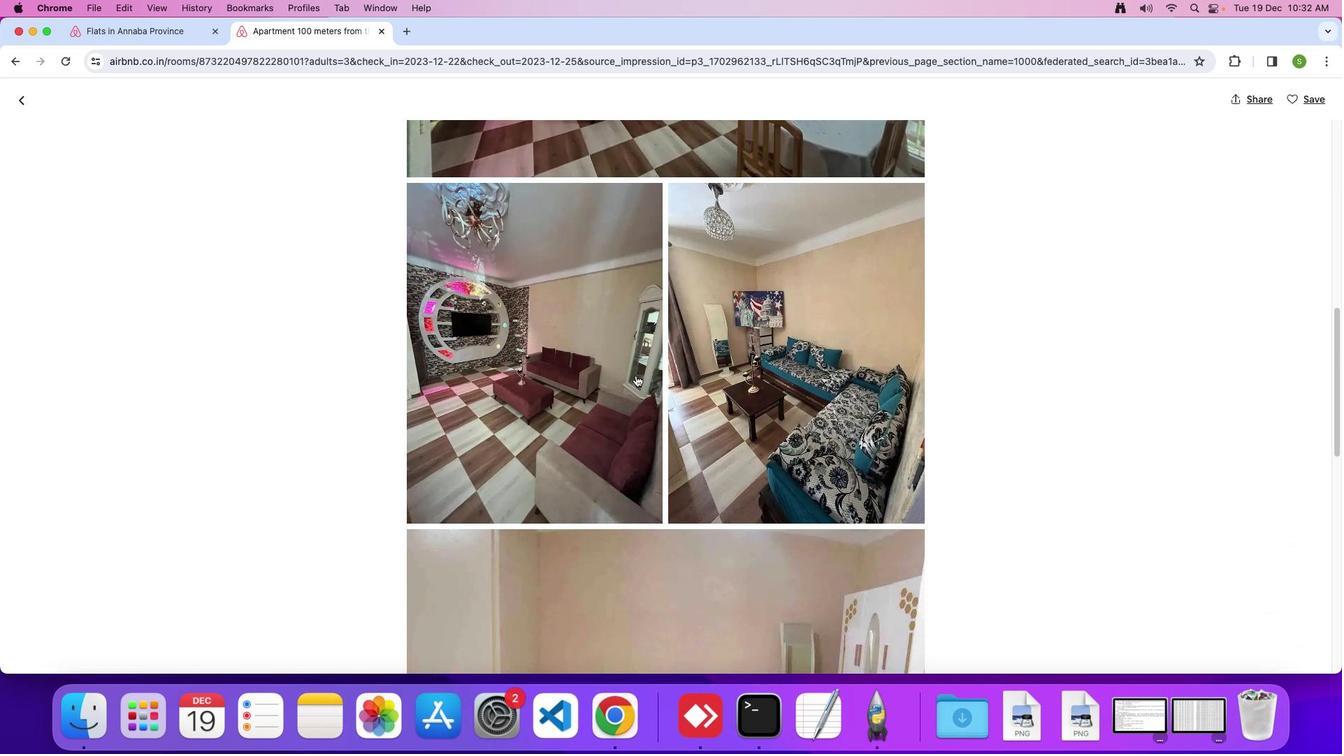 
Action: Mouse scrolled (635, 376) with delta (0, 0)
Screenshot: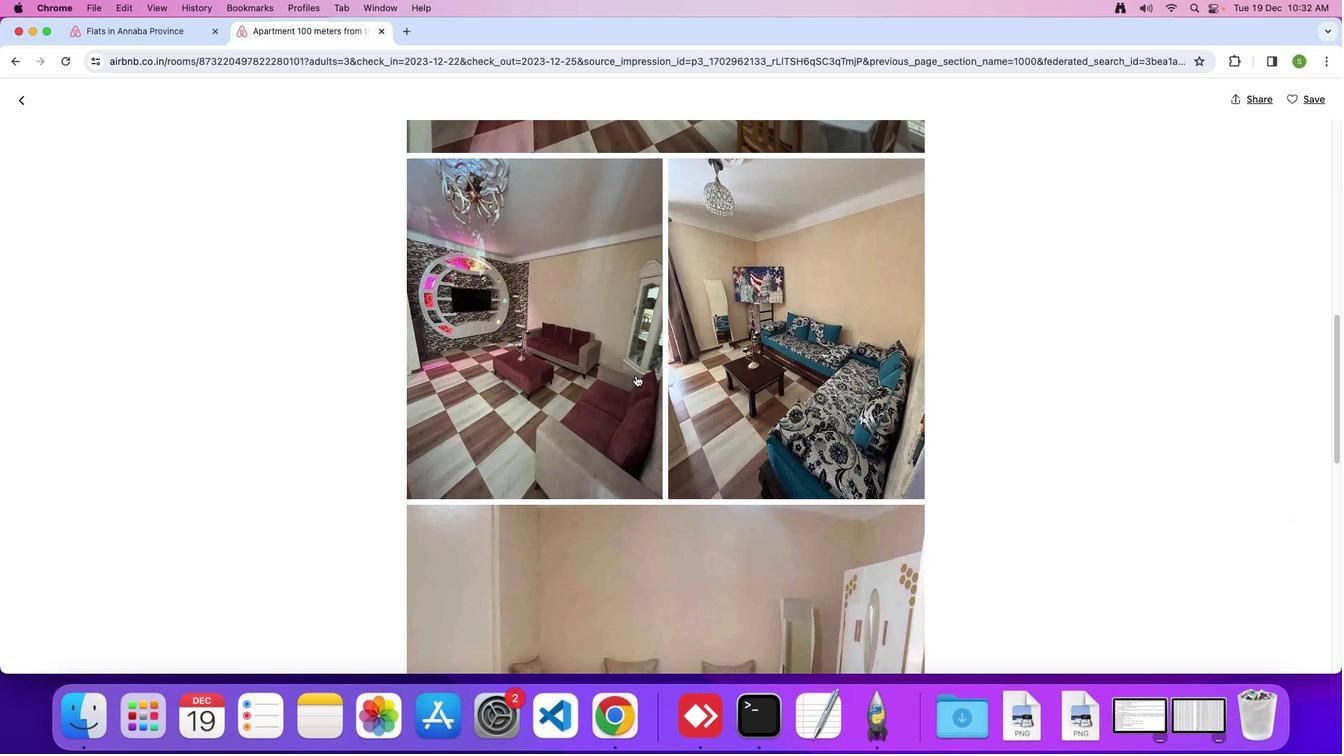
Action: Mouse scrolled (635, 376) with delta (0, 0)
Screenshot: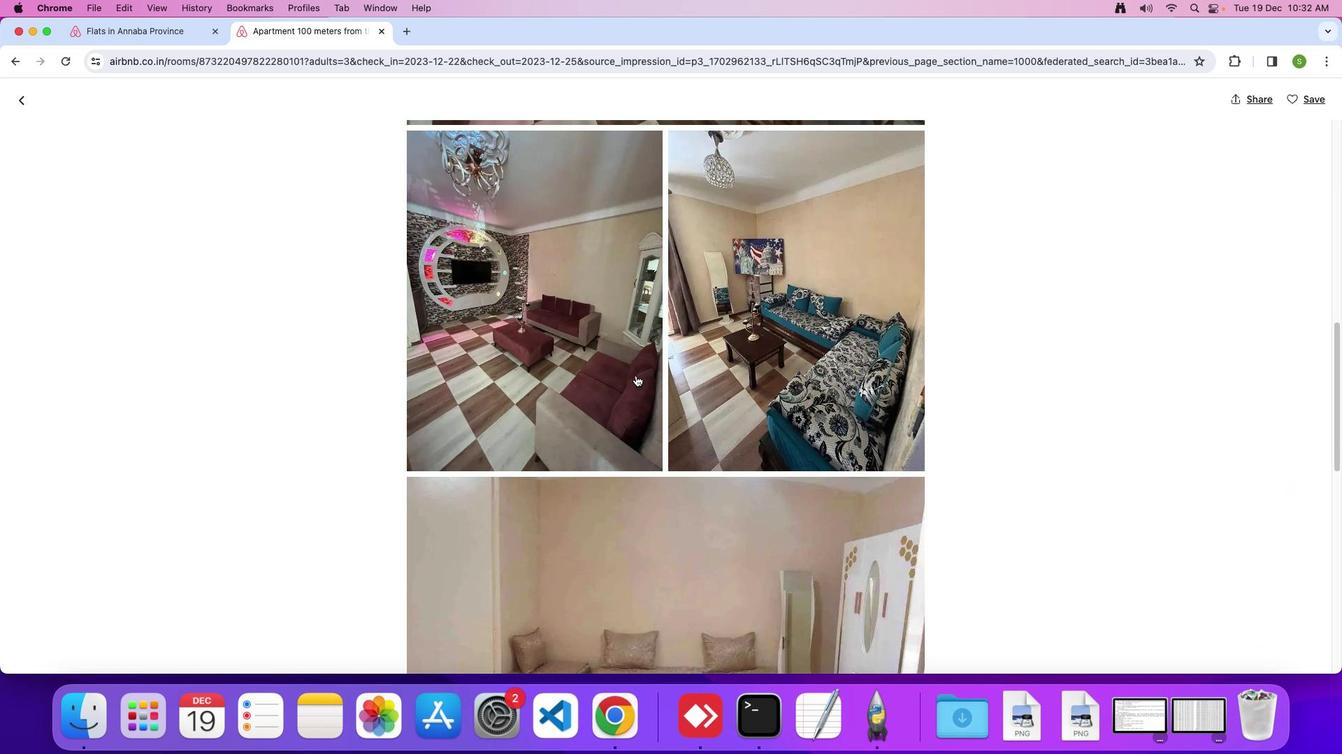 
Action: Mouse scrolled (635, 376) with delta (0, -1)
Screenshot: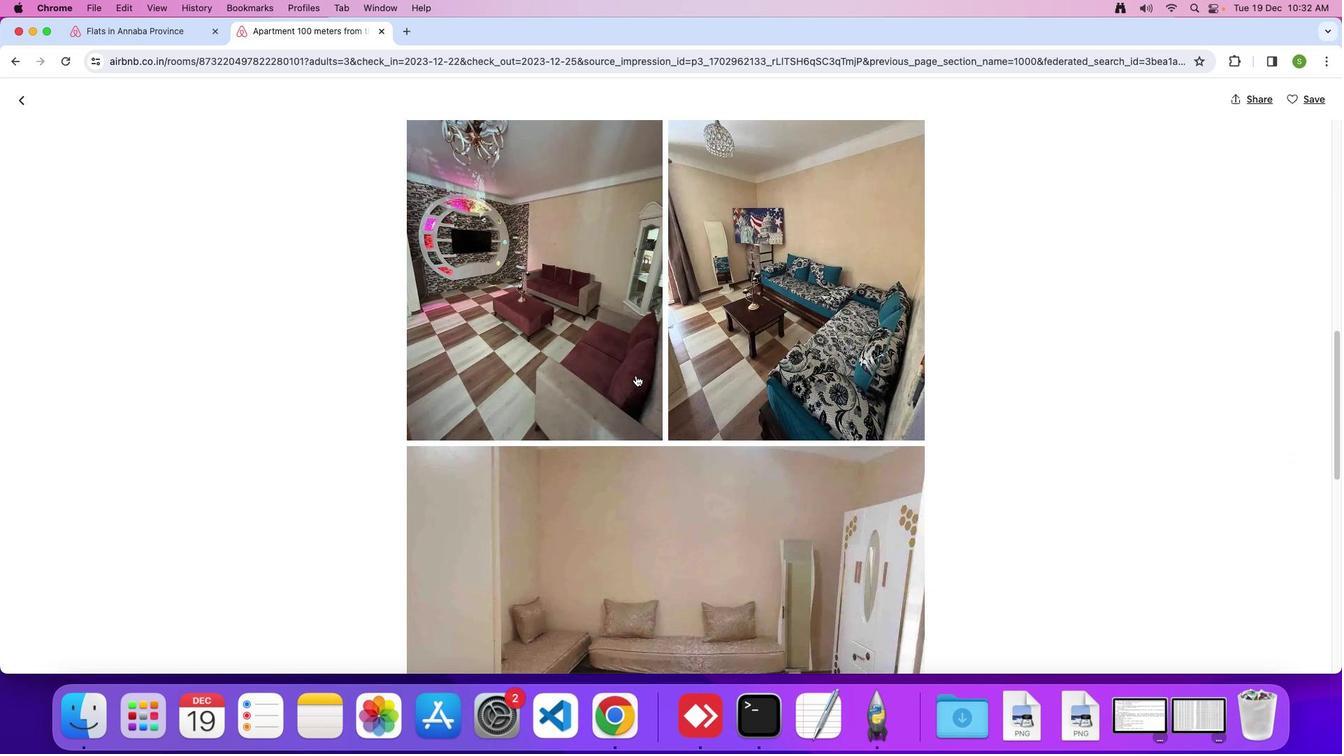 
Action: Mouse scrolled (635, 376) with delta (0, 0)
Screenshot: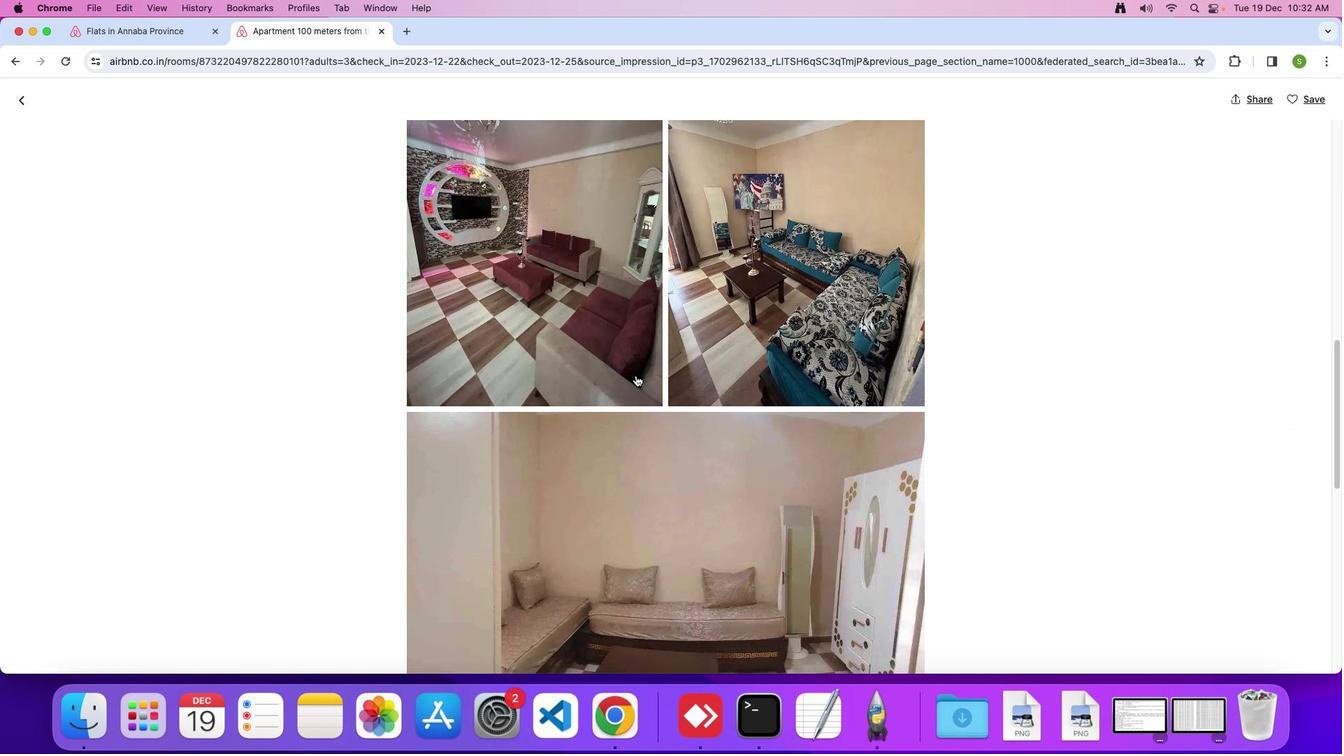 
Action: Mouse scrolled (635, 376) with delta (0, 0)
Screenshot: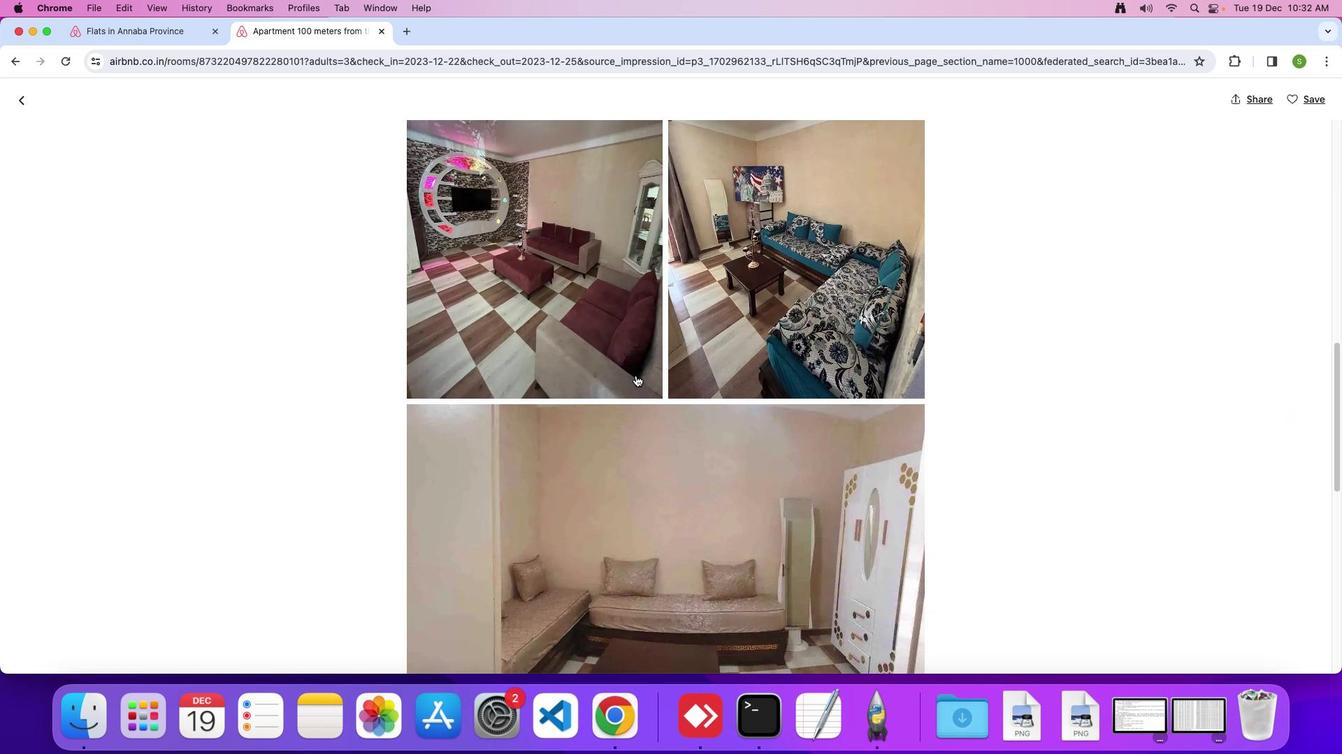 
Action: Mouse scrolled (635, 376) with delta (0, 0)
Screenshot: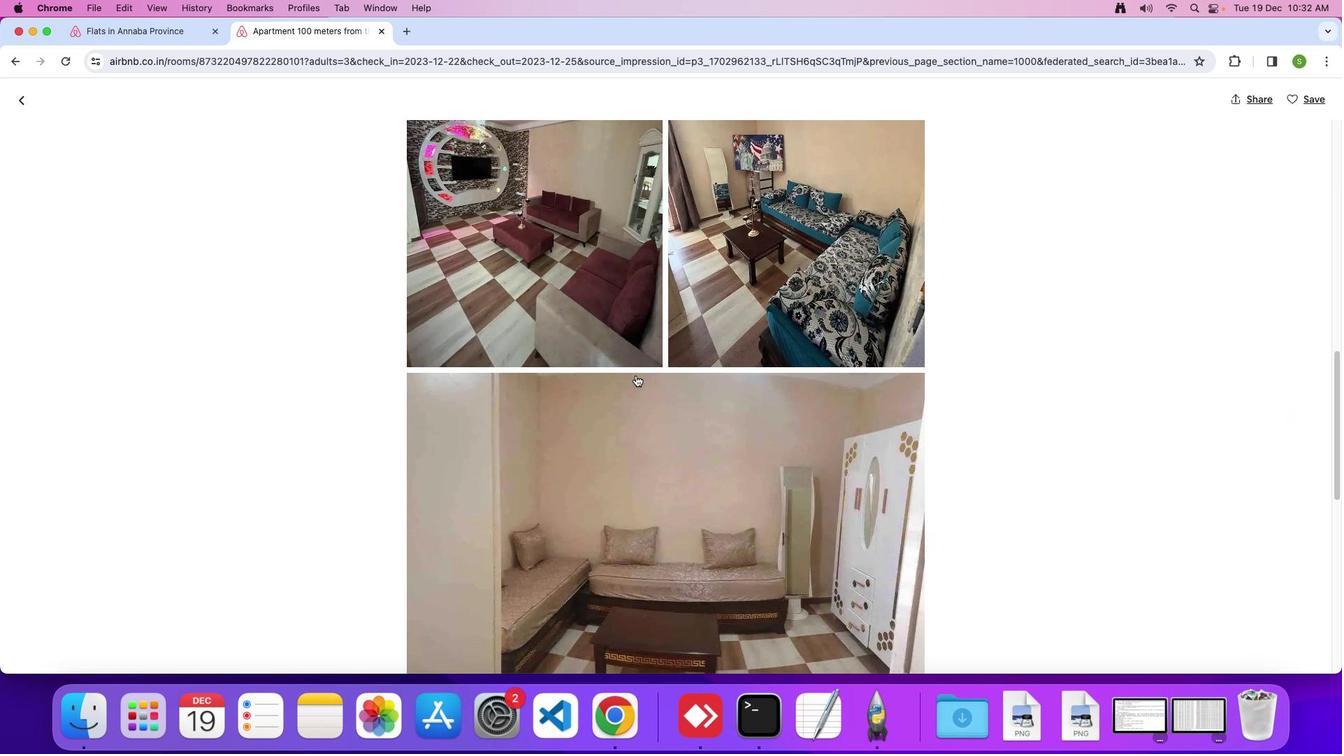 
Action: Mouse scrolled (635, 376) with delta (0, 0)
Screenshot: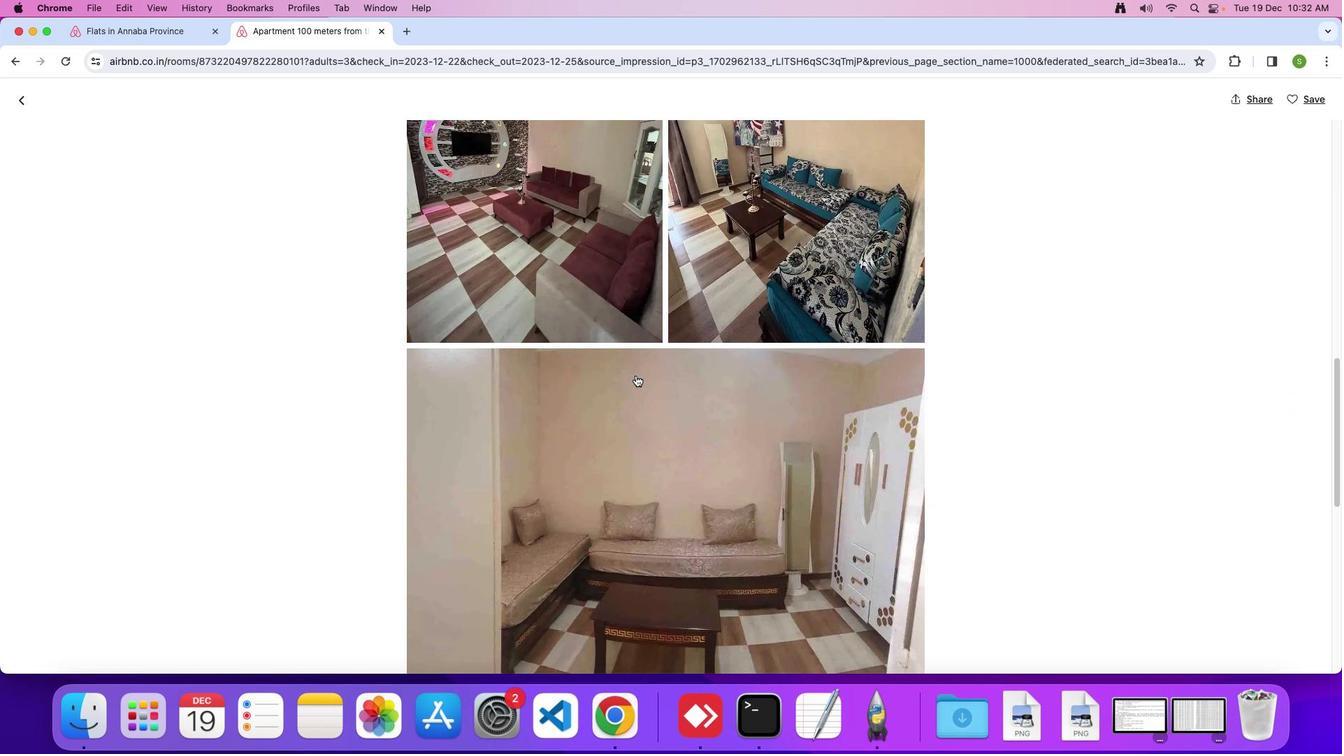 
Action: Mouse scrolled (635, 376) with delta (0, 0)
Screenshot: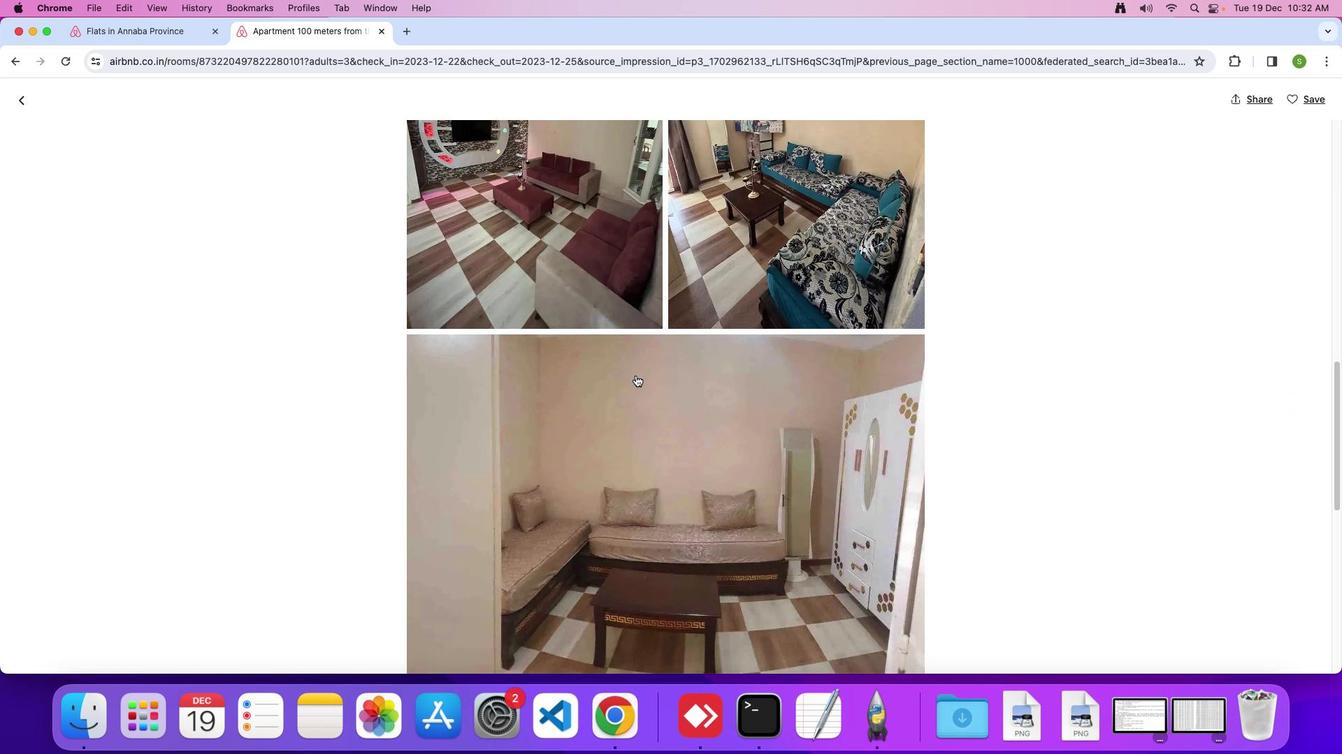 
Action: Mouse scrolled (635, 376) with delta (0, 0)
Screenshot: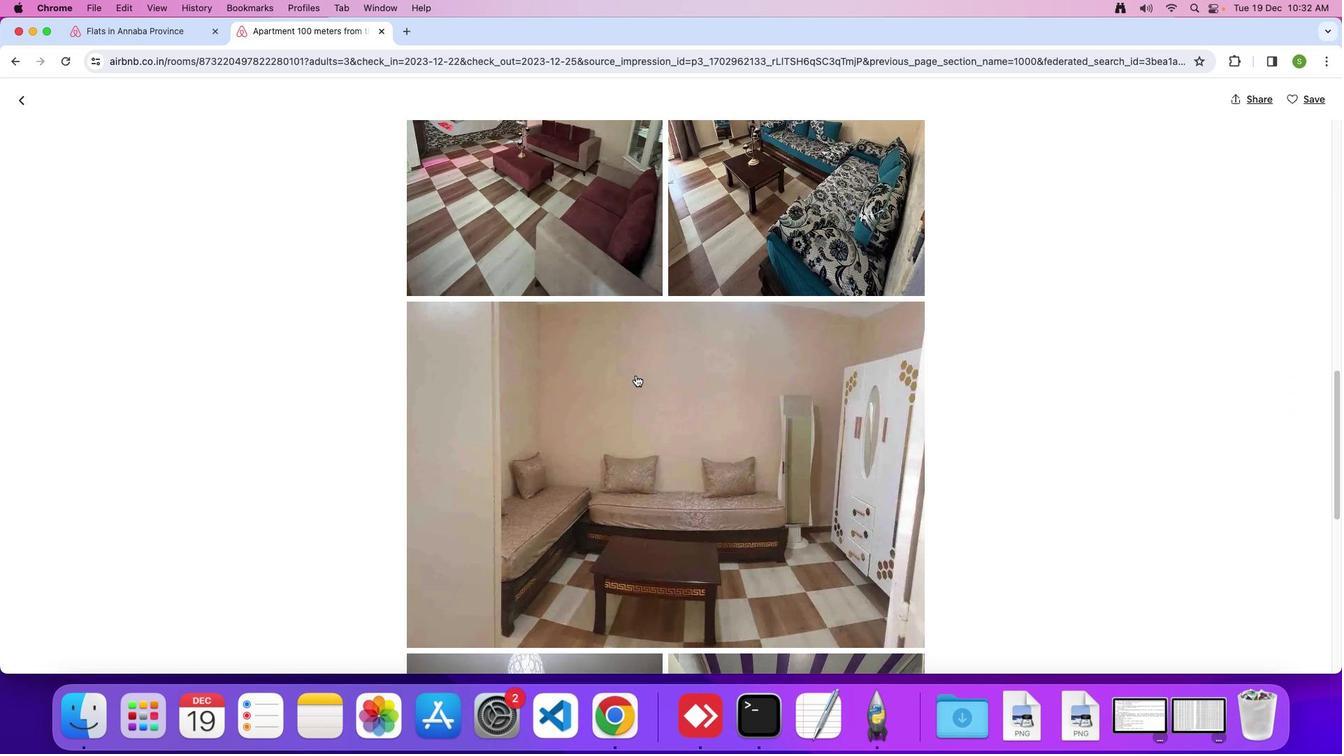 
Action: Mouse scrolled (635, 376) with delta (0, 0)
Screenshot: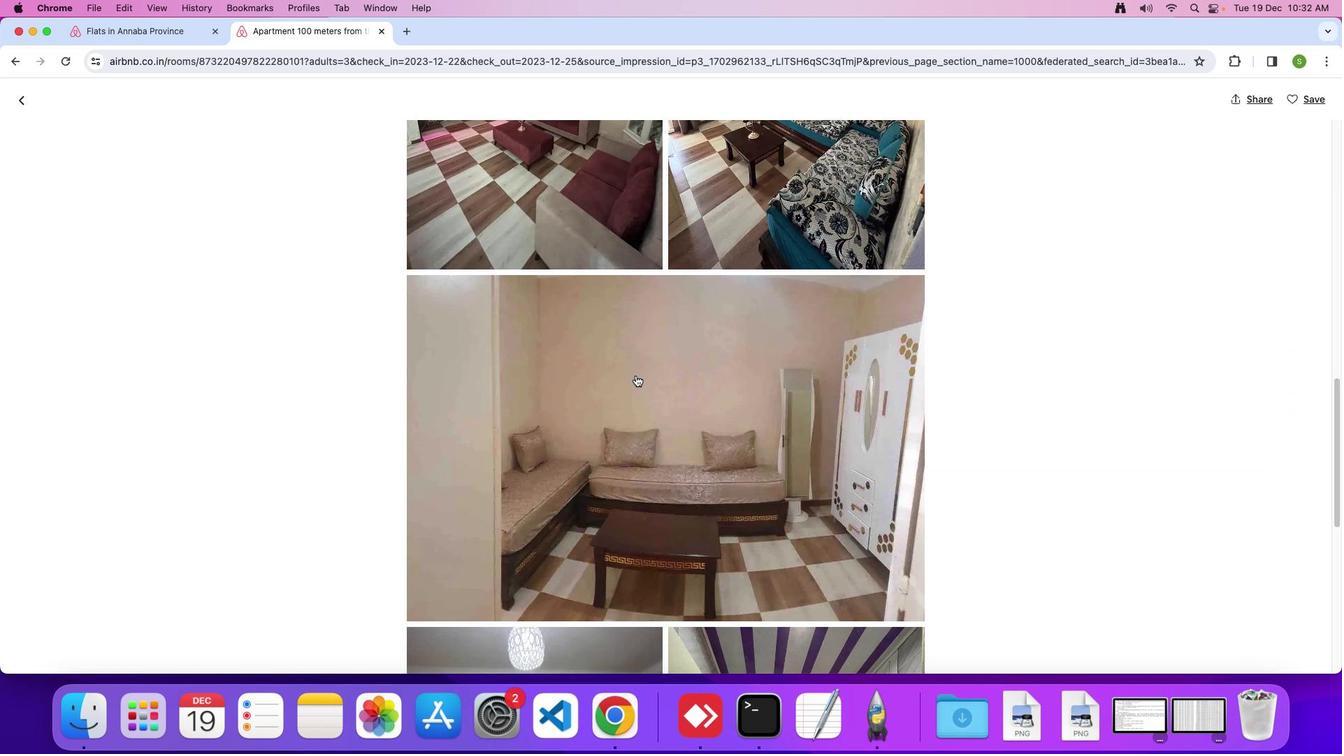 
Action: Mouse scrolled (635, 376) with delta (0, 0)
Screenshot: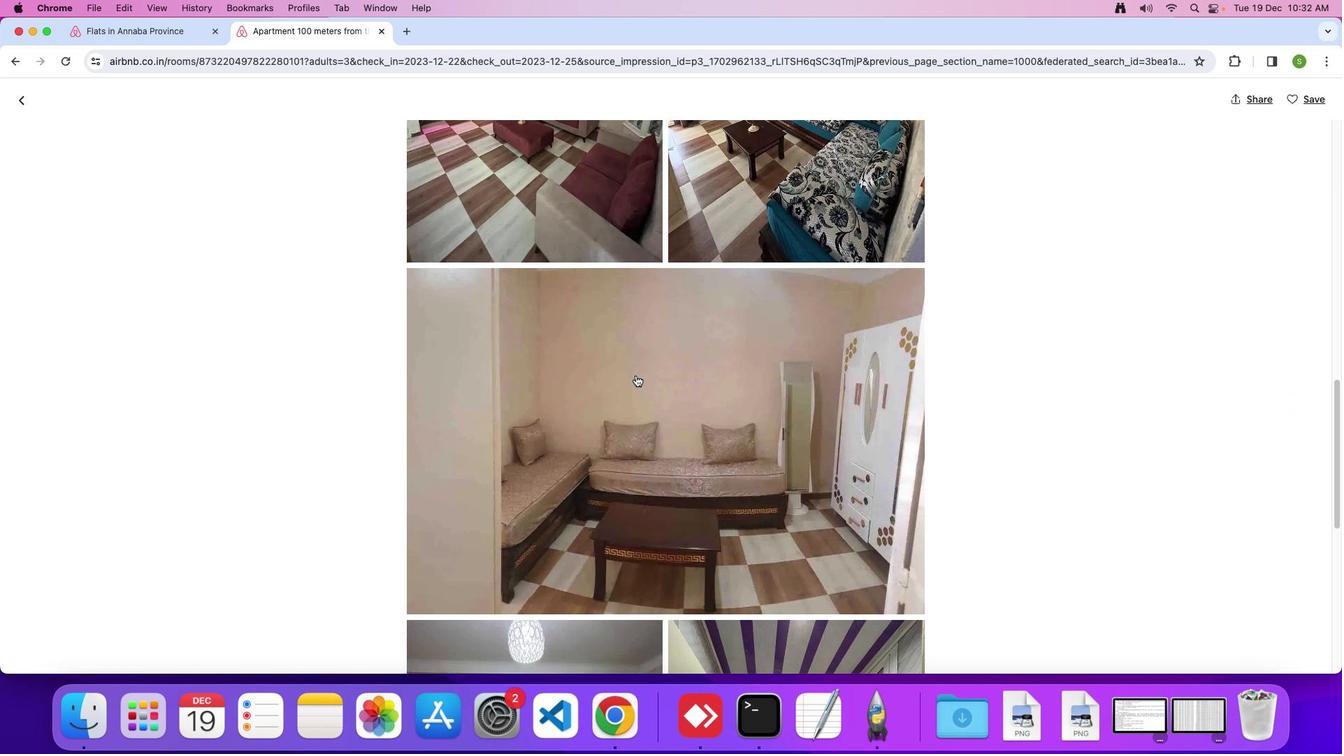 
Action: Mouse scrolled (635, 376) with delta (0, 0)
Screenshot: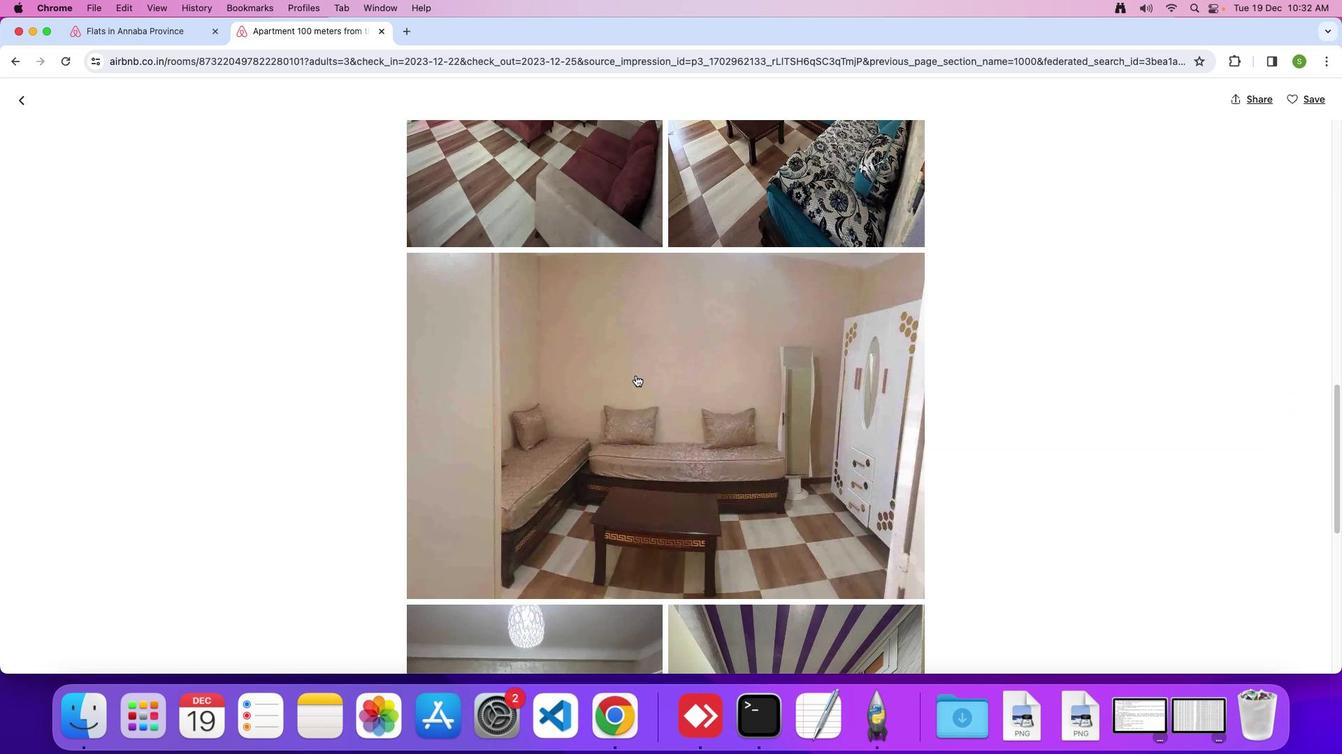 
Action: Mouse scrolled (635, 376) with delta (0, 0)
Screenshot: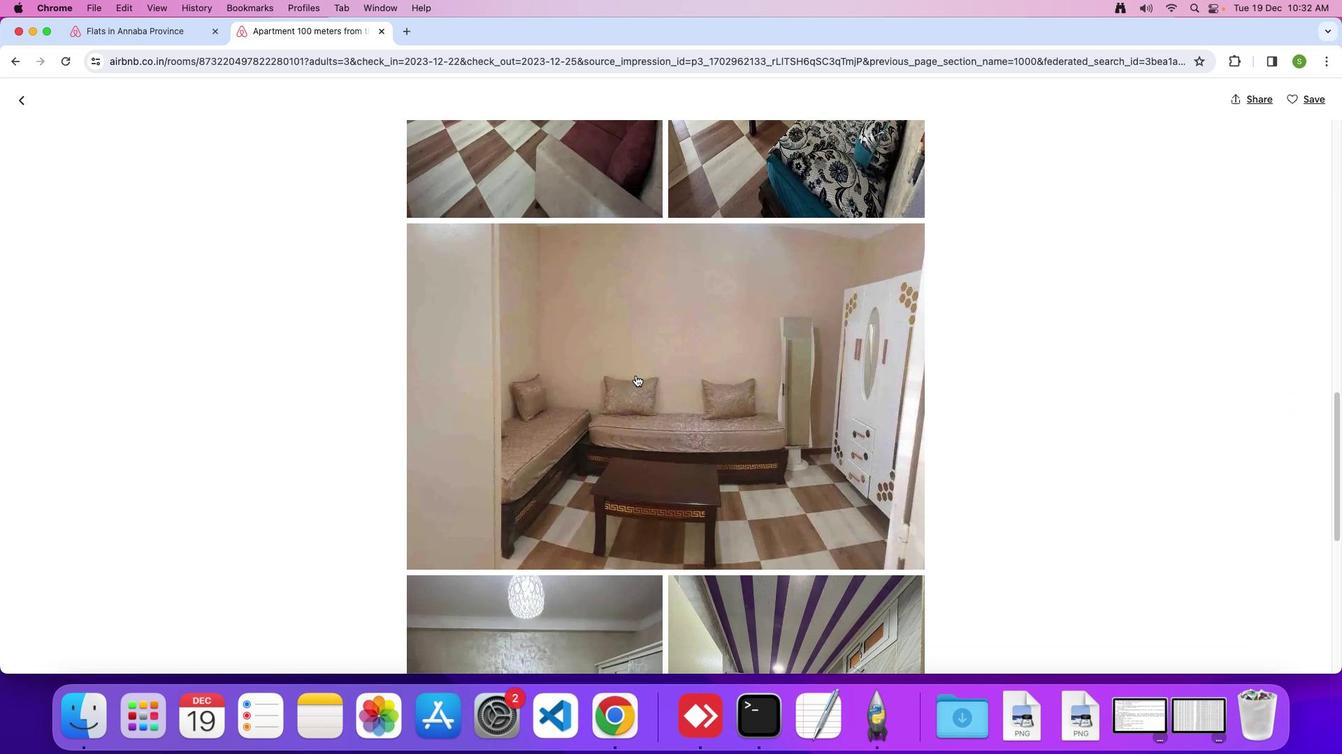 
Action: Mouse scrolled (635, 376) with delta (0, -1)
Screenshot: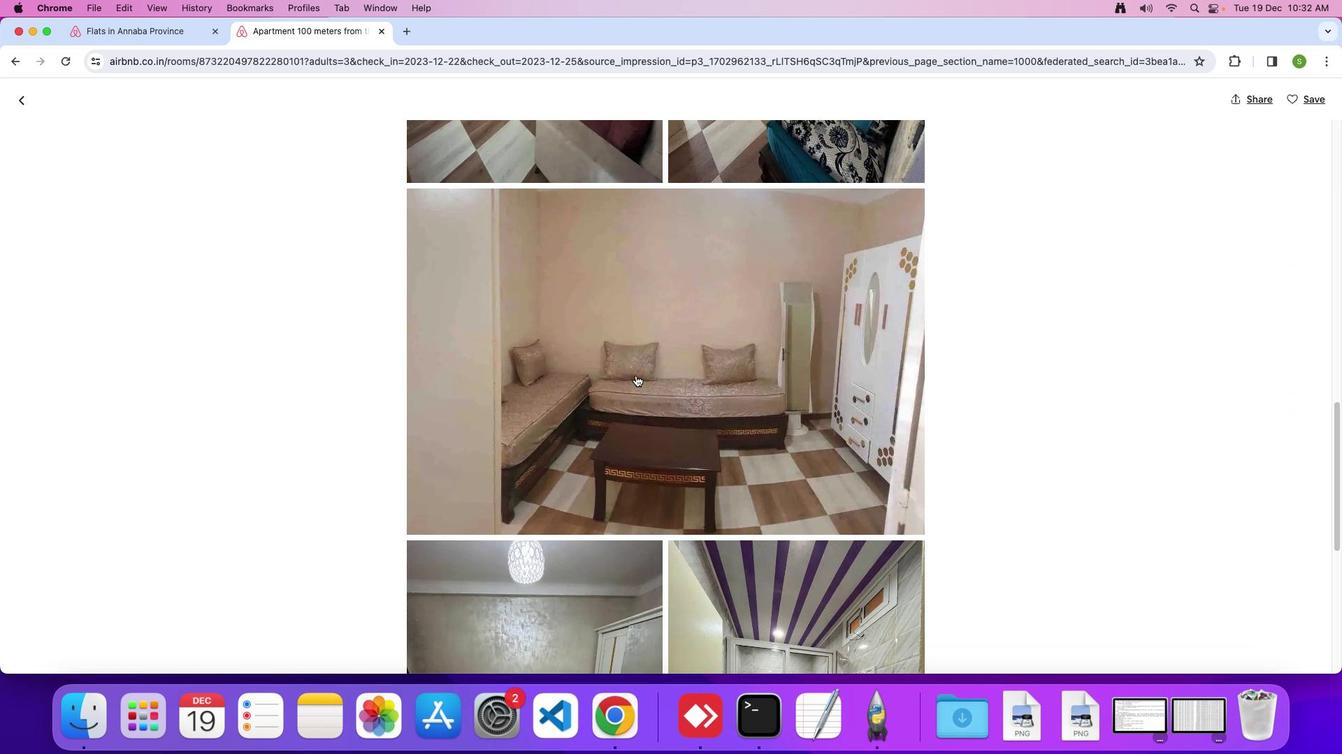 
Action: Mouse scrolled (635, 376) with delta (0, 0)
Screenshot: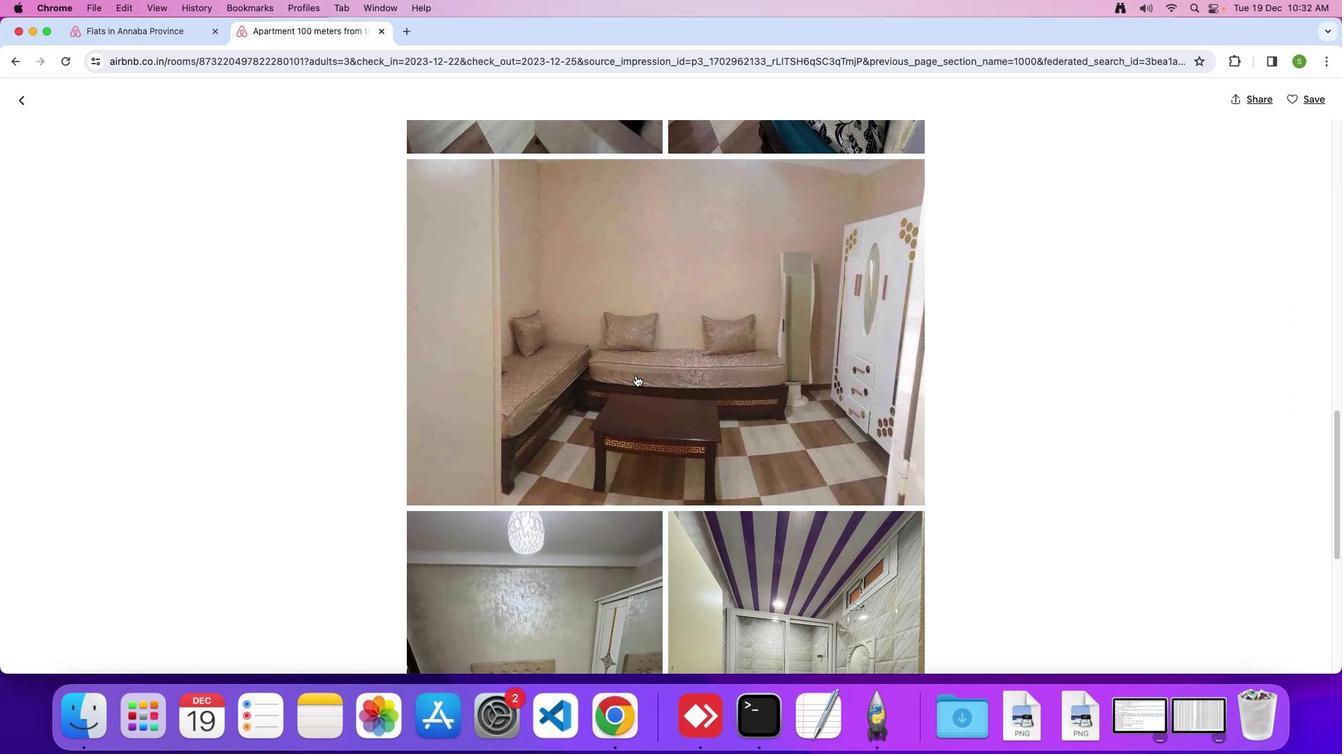 
Action: Mouse scrolled (635, 376) with delta (0, 0)
Screenshot: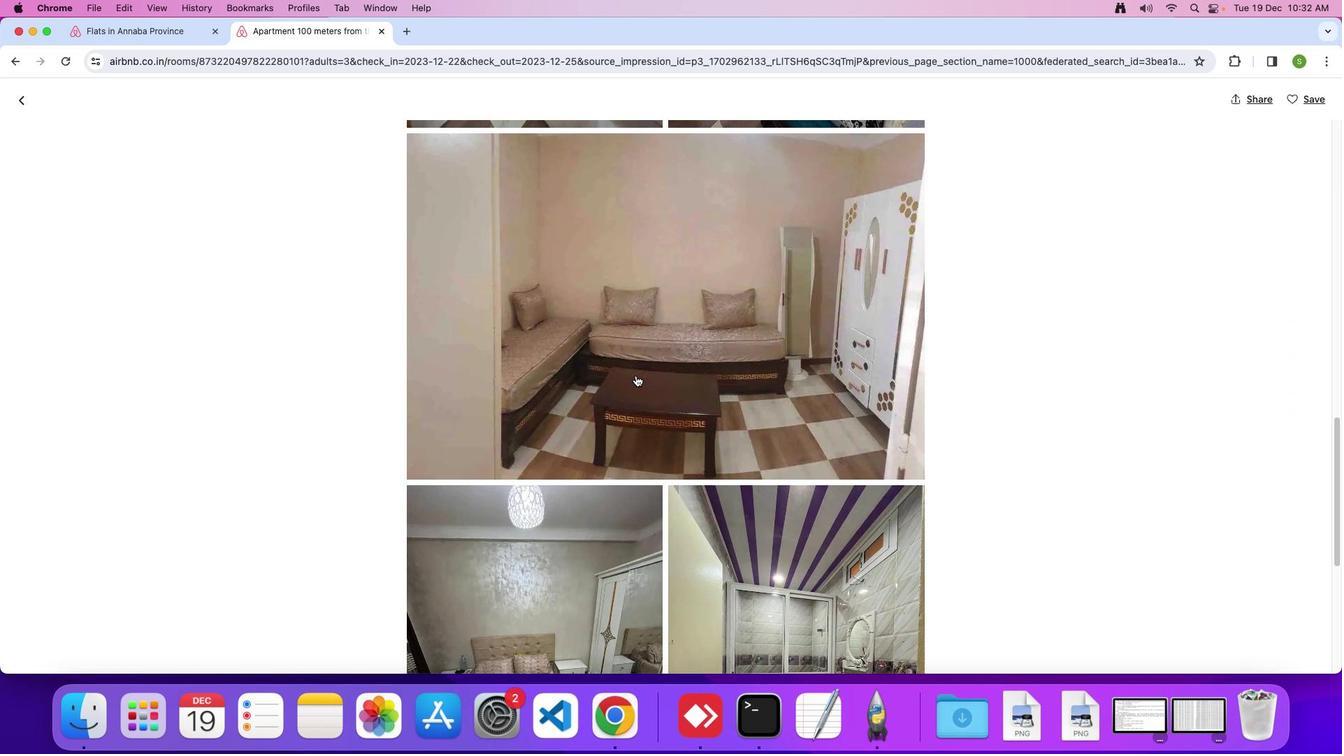 
Action: Mouse scrolled (635, 376) with delta (0, -1)
Screenshot: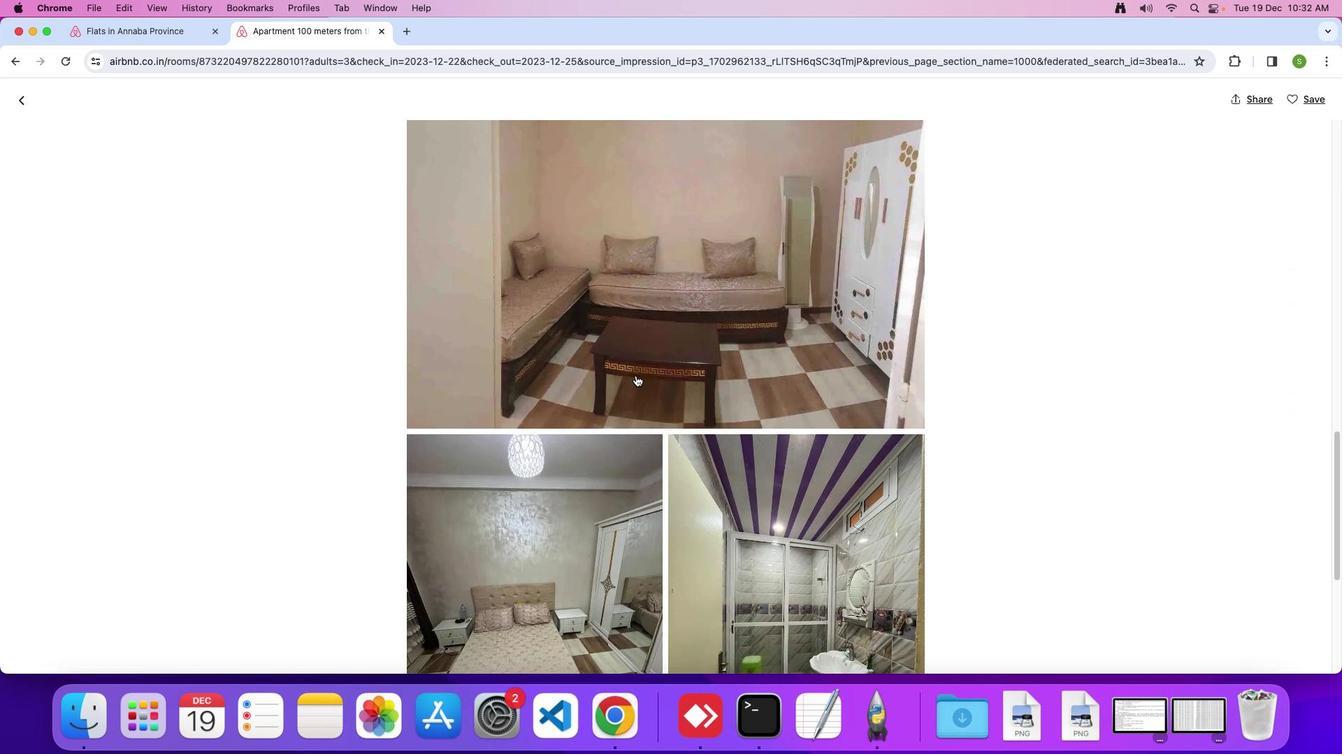 
Action: Mouse scrolled (635, 376) with delta (0, 0)
Screenshot: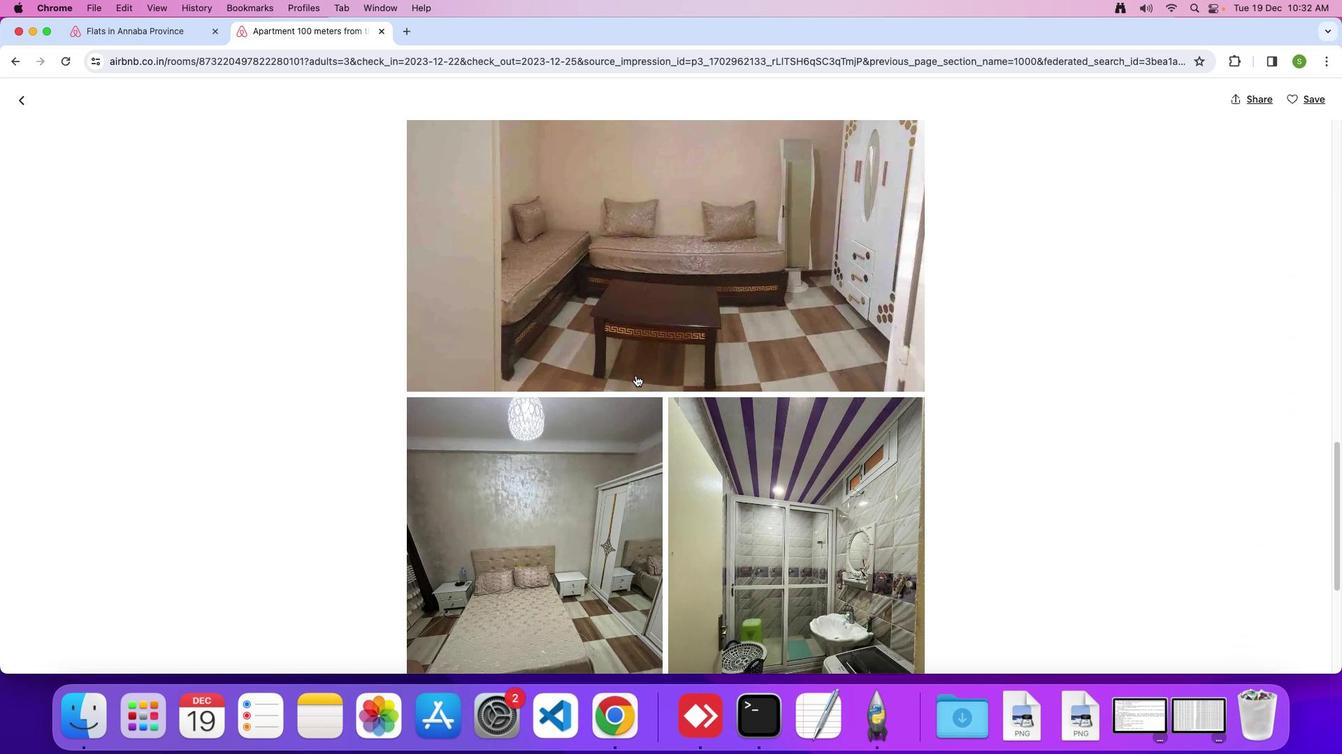 
Action: Mouse scrolled (635, 376) with delta (0, 0)
Screenshot: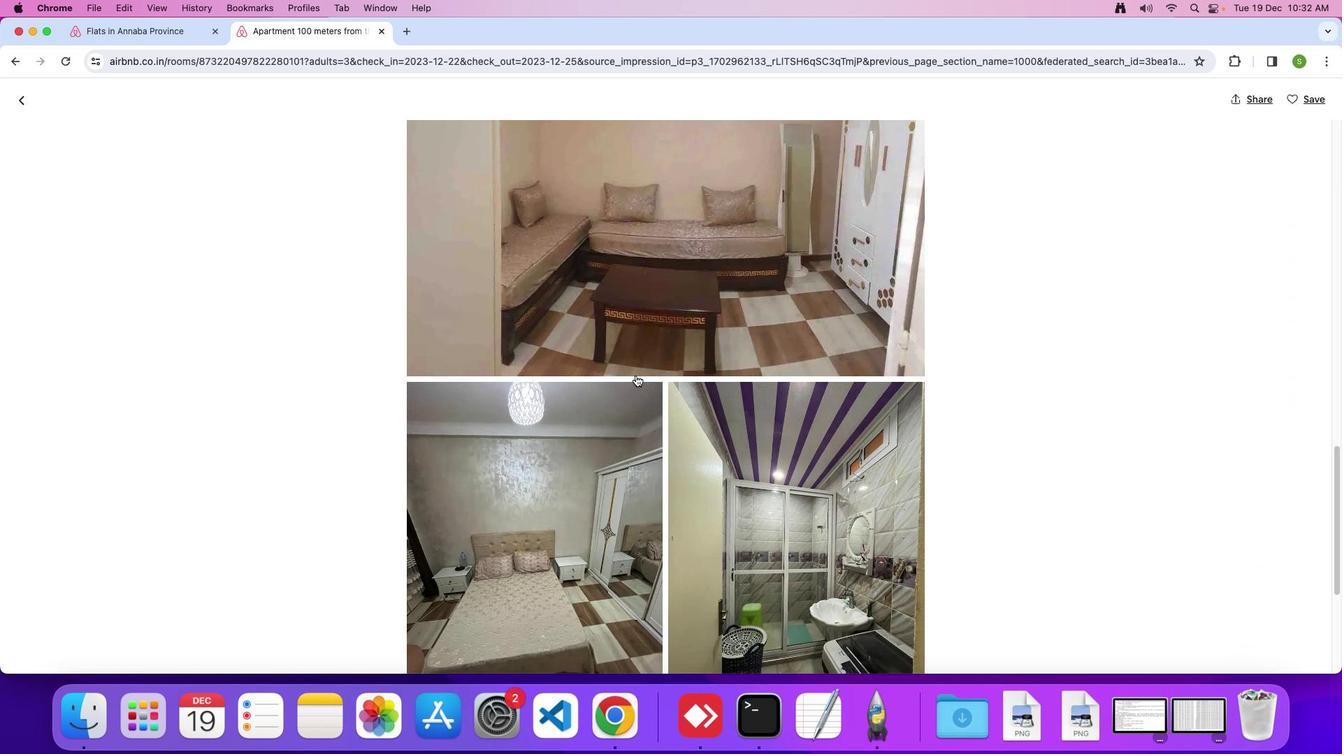 
Action: Mouse scrolled (635, 376) with delta (0, -1)
Screenshot: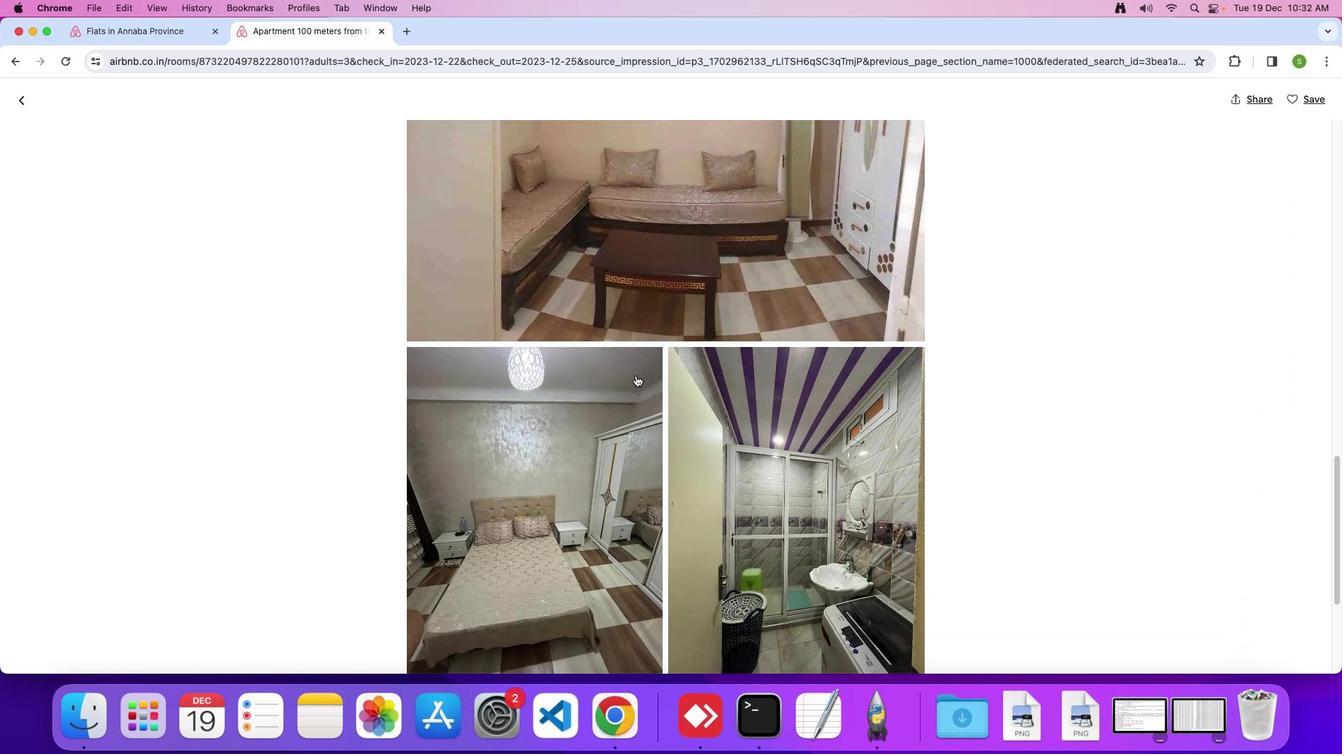 
Action: Mouse scrolled (635, 376) with delta (0, 0)
Screenshot: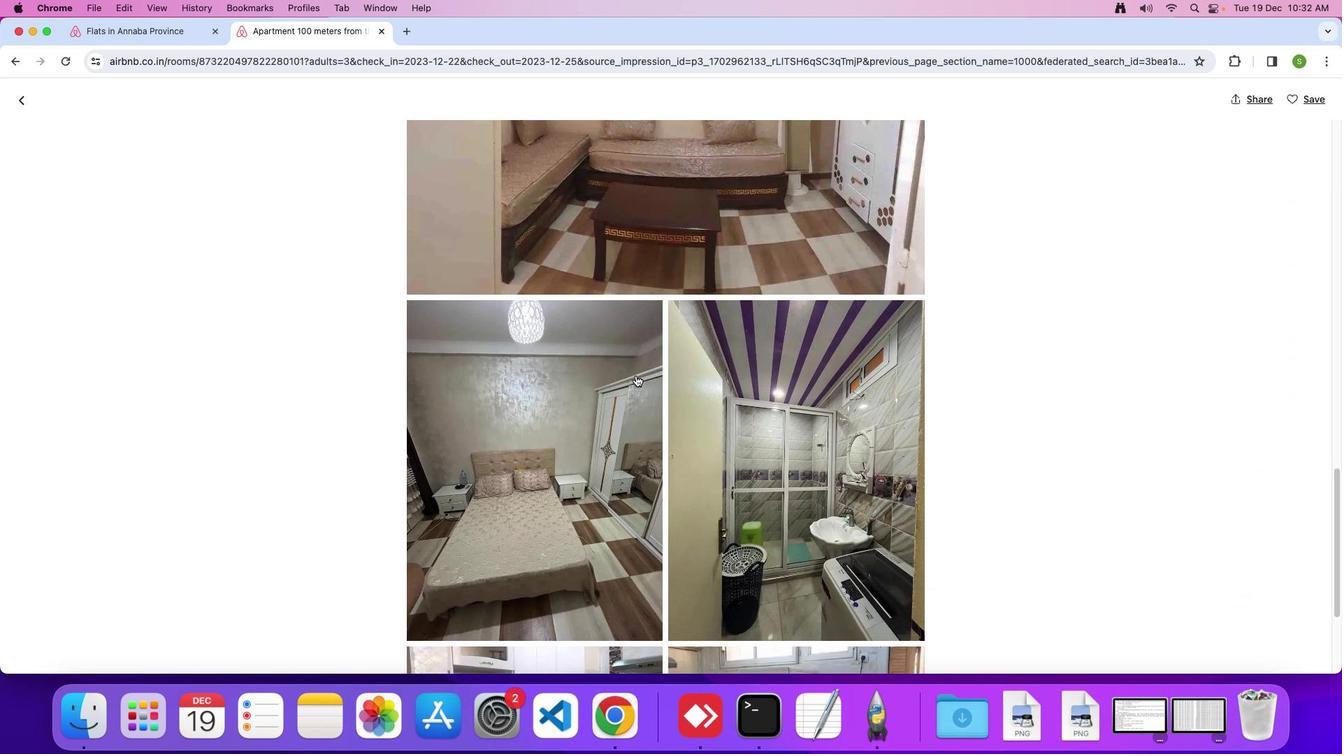 
Action: Mouse scrolled (635, 376) with delta (0, 0)
Screenshot: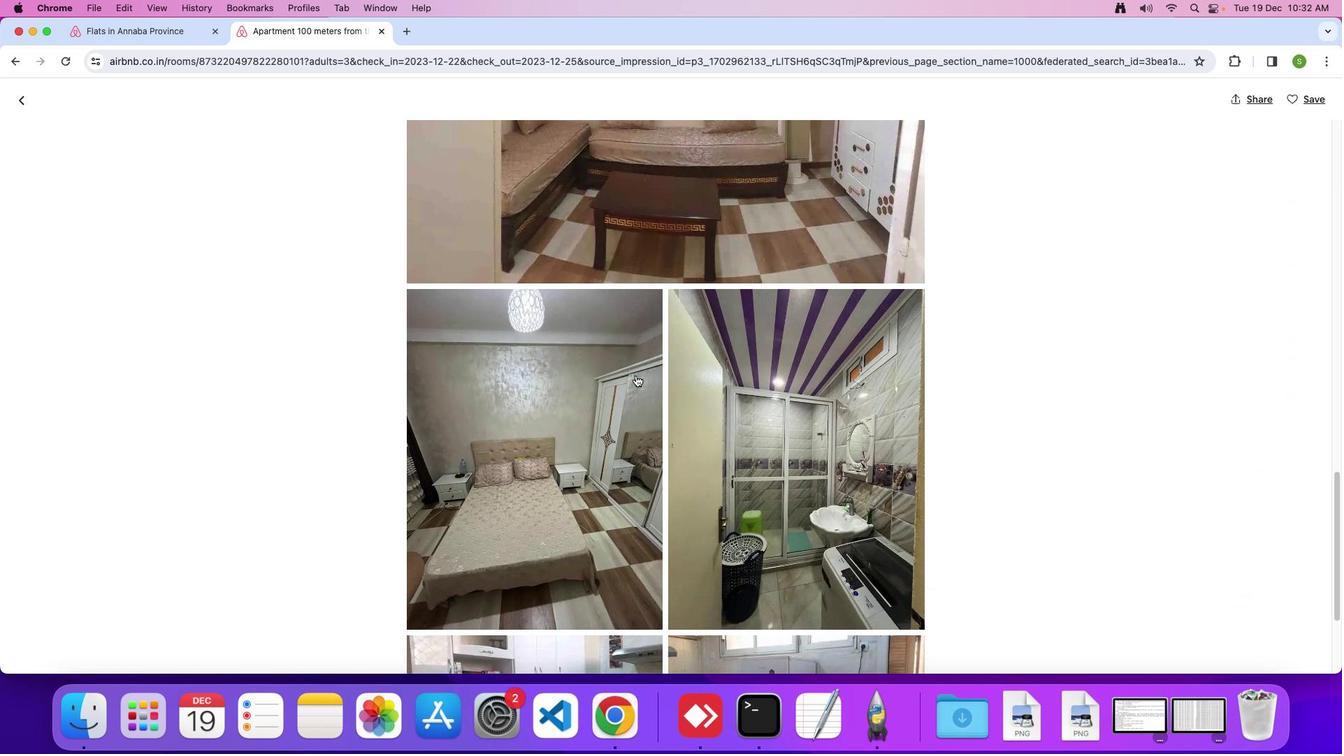 
Action: Mouse scrolled (635, 376) with delta (0, -1)
Screenshot: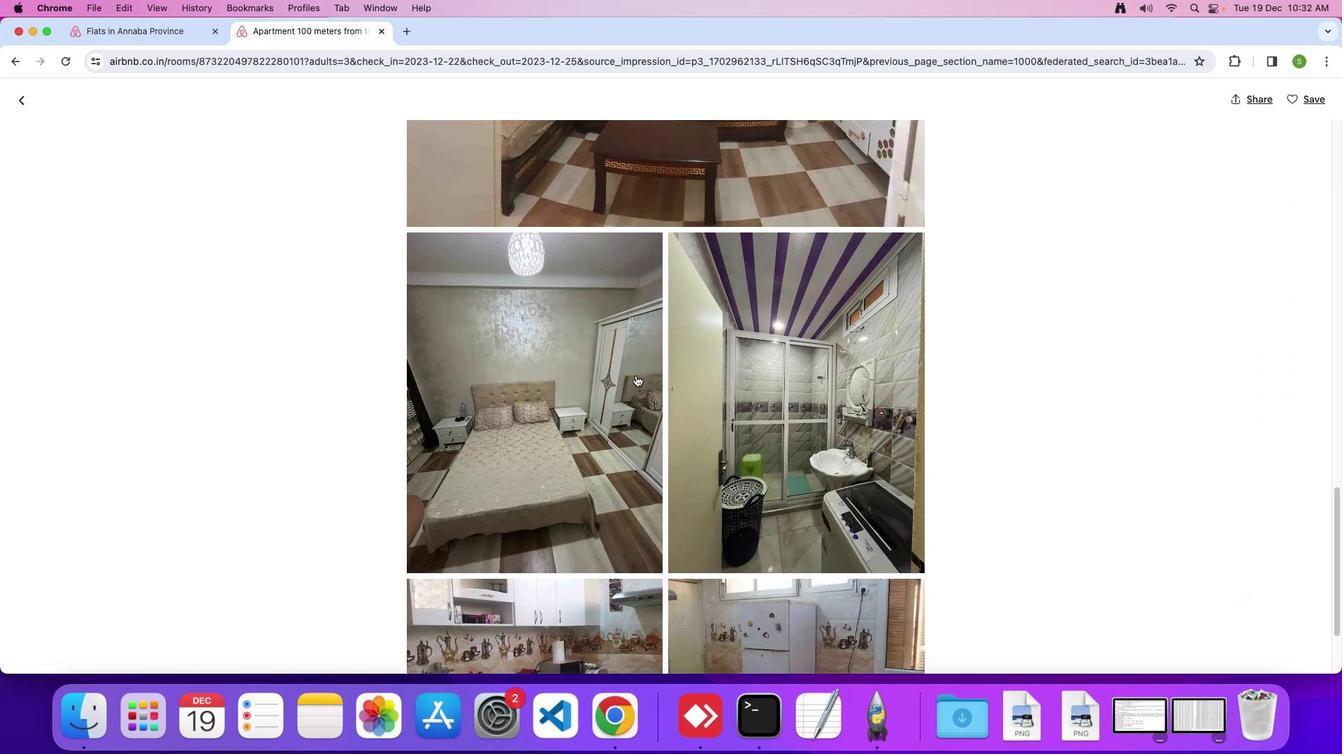 
Action: Mouse scrolled (635, 376) with delta (0, 0)
Screenshot: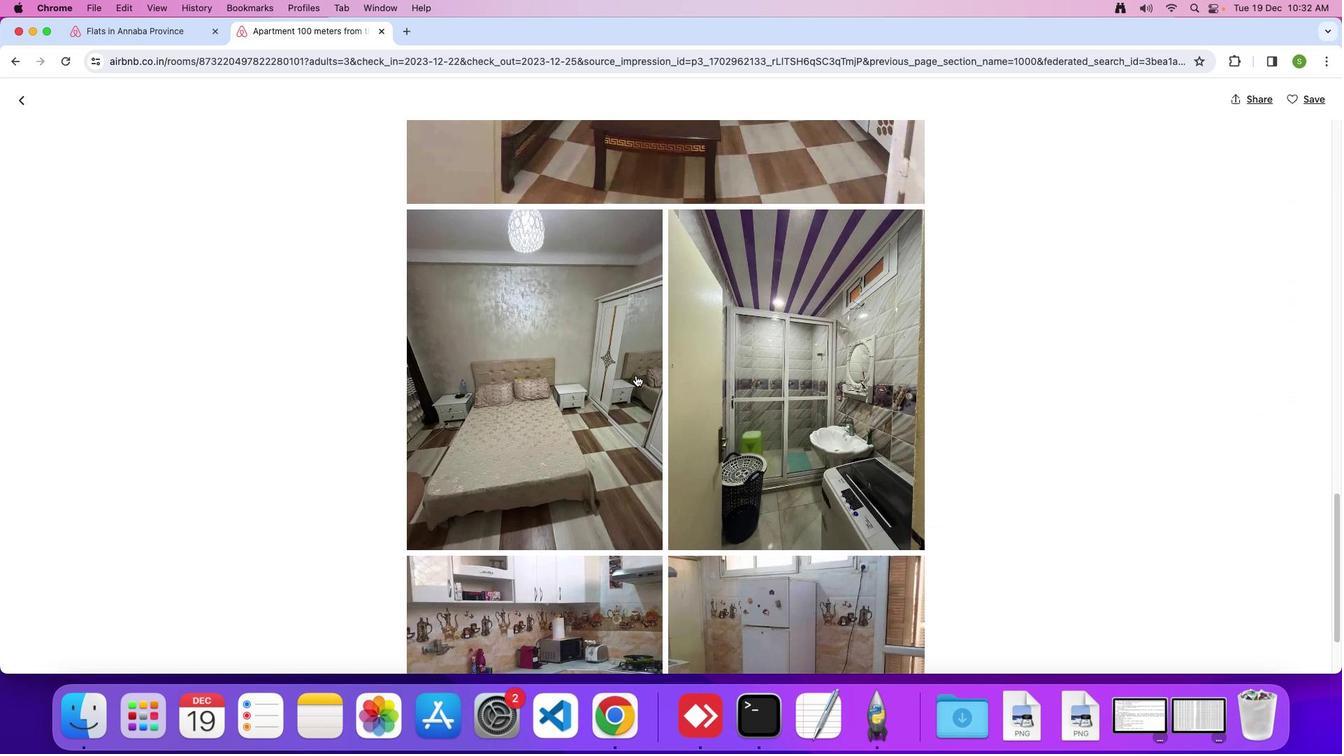 
Action: Mouse scrolled (635, 376) with delta (0, 0)
Screenshot: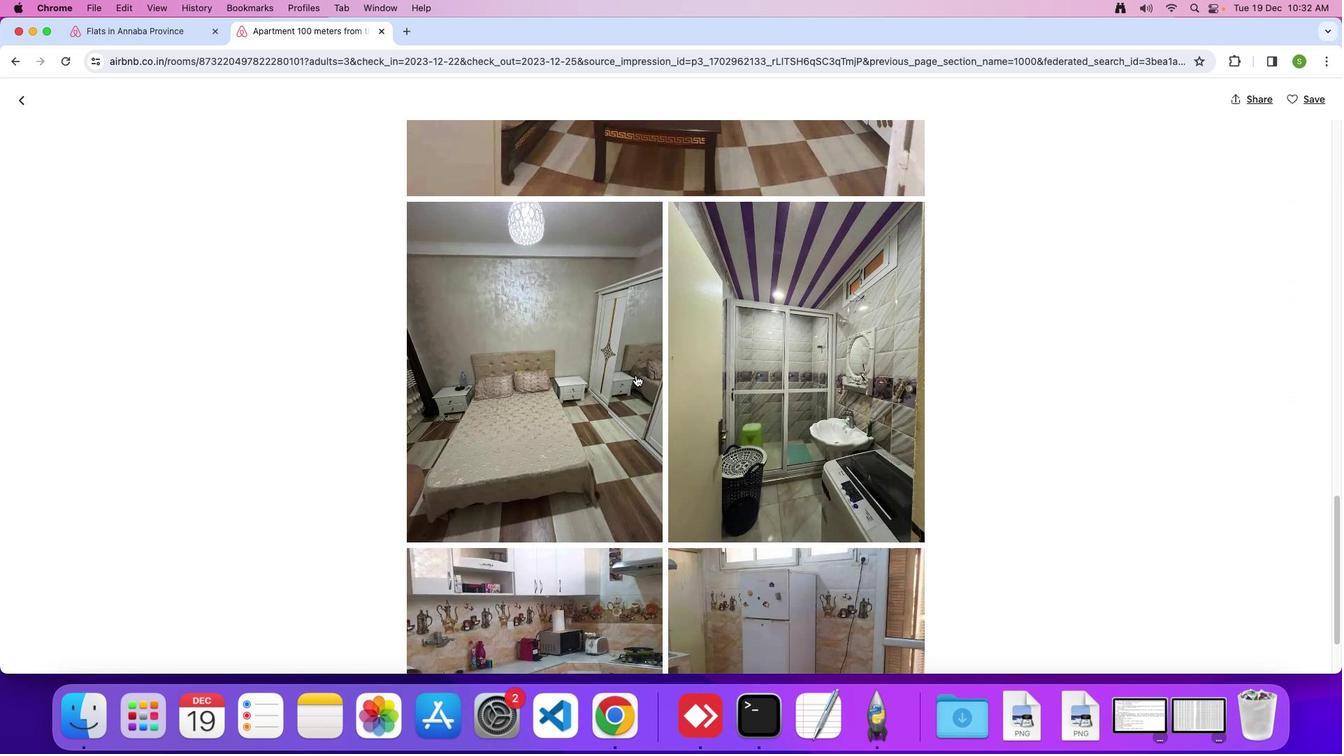 
Action: Mouse scrolled (635, 376) with delta (0, -1)
Screenshot: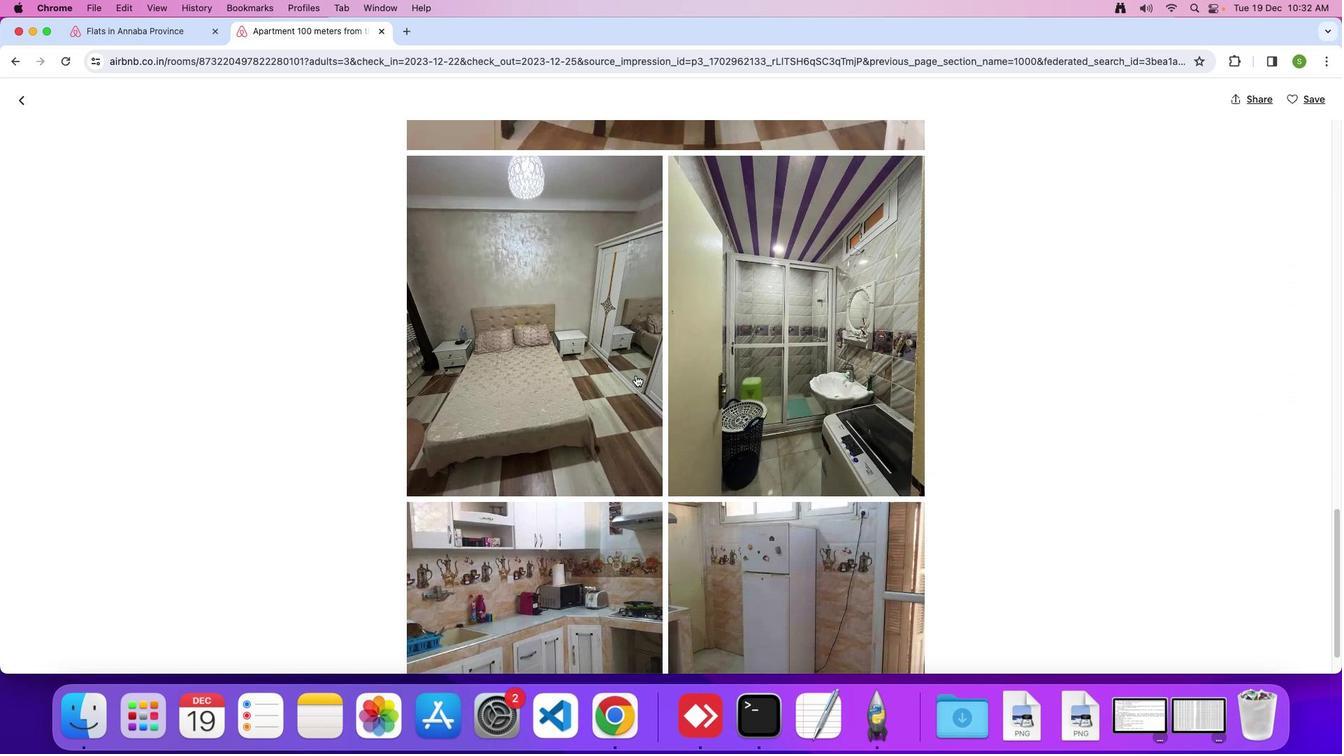 
Action: Mouse scrolled (635, 376) with delta (0, 0)
Screenshot: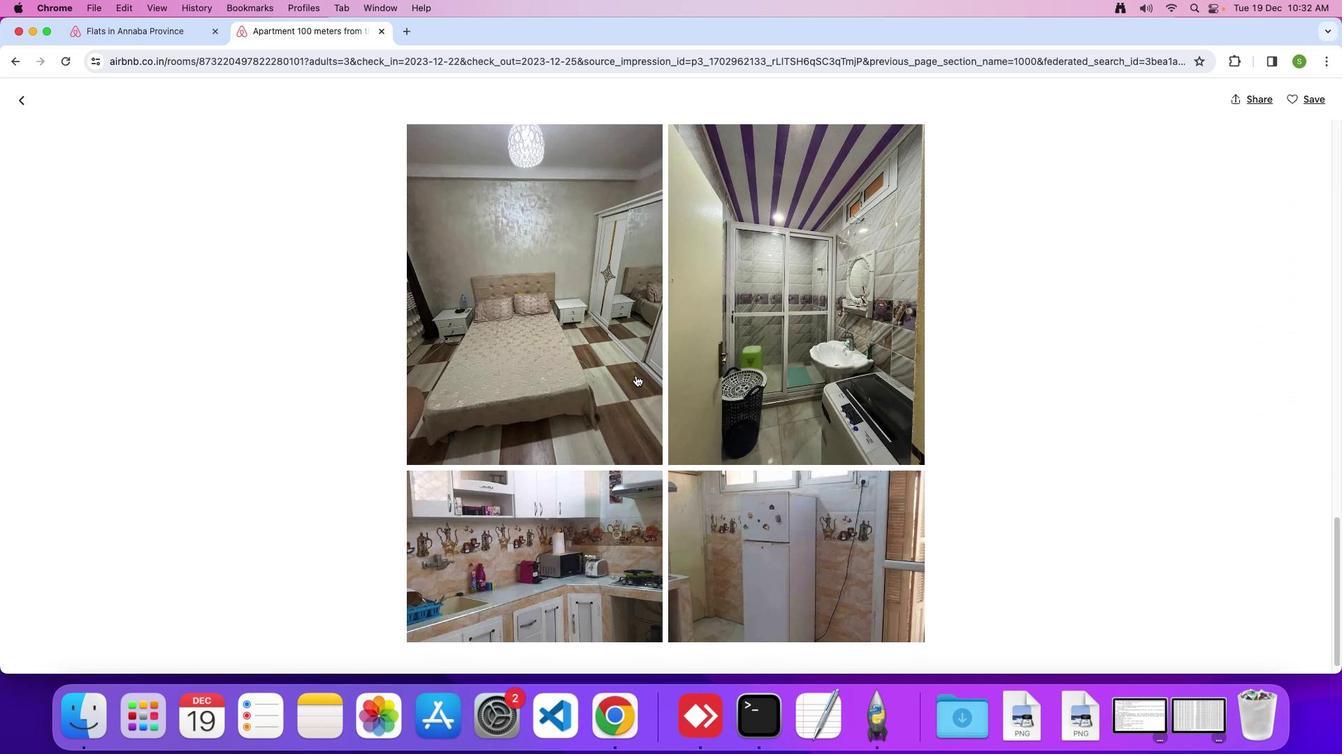 
Action: Mouse scrolled (635, 376) with delta (0, 0)
Screenshot: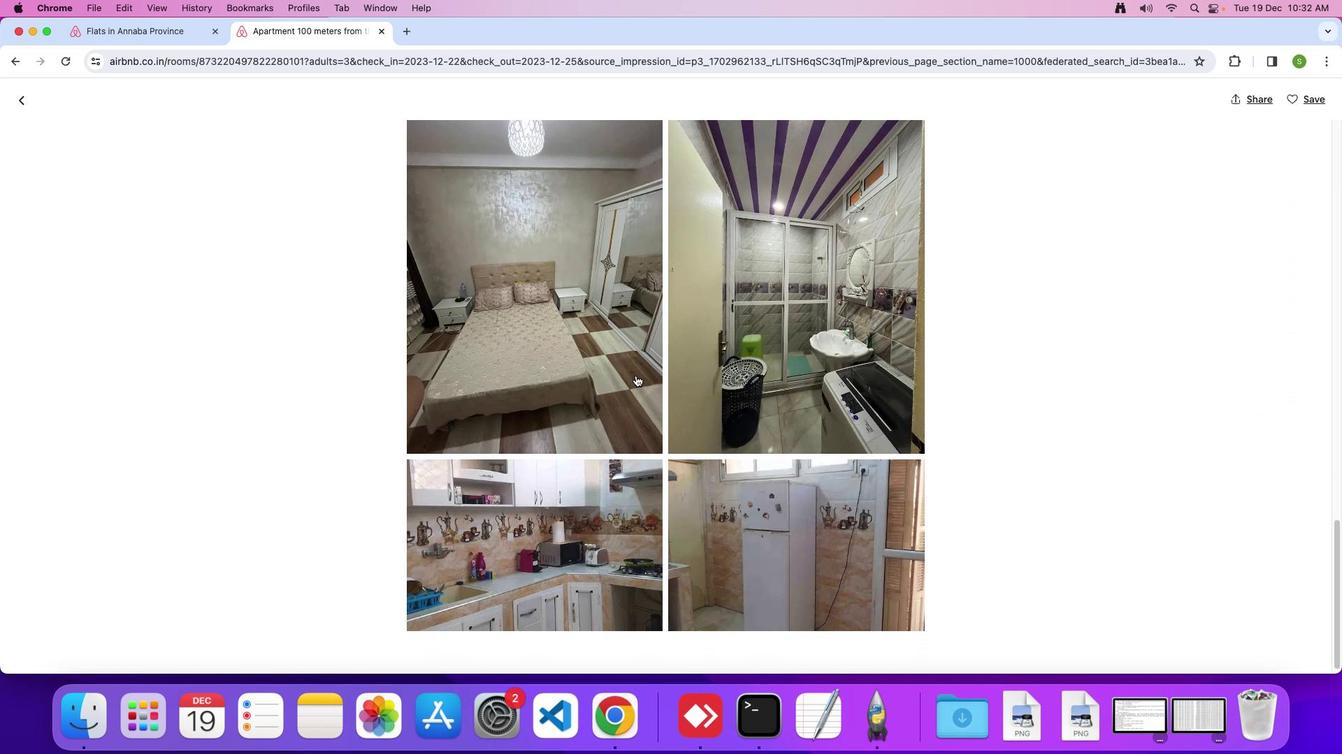 
Action: Mouse scrolled (635, 376) with delta (0, -1)
Screenshot: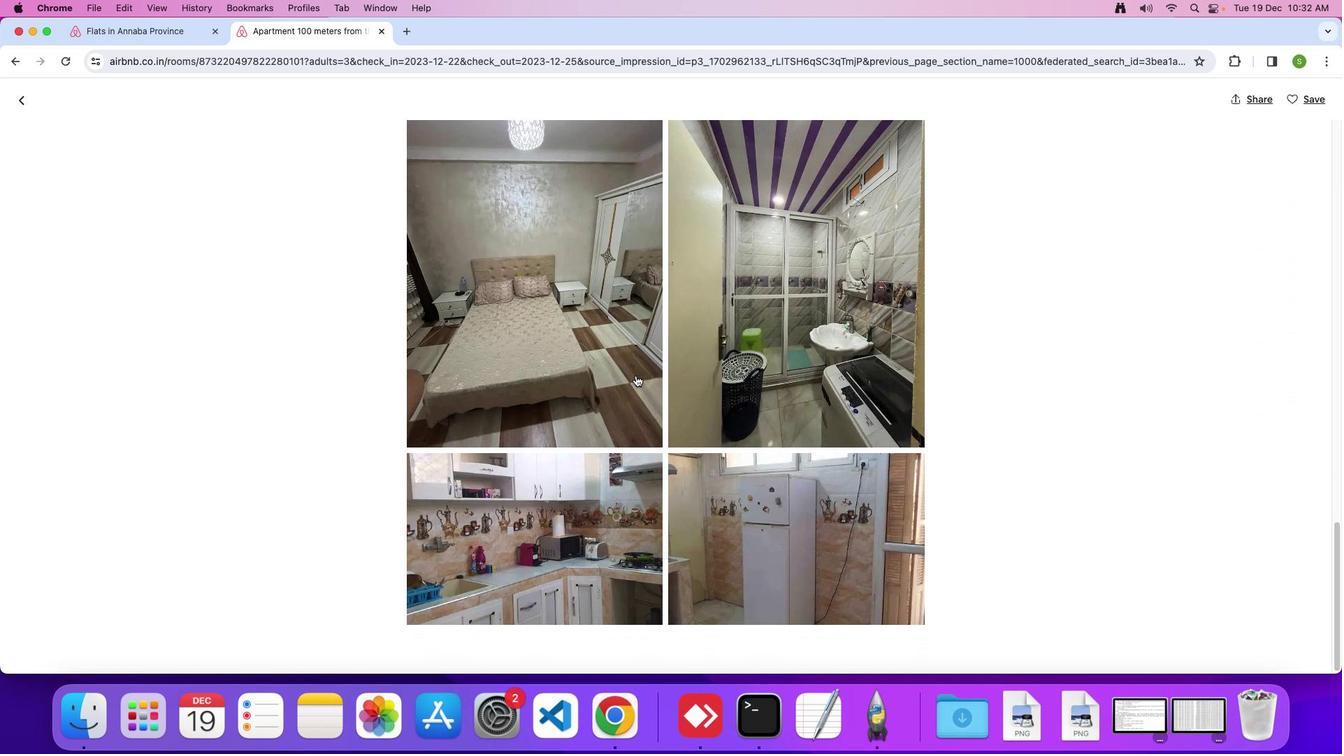 
Action: Mouse scrolled (635, 376) with delta (0, 0)
Screenshot: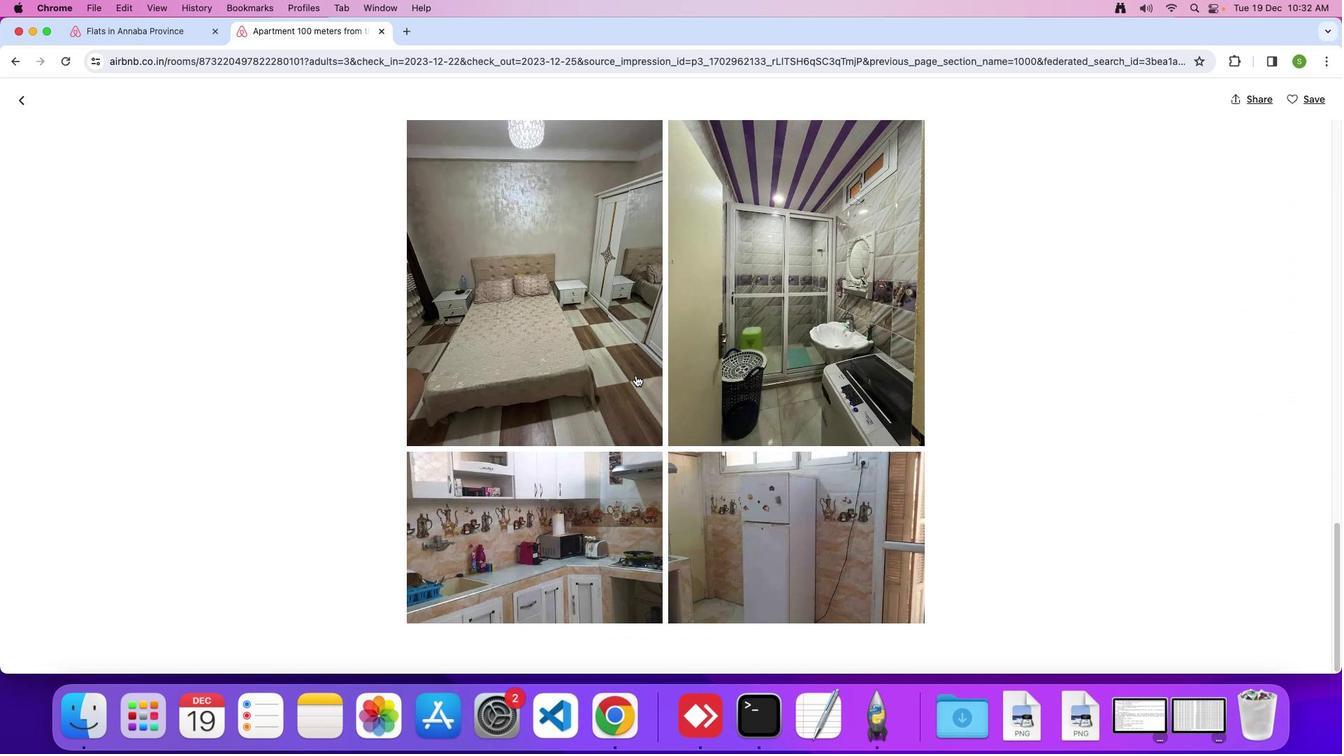
Action: Mouse scrolled (635, 376) with delta (0, 0)
Screenshot: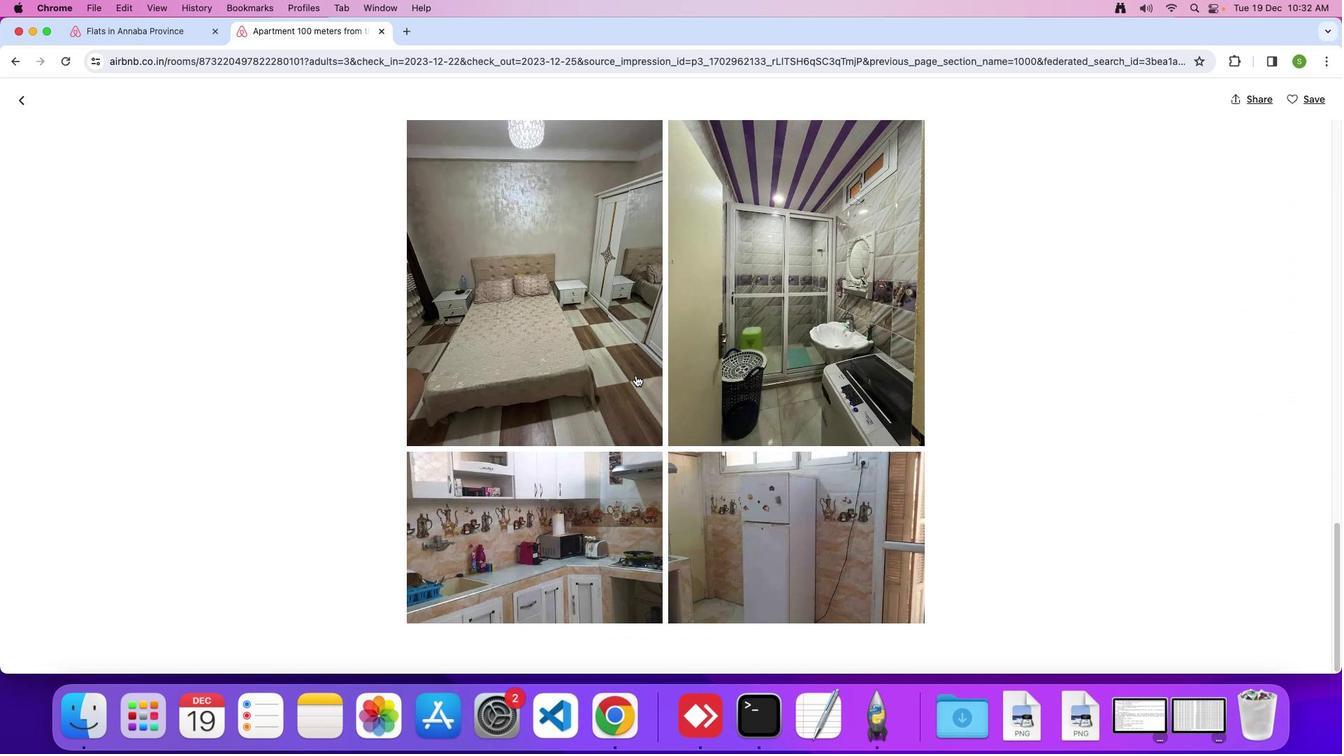 
Action: Mouse scrolled (635, 376) with delta (0, -1)
Screenshot: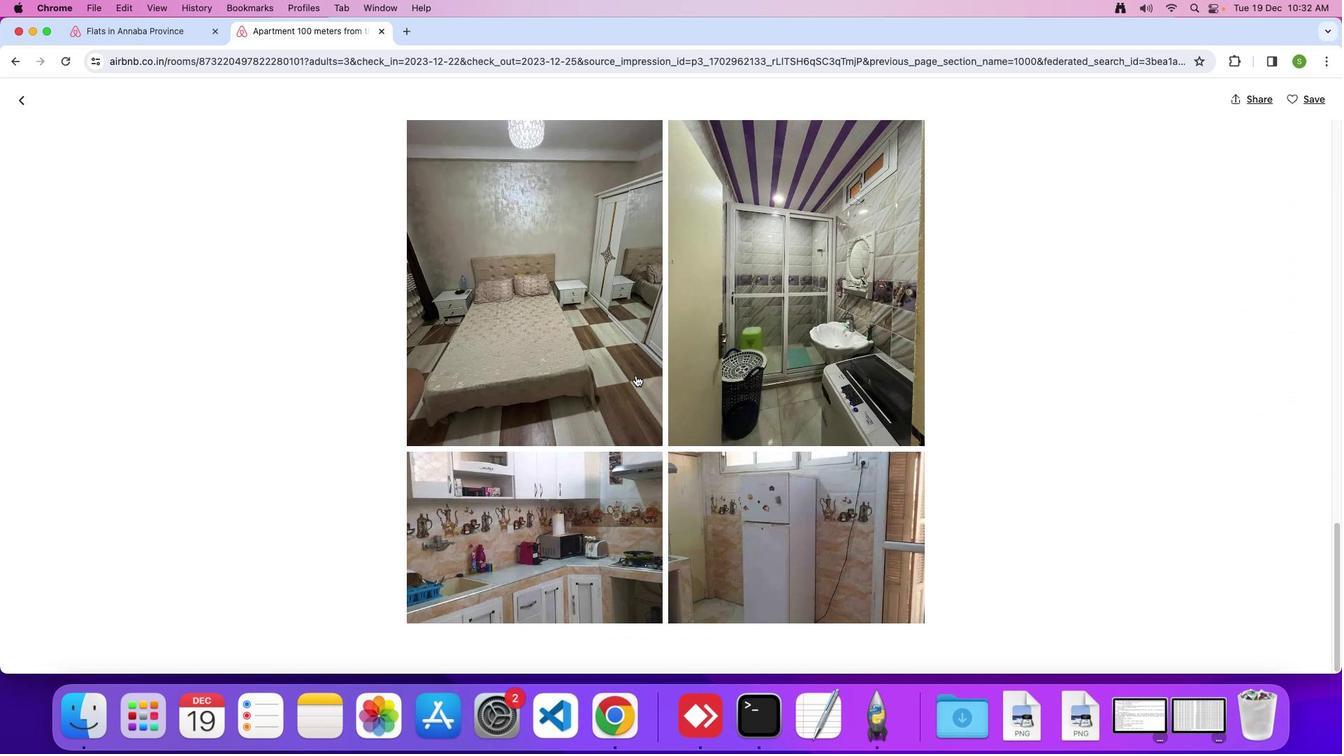 
Action: Mouse moved to (23, 101)
Screenshot: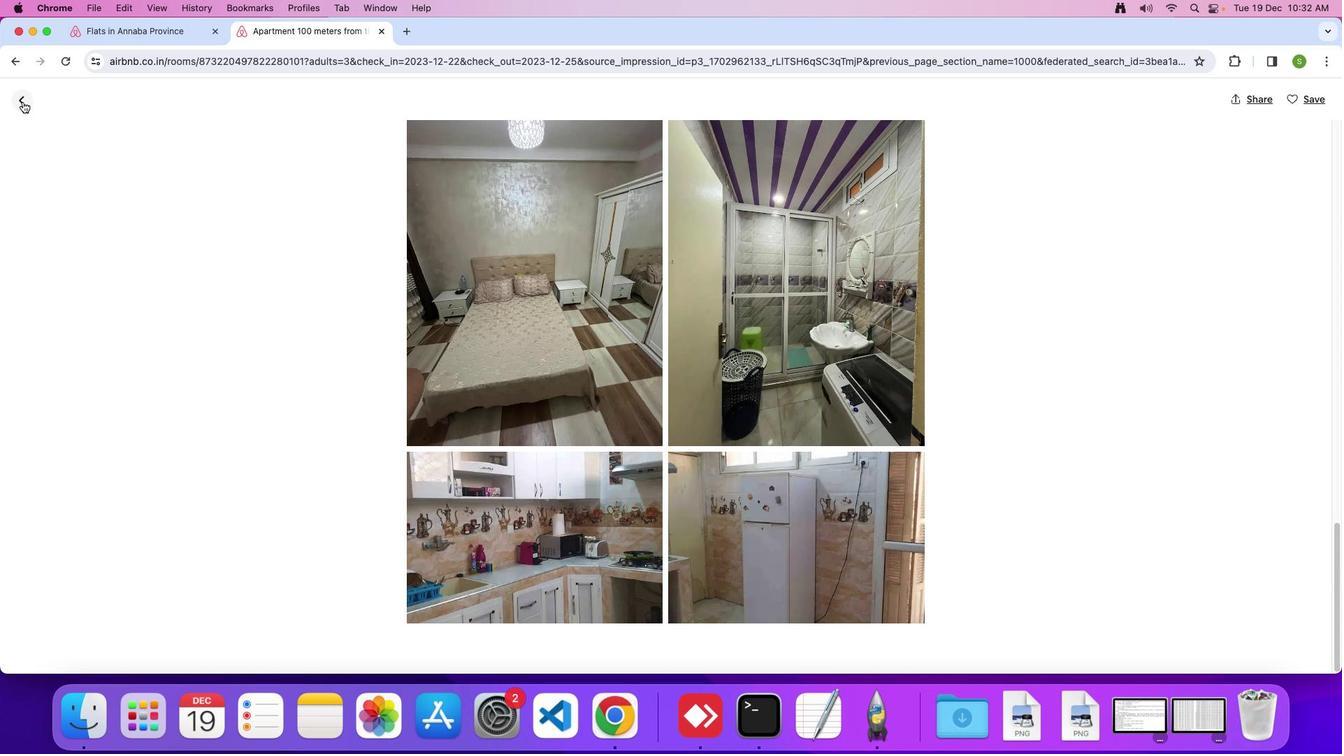 
Action: Mouse pressed left at (23, 101)
Screenshot: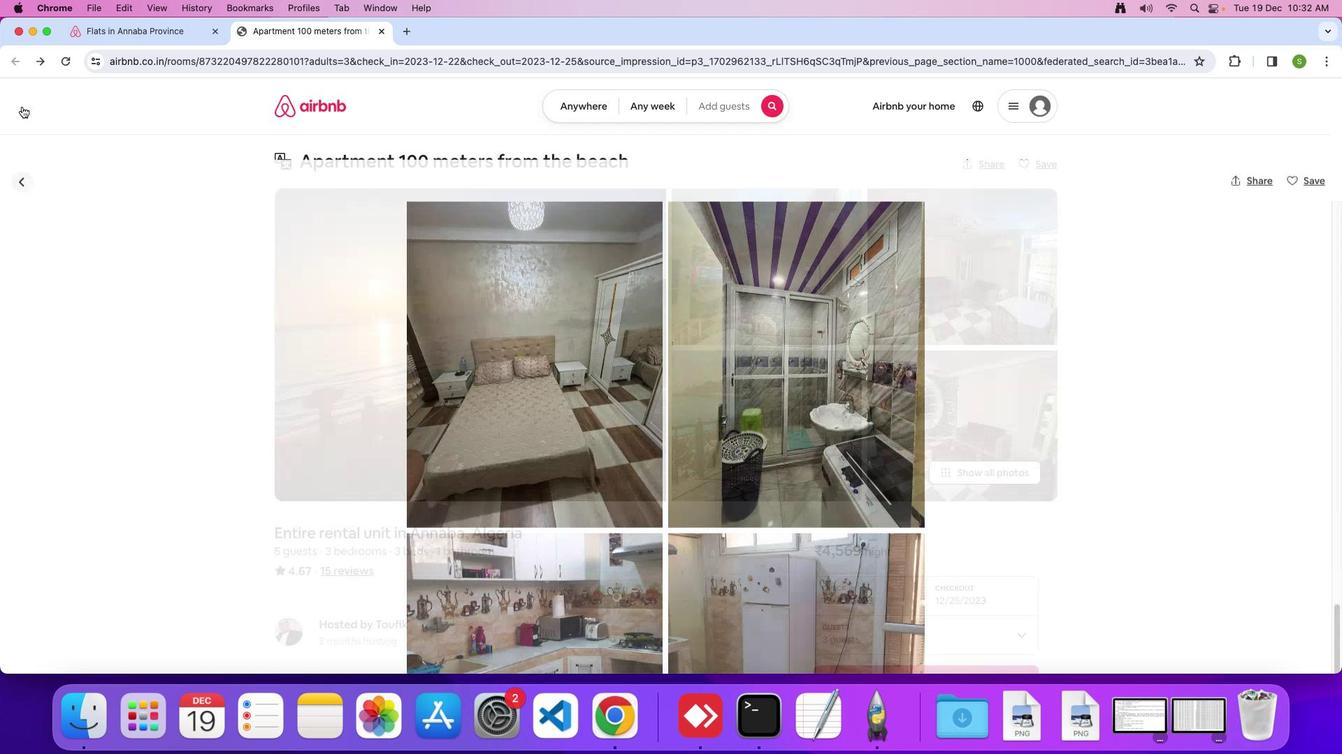 
Action: Mouse moved to (469, 370)
Screenshot: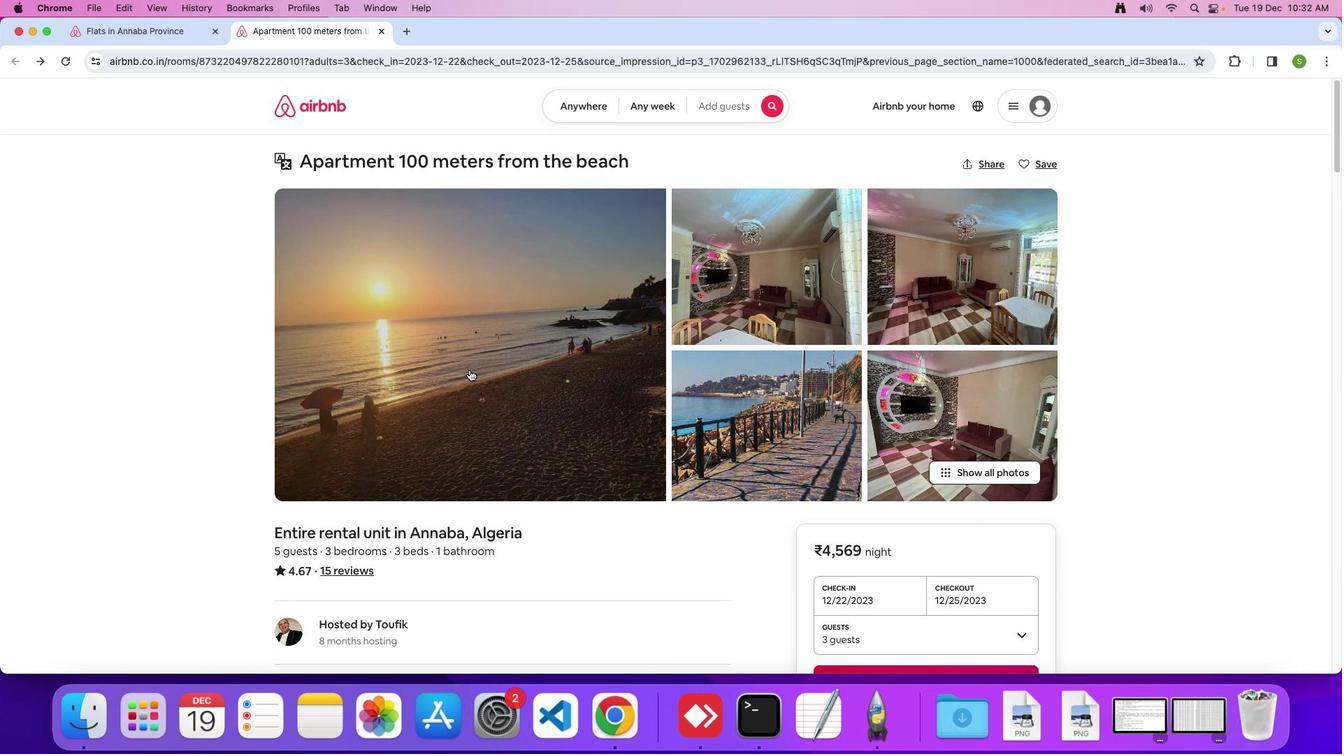 
Action: Mouse scrolled (469, 370) with delta (0, 0)
Screenshot: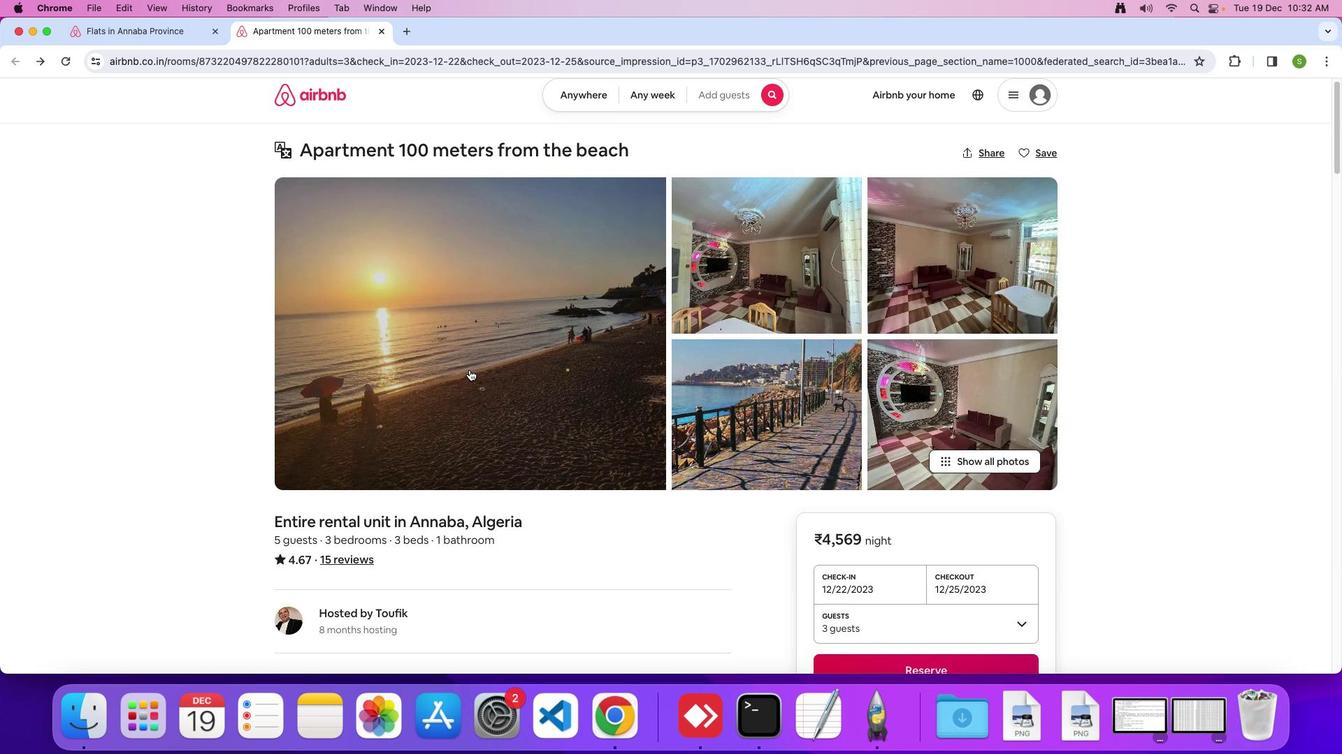
Action: Mouse scrolled (469, 370) with delta (0, 0)
Screenshot: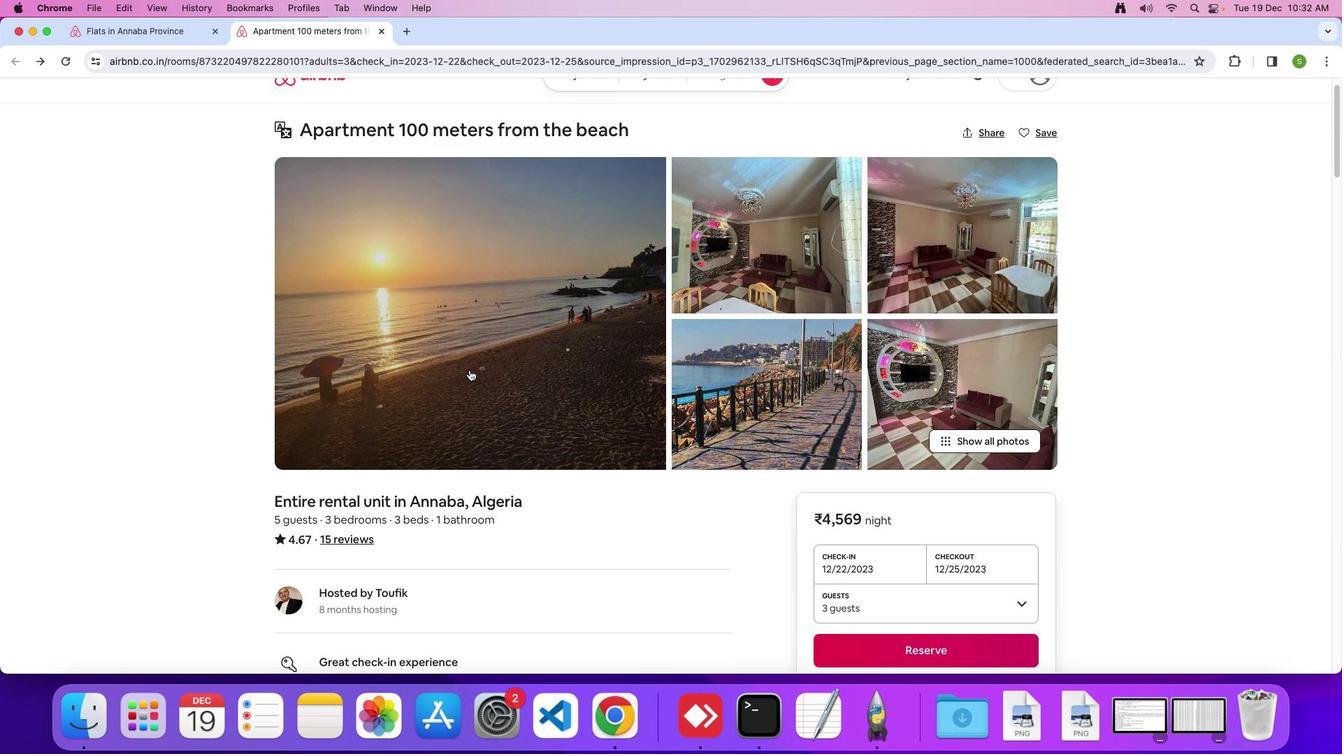 
Action: Mouse scrolled (469, 370) with delta (0, -2)
Screenshot: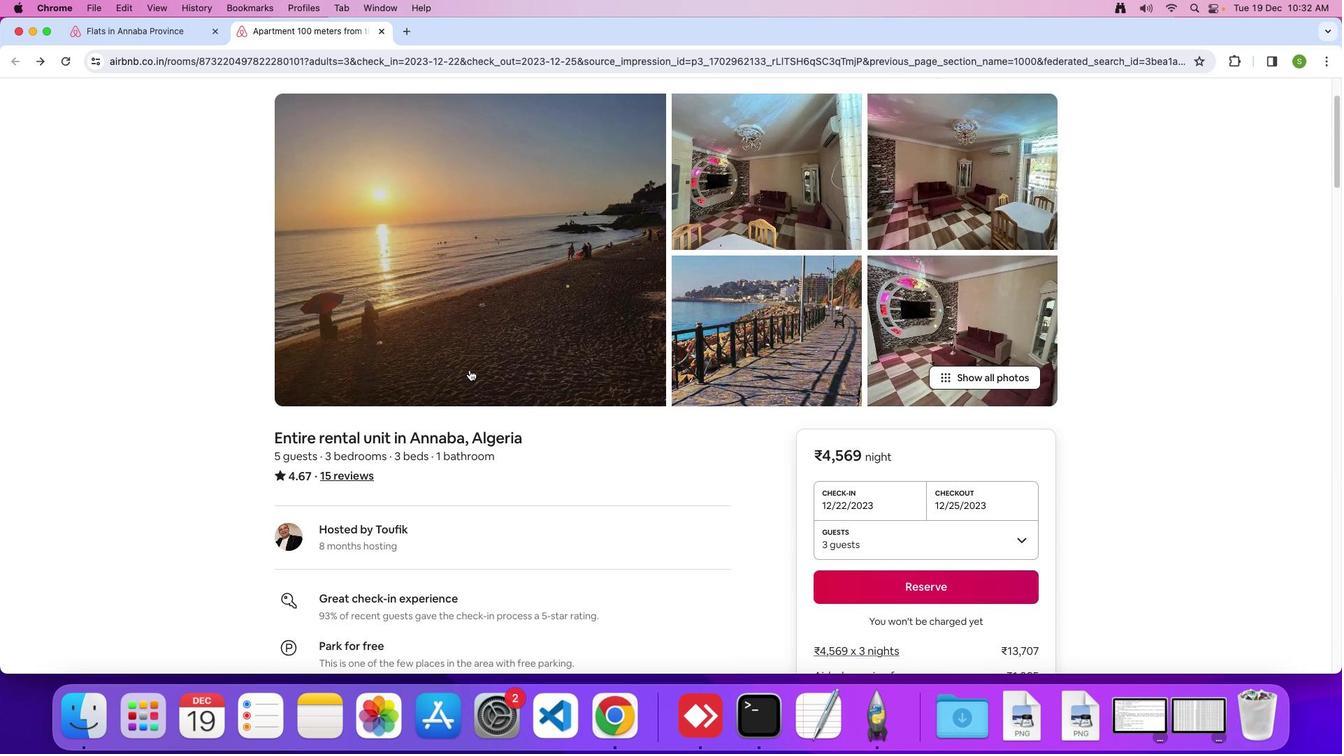 
Action: Mouse scrolled (469, 370) with delta (0, 0)
Screenshot: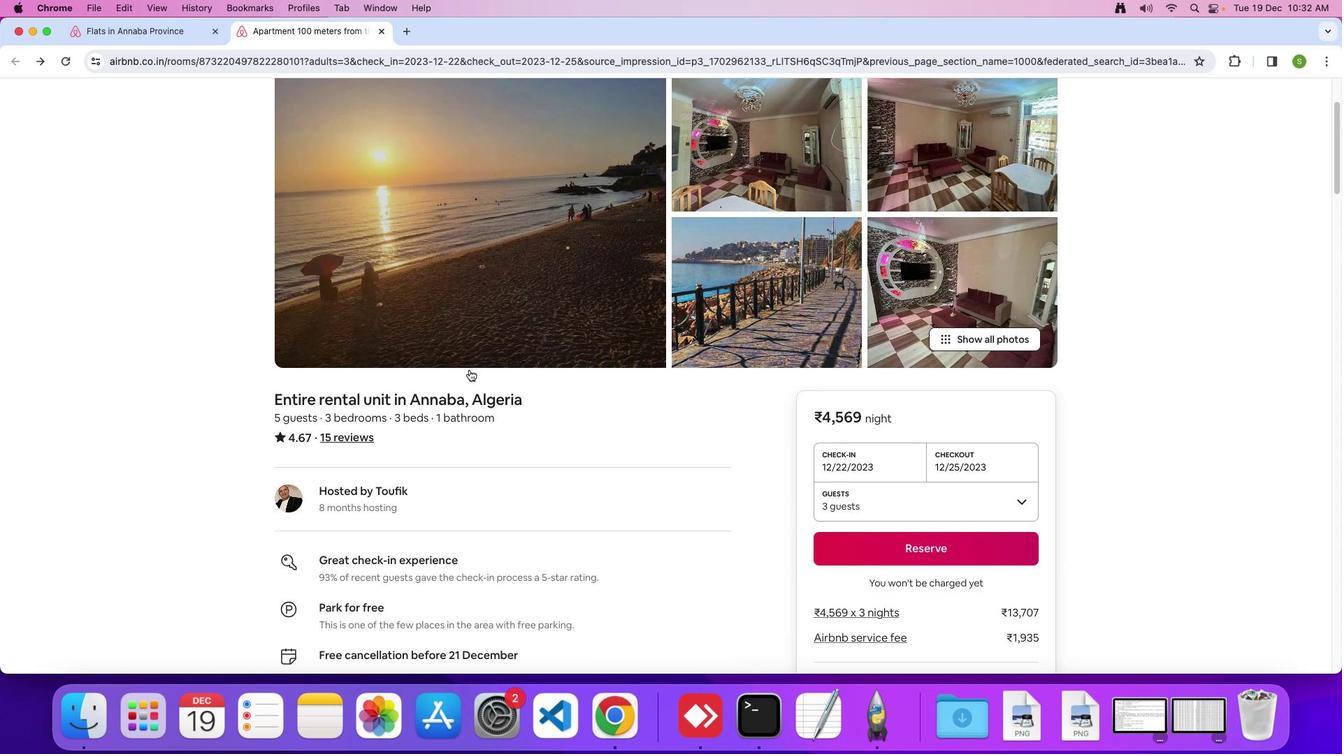 
Action: Mouse scrolled (469, 370) with delta (0, 0)
Screenshot: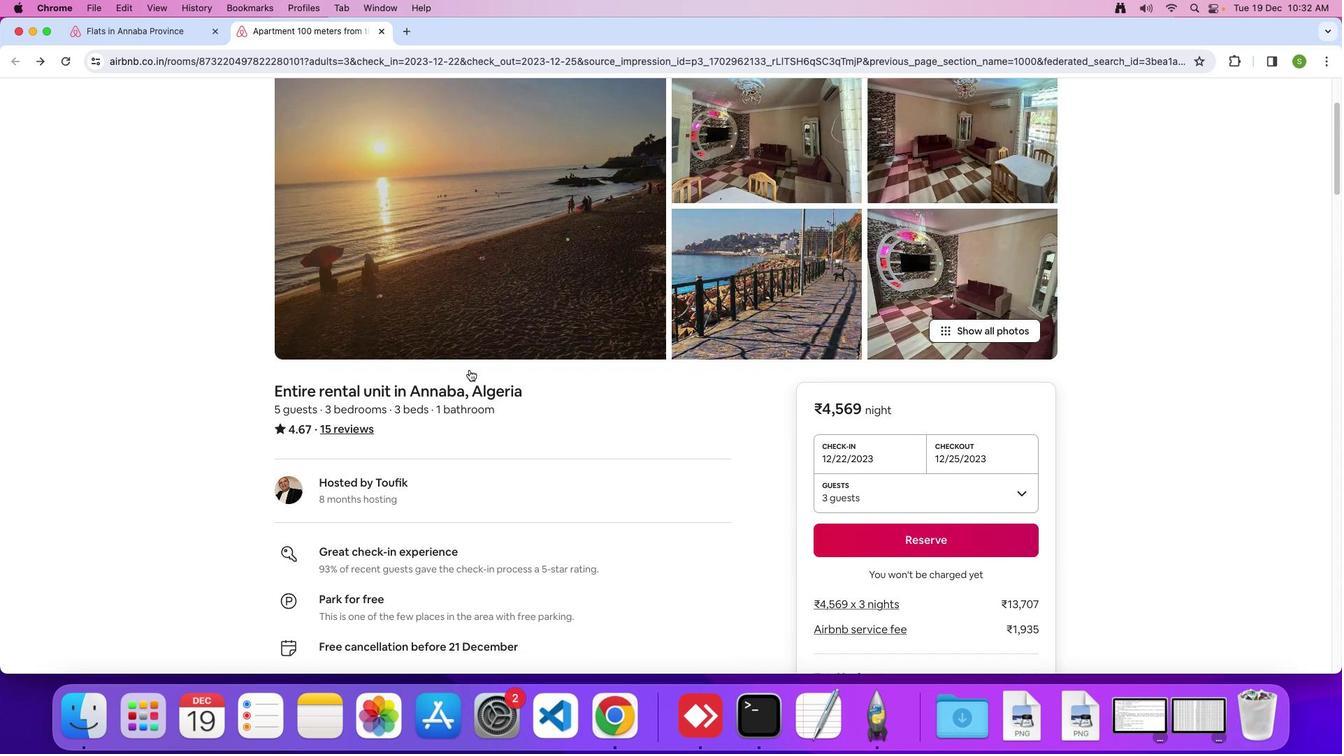 
Action: Mouse scrolled (469, 370) with delta (0, 0)
Screenshot: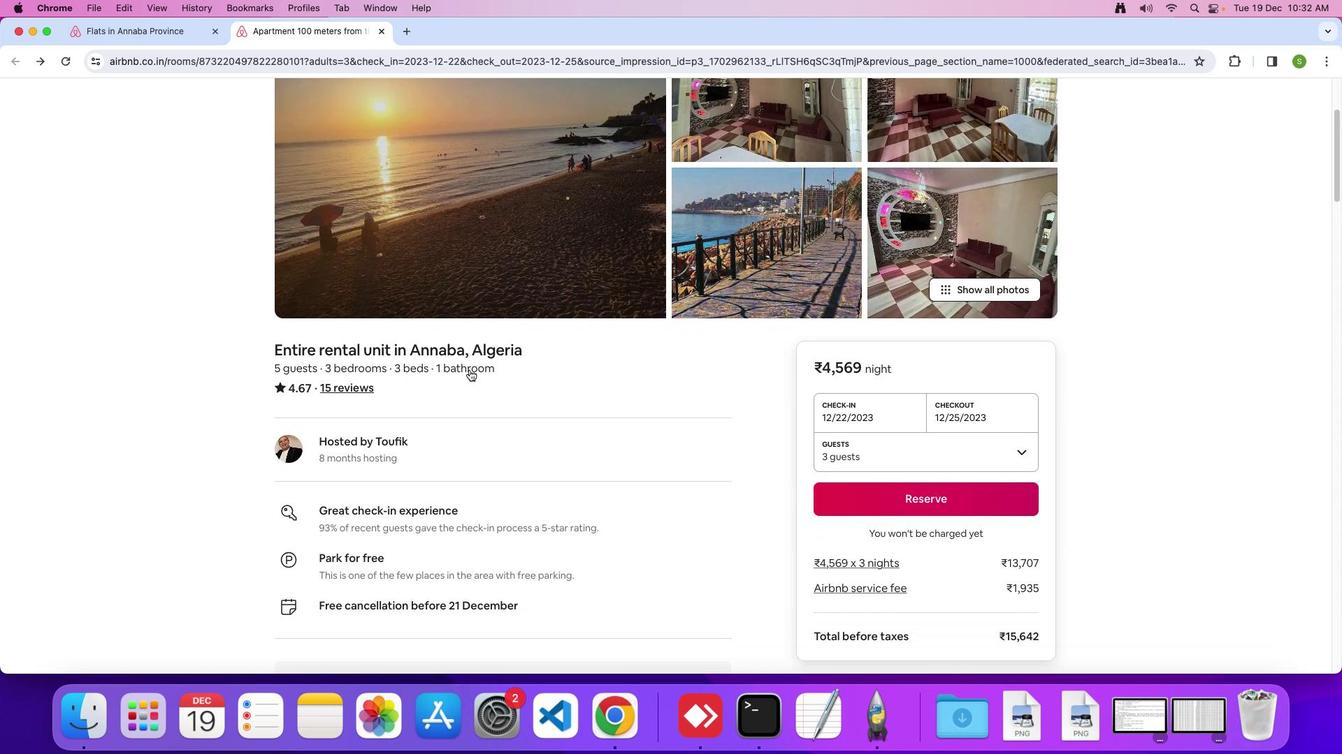 
Action: Mouse scrolled (469, 370) with delta (0, 0)
Screenshot: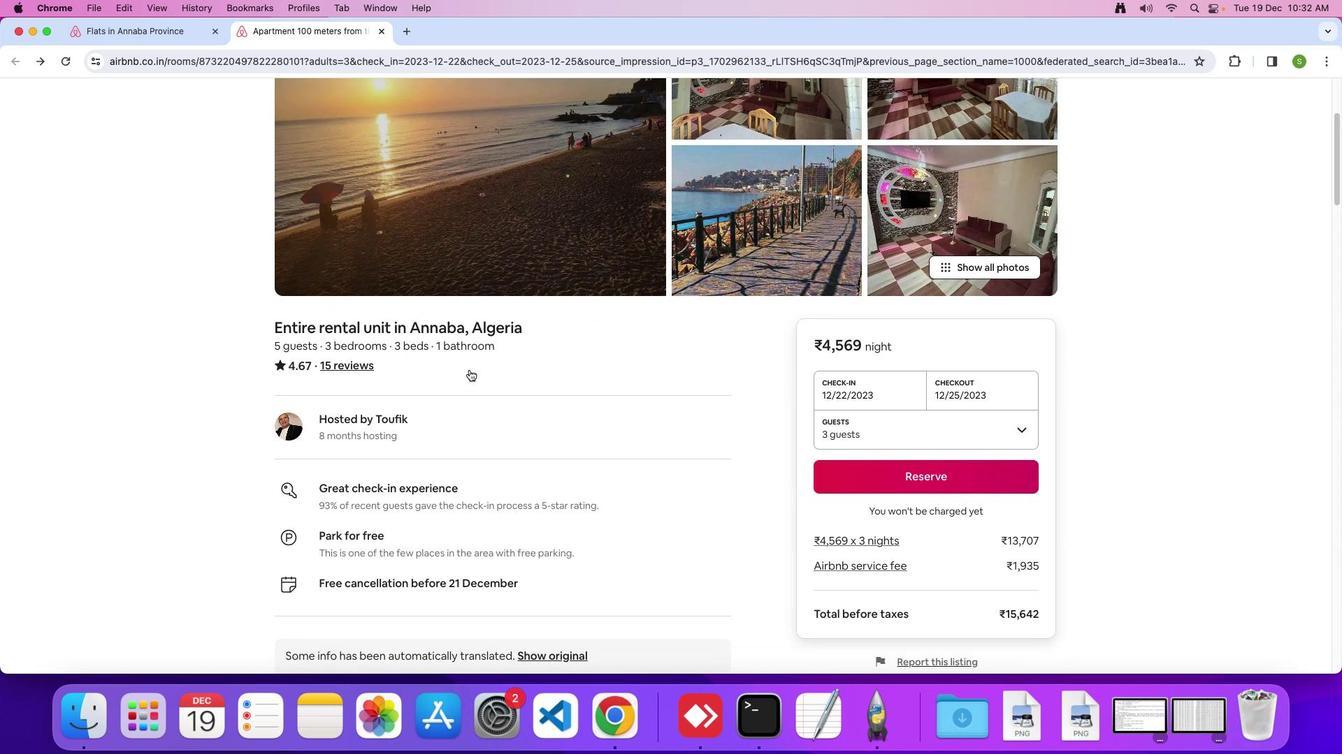 
Action: Mouse scrolled (469, 370) with delta (0, 0)
Screenshot: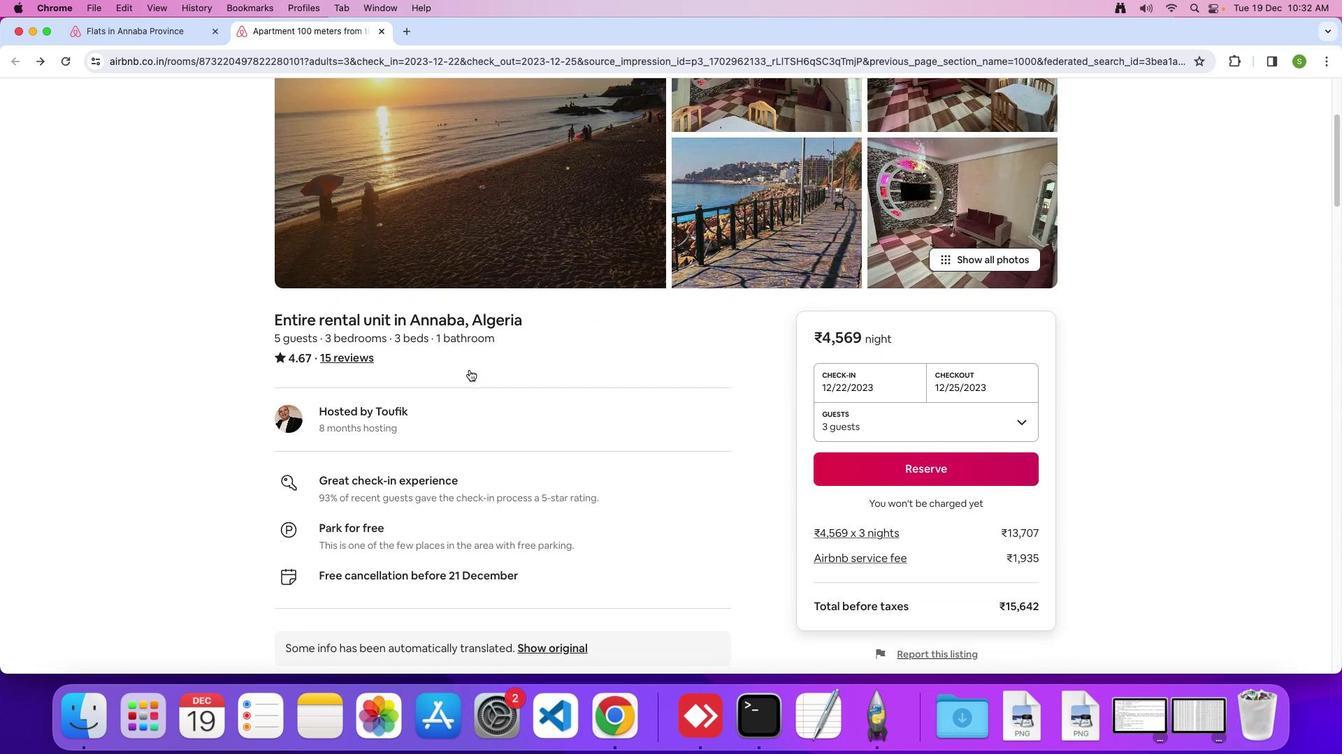 
Action: Mouse scrolled (469, 370) with delta (0, 0)
Screenshot: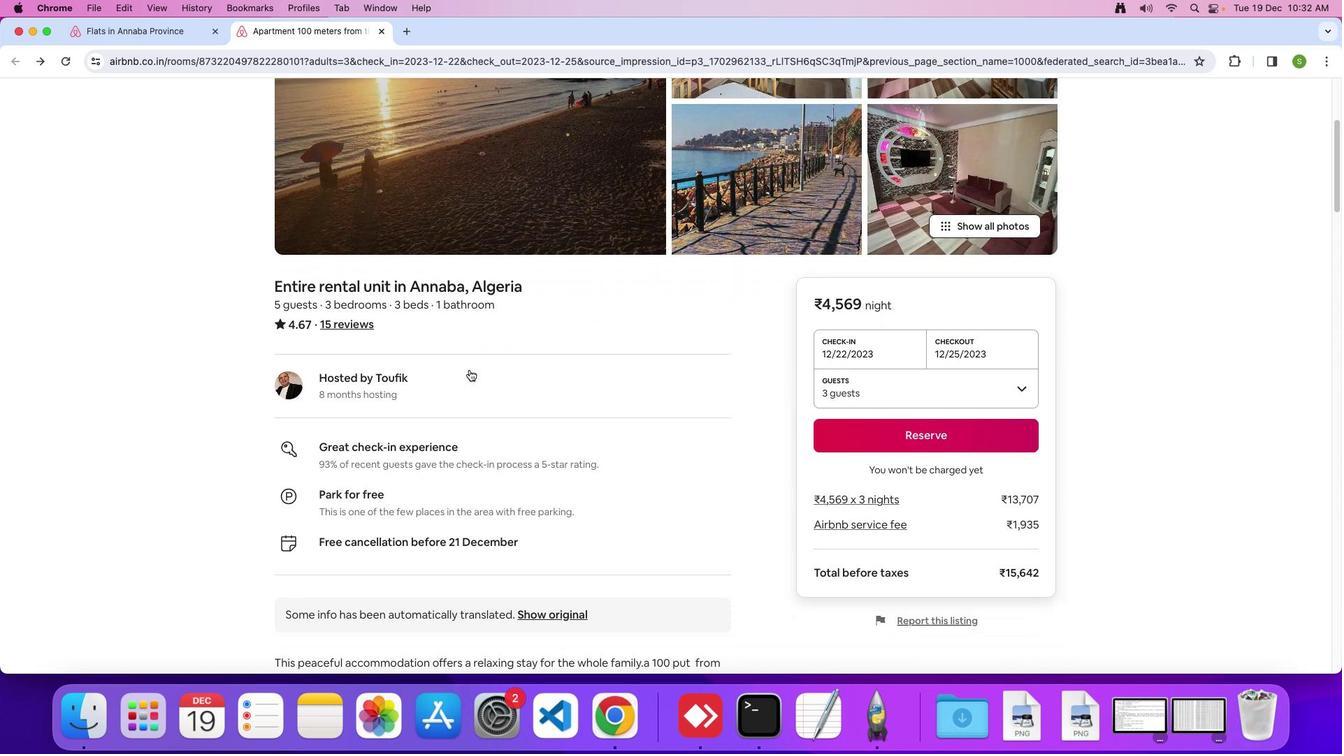 
Action: Mouse scrolled (469, 370) with delta (0, 0)
Screenshot: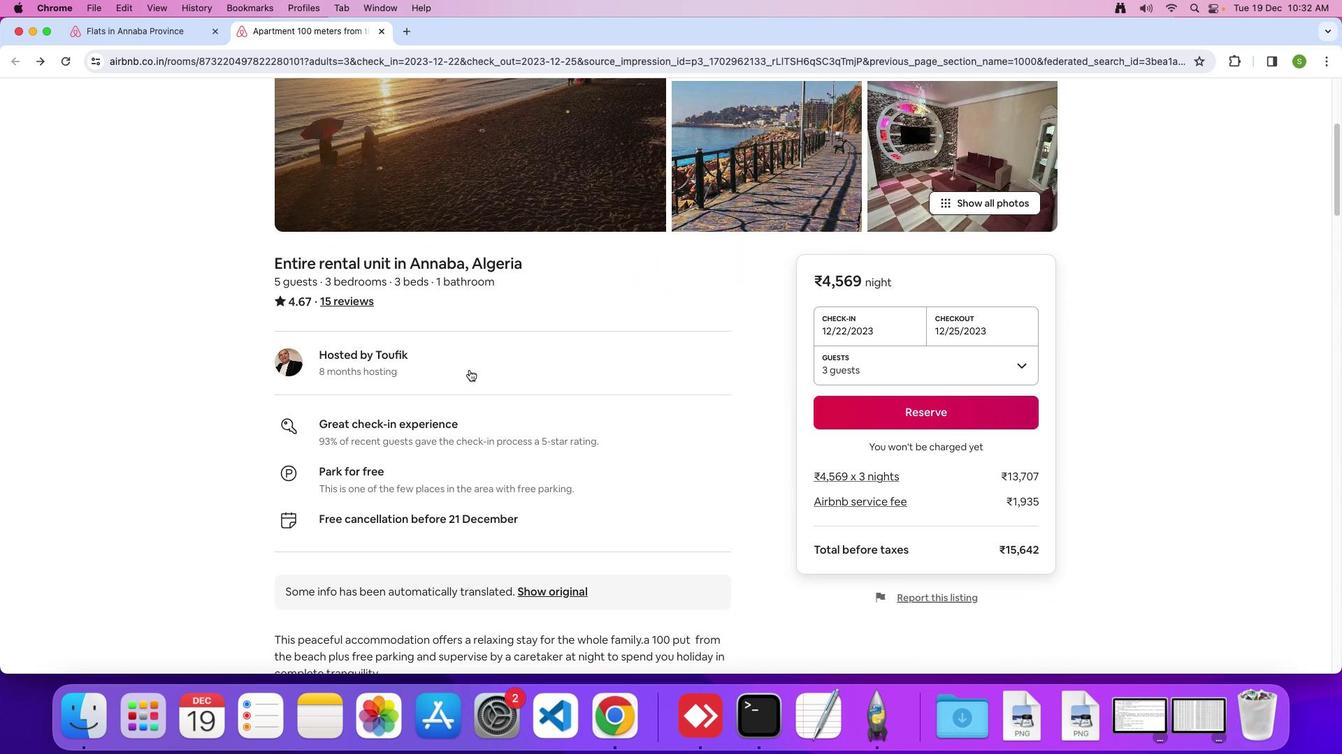 
Action: Mouse scrolled (469, 370) with delta (0, 0)
Screenshot: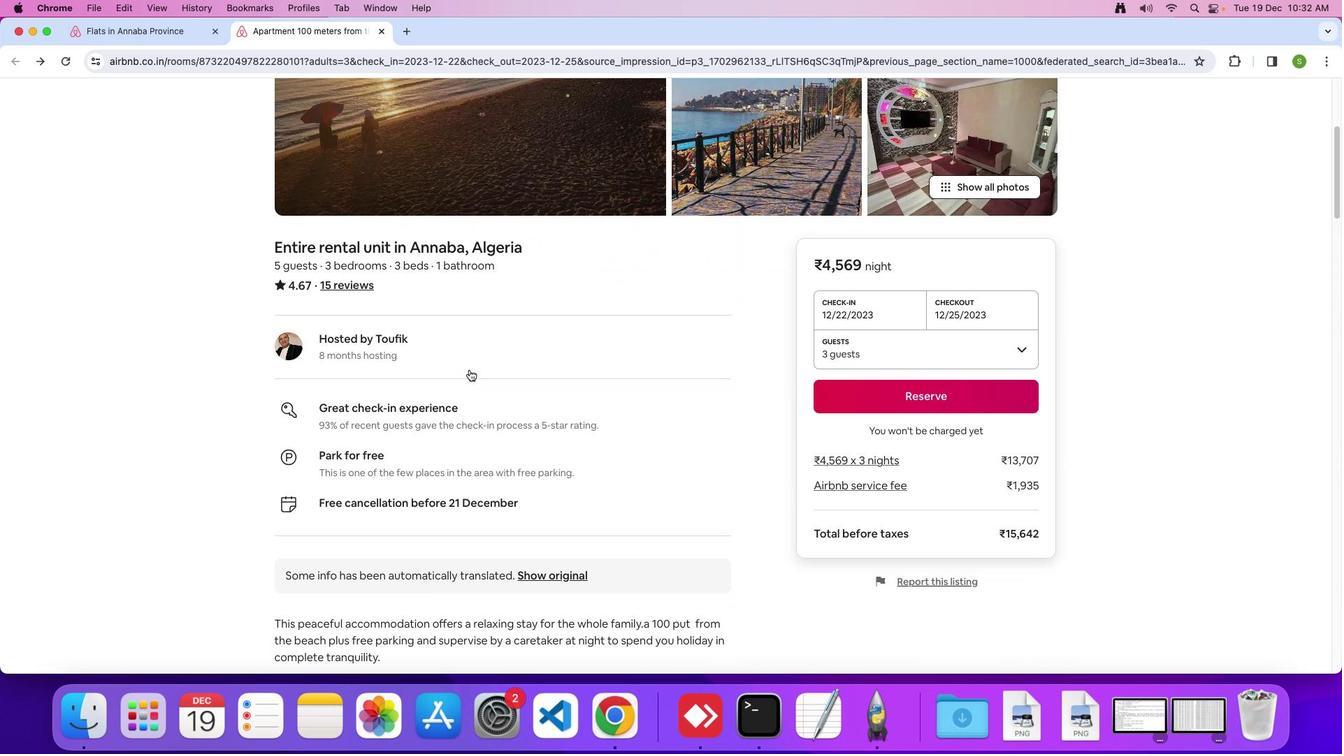 
Action: Mouse scrolled (469, 370) with delta (0, 0)
Screenshot: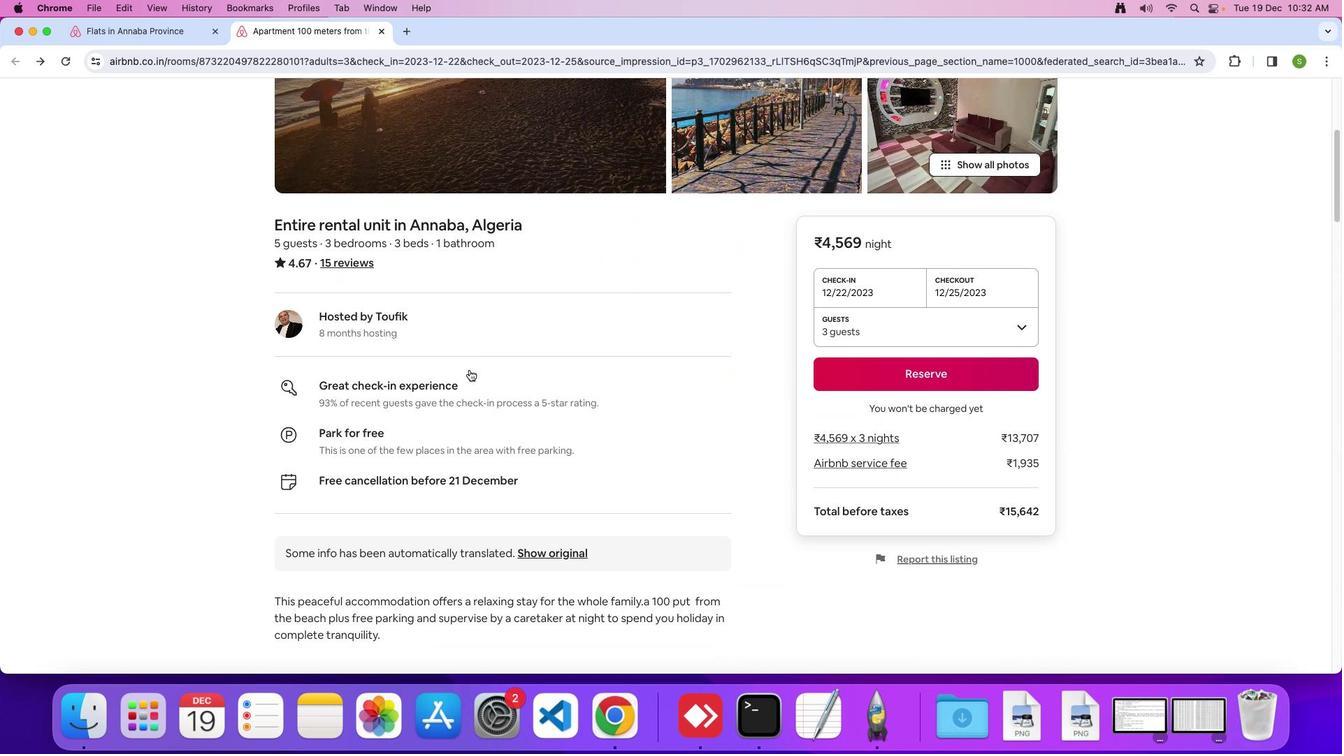 
Action: Mouse scrolled (469, 370) with delta (0, 0)
Screenshot: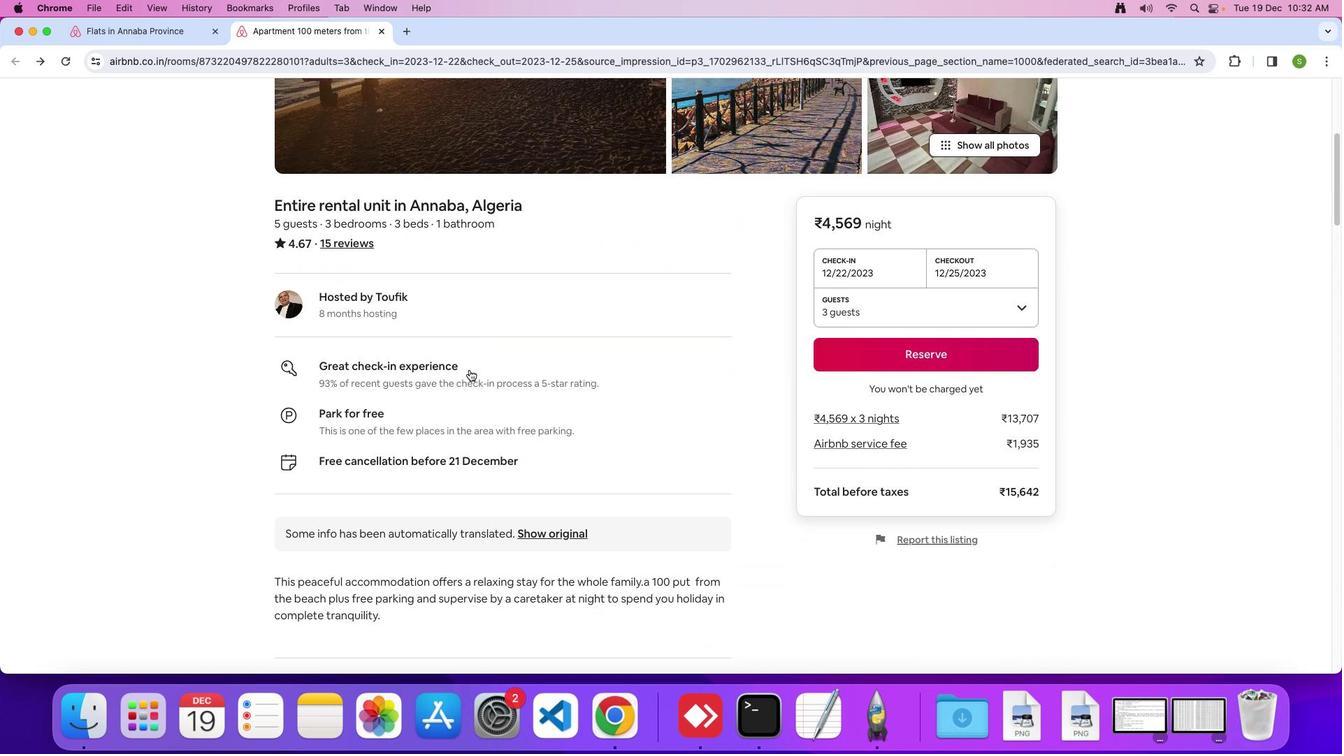 
Action: Mouse scrolled (469, 370) with delta (0, -1)
Screenshot: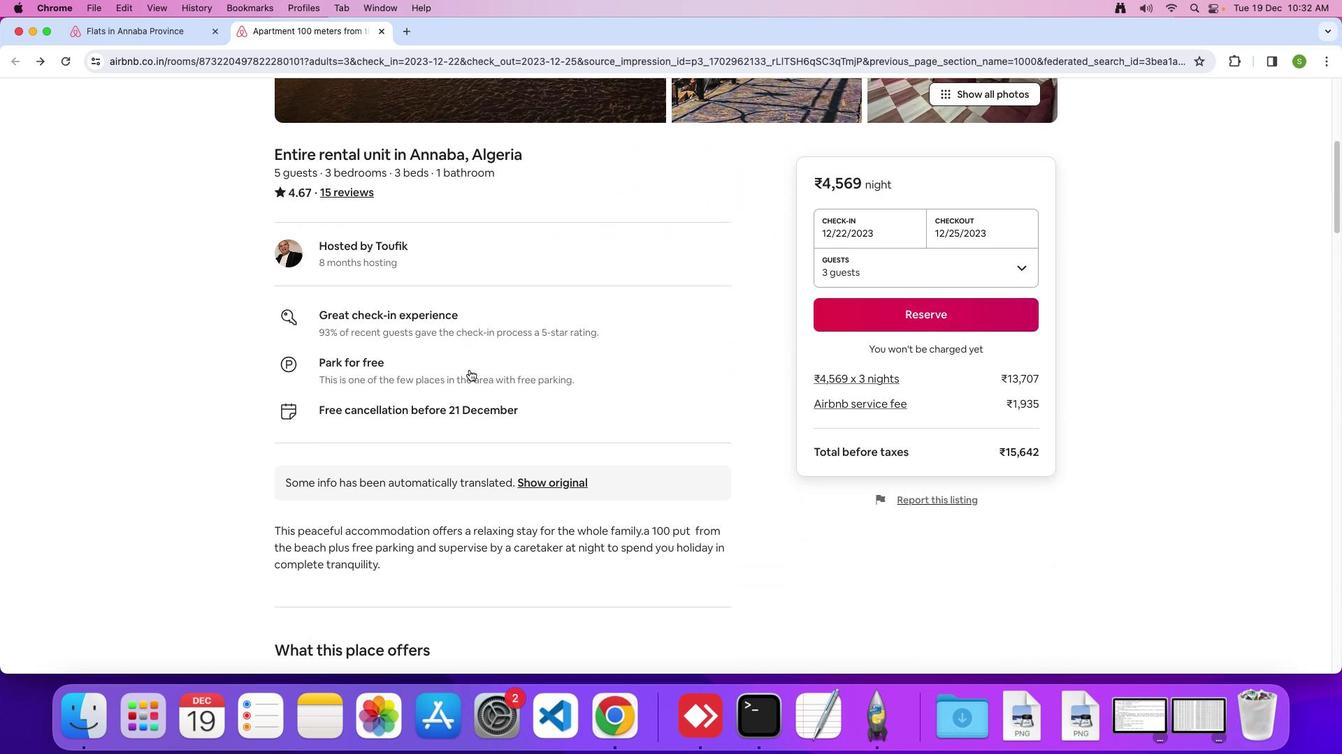 
Action: Mouse scrolled (469, 370) with delta (0, 0)
Screenshot: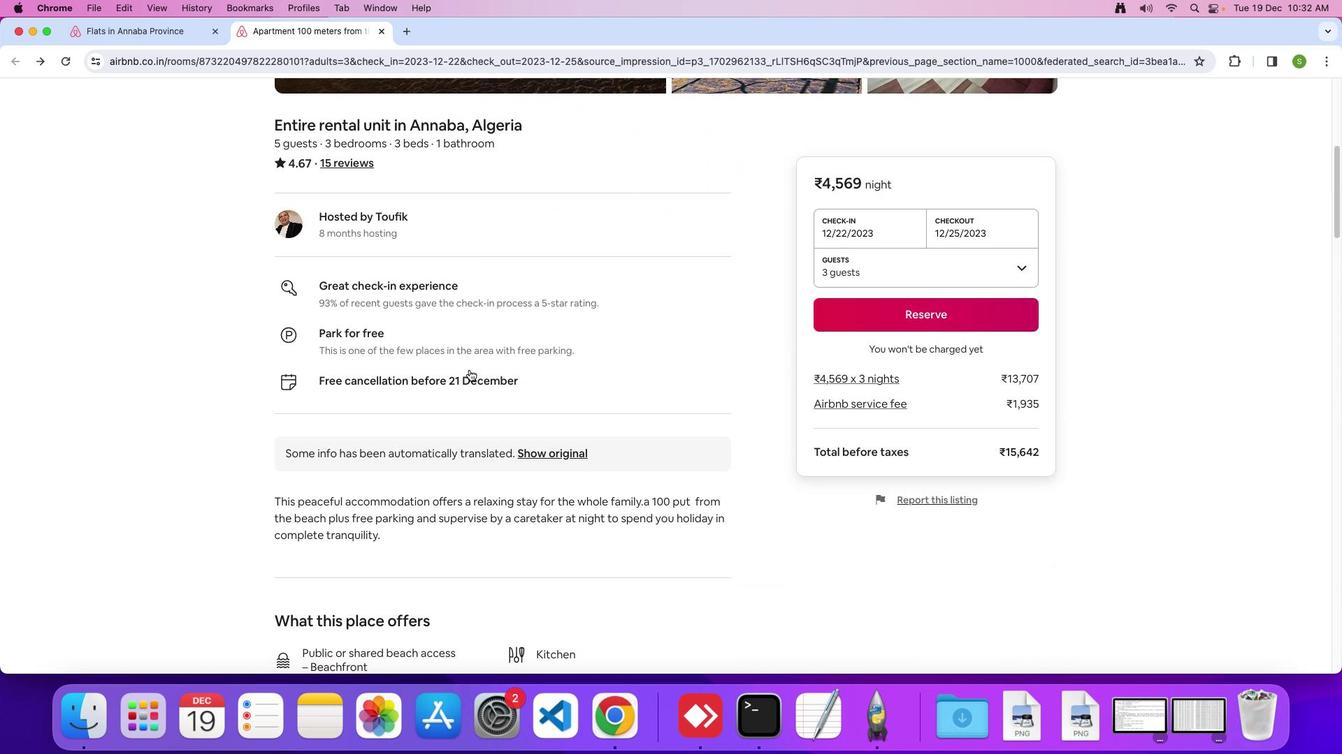 
Action: Mouse scrolled (469, 370) with delta (0, 0)
Screenshot: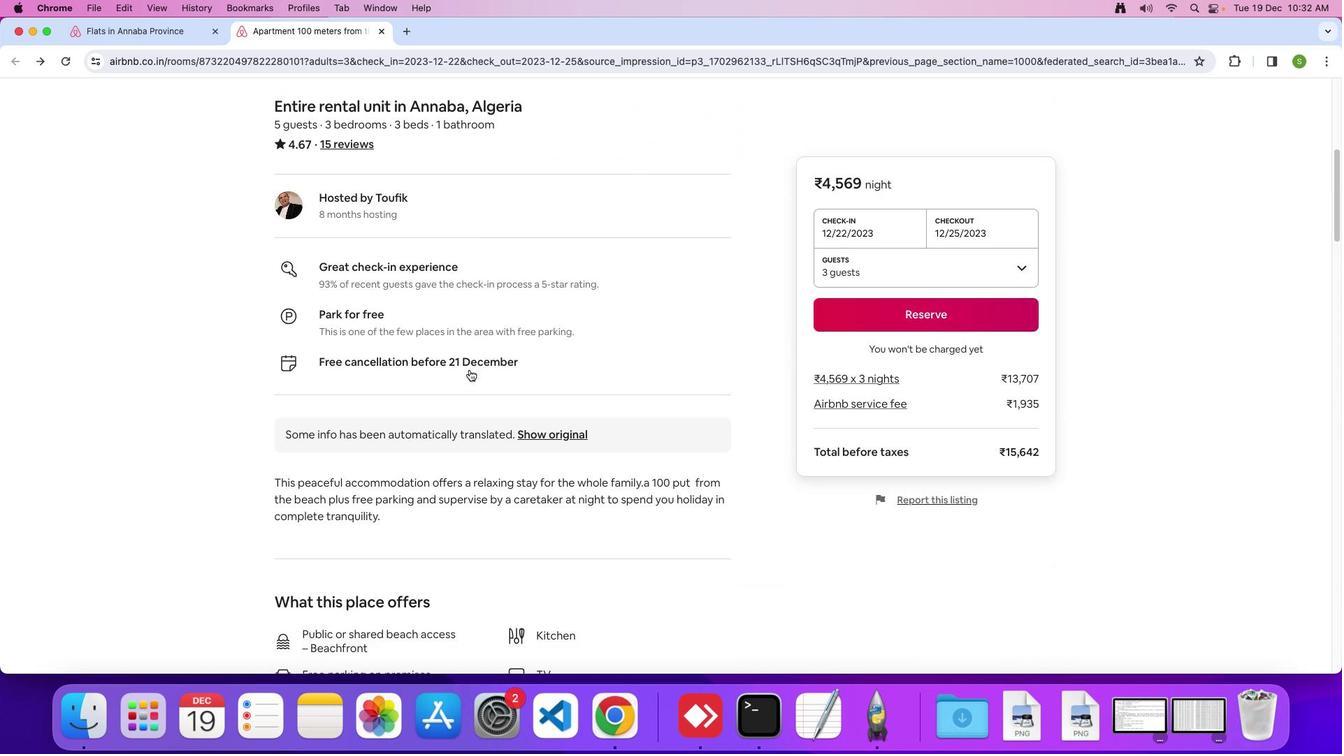 
Action: Mouse scrolled (469, 370) with delta (0, 0)
Screenshot: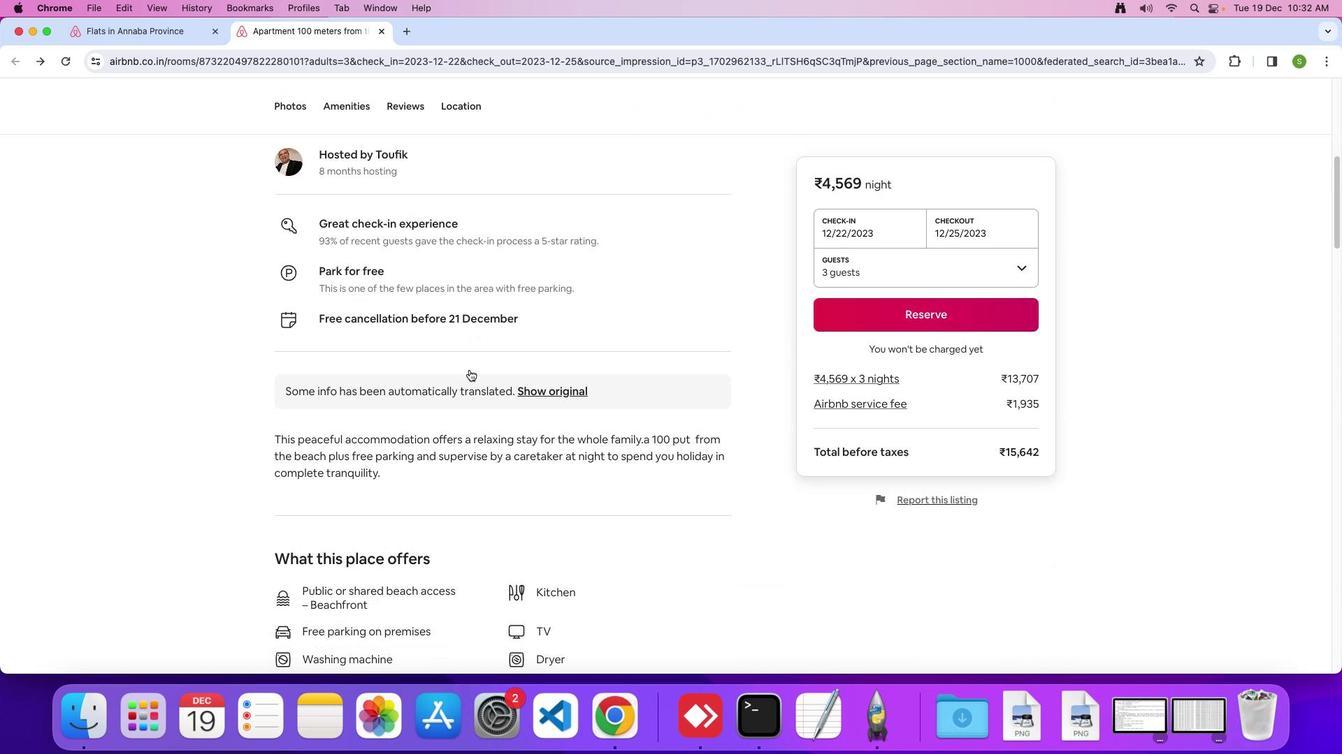 
Action: Mouse scrolled (469, 370) with delta (0, 0)
Screenshot: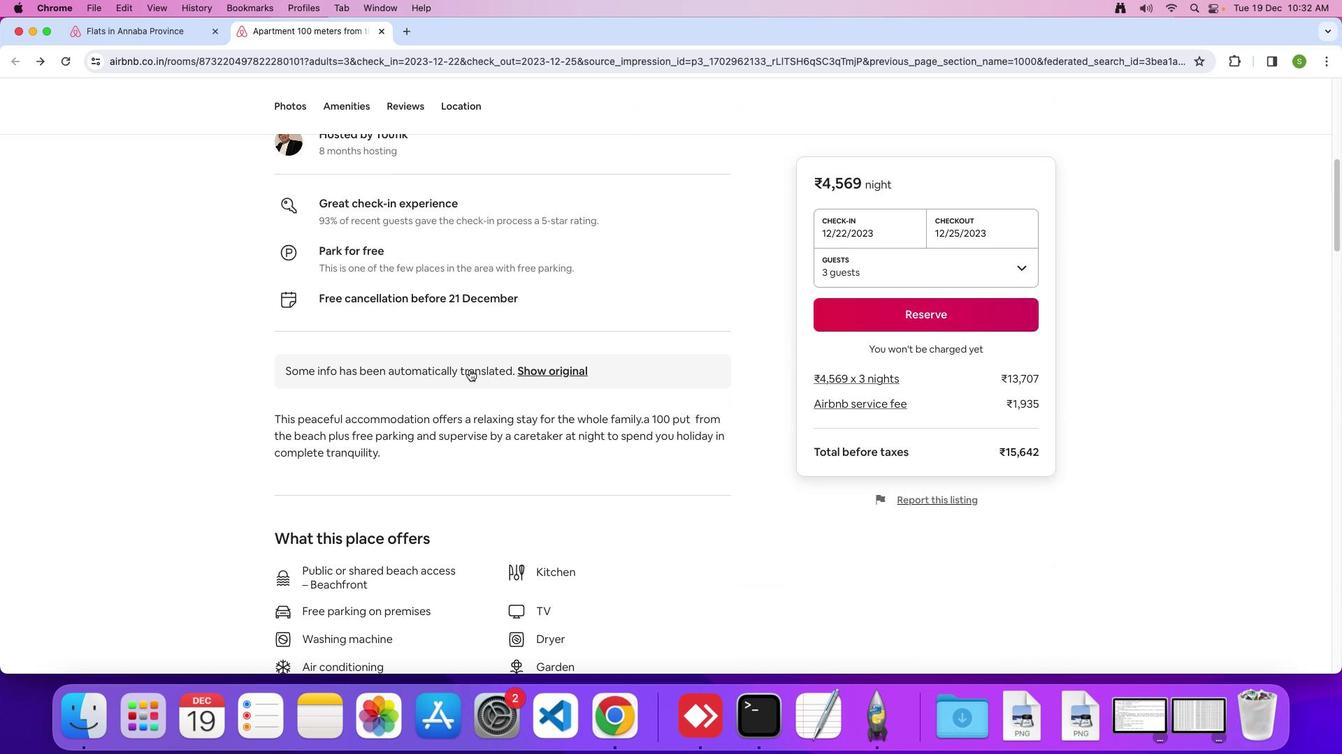 
Action: Mouse scrolled (469, 370) with delta (0, 0)
Screenshot: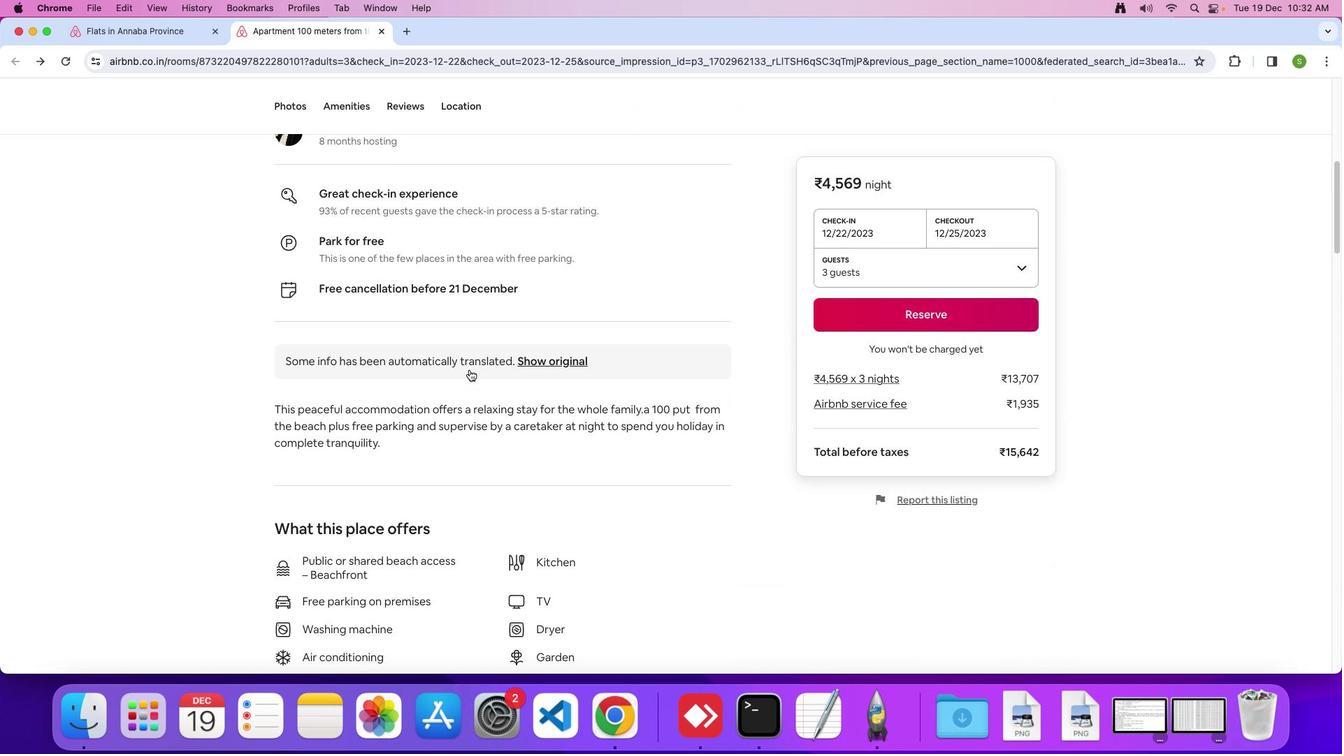
Action: Mouse scrolled (469, 370) with delta (0, -1)
Screenshot: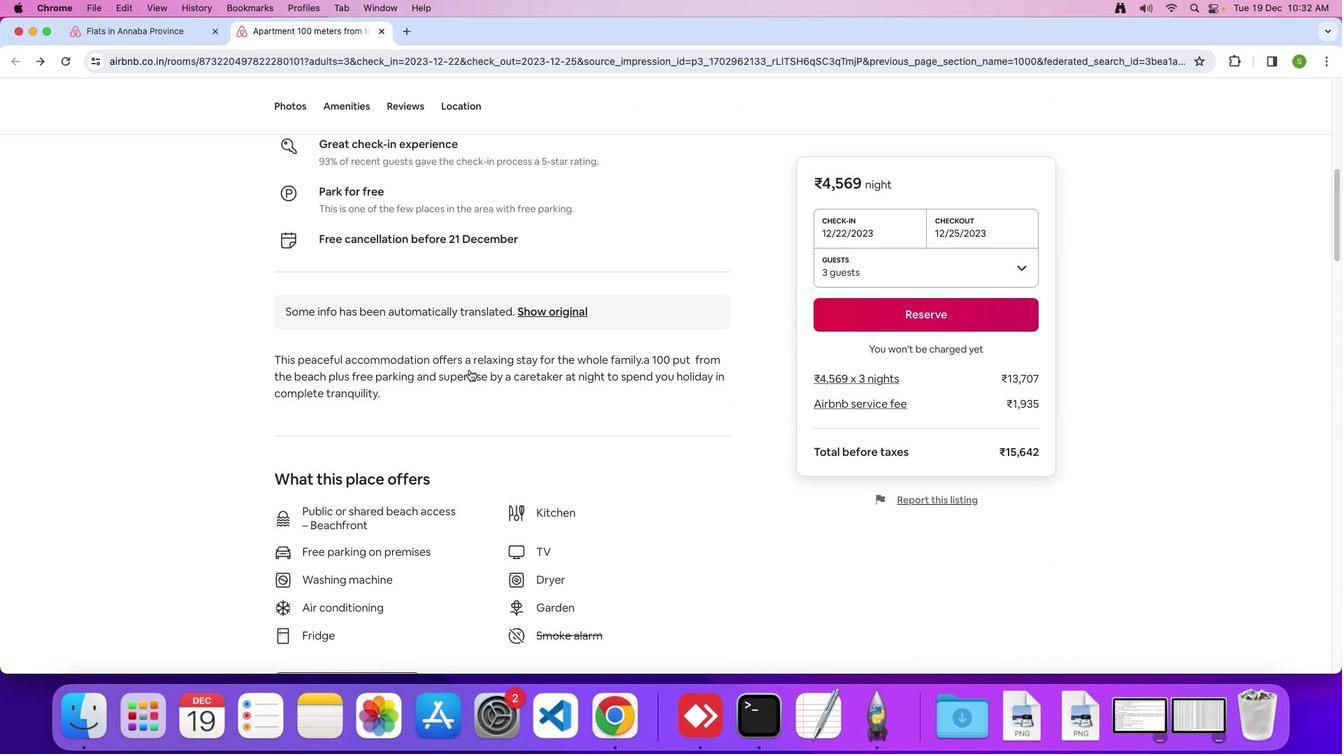 
Action: Mouse scrolled (469, 370) with delta (0, 0)
Screenshot: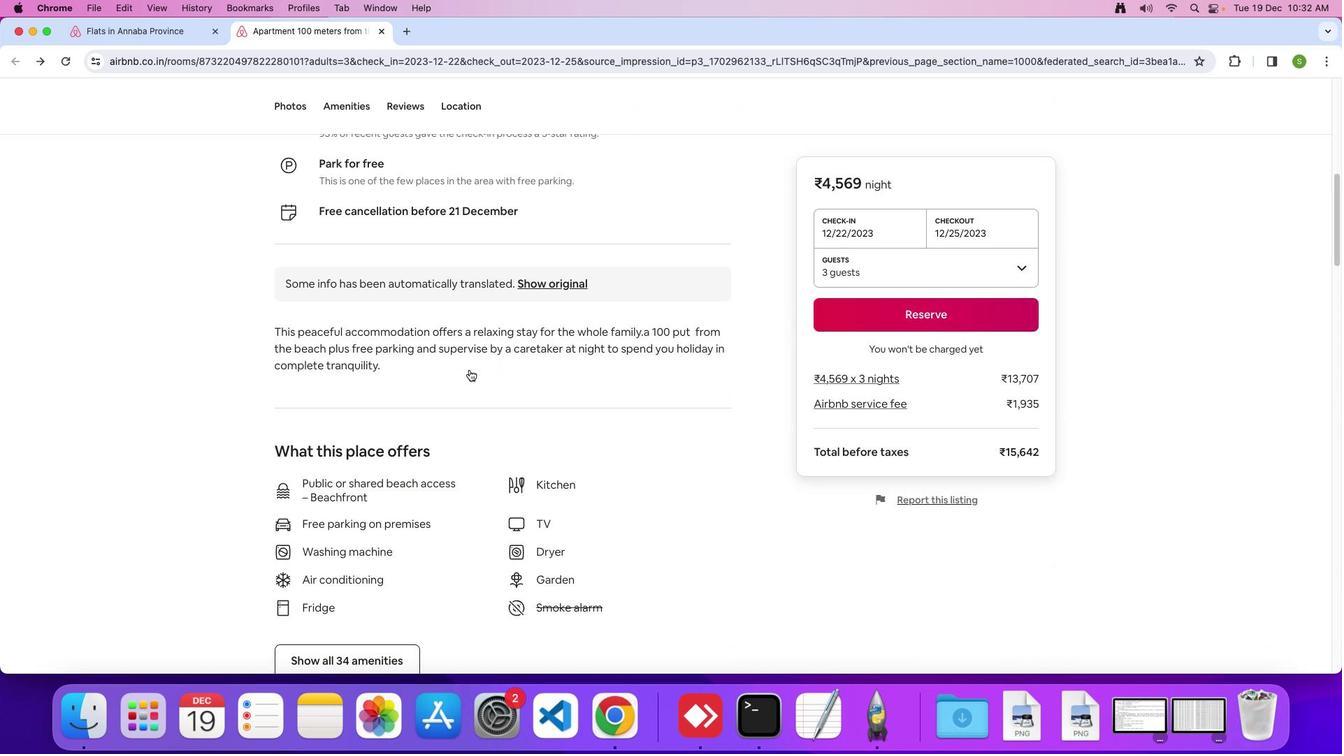 
Action: Mouse scrolled (469, 370) with delta (0, 0)
Screenshot: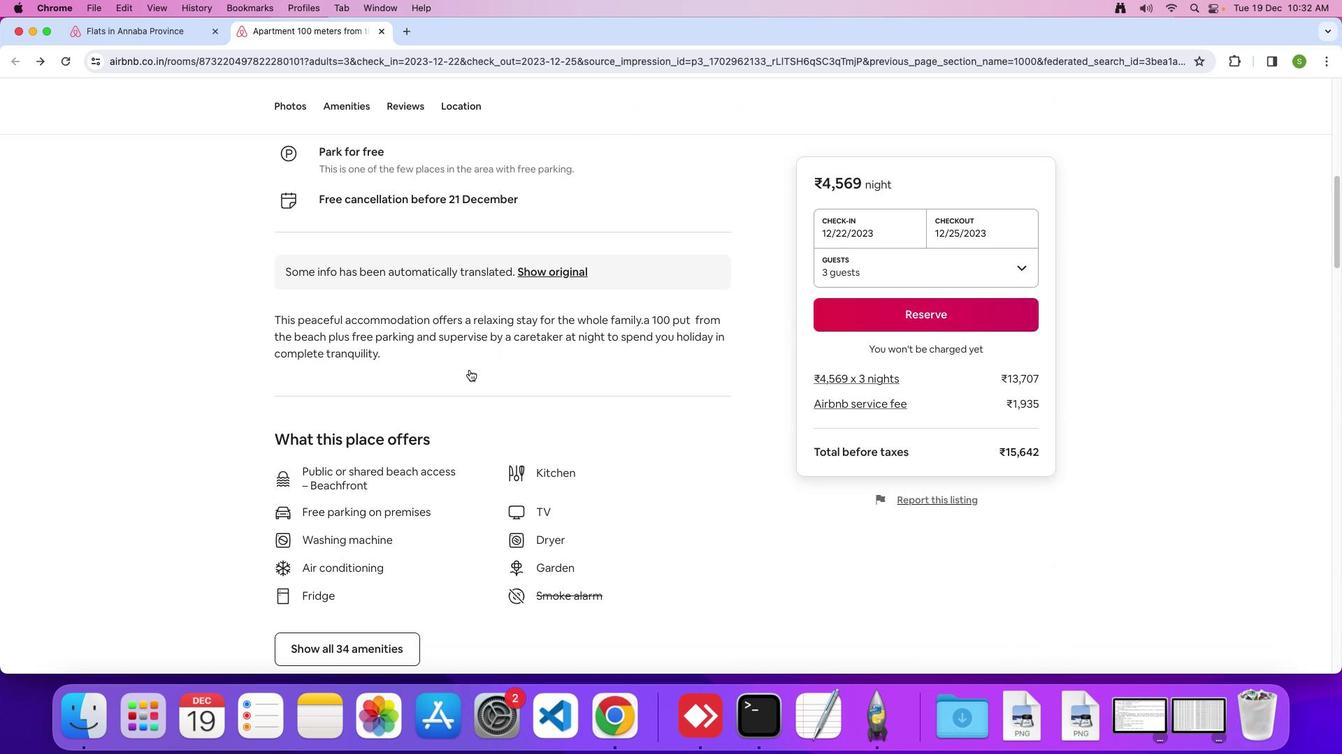 
Action: Mouse scrolled (469, 370) with delta (0, -1)
Screenshot: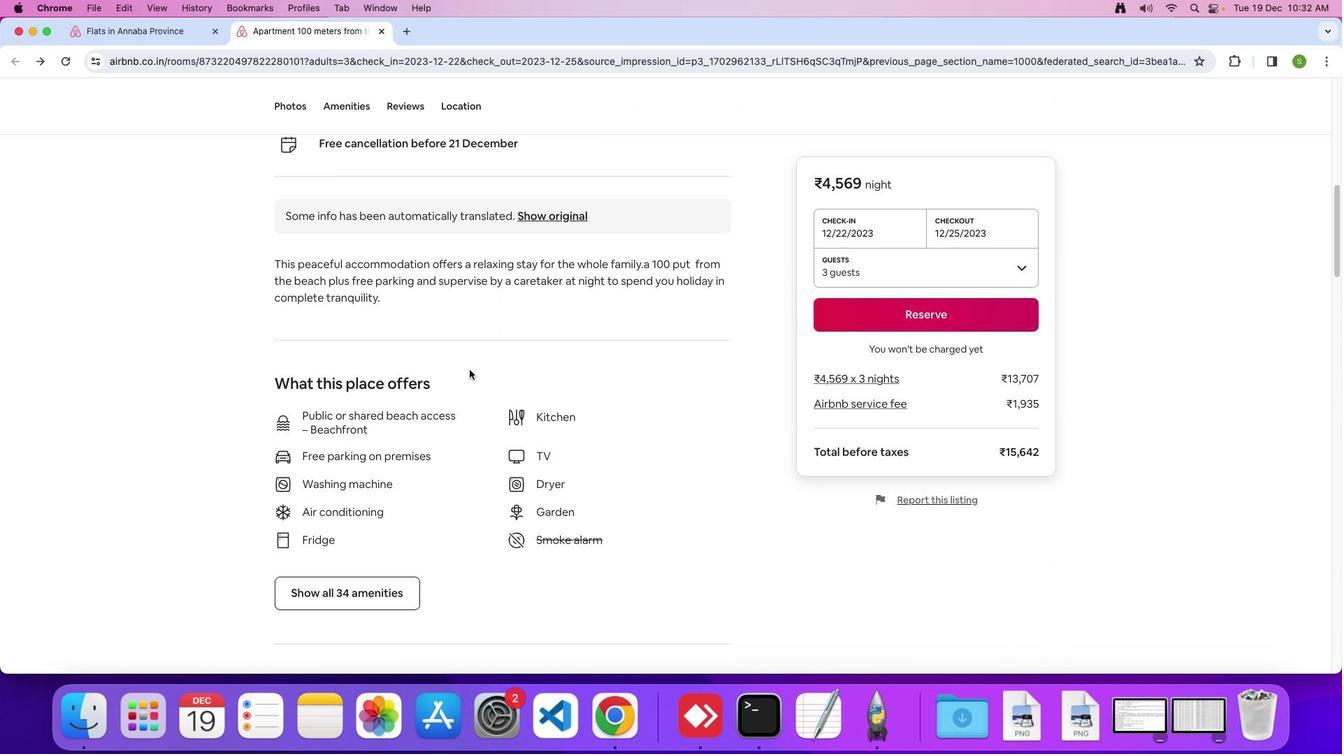 
Action: Mouse scrolled (469, 370) with delta (0, 0)
Screenshot: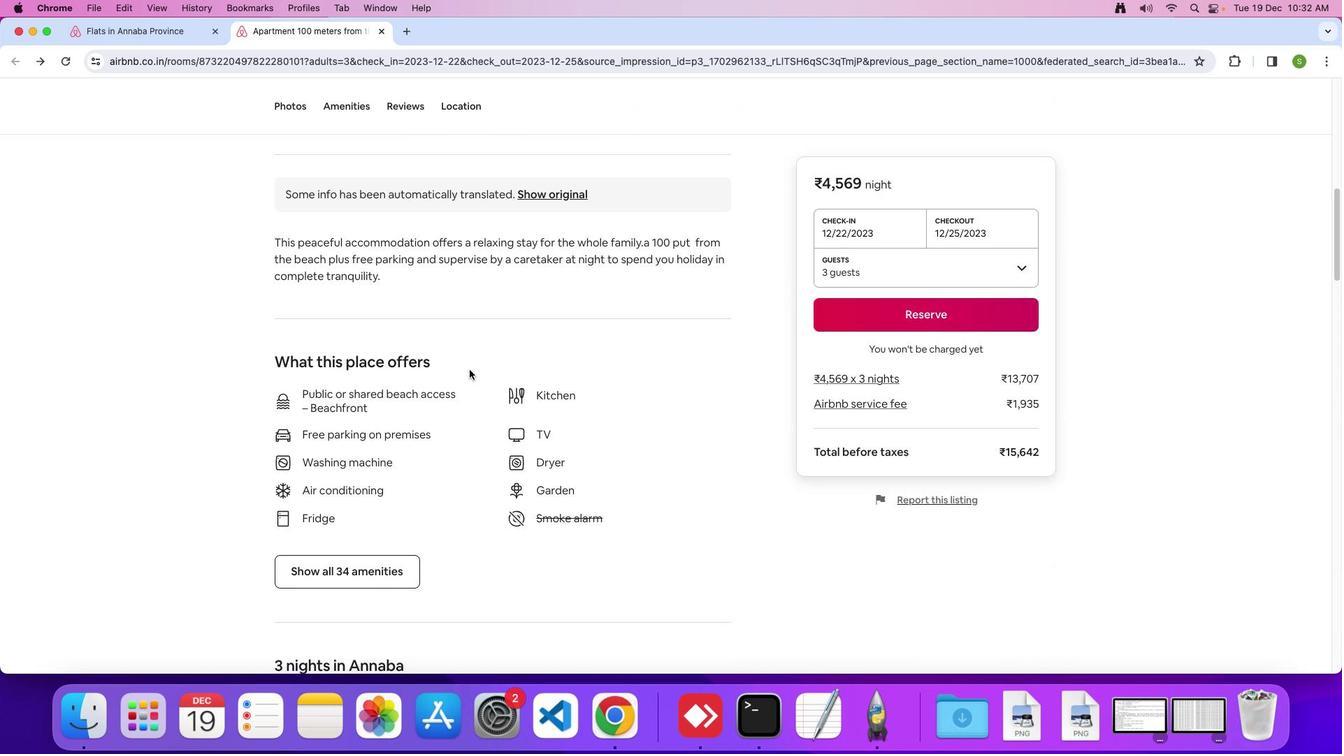 
Action: Mouse scrolled (469, 370) with delta (0, 0)
Screenshot: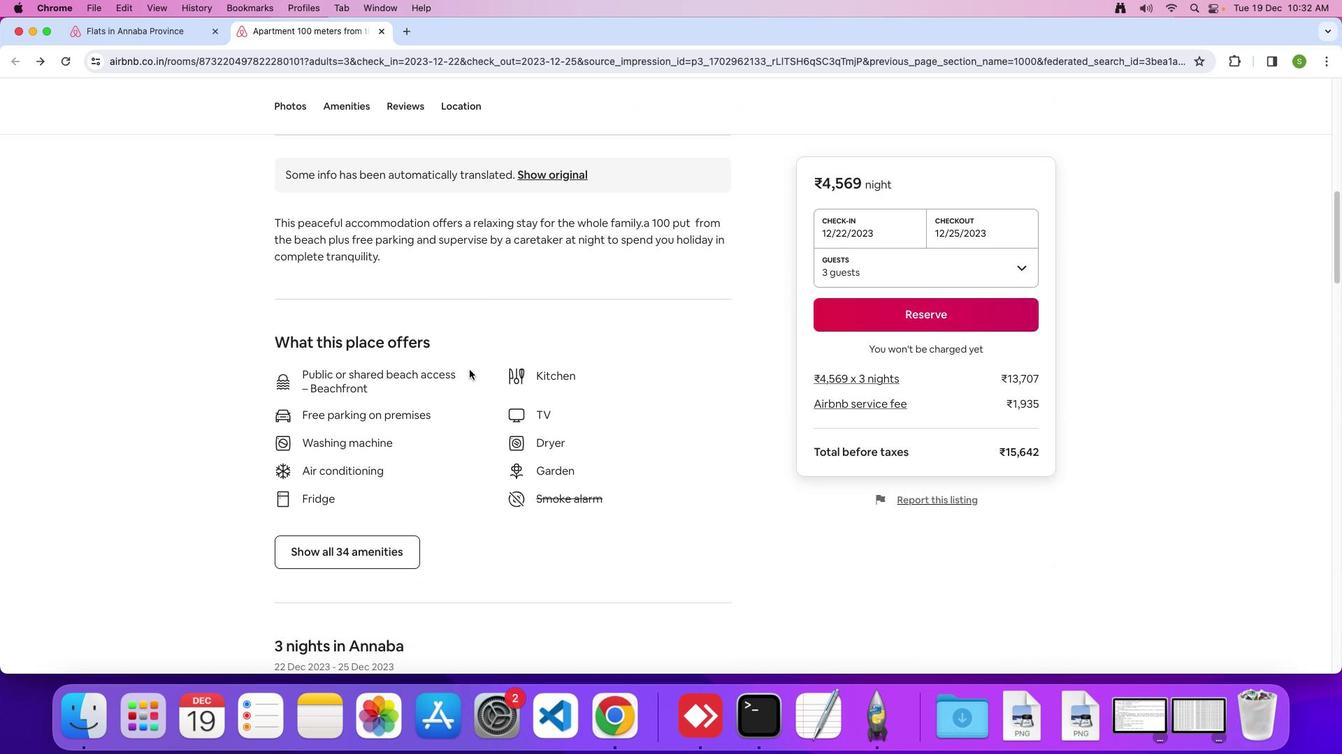 
Action: Mouse scrolled (469, 370) with delta (0, 0)
Screenshot: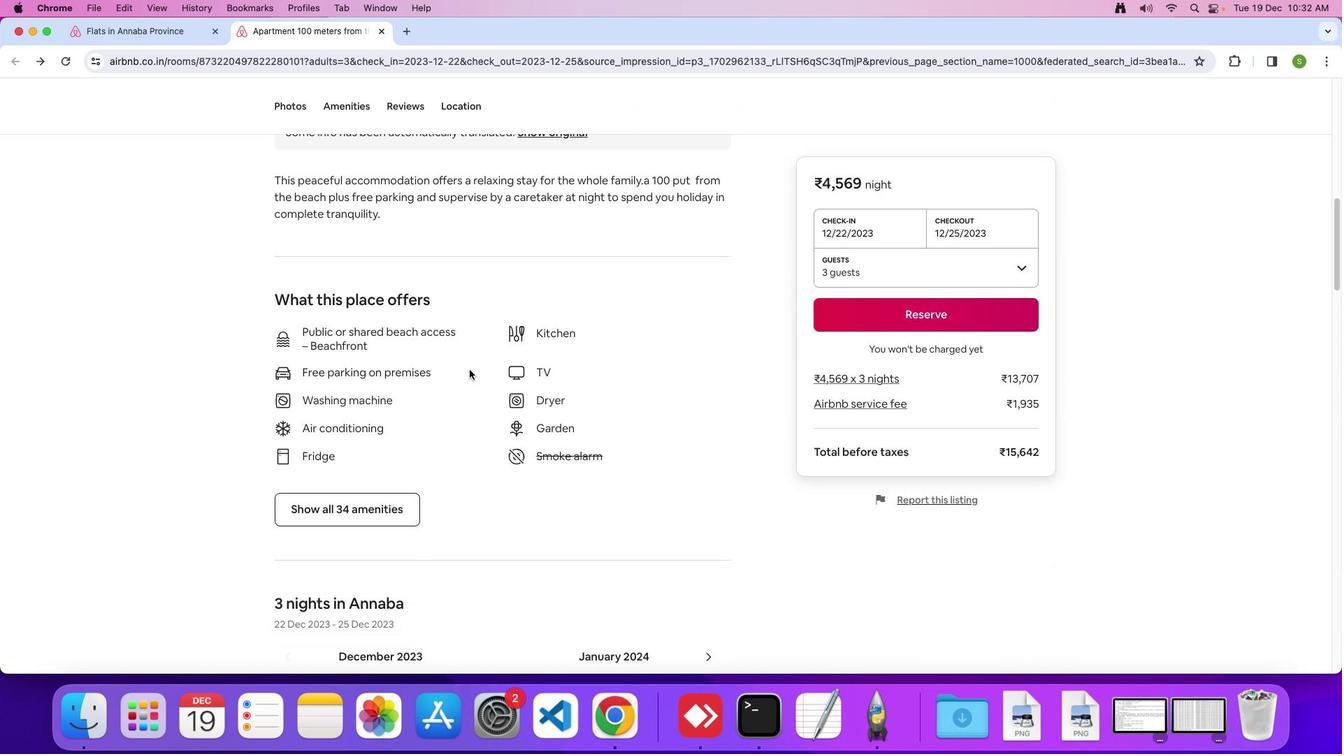 
Action: Mouse scrolled (469, 370) with delta (0, 0)
Screenshot: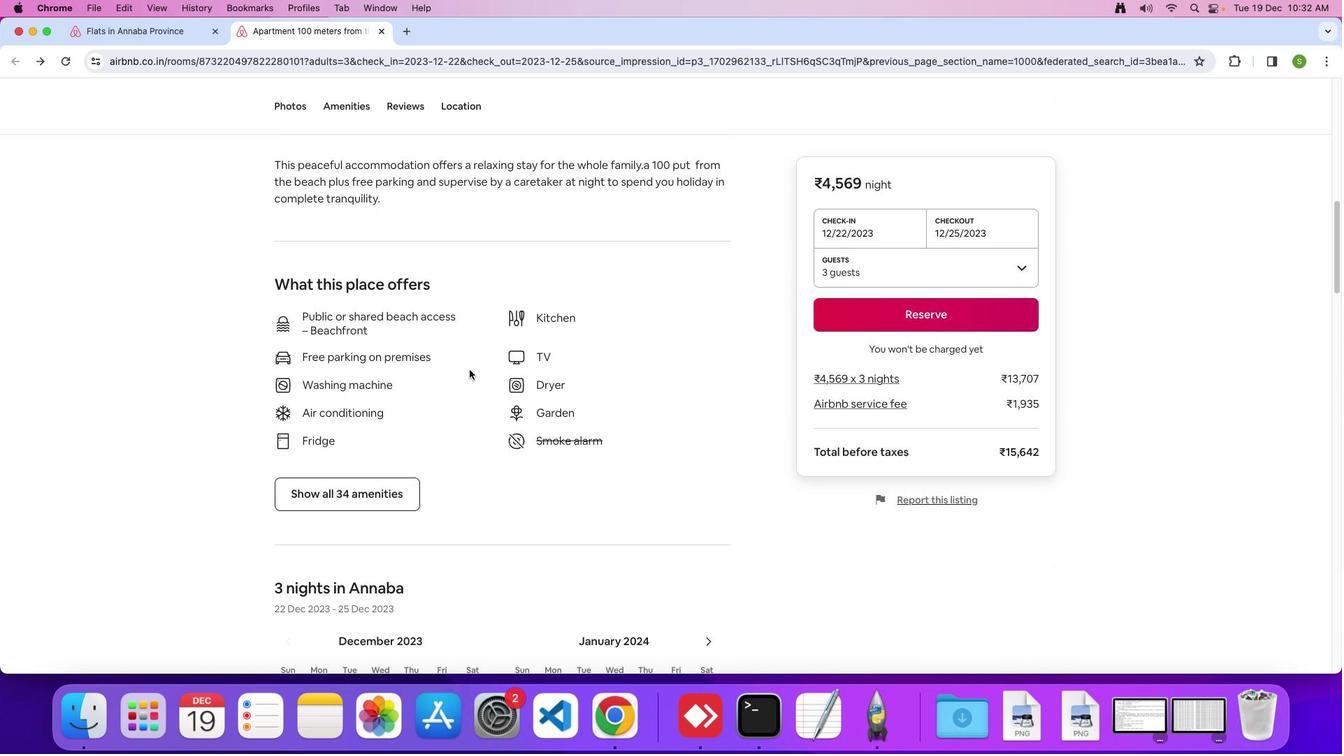 
Action: Mouse scrolled (469, 370) with delta (0, 0)
Screenshot: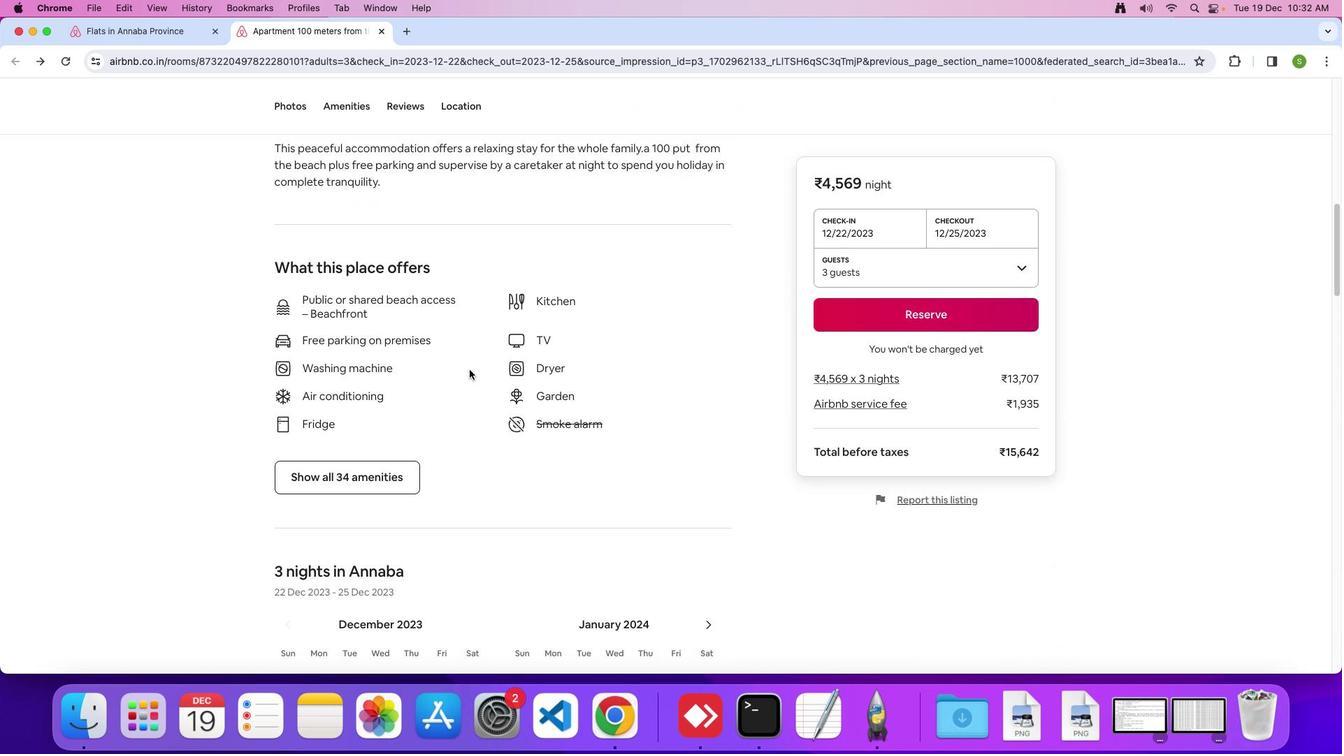 
Action: Mouse scrolled (469, 370) with delta (0, 0)
Screenshot: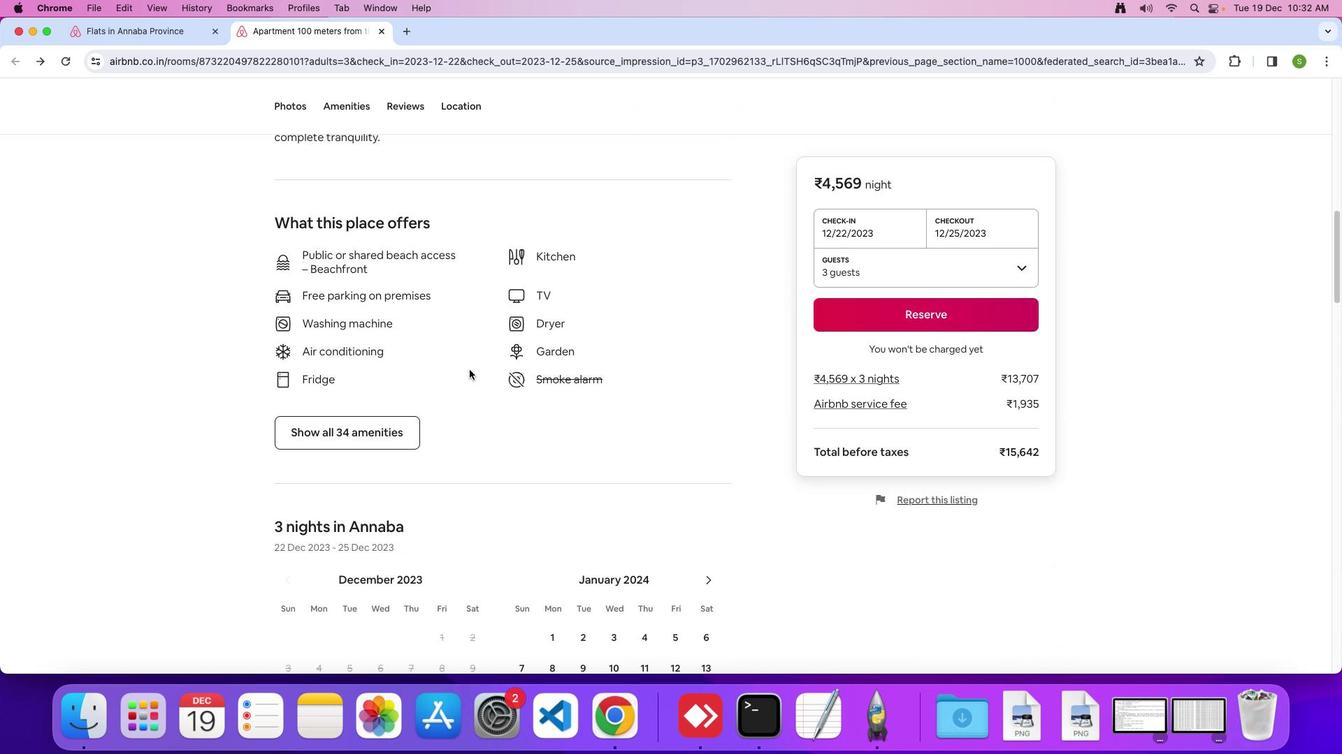 
Action: Mouse moved to (382, 422)
Screenshot: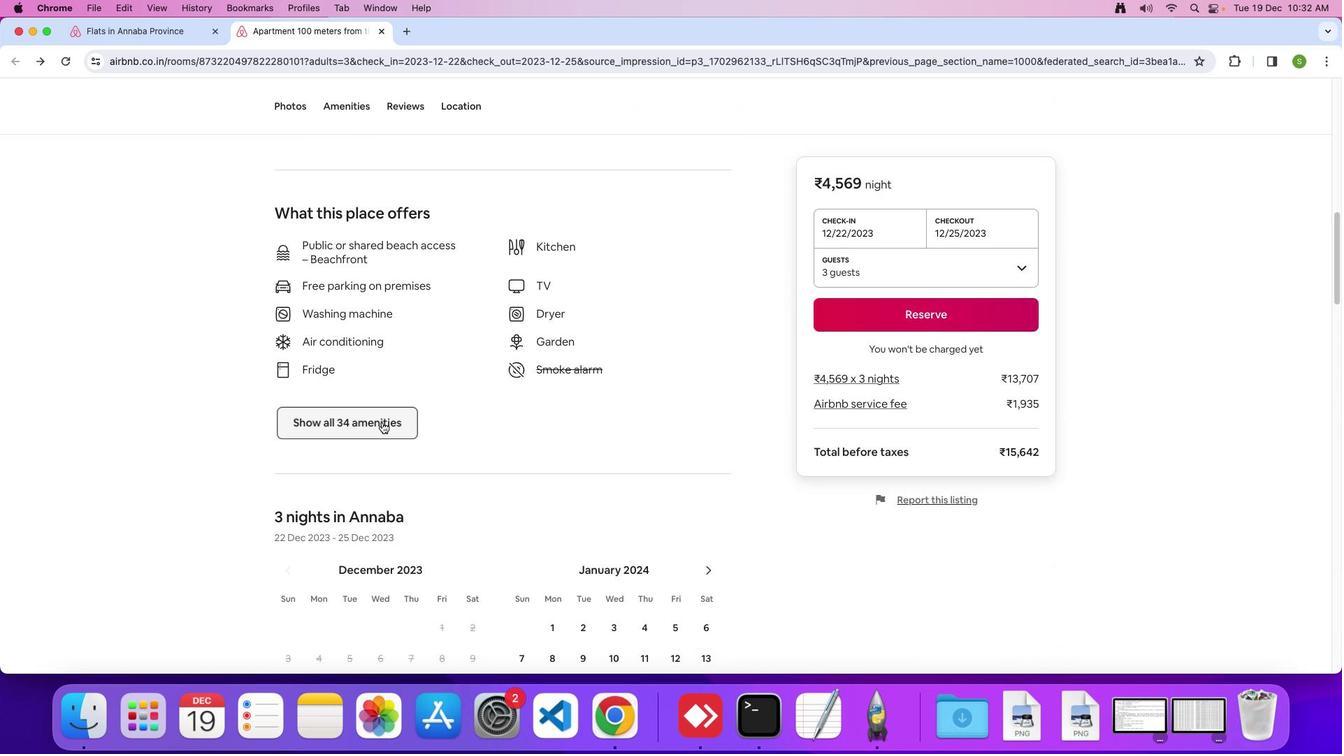 
Action: Mouse pressed left at (382, 422)
Screenshot: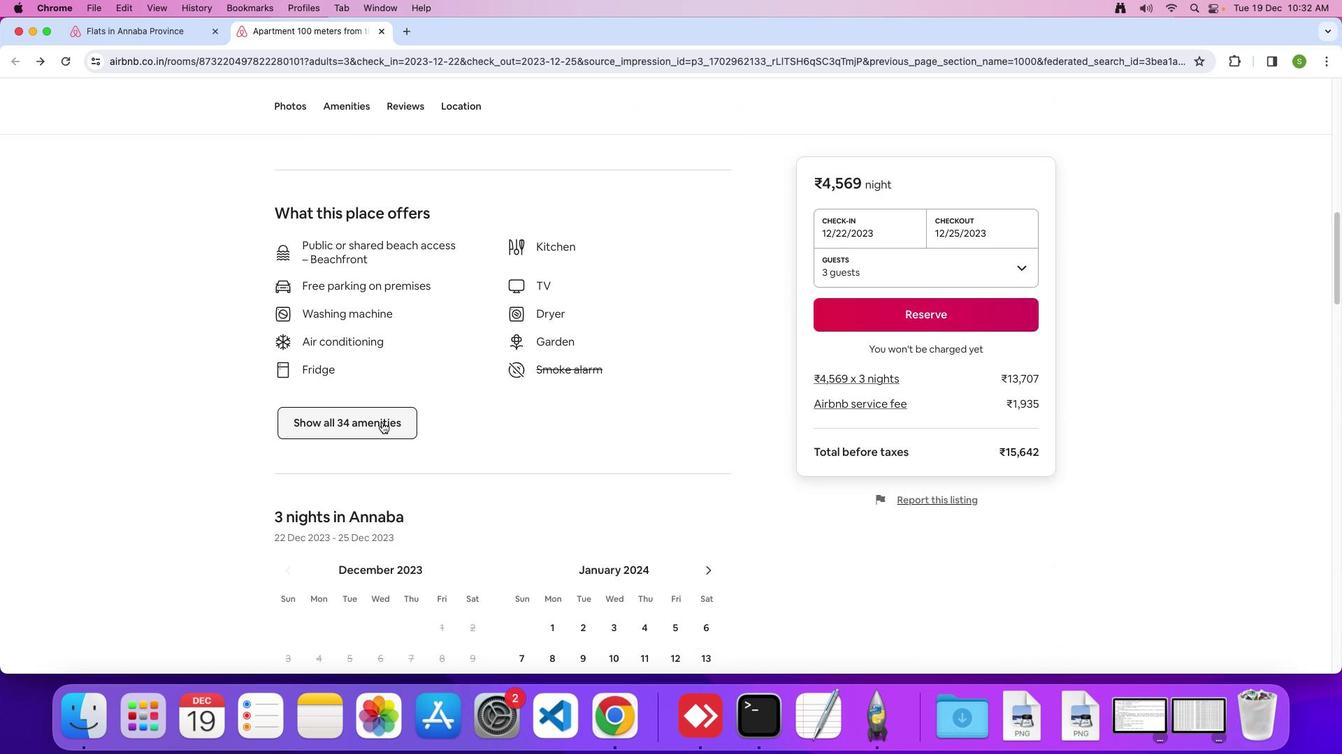 
Action: Mouse moved to (715, 374)
Screenshot: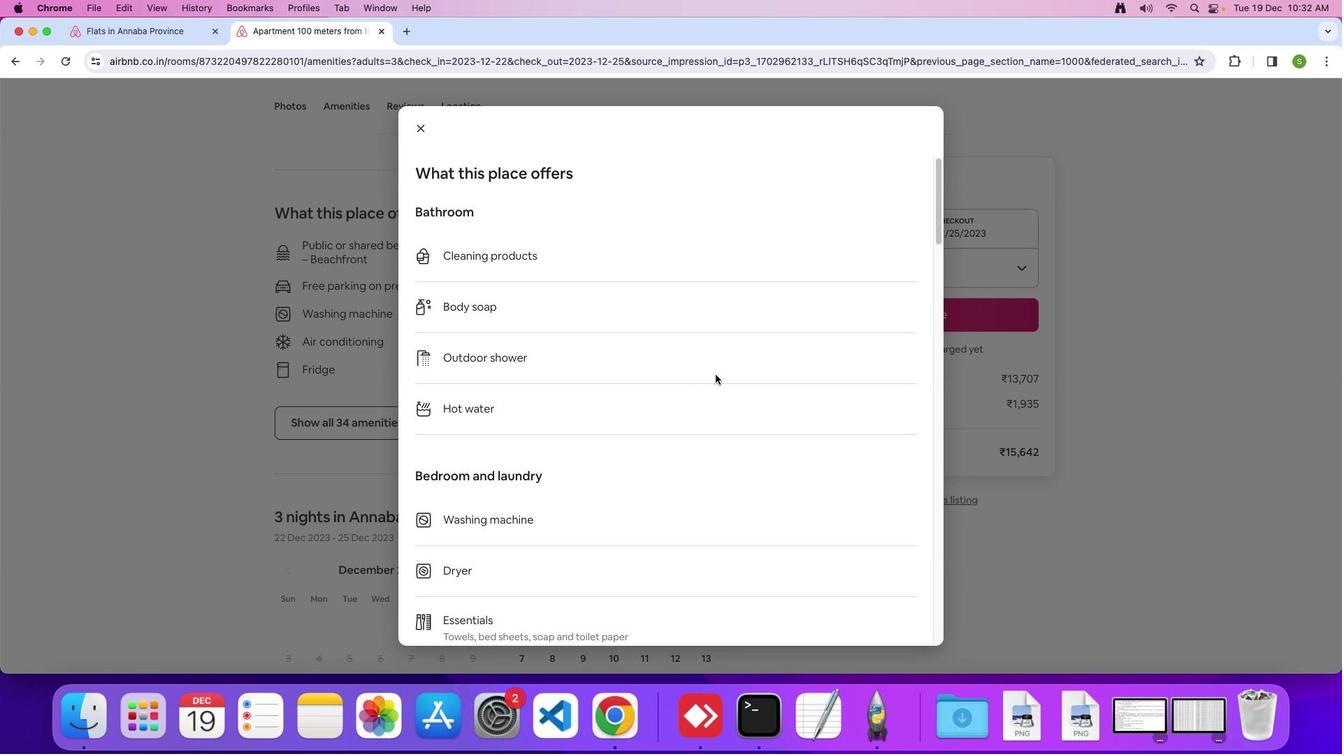 
Action: Mouse scrolled (715, 374) with delta (0, 0)
Screenshot: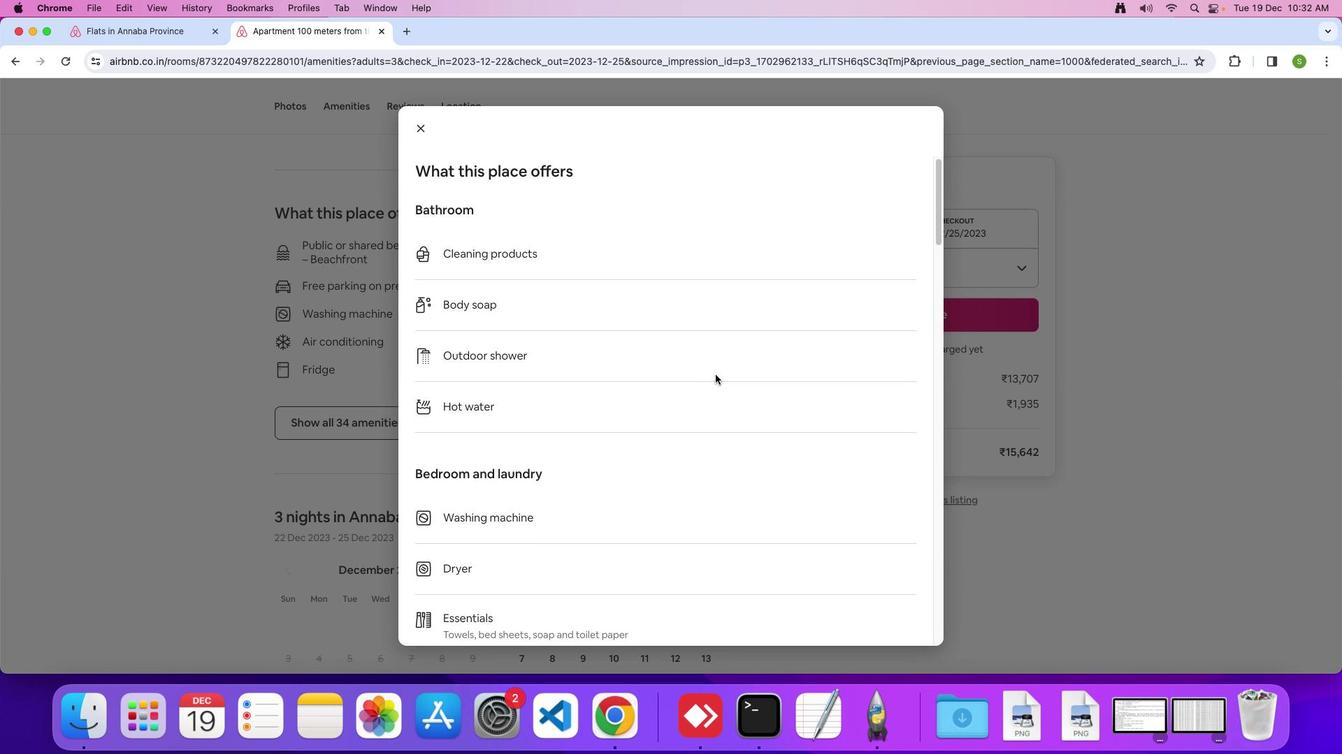 
Action: Mouse scrolled (715, 374) with delta (0, 0)
Screenshot: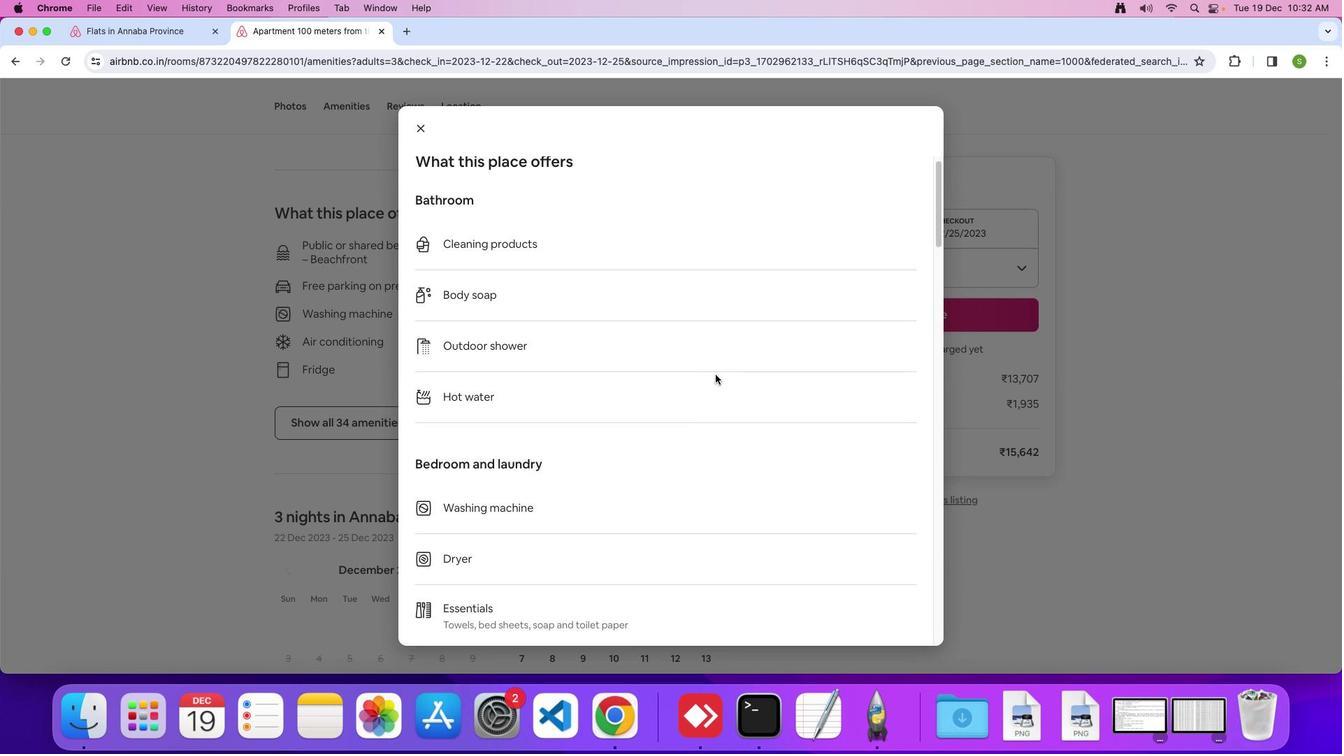 
Action: Mouse scrolled (715, 374) with delta (0, 0)
Screenshot: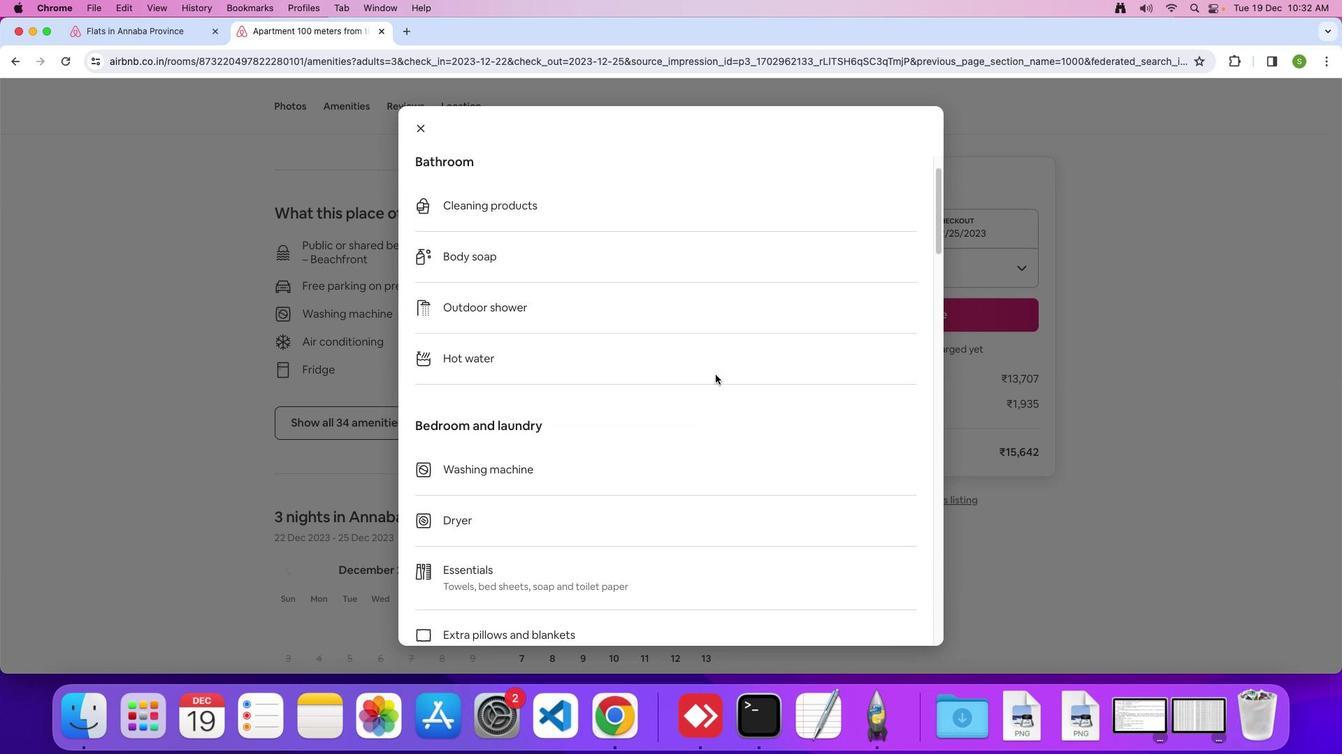 
Action: Mouse scrolled (715, 374) with delta (0, 0)
Screenshot: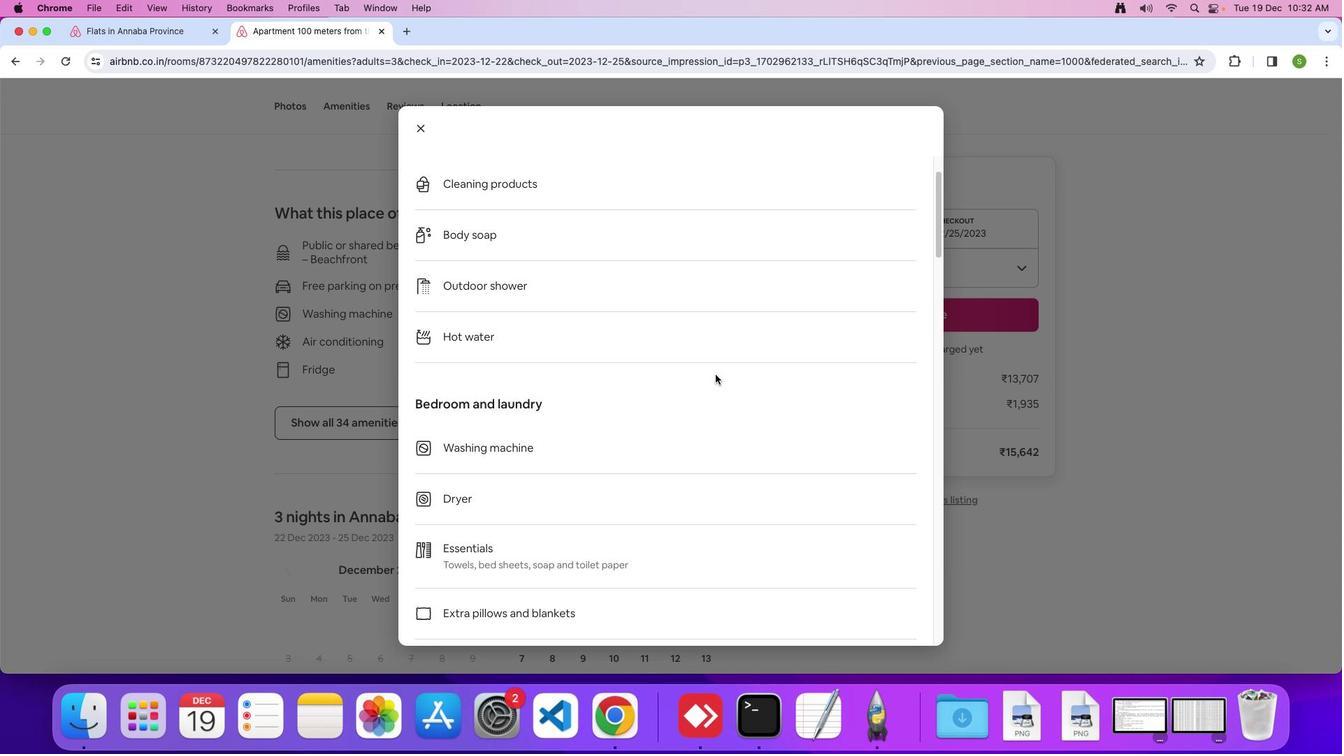 
Action: Mouse scrolled (715, 374) with delta (0, 0)
Screenshot: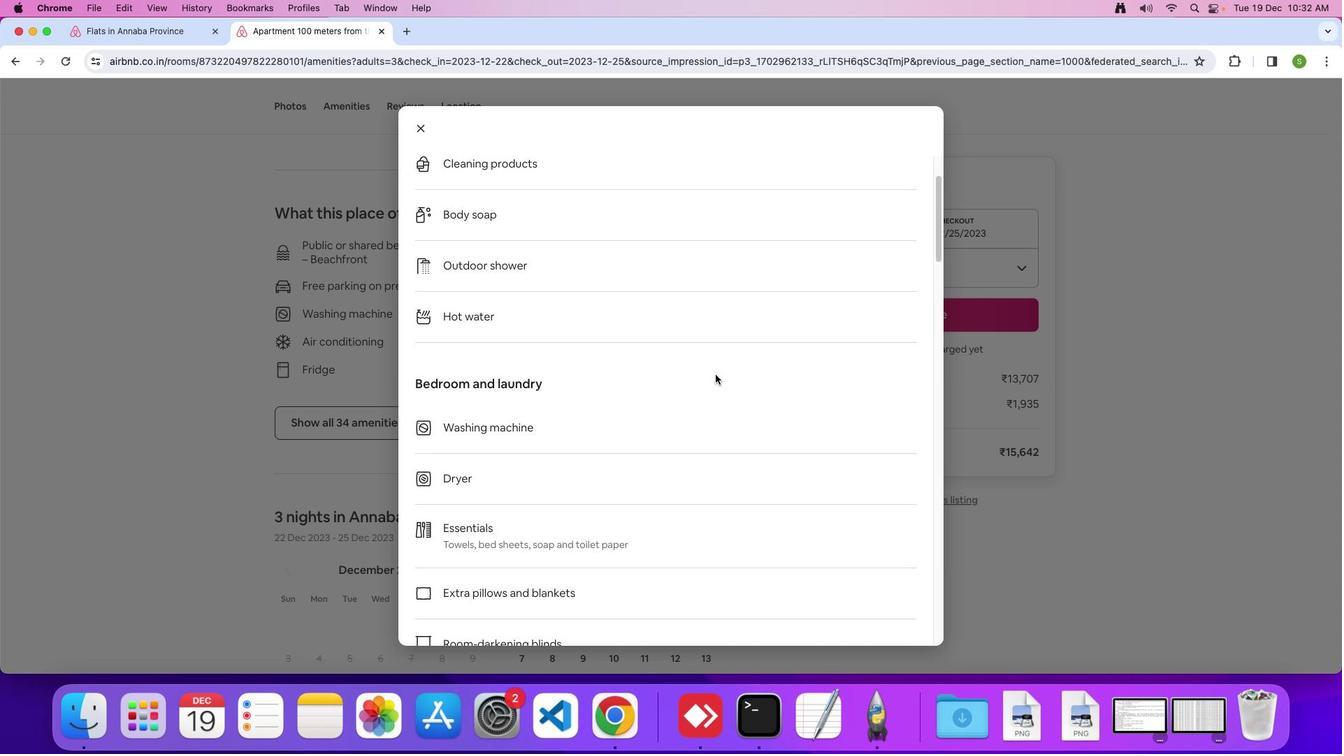 
Action: Mouse scrolled (715, 374) with delta (0, -1)
Screenshot: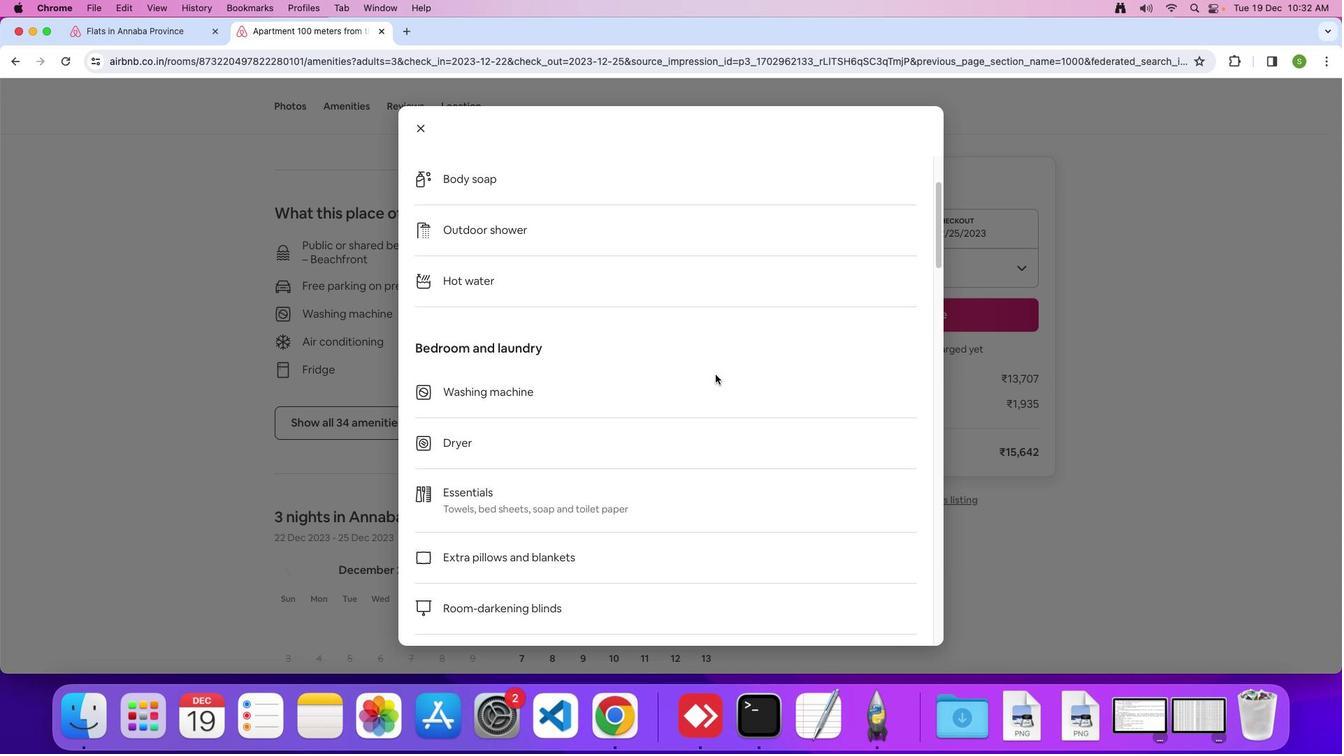 
Action: Mouse scrolled (715, 374) with delta (0, 0)
Screenshot: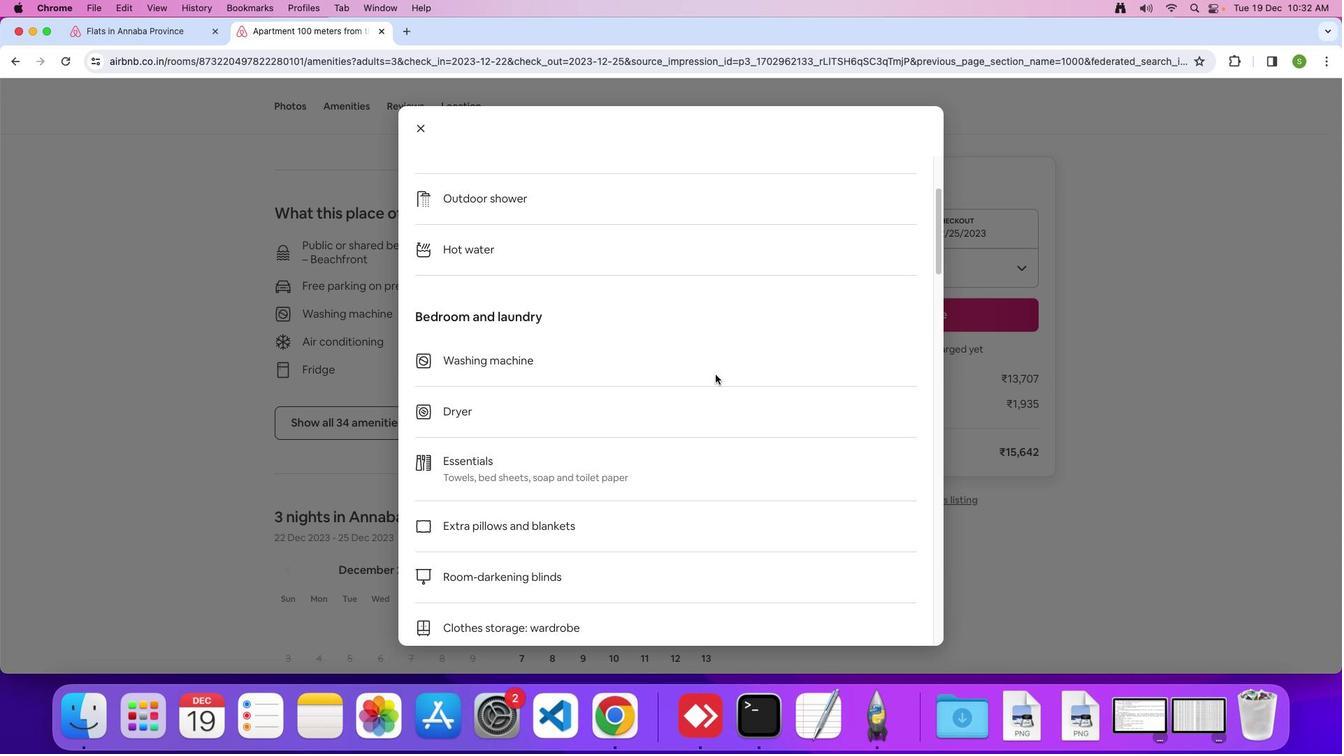 
Action: Mouse scrolled (715, 374) with delta (0, 0)
Screenshot: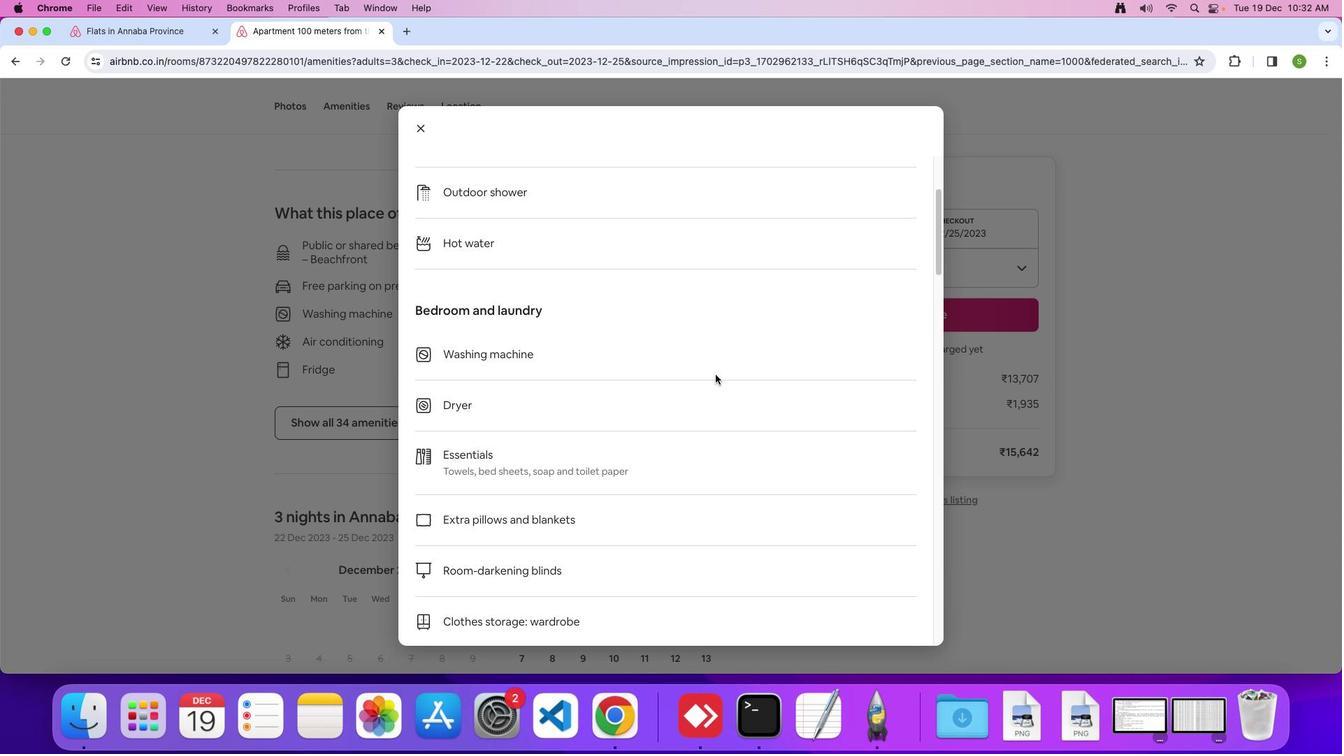 
Action: Mouse scrolled (715, 374) with delta (0, 0)
Screenshot: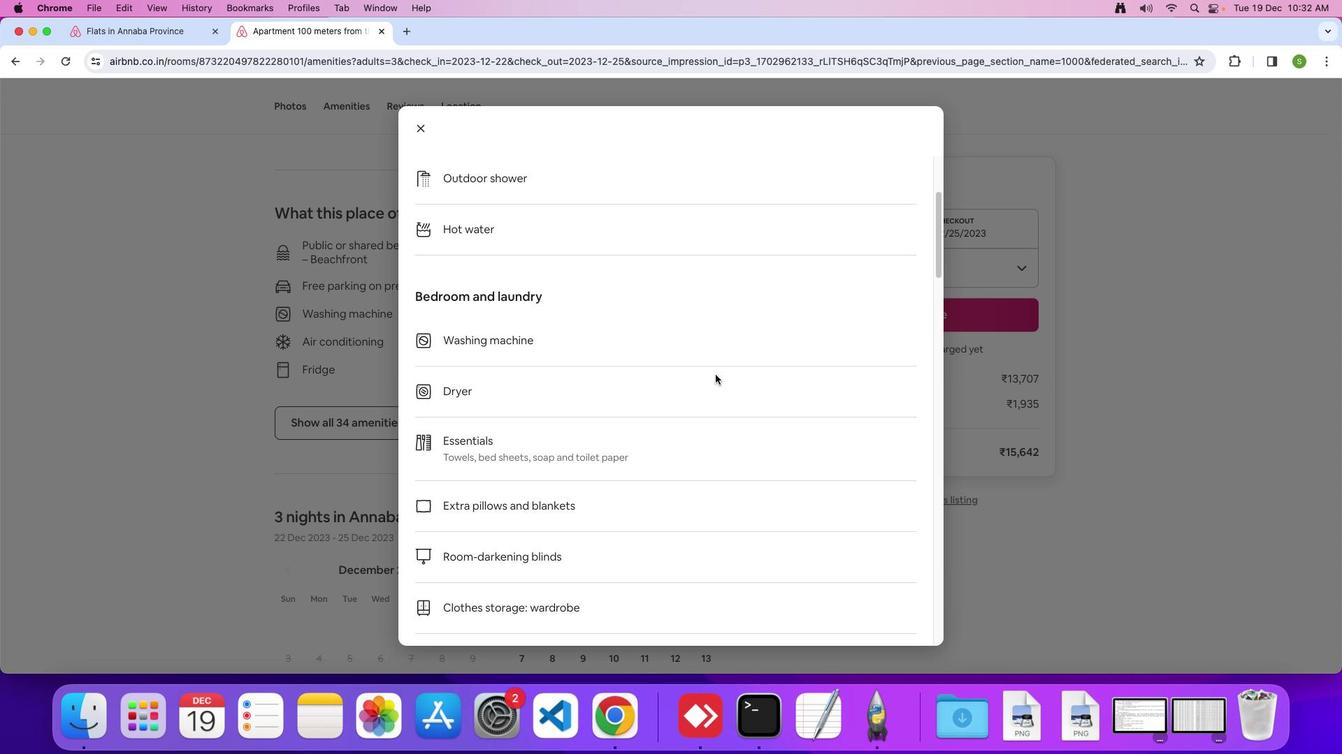 
Action: Mouse scrolled (715, 374) with delta (0, 0)
Screenshot: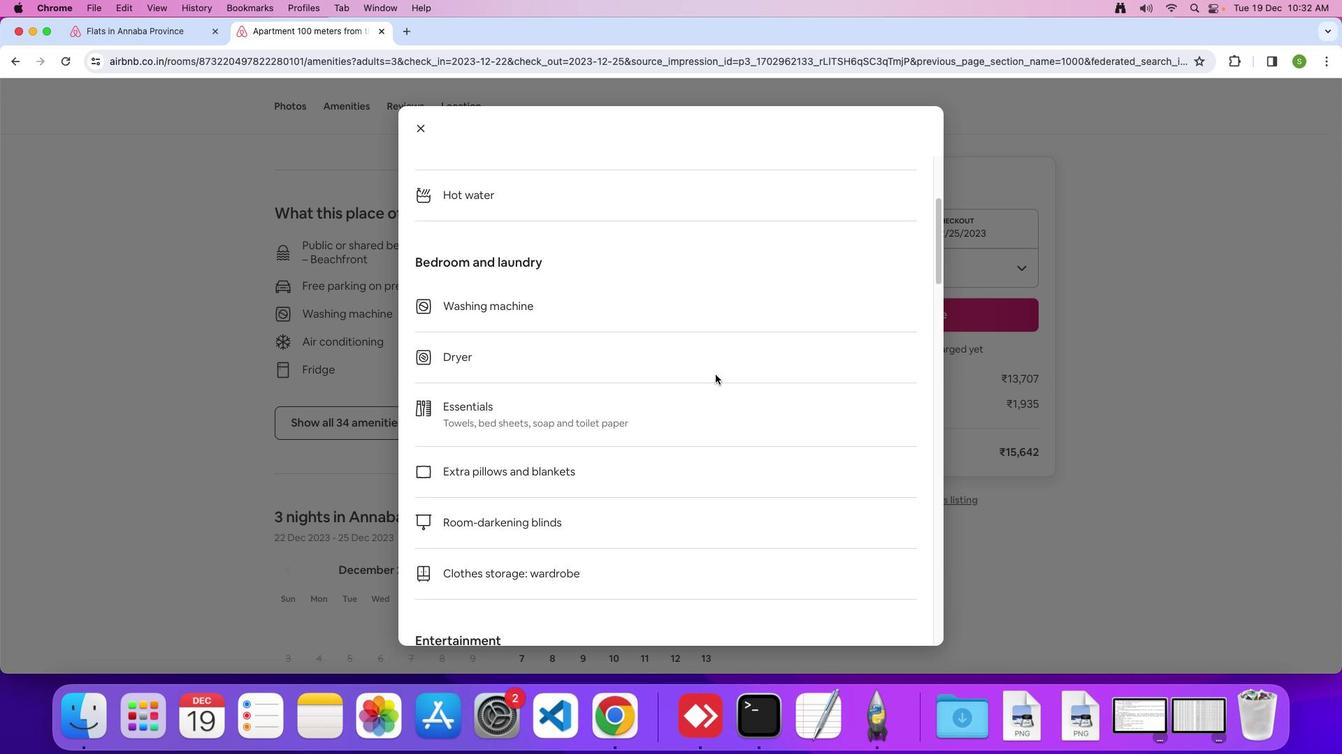 
Action: Mouse scrolled (715, 374) with delta (0, -1)
Screenshot: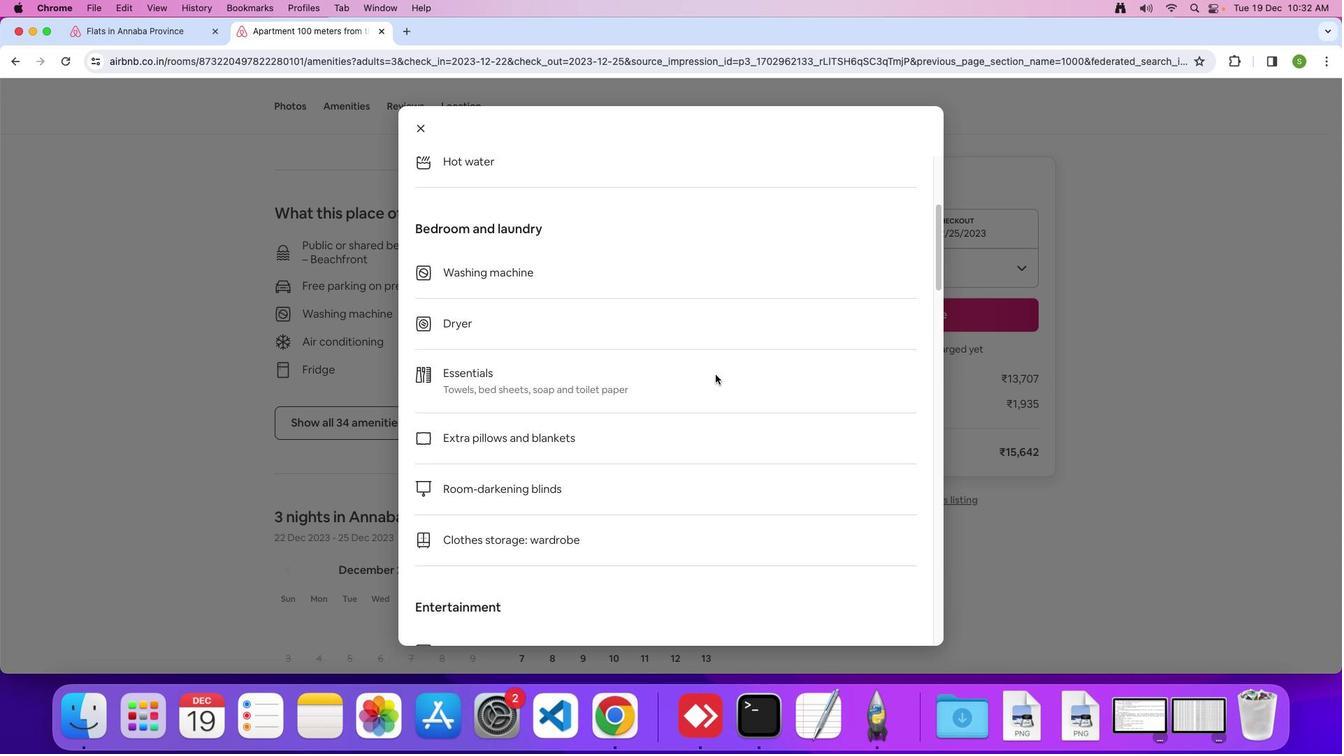 
Action: Mouse scrolled (715, 374) with delta (0, 0)
Screenshot: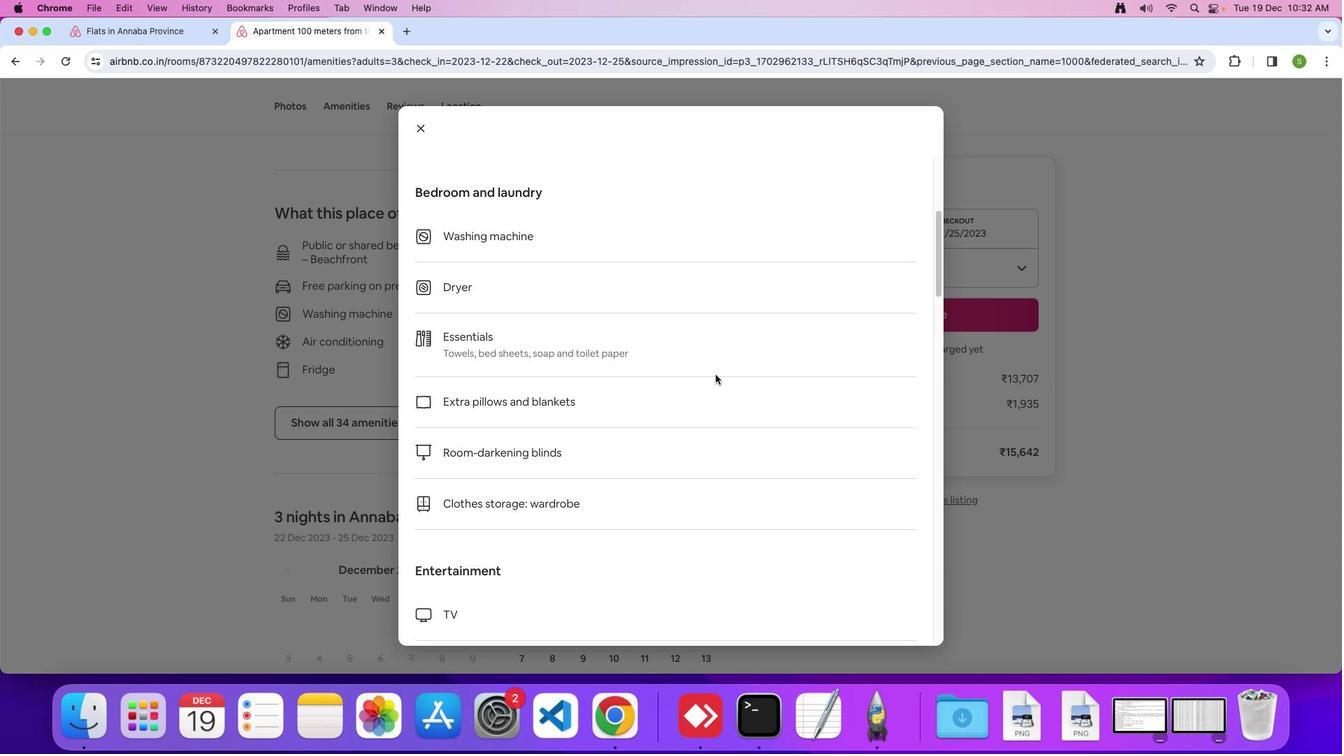 
Action: Mouse scrolled (715, 374) with delta (0, 0)
Screenshot: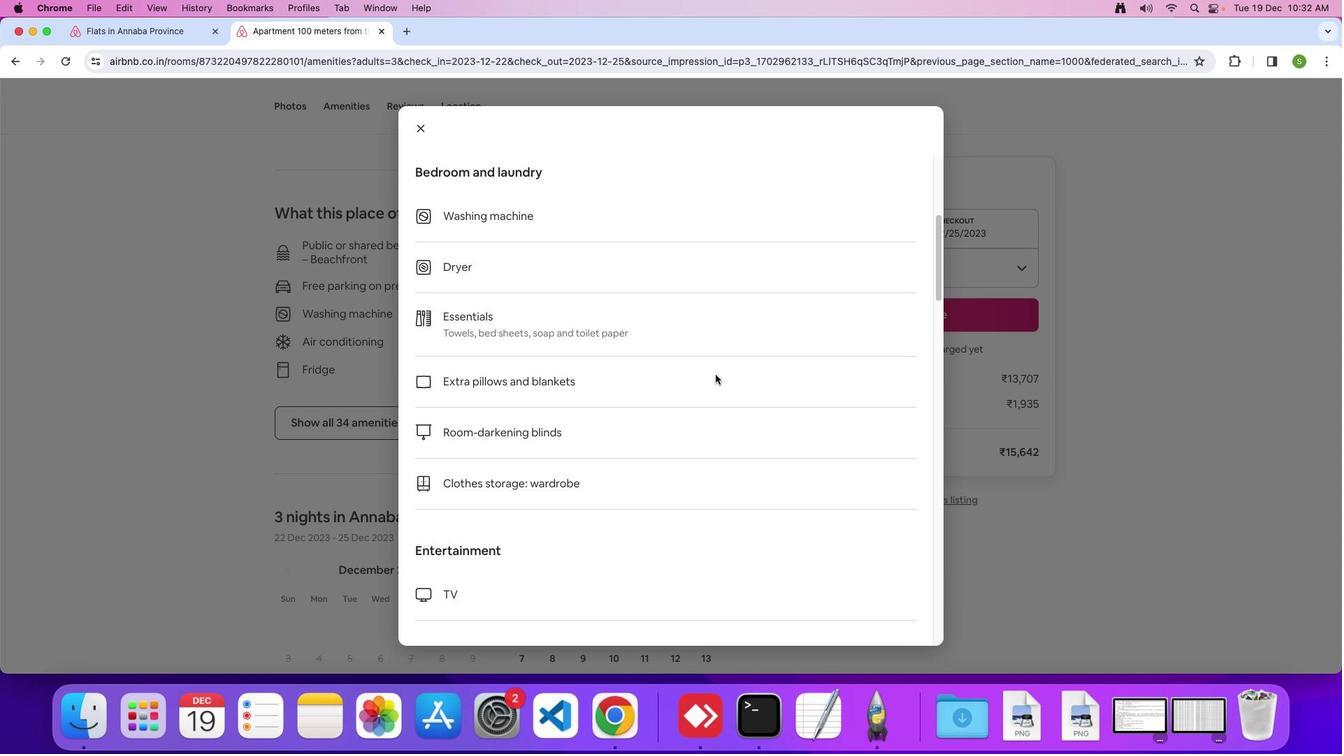 
Action: Mouse scrolled (715, 374) with delta (0, -1)
Screenshot: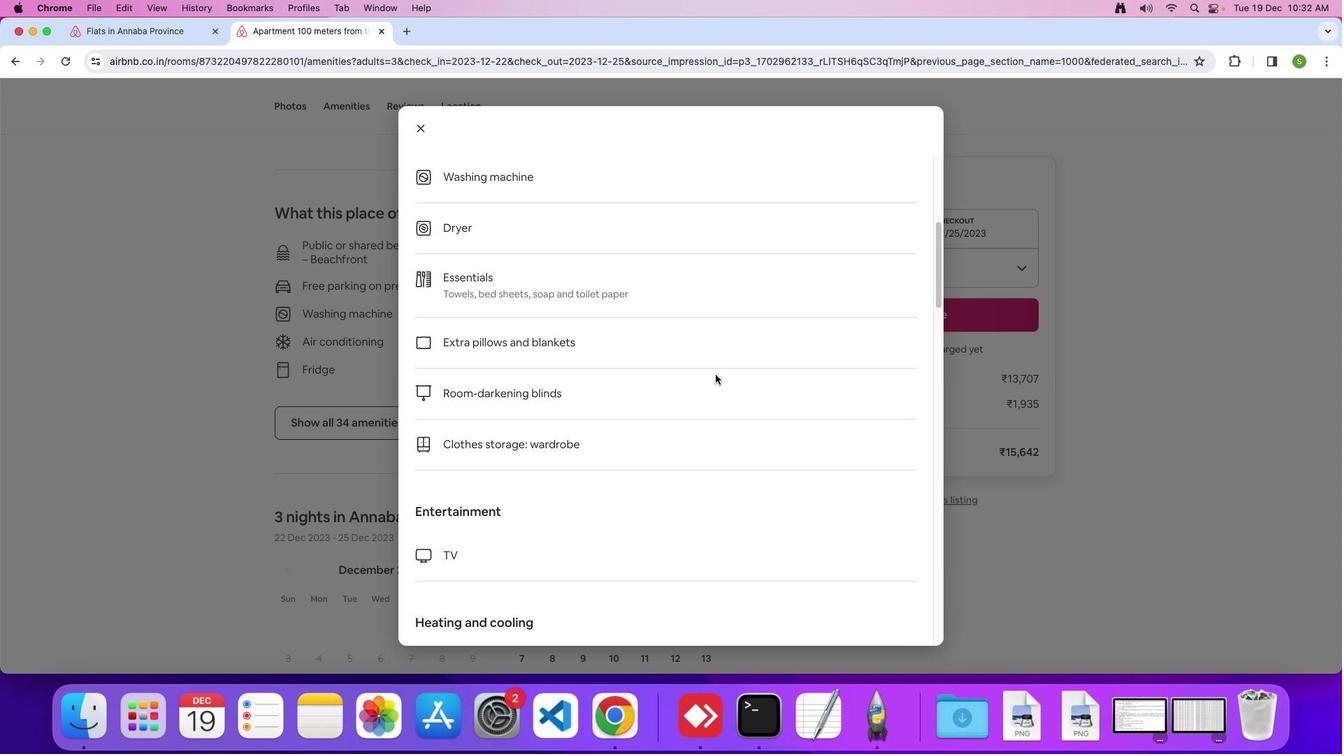 
Action: Mouse scrolled (715, 374) with delta (0, 0)
Screenshot: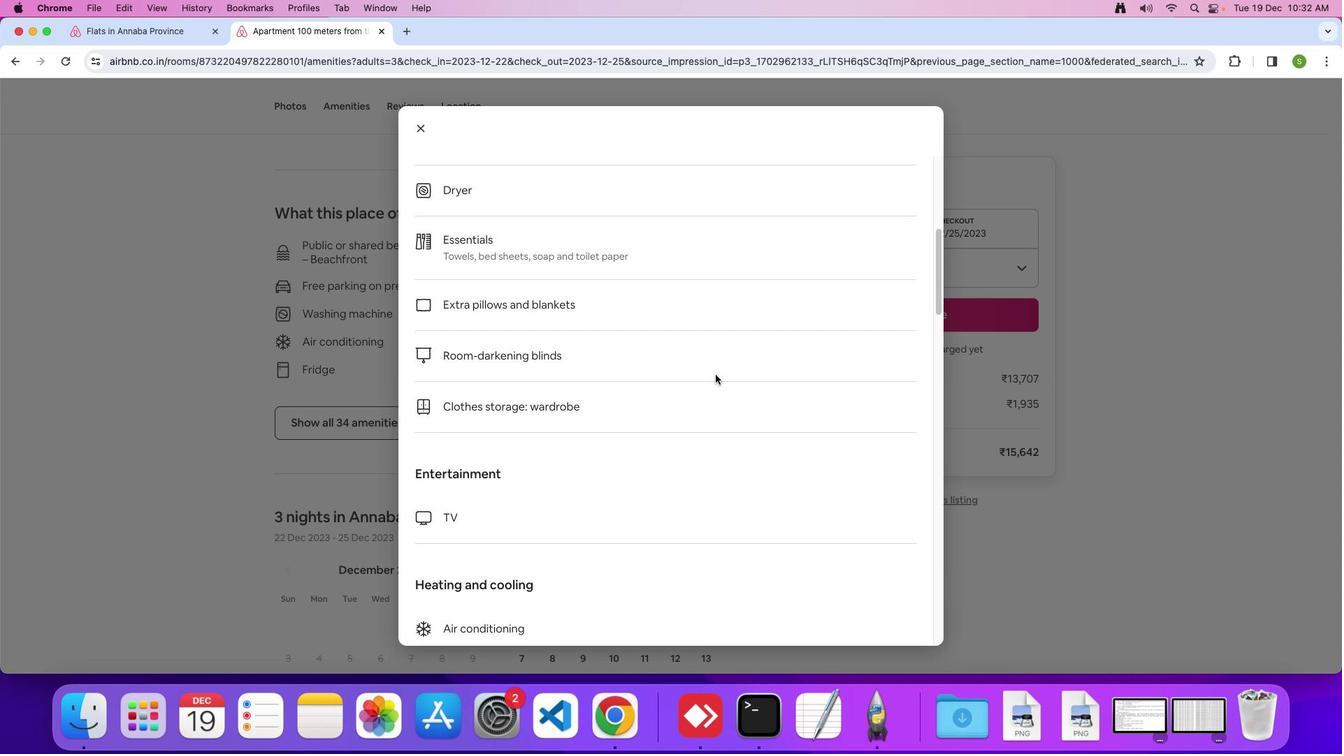 
Action: Mouse scrolled (715, 374) with delta (0, 0)
Screenshot: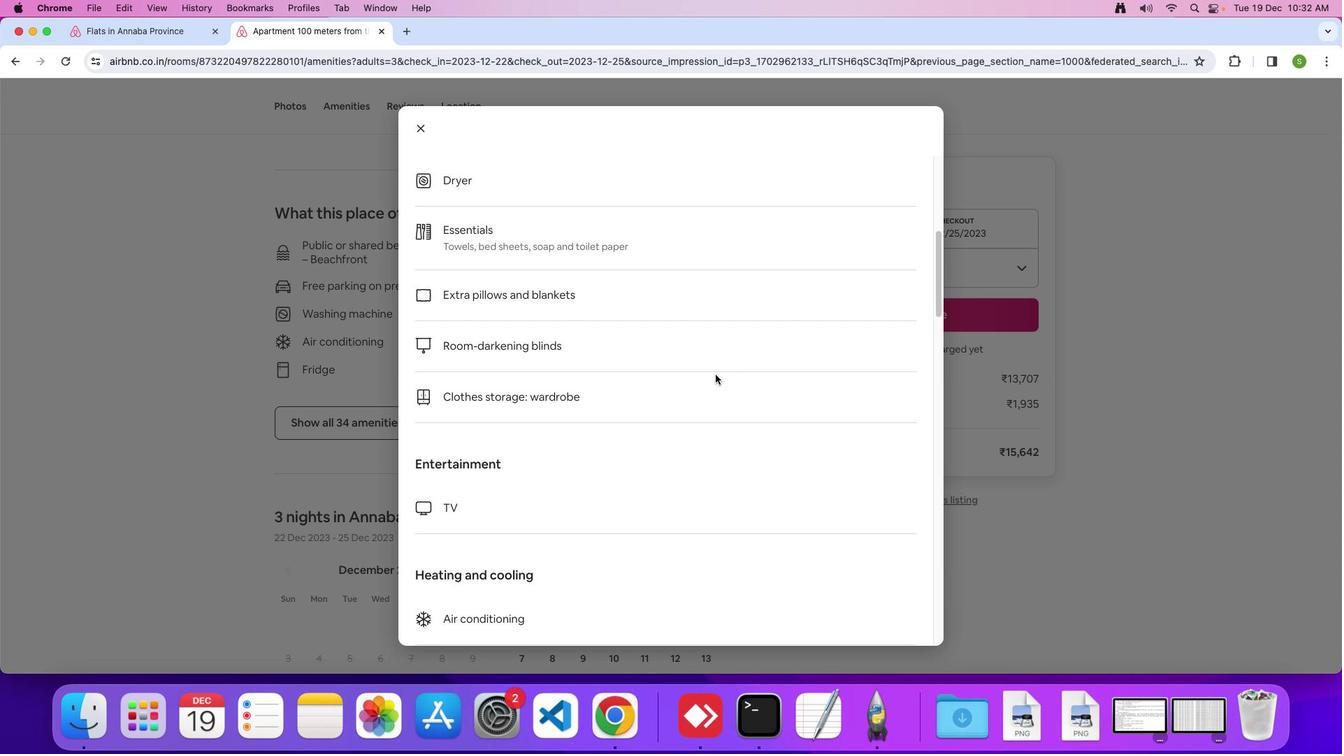 
Action: Mouse scrolled (715, 374) with delta (0, 0)
Screenshot: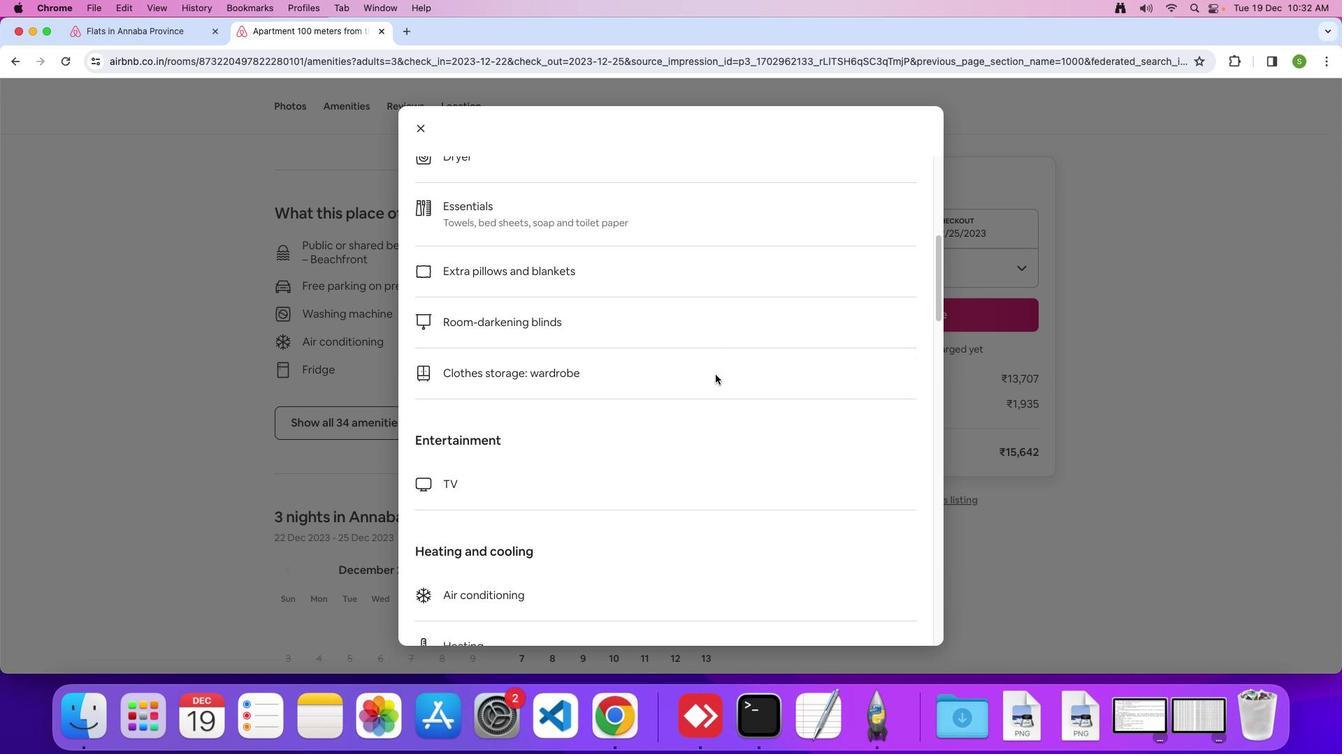 
Action: Mouse scrolled (715, 374) with delta (0, 0)
Screenshot: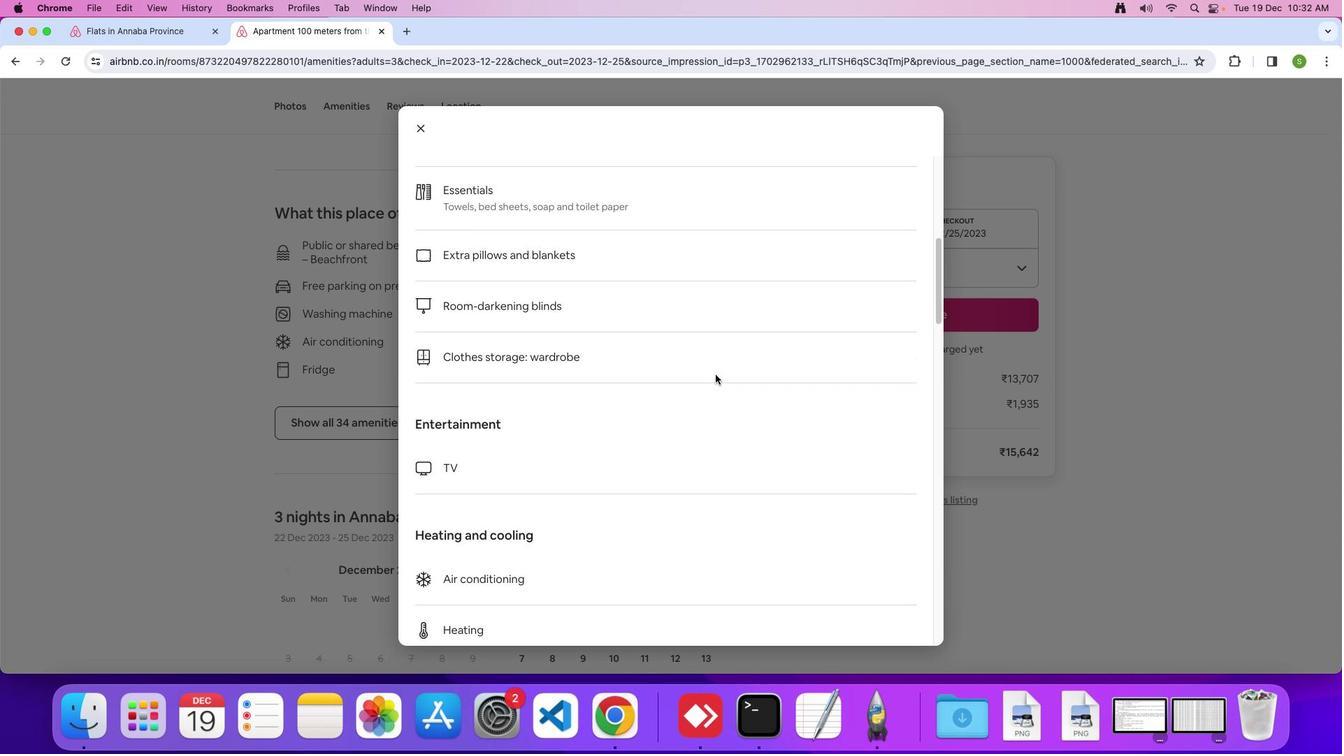 
Action: Mouse scrolled (715, 374) with delta (0, -1)
Screenshot: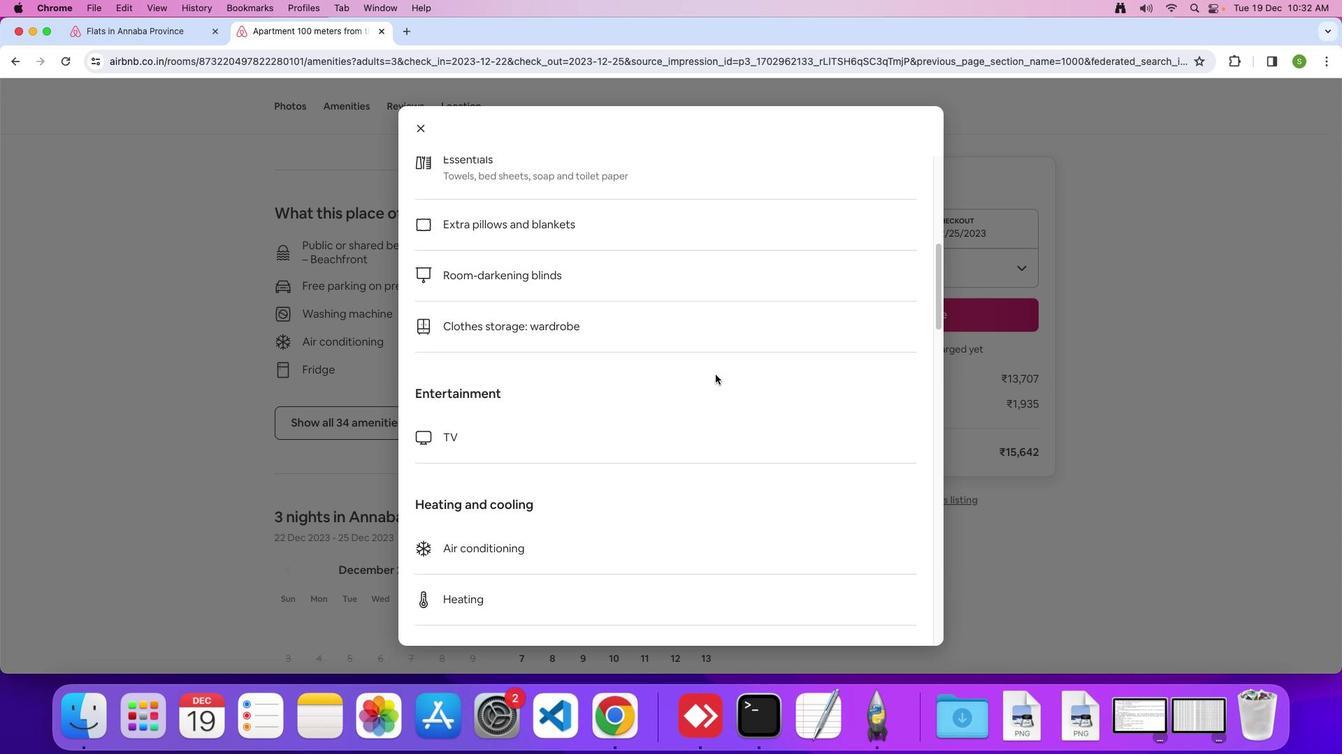
Action: Mouse scrolled (715, 374) with delta (0, 0)
Screenshot: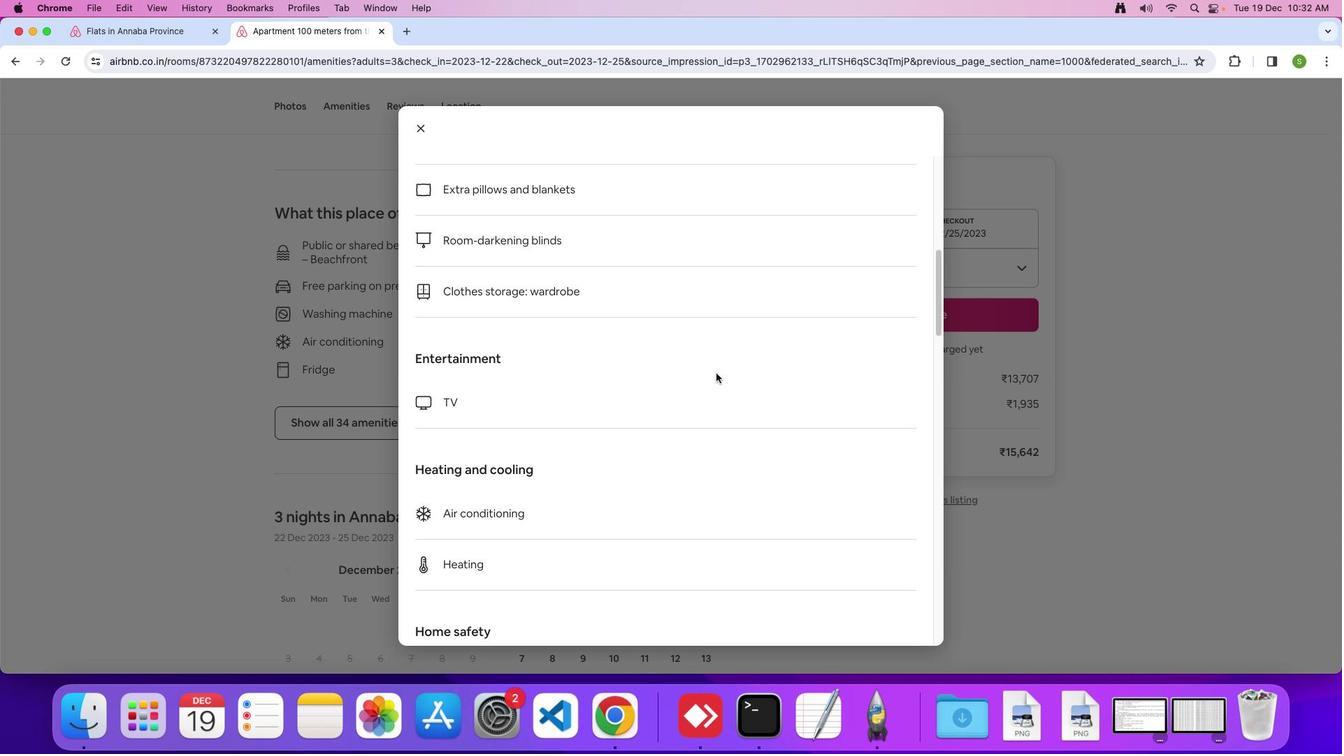 
Action: Mouse moved to (715, 373)
Screenshot: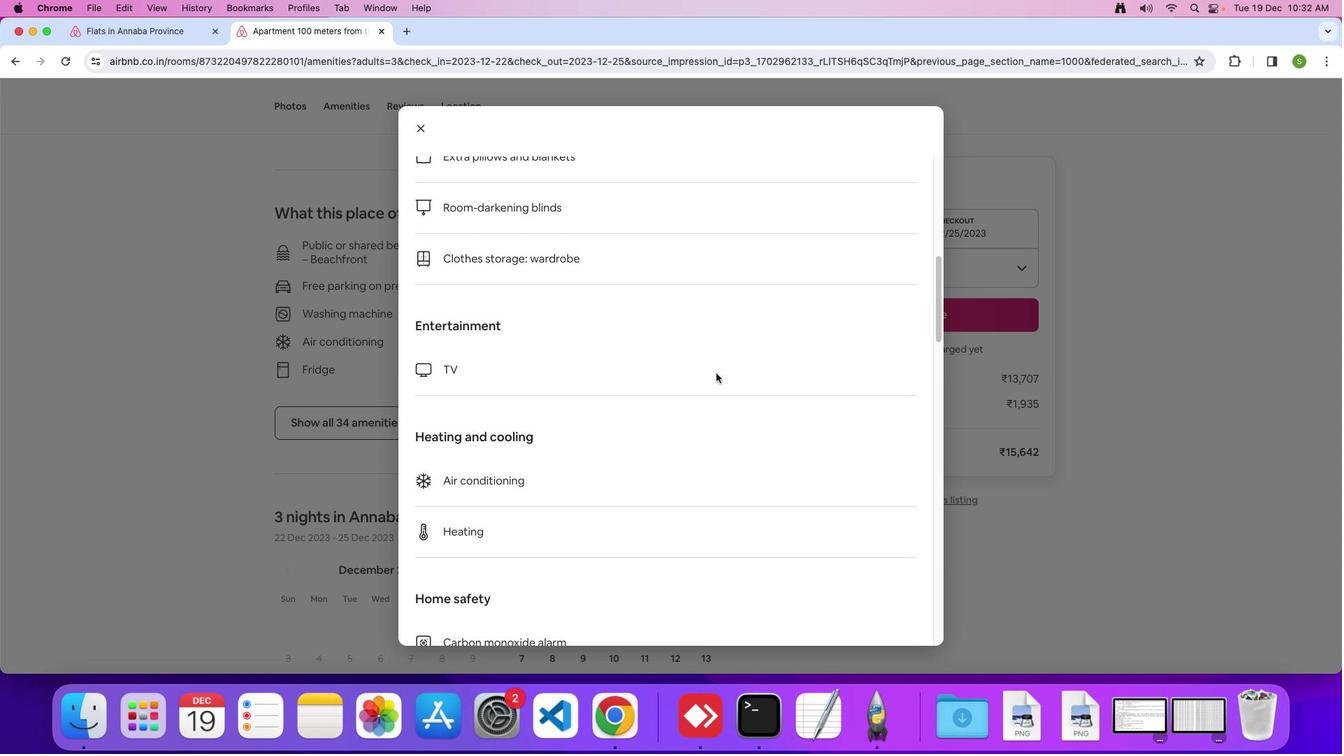 
Action: Mouse scrolled (715, 373) with delta (0, 0)
Screenshot: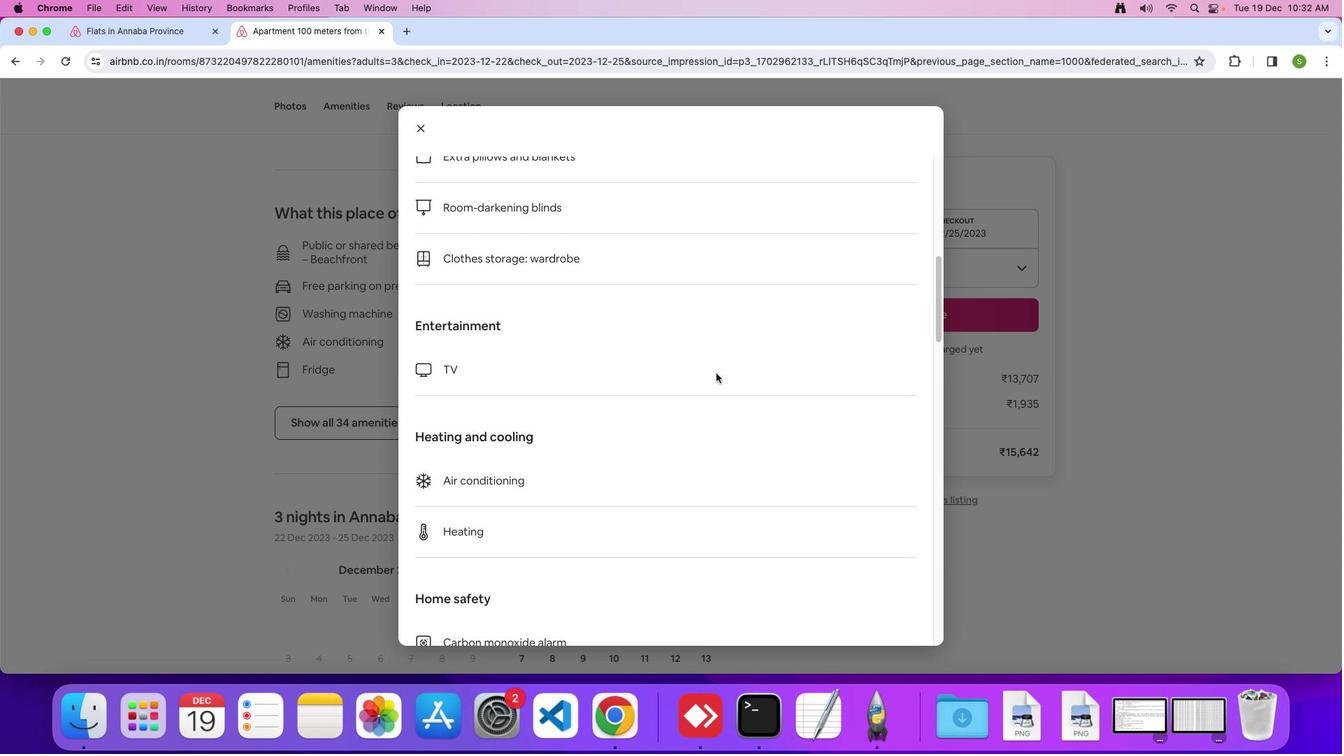 
Action: Mouse moved to (716, 373)
Screenshot: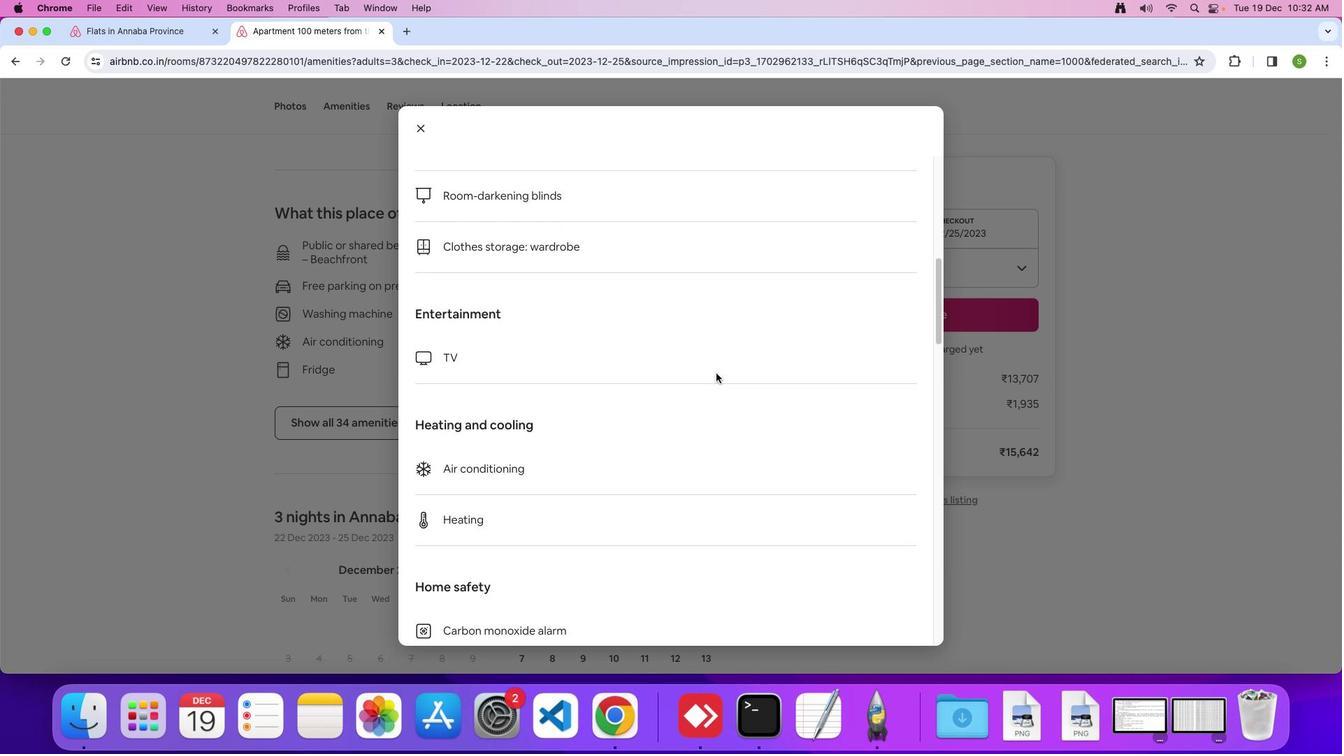 
Action: Mouse scrolled (716, 373) with delta (0, -1)
Screenshot: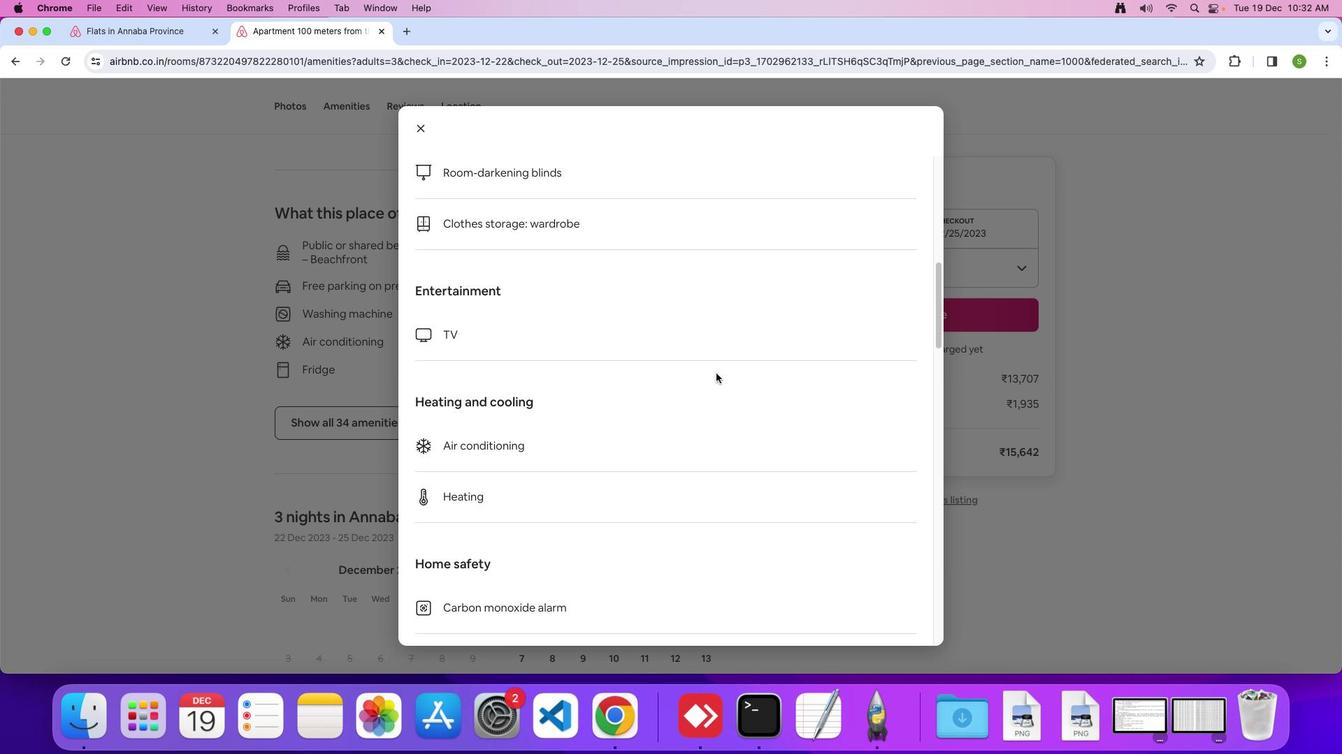 
Action: Mouse scrolled (716, 373) with delta (0, 0)
Screenshot: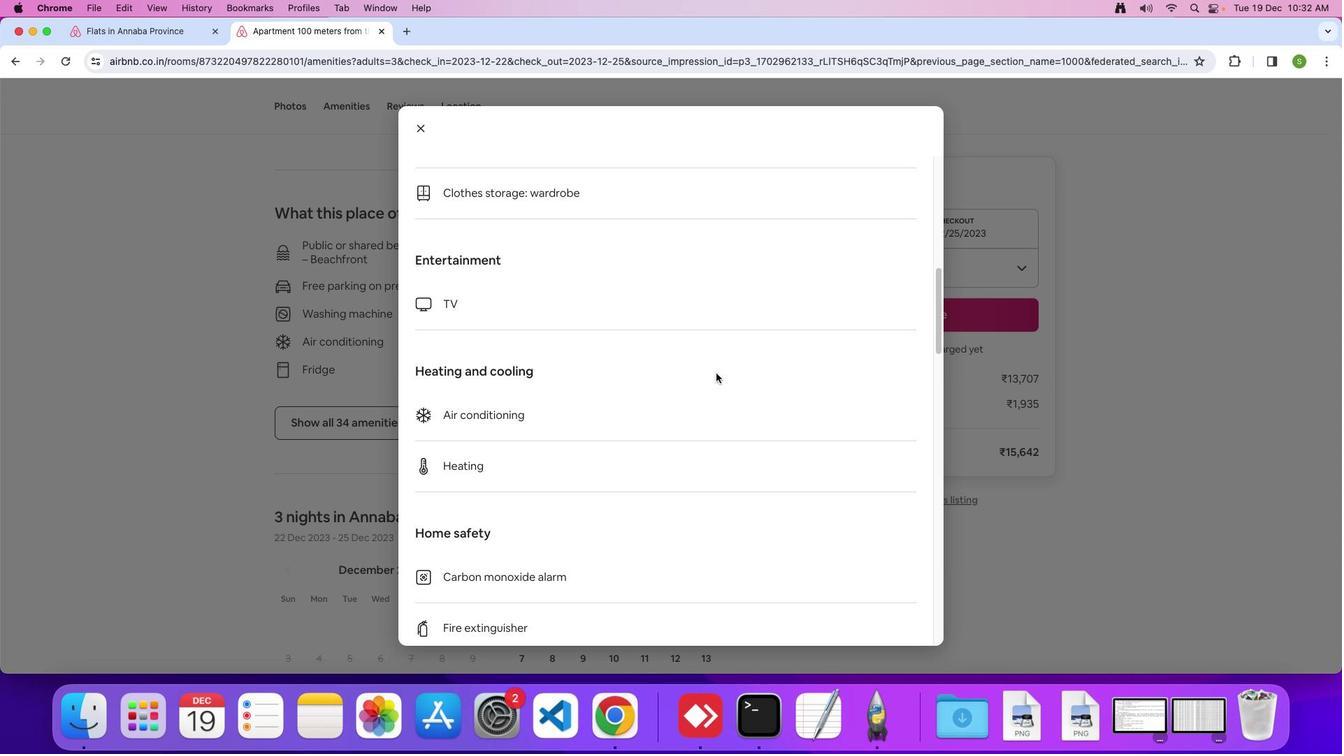
Action: Mouse scrolled (716, 373) with delta (0, 0)
Screenshot: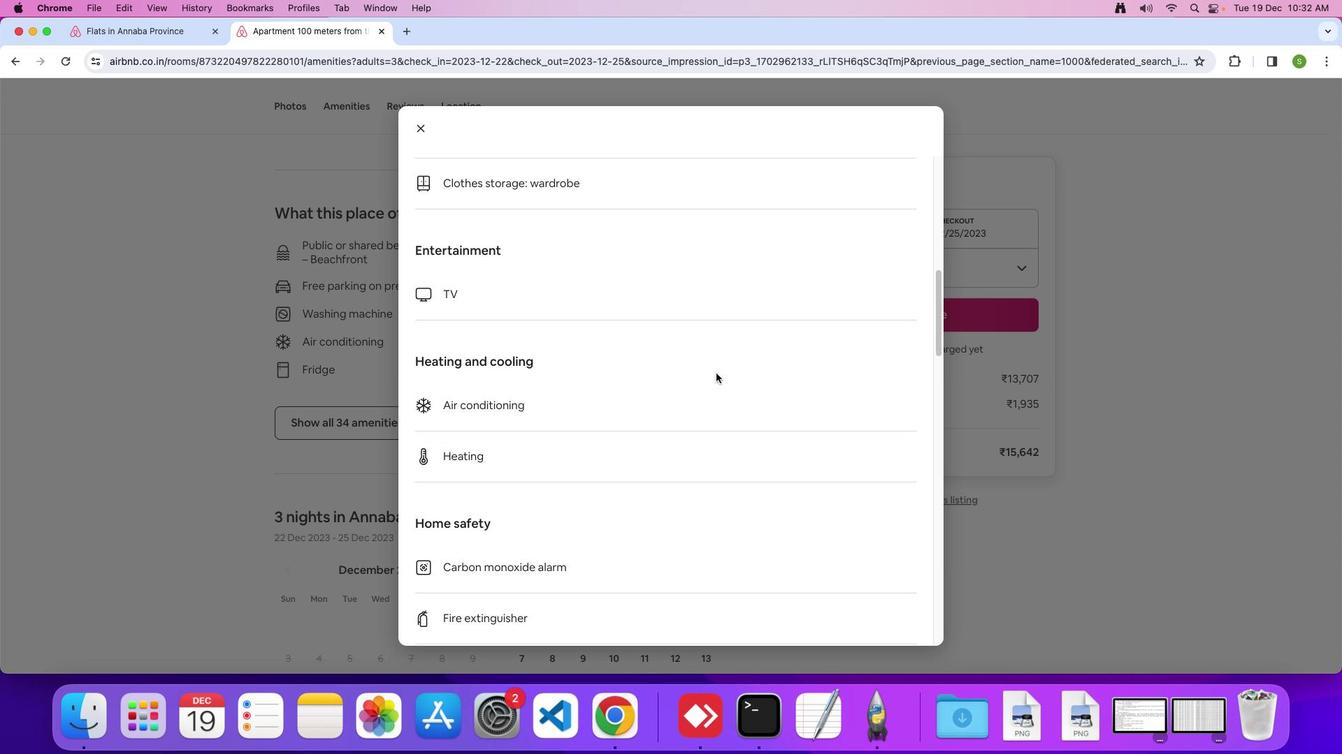 
Action: Mouse scrolled (716, 373) with delta (0, 0)
Screenshot: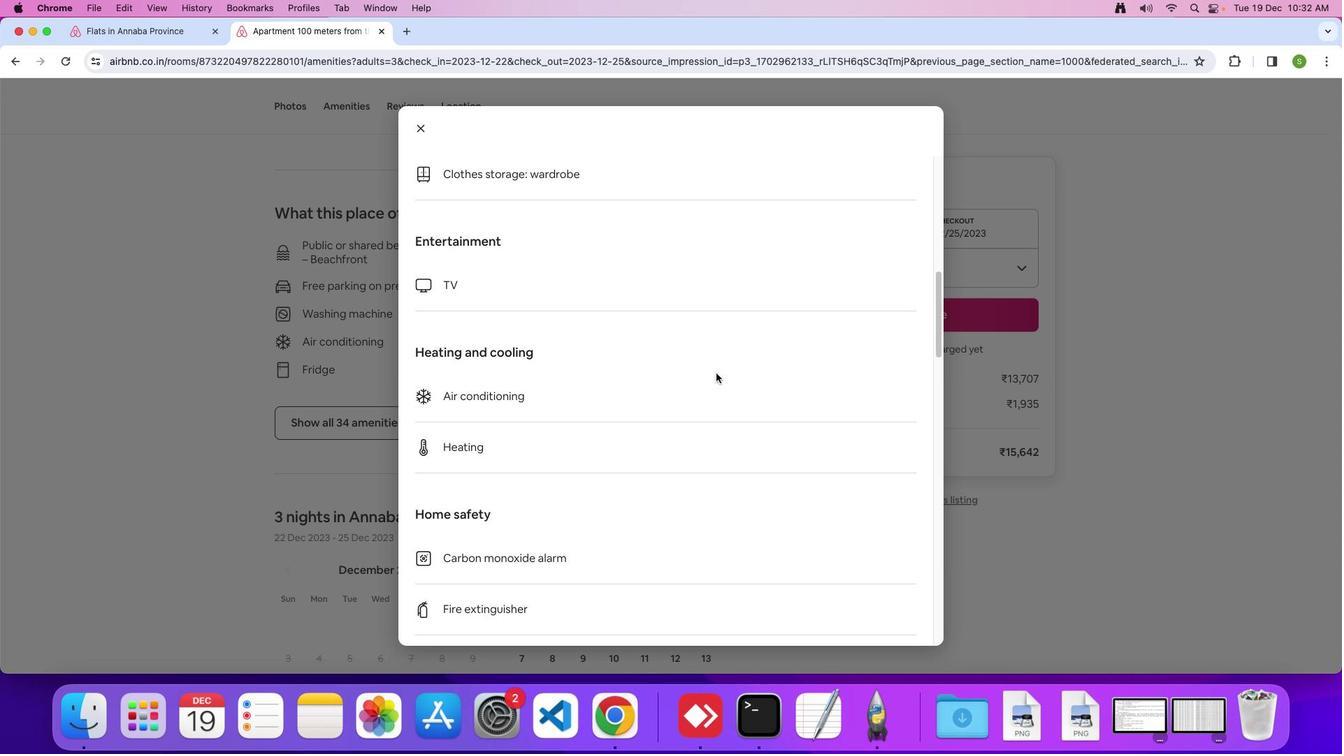 
Action: Mouse scrolled (716, 373) with delta (0, 0)
Screenshot: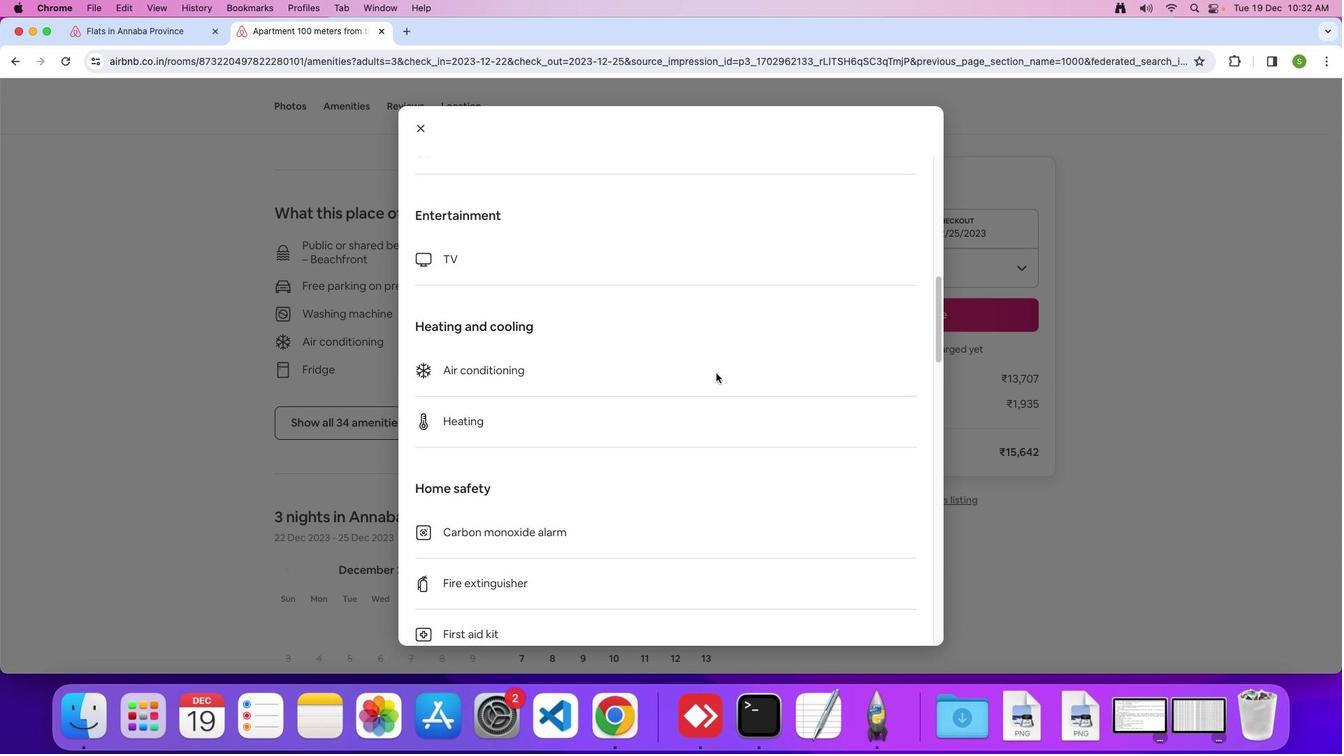 
Action: Mouse scrolled (716, 373) with delta (0, -1)
Screenshot: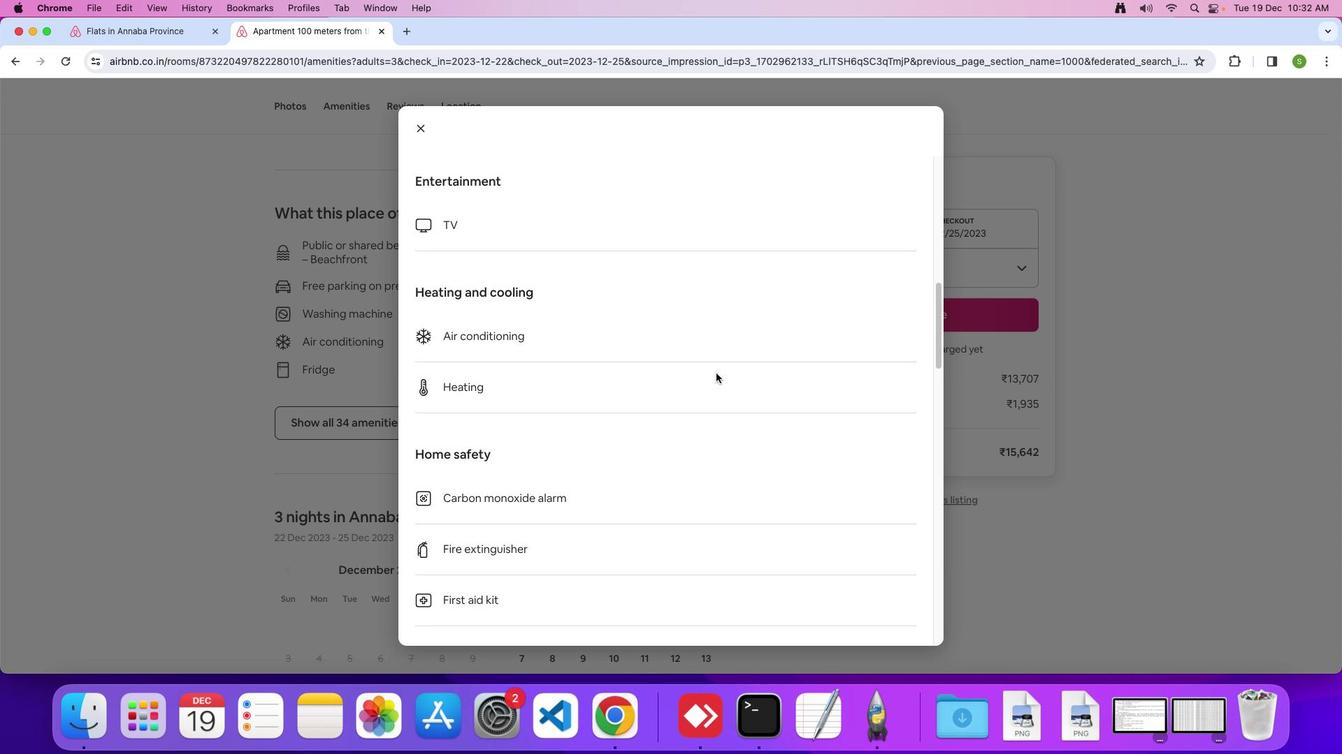 
Action: Mouse scrolled (716, 373) with delta (0, 0)
Screenshot: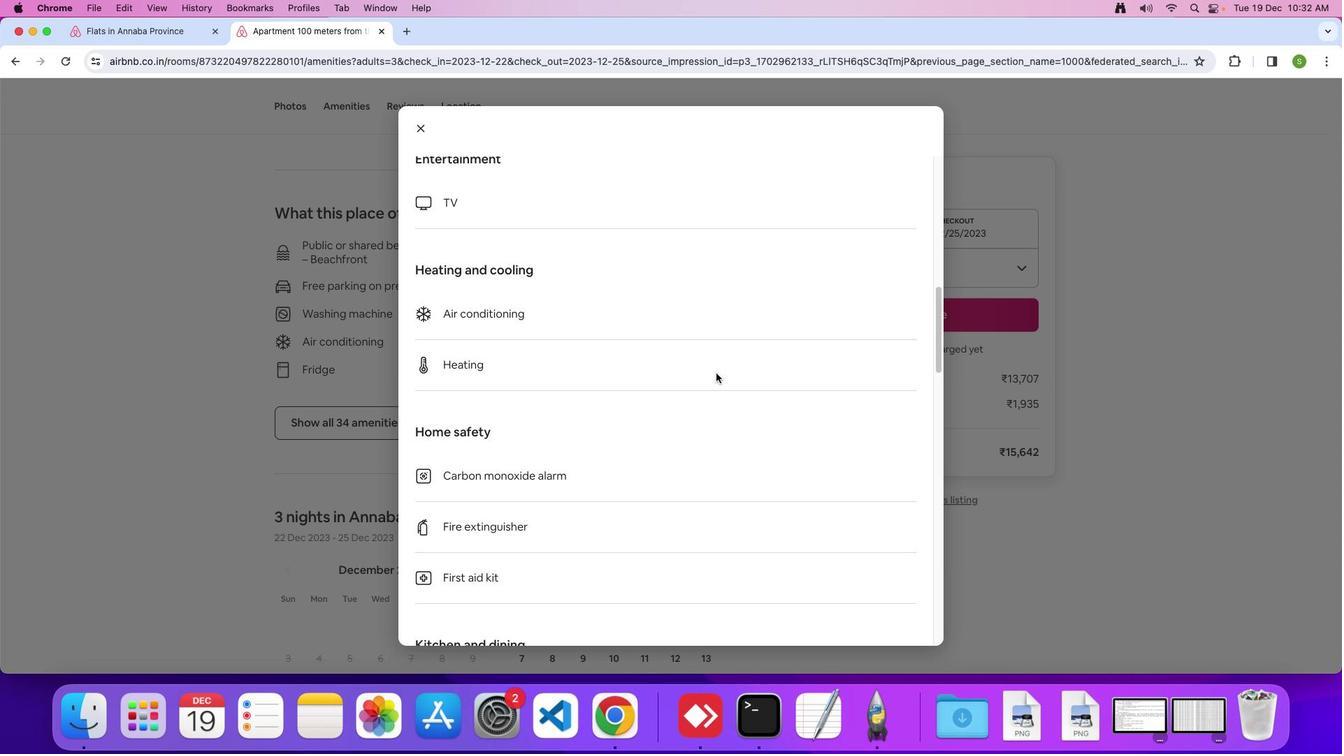 
Action: Mouse scrolled (716, 373) with delta (0, 0)
Screenshot: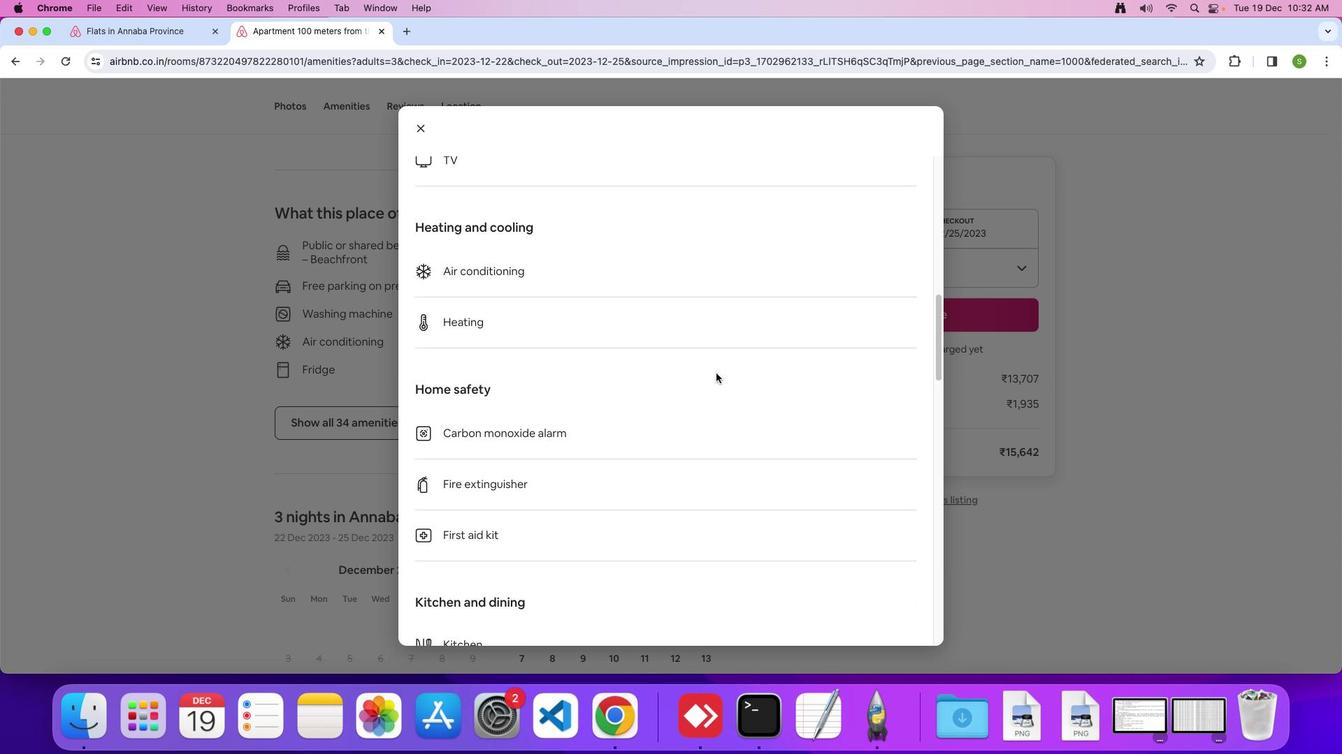 
Action: Mouse scrolled (716, 373) with delta (0, -1)
Screenshot: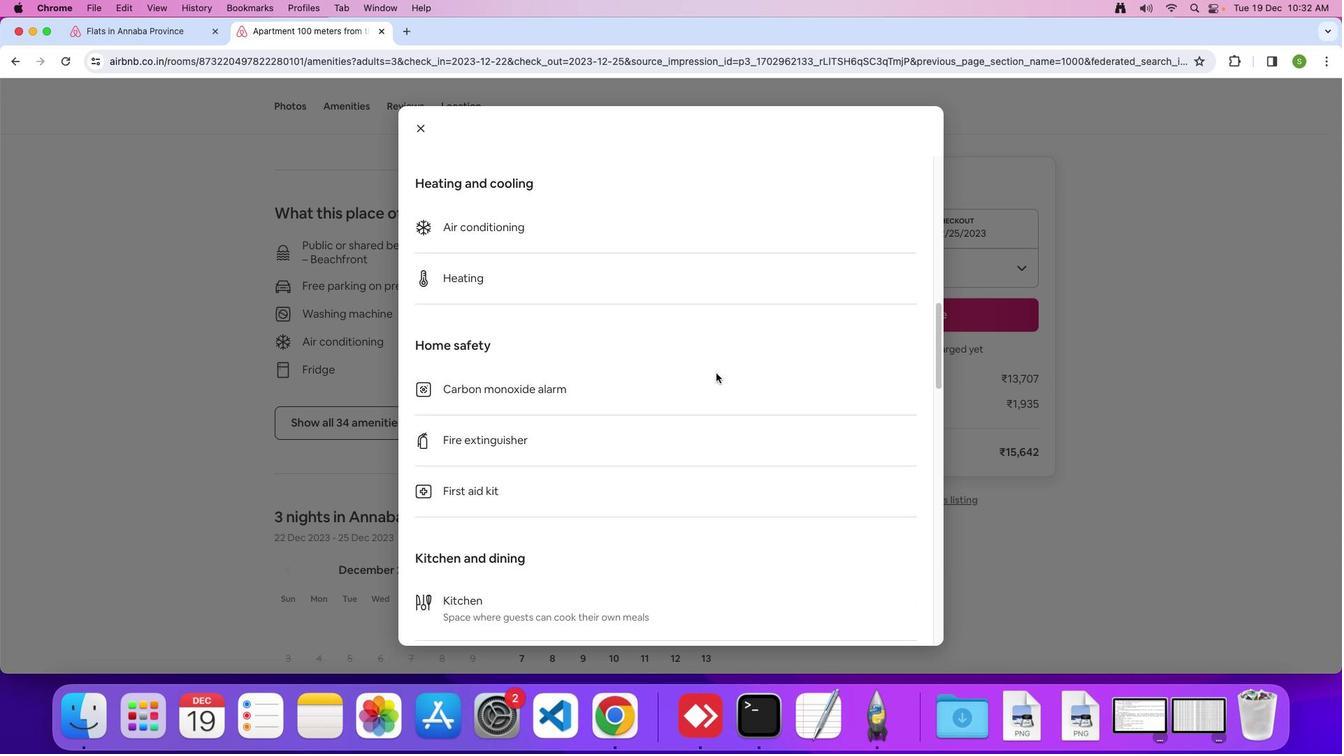 
Action: Mouse scrolled (716, 373) with delta (0, 0)
Screenshot: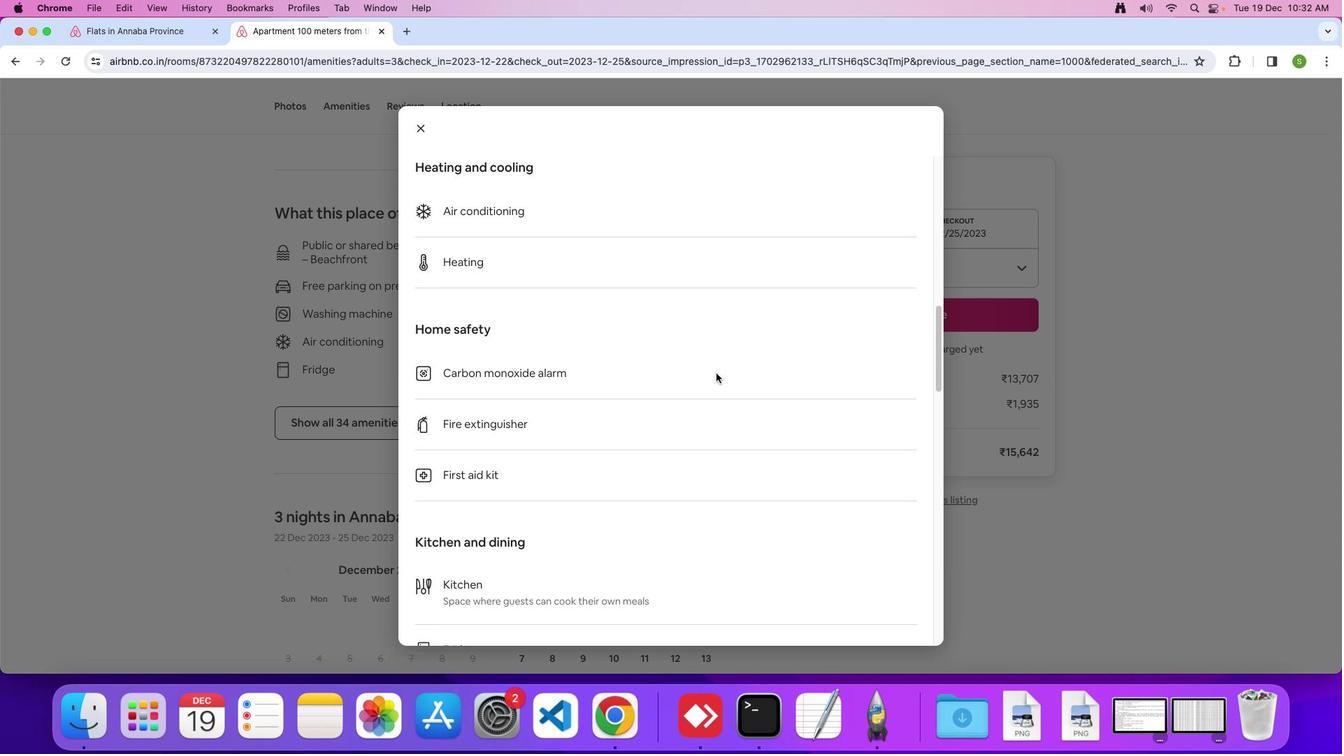 
Action: Mouse scrolled (716, 373) with delta (0, 0)
Screenshot: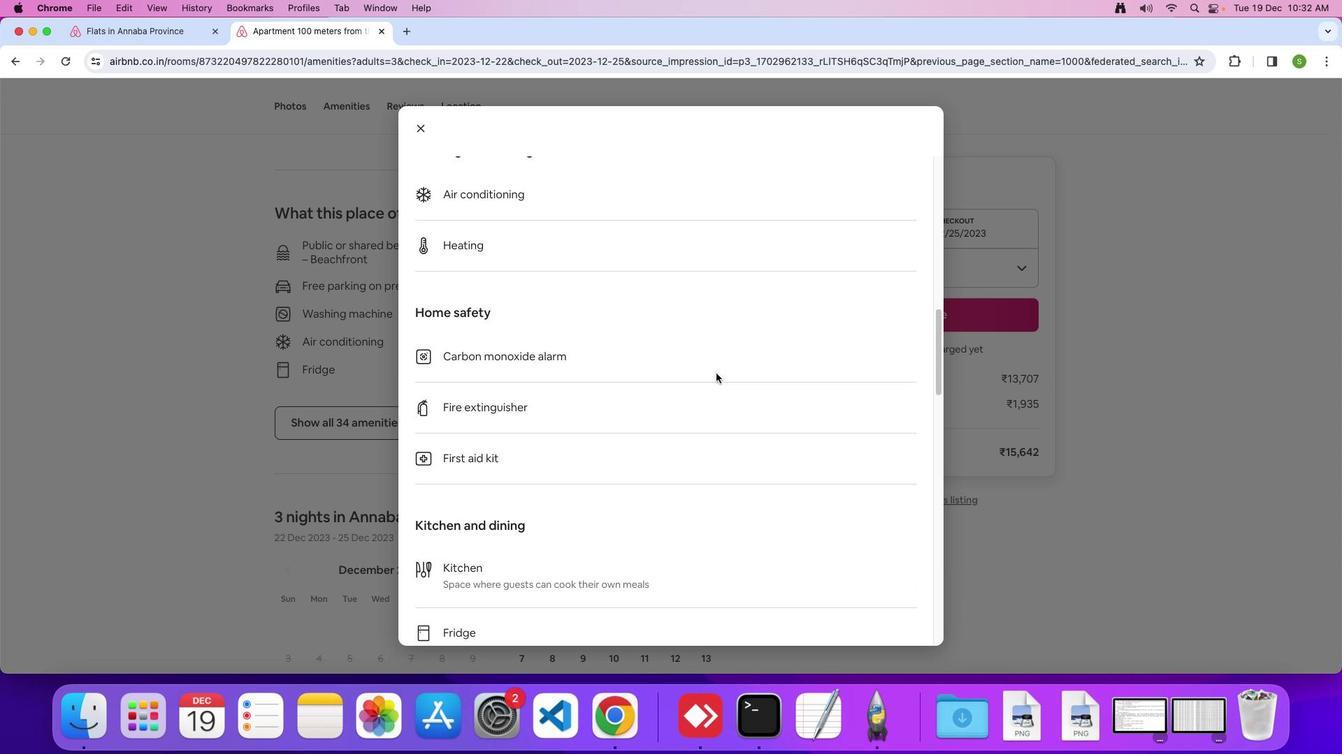 
Action: Mouse scrolled (716, 373) with delta (0, 0)
Screenshot: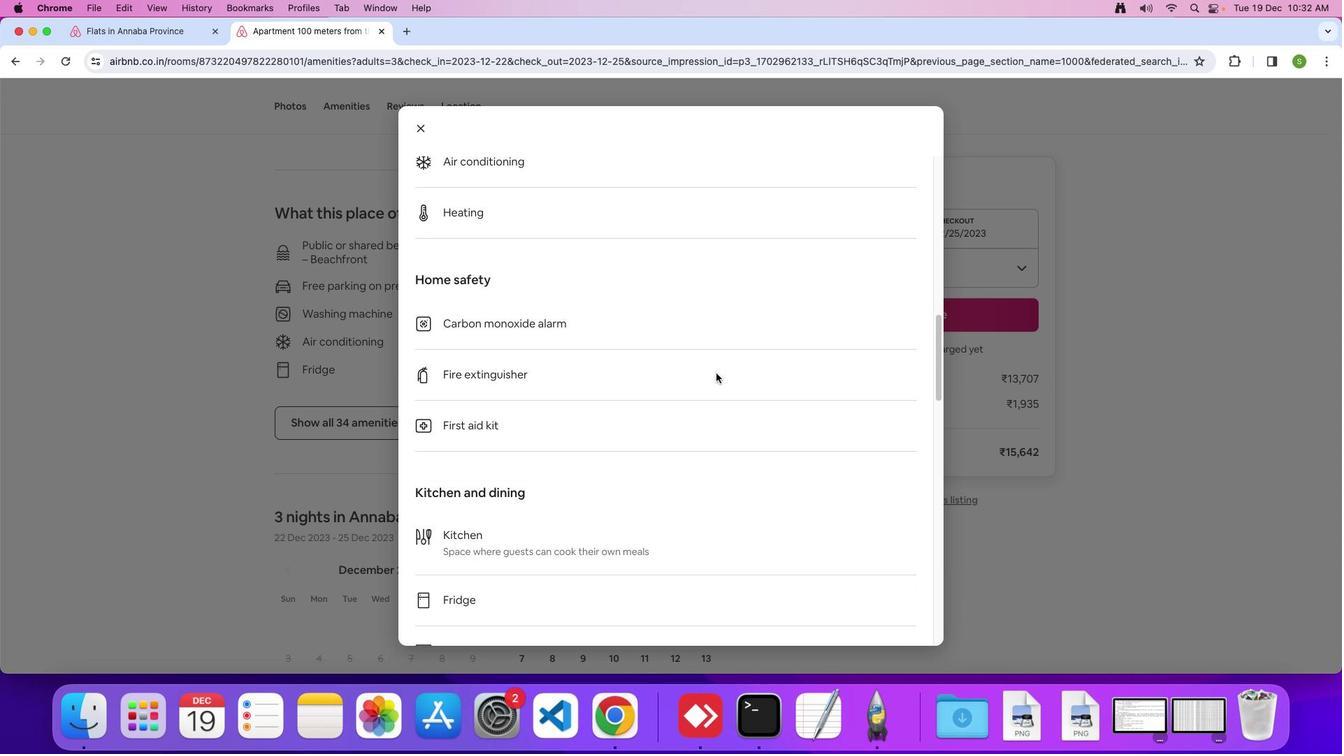 
Action: Mouse scrolled (716, 373) with delta (0, 0)
Screenshot: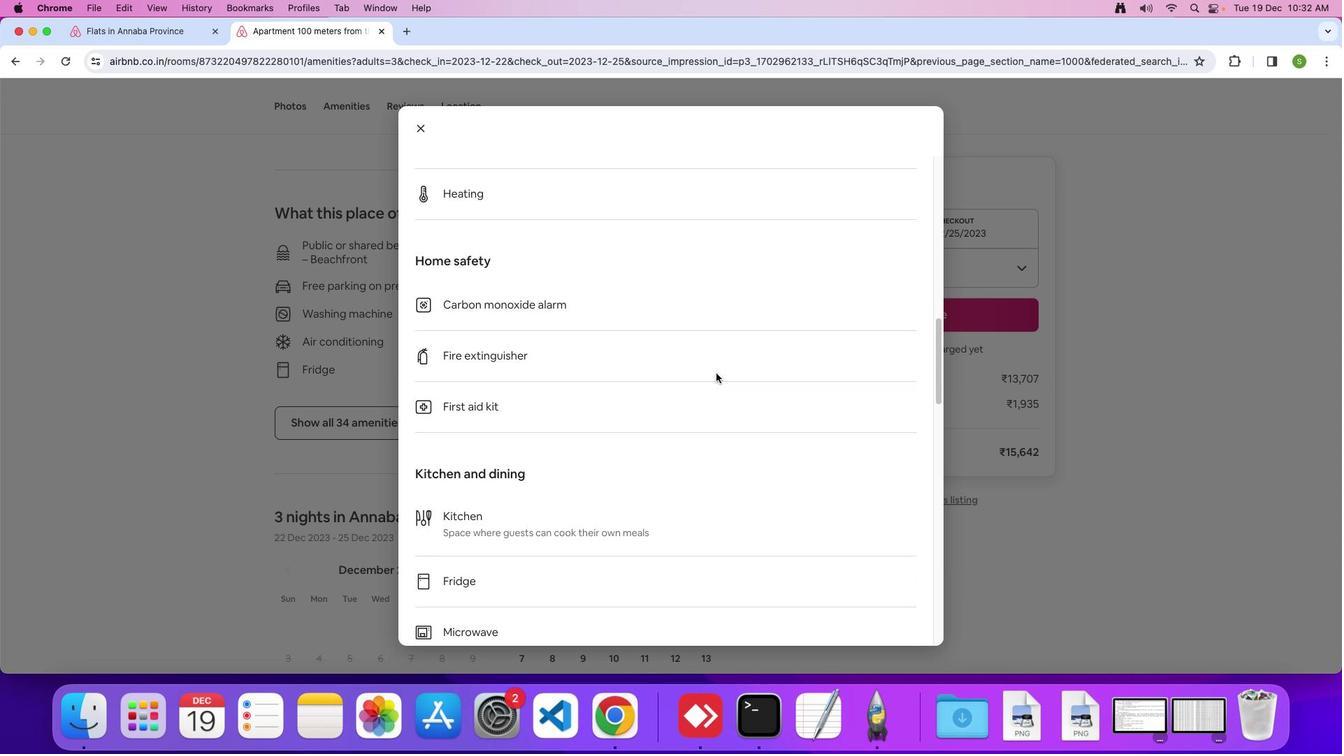
Action: Mouse scrolled (716, 373) with delta (0, 0)
Screenshot: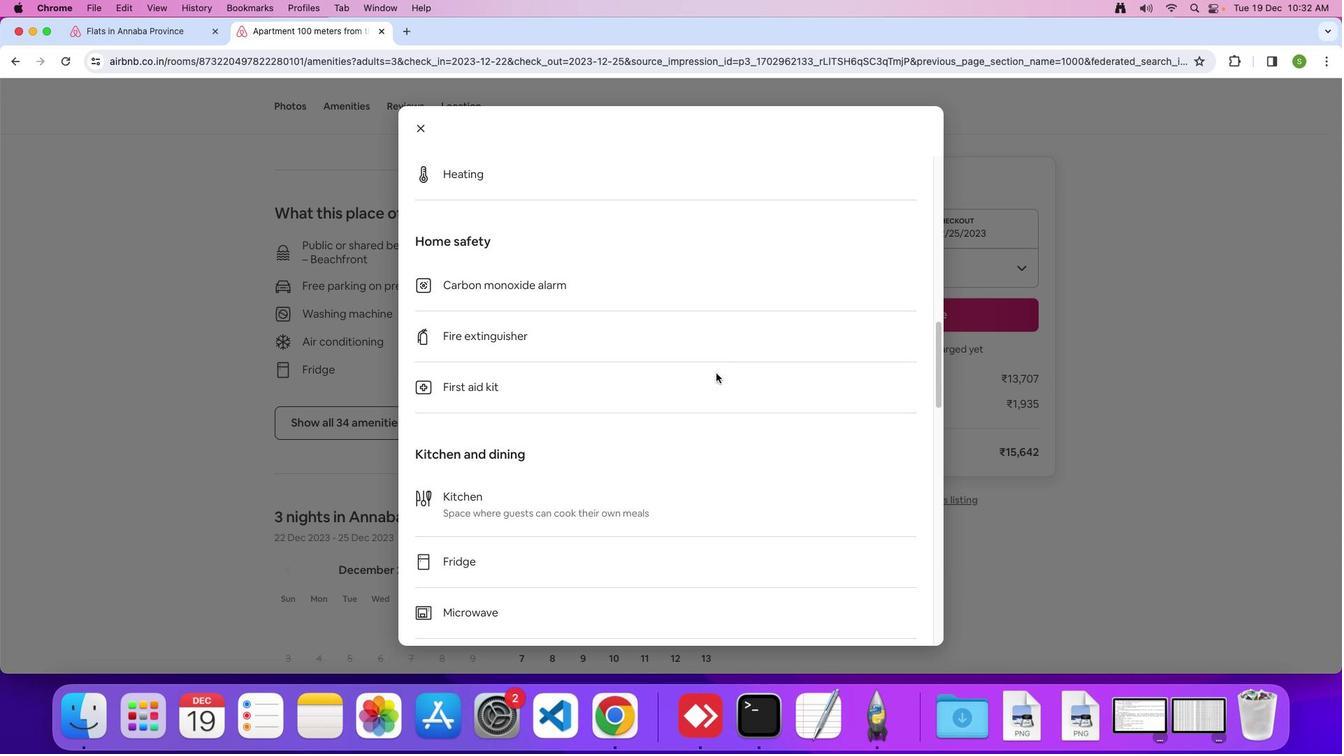 
Action: Mouse scrolled (716, 373) with delta (0, 0)
Screenshot: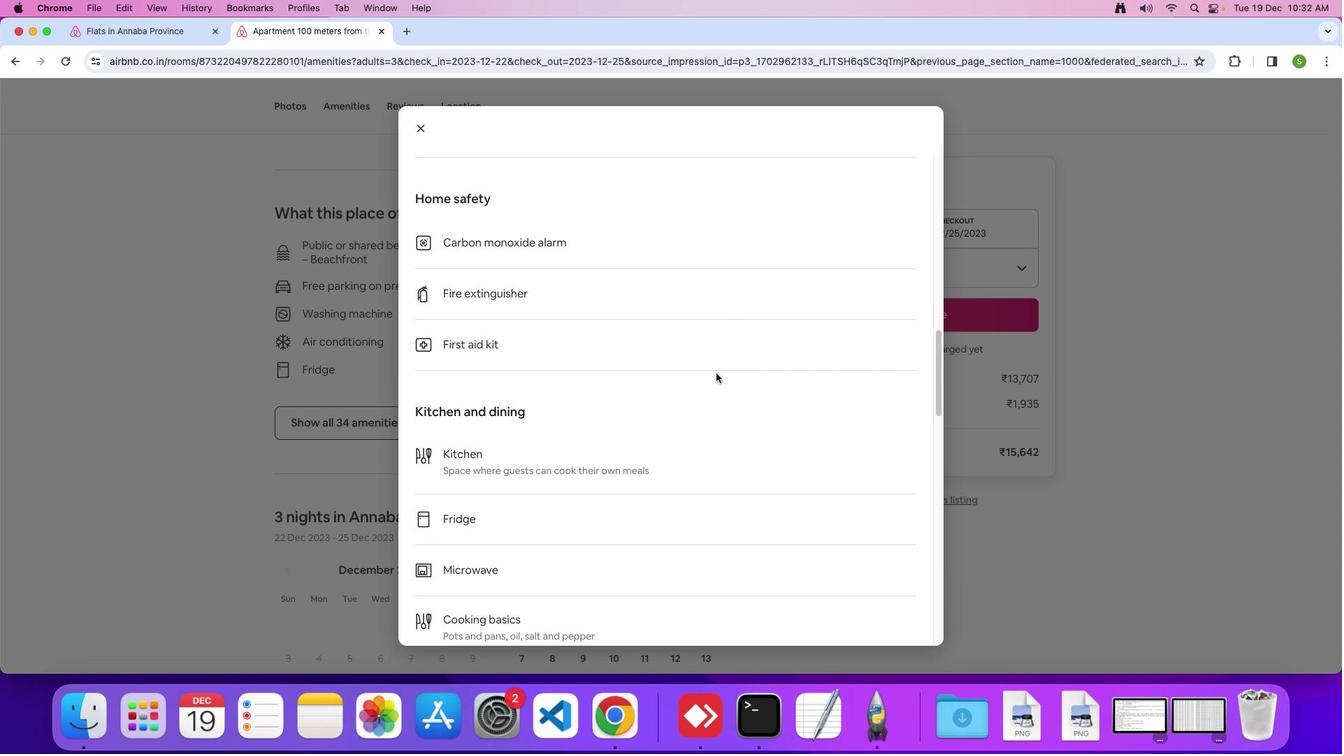 
Action: Mouse scrolled (716, 373) with delta (0, 0)
Screenshot: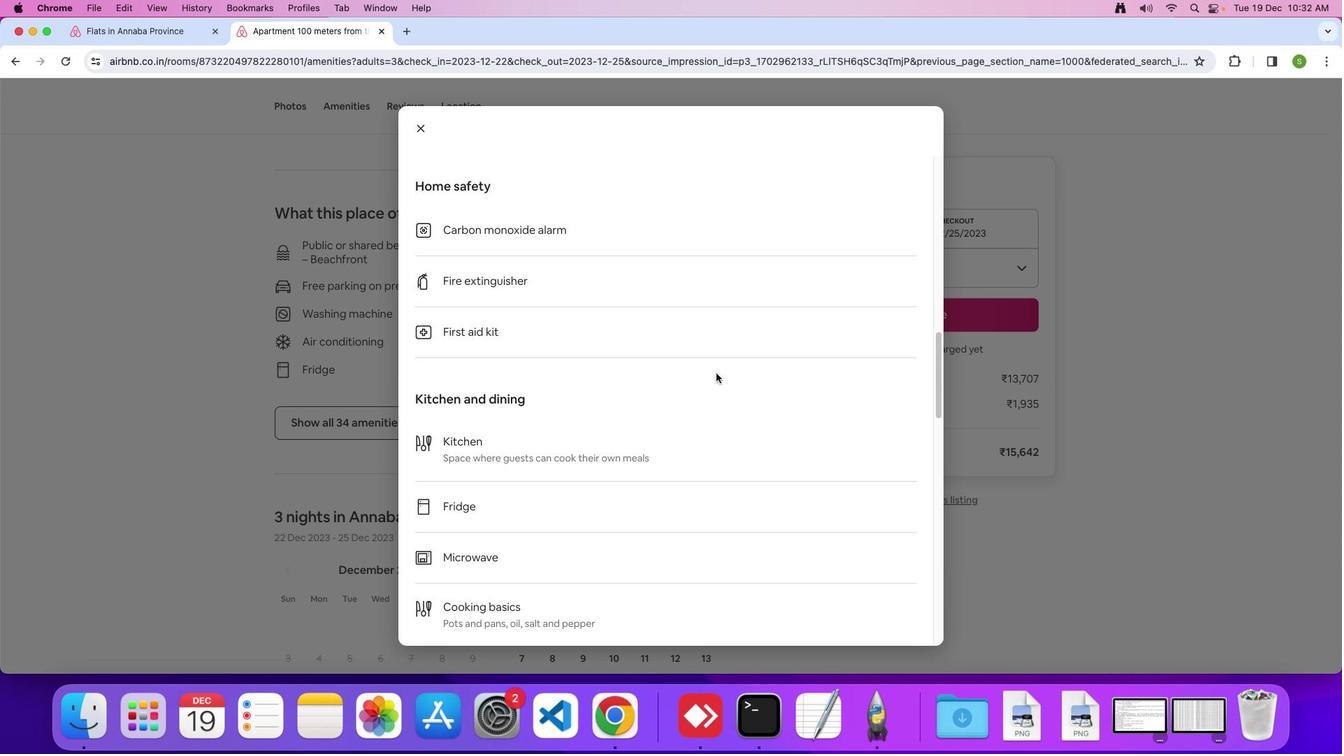 
Action: Mouse scrolled (716, 373) with delta (0, 0)
Screenshot: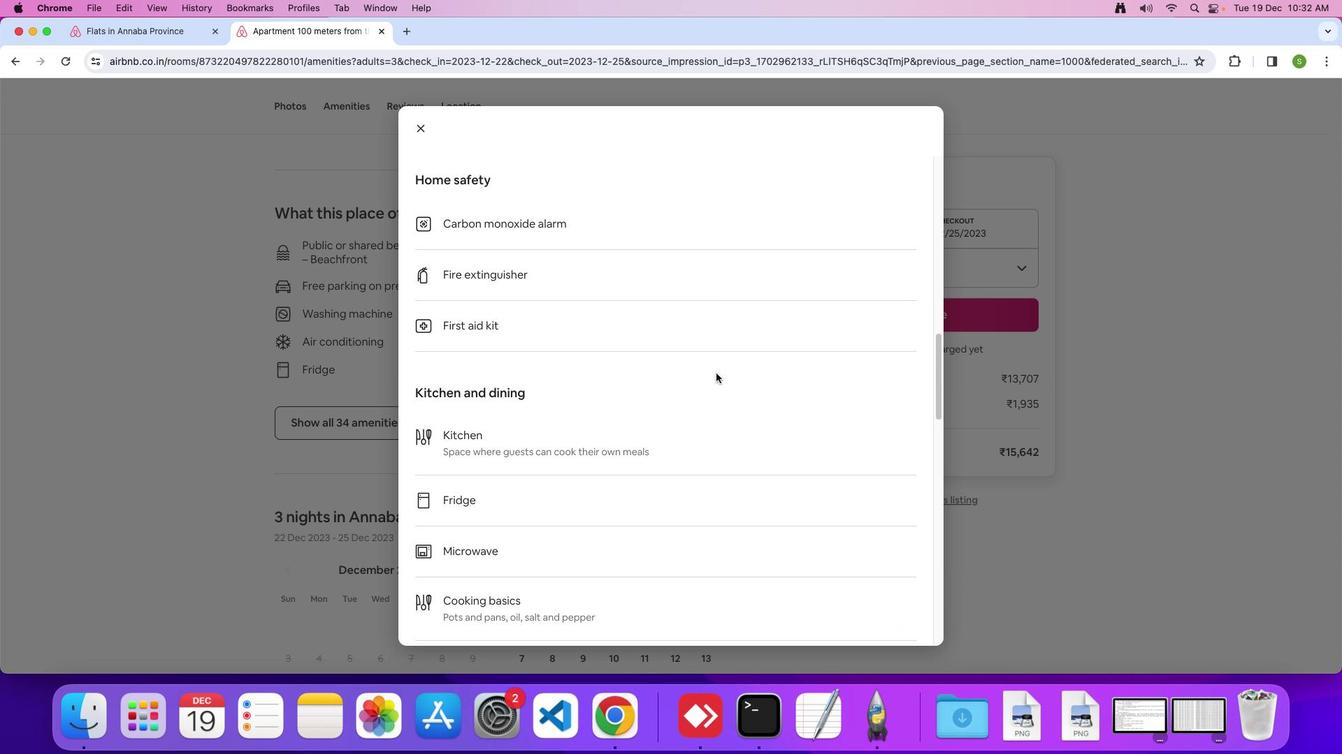 
Action: Mouse scrolled (716, 373) with delta (0, 0)
Screenshot: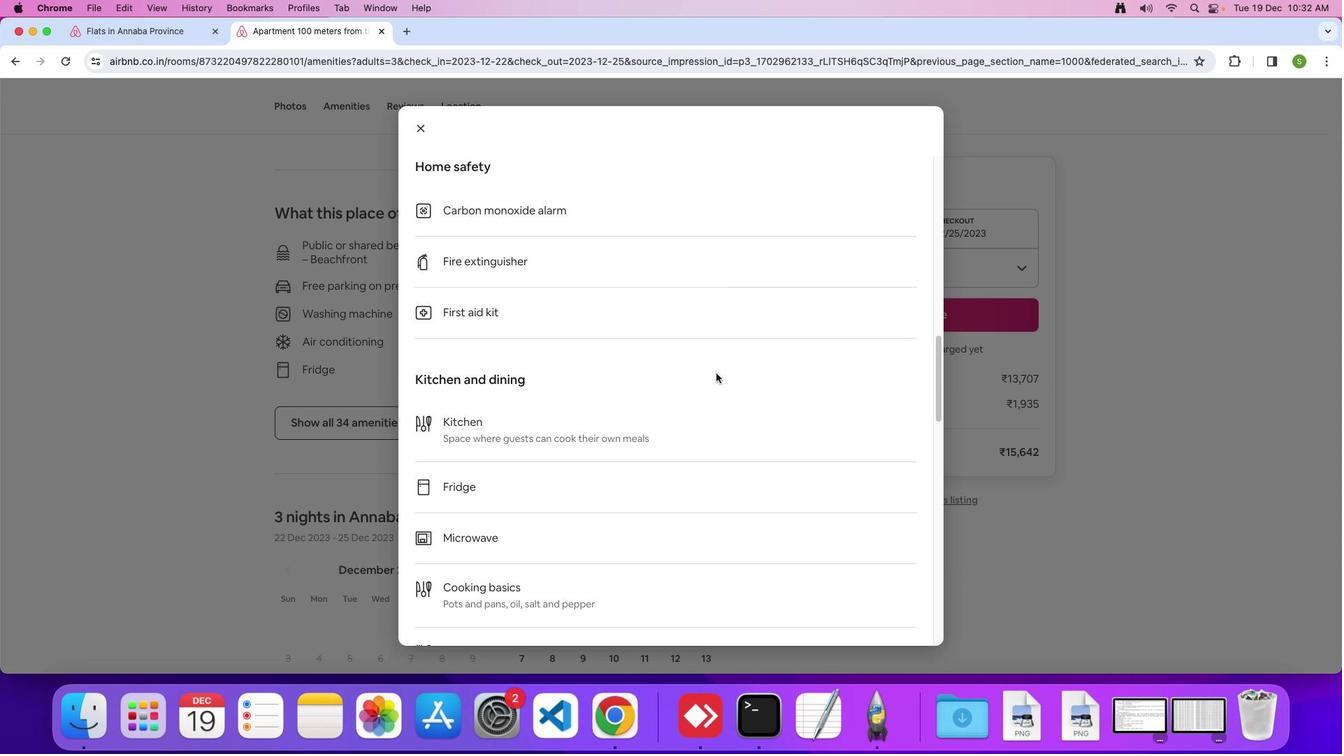 
Action: Mouse scrolled (716, 373) with delta (0, 0)
